 Task: Research Airbnb properties for official training sessions in Toronto, Canada, with a focus on properties equipped for corporate training events.
Action: Mouse moved to (436, 63)
Screenshot: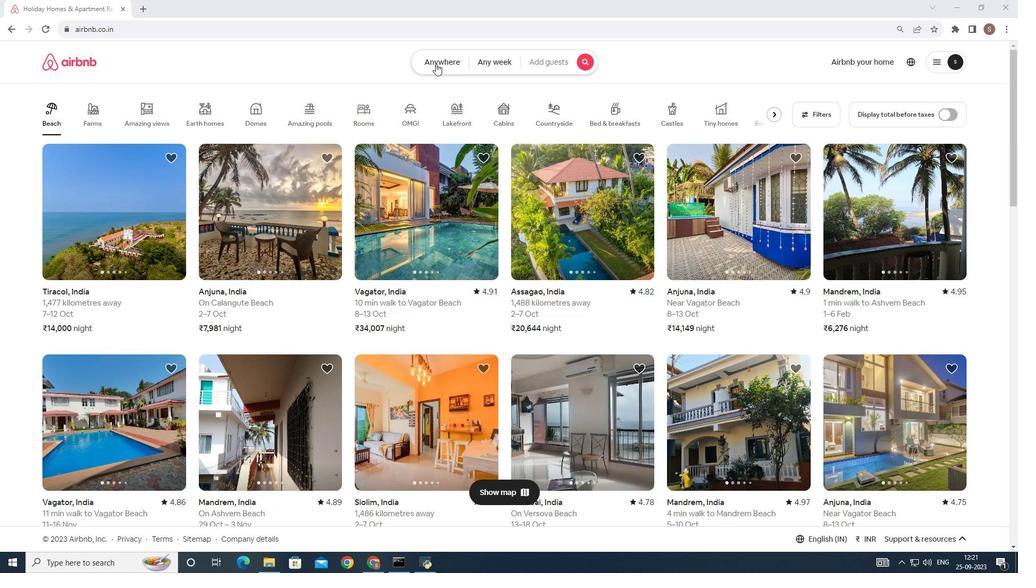
Action: Mouse pressed left at (436, 63)
Screenshot: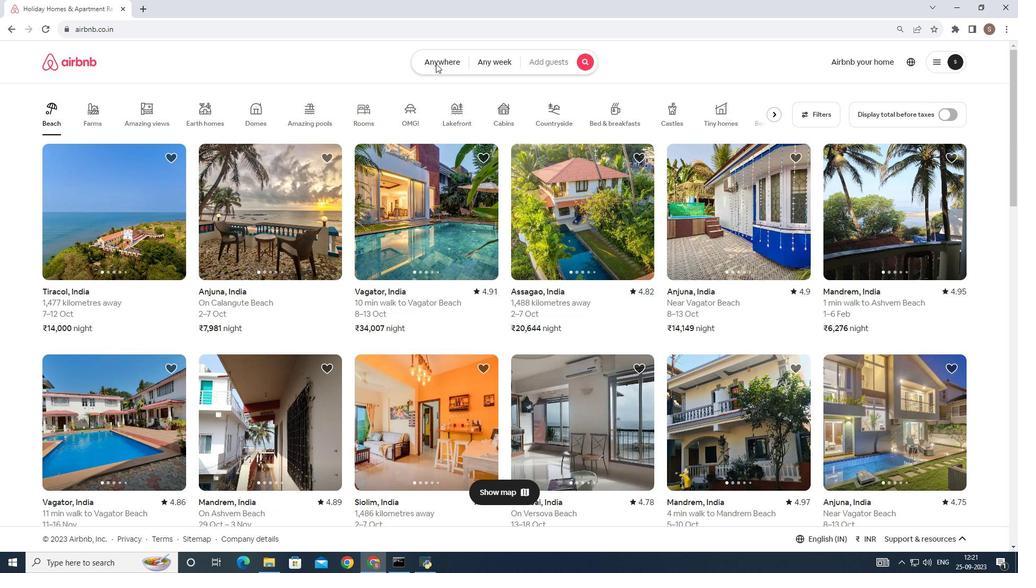 
Action: Mouse moved to (342, 106)
Screenshot: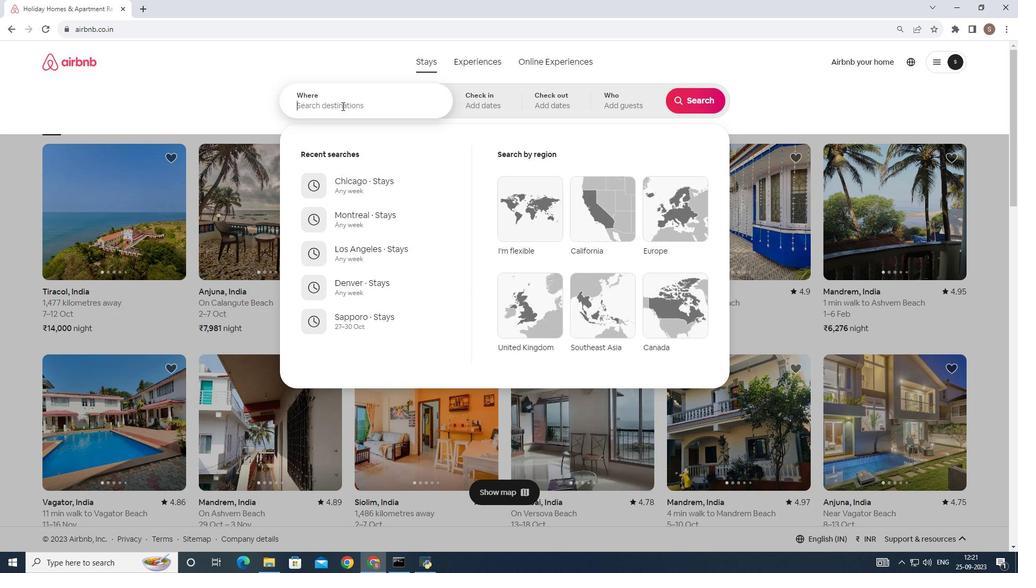 
Action: Mouse pressed left at (342, 106)
Screenshot: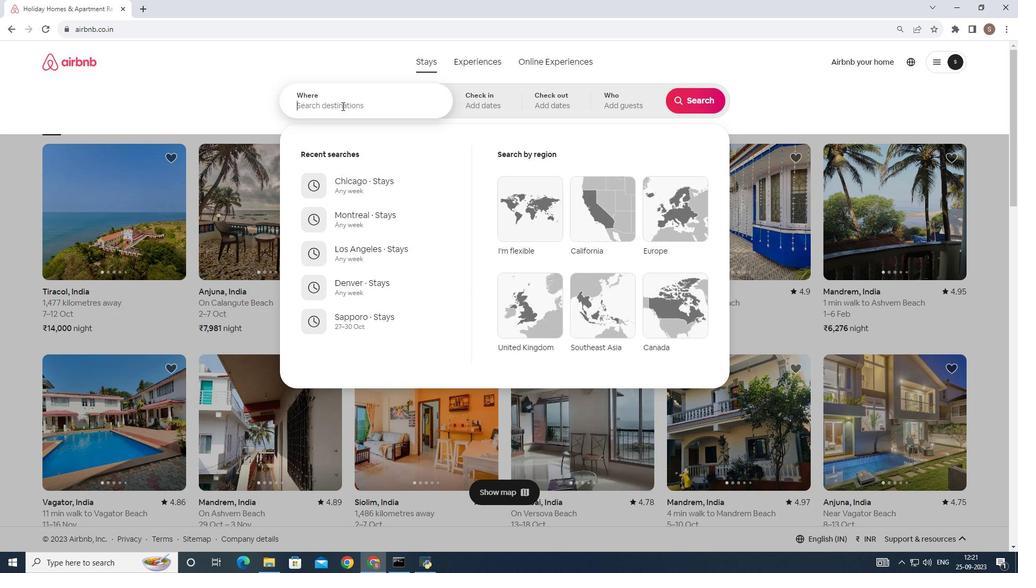 
Action: Key pressed toroto
Screenshot: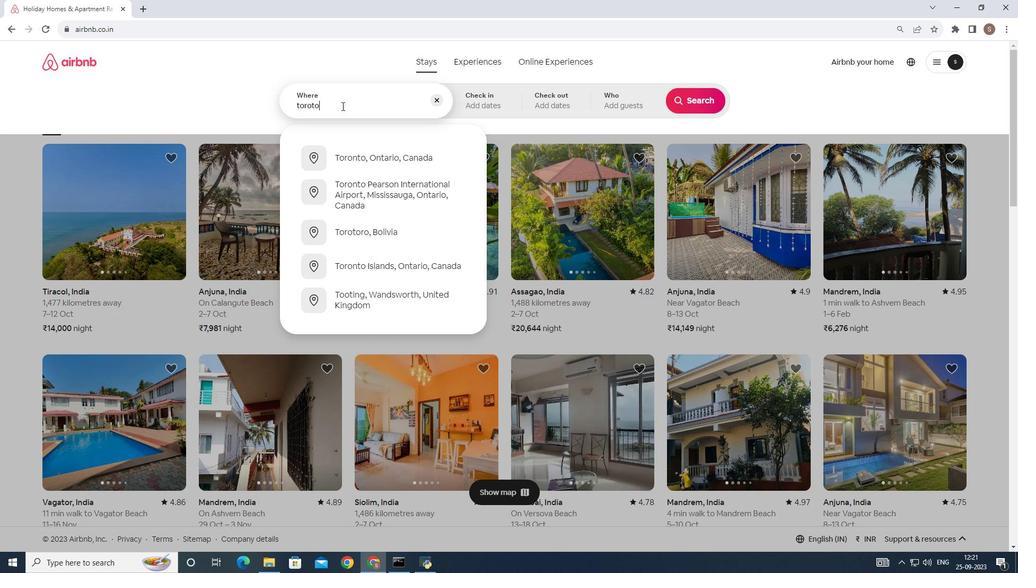 
Action: Mouse moved to (336, 150)
Screenshot: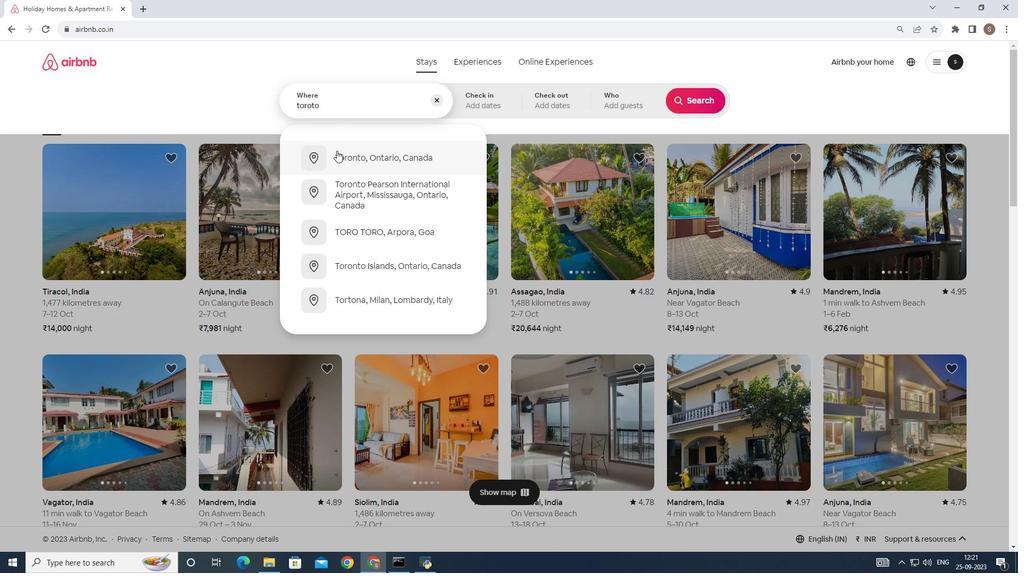 
Action: Mouse pressed left at (336, 150)
Screenshot: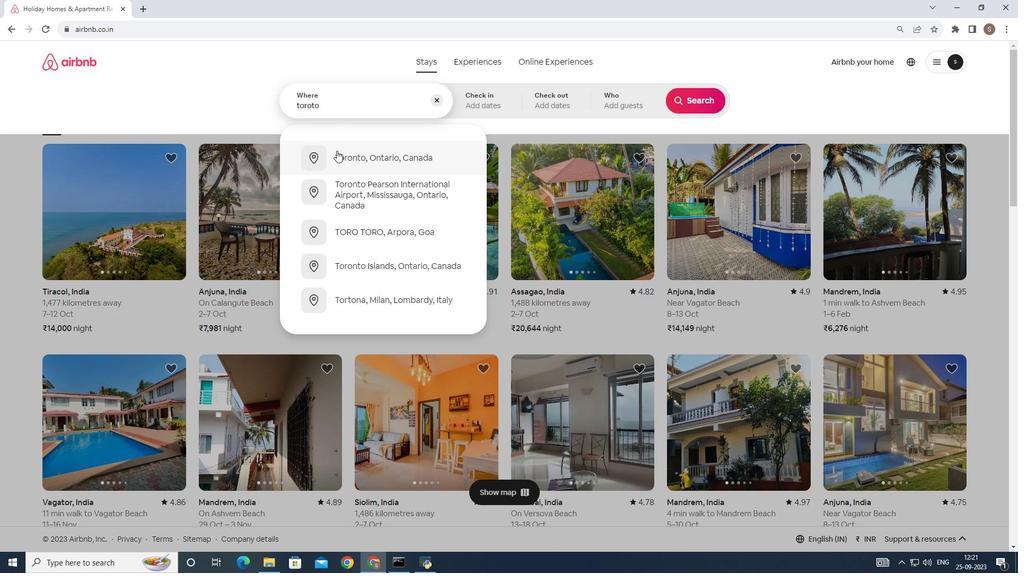 
Action: Mouse moved to (685, 90)
Screenshot: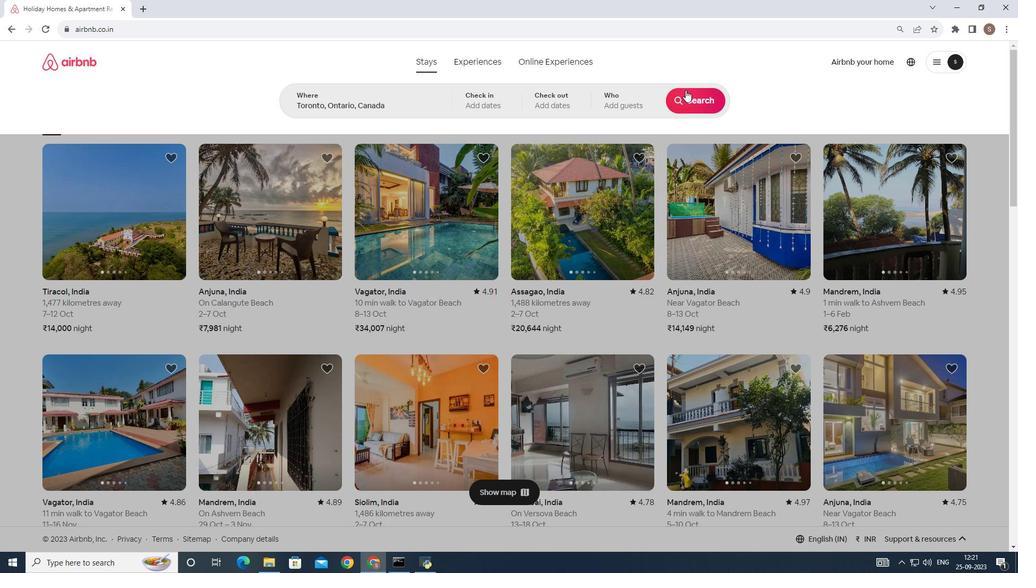 
Action: Mouse pressed left at (685, 90)
Screenshot: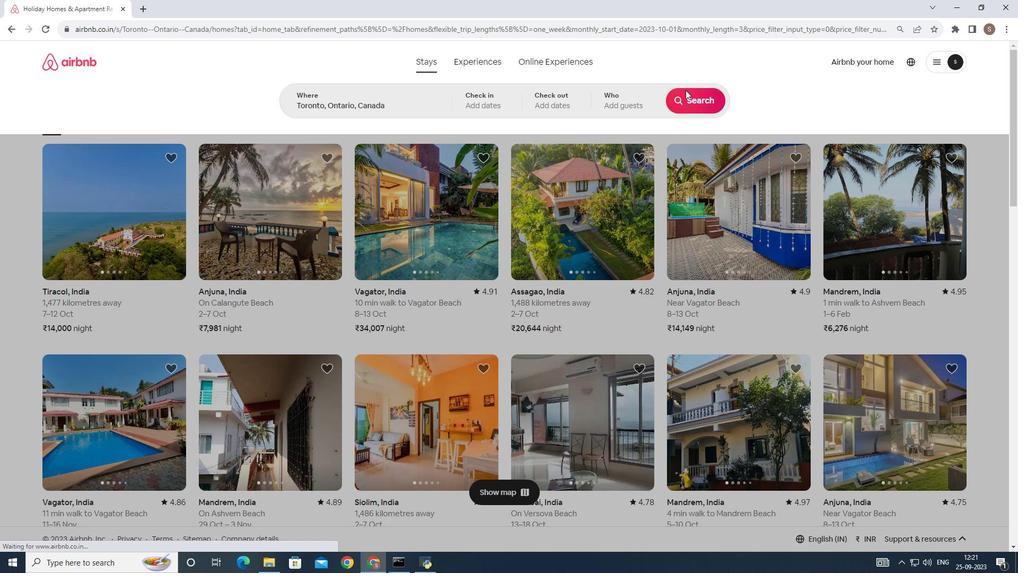 
Action: Mouse moved to (283, 251)
Screenshot: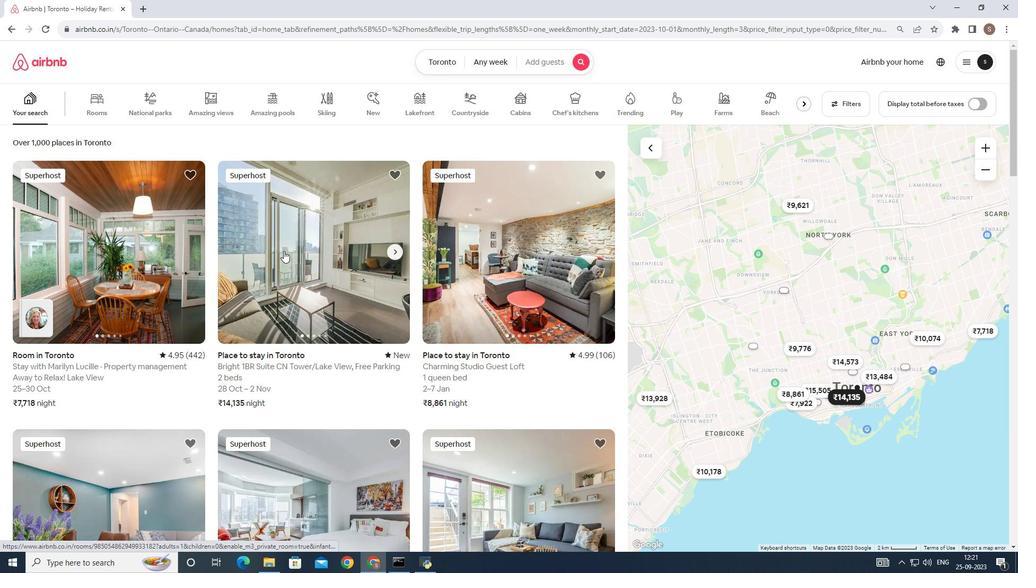 
Action: Mouse pressed left at (283, 251)
Screenshot: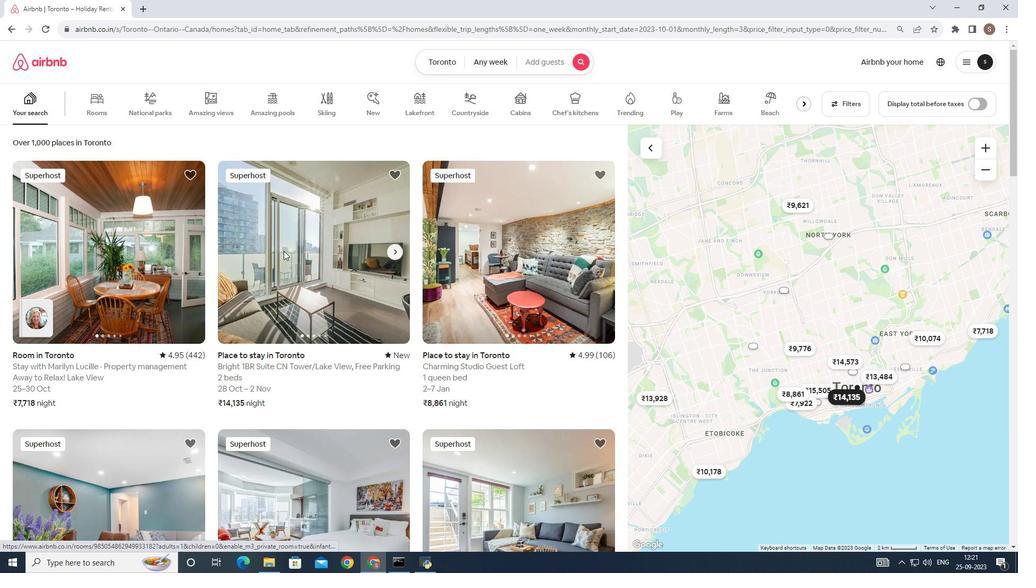 
Action: Mouse moved to (309, 232)
Screenshot: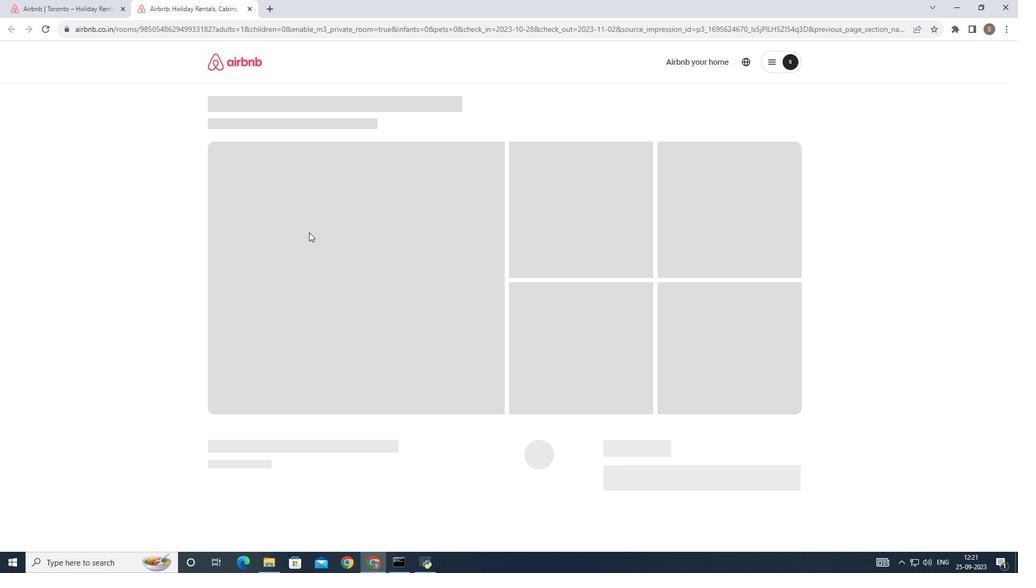 
Action: Mouse scrolled (309, 231) with delta (0, 0)
Screenshot: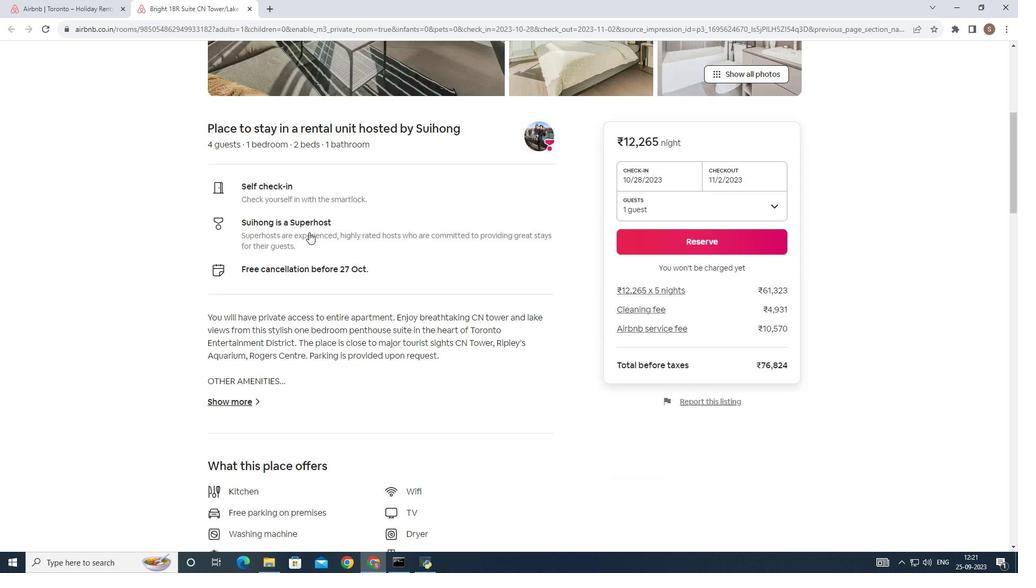 
Action: Mouse scrolled (309, 231) with delta (0, 0)
Screenshot: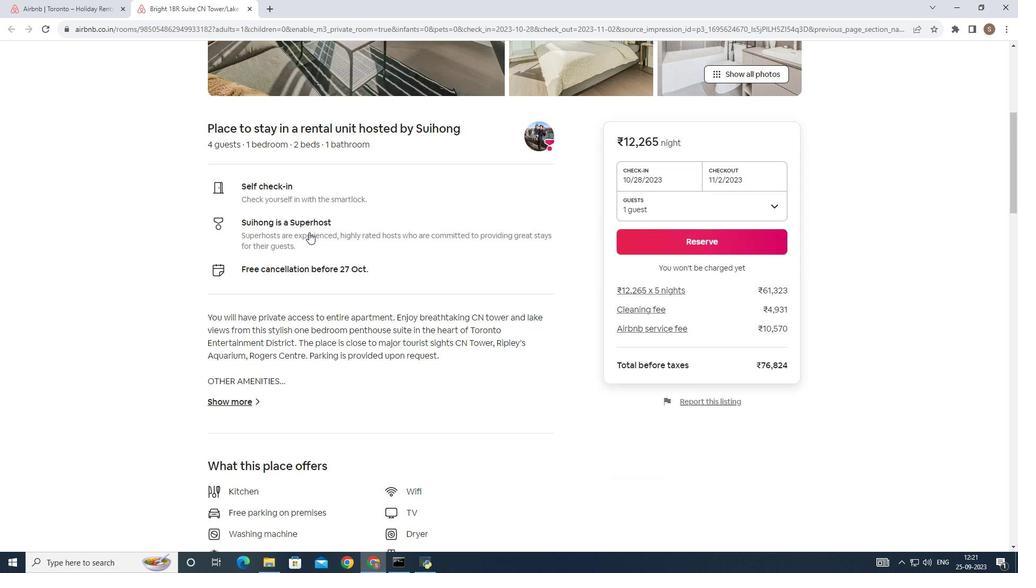 
Action: Mouse scrolled (309, 231) with delta (0, 0)
Screenshot: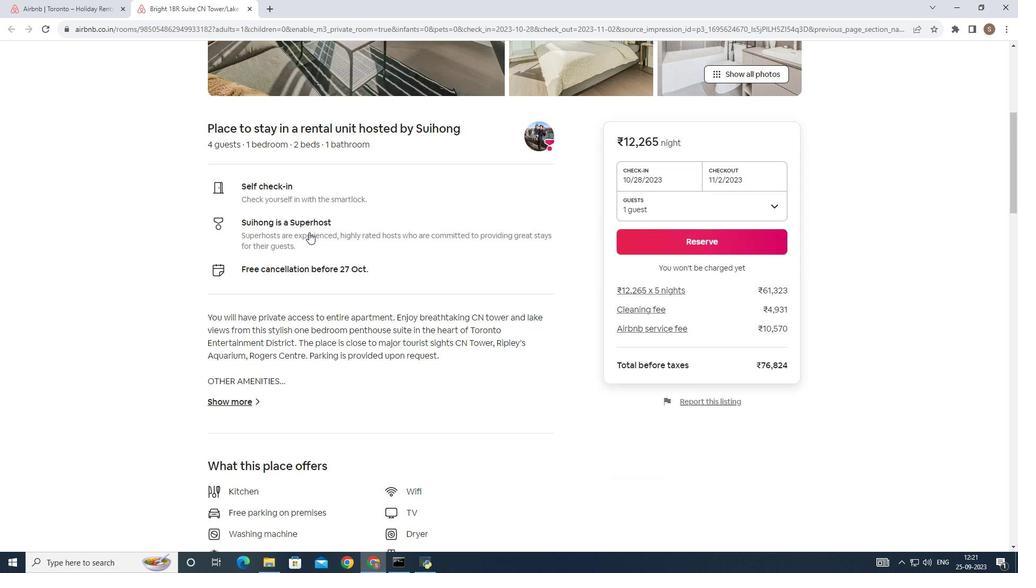 
Action: Mouse scrolled (309, 231) with delta (0, 0)
Screenshot: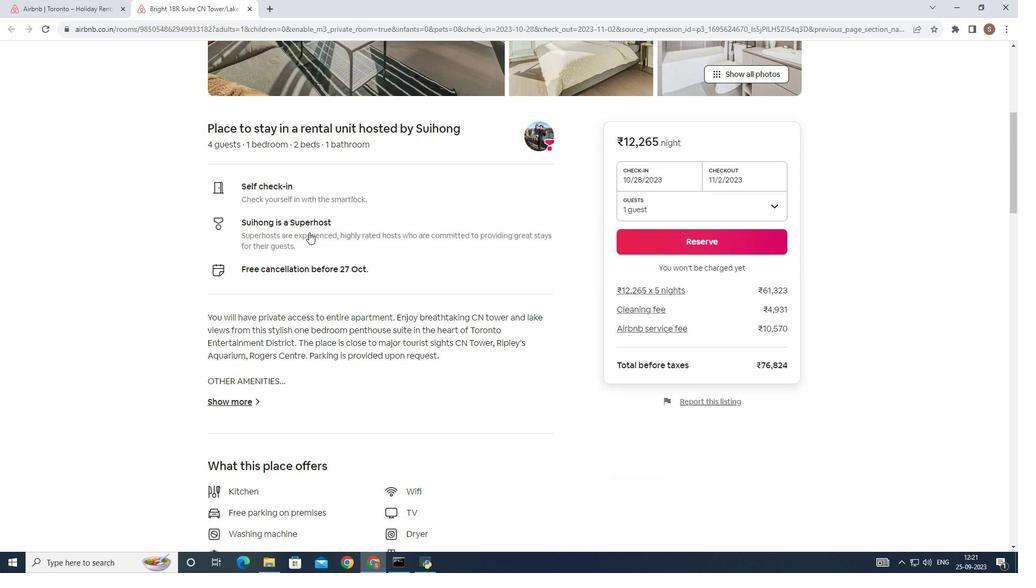 
Action: Mouse scrolled (309, 231) with delta (0, 0)
Screenshot: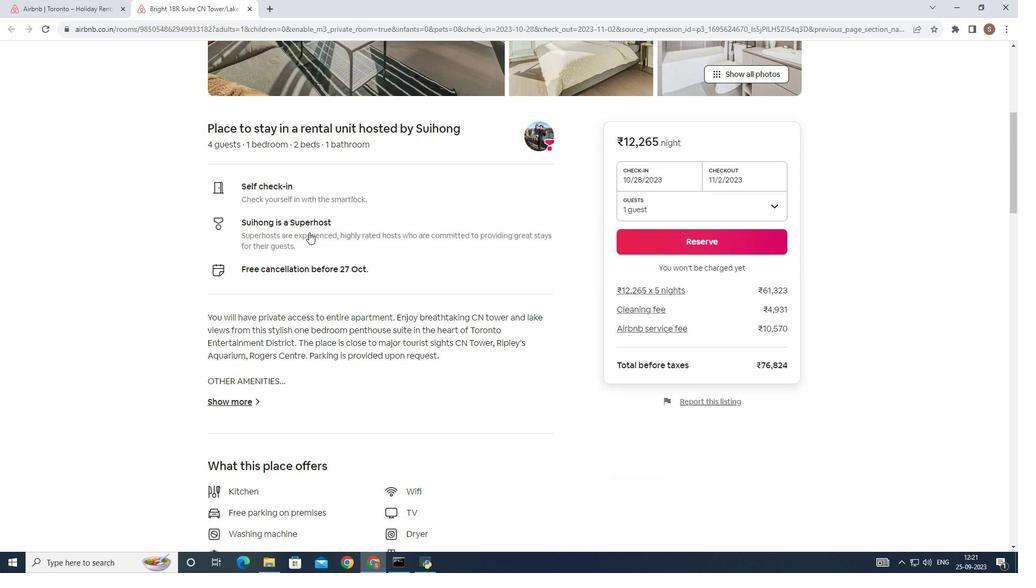 
Action: Mouse scrolled (309, 231) with delta (0, 0)
Screenshot: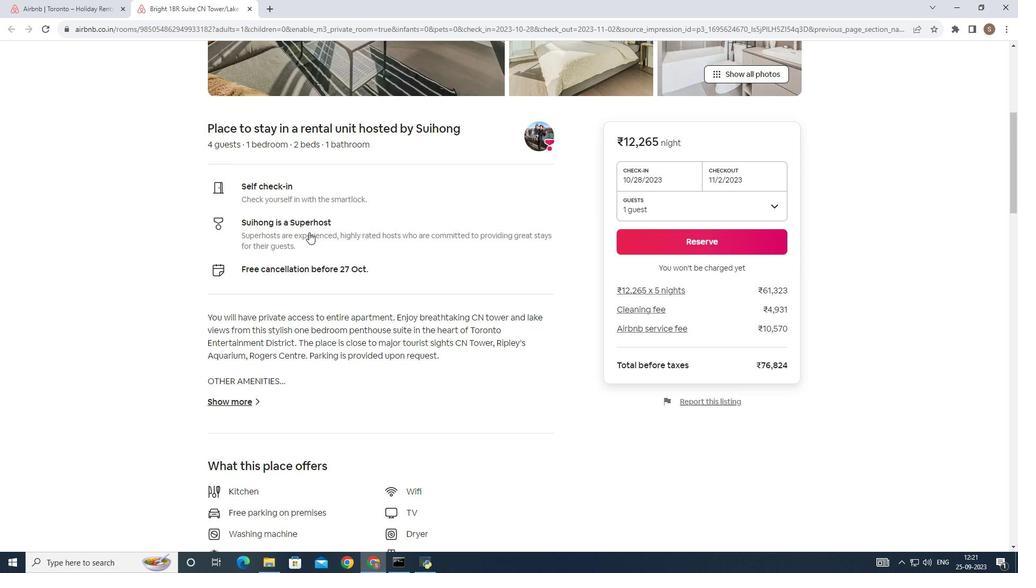
Action: Mouse scrolled (309, 231) with delta (0, 0)
Screenshot: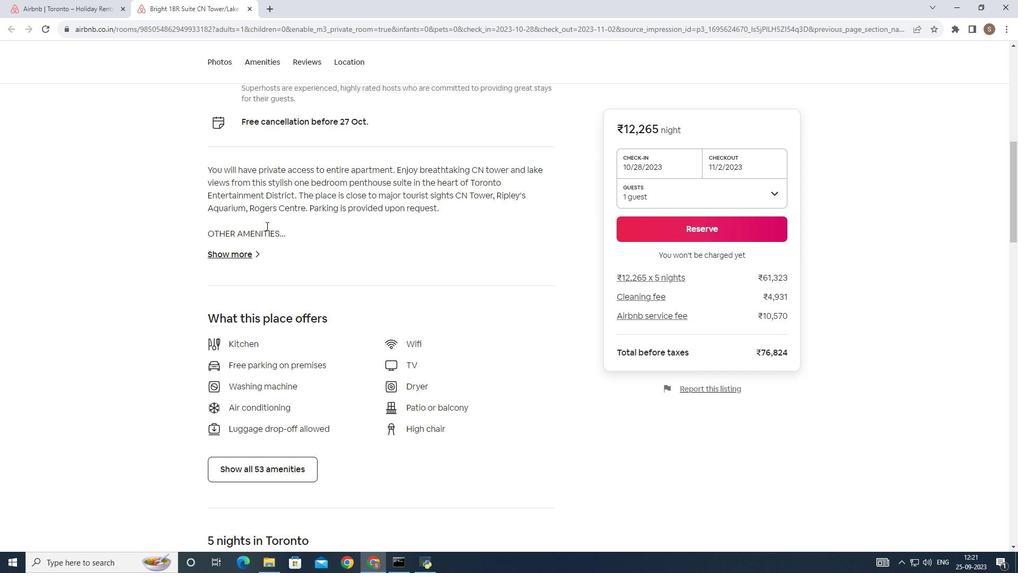 
Action: Mouse scrolled (309, 231) with delta (0, 0)
Screenshot: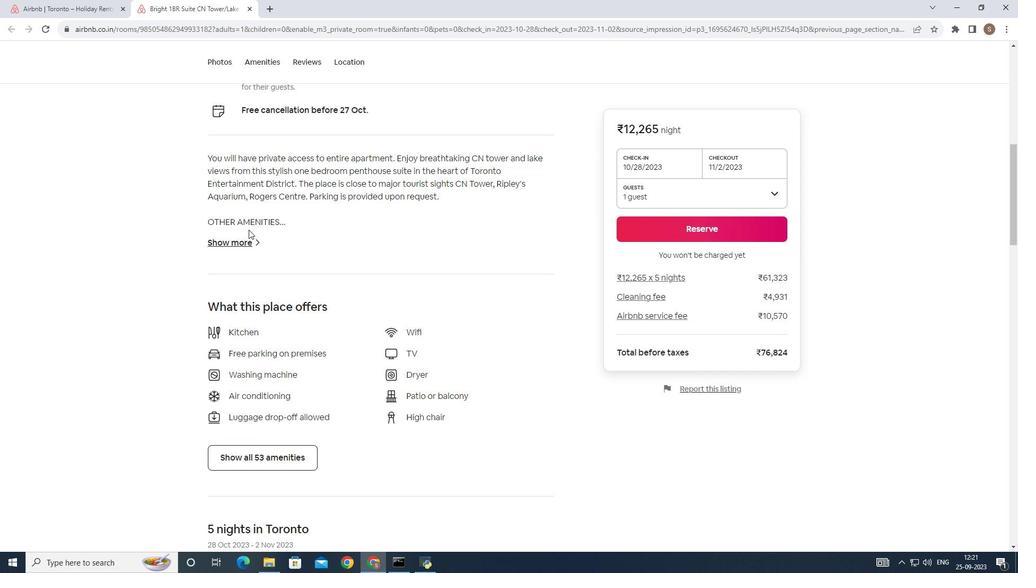 
Action: Mouse scrolled (309, 231) with delta (0, 0)
Screenshot: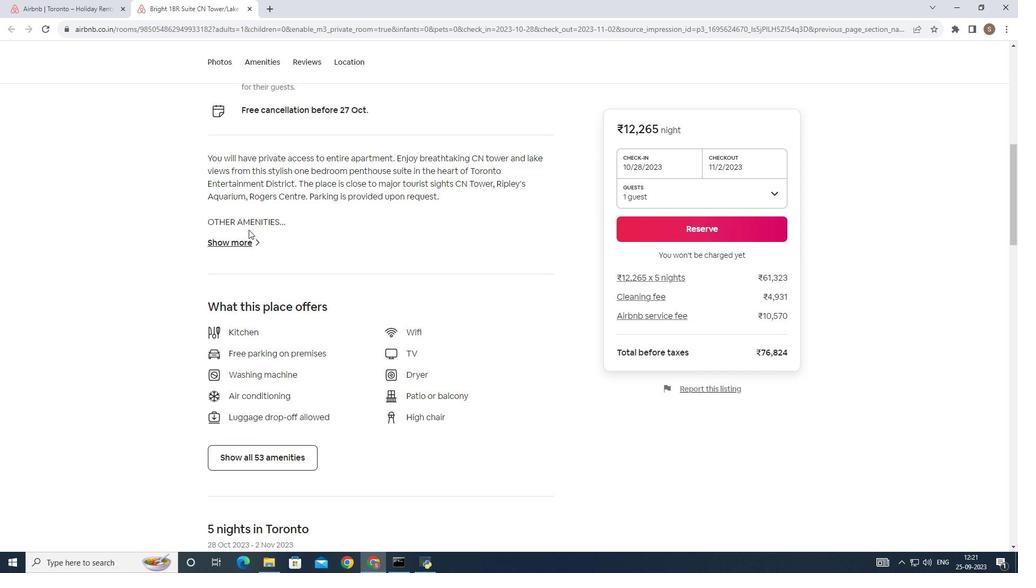 
Action: Mouse moved to (253, 240)
Screenshot: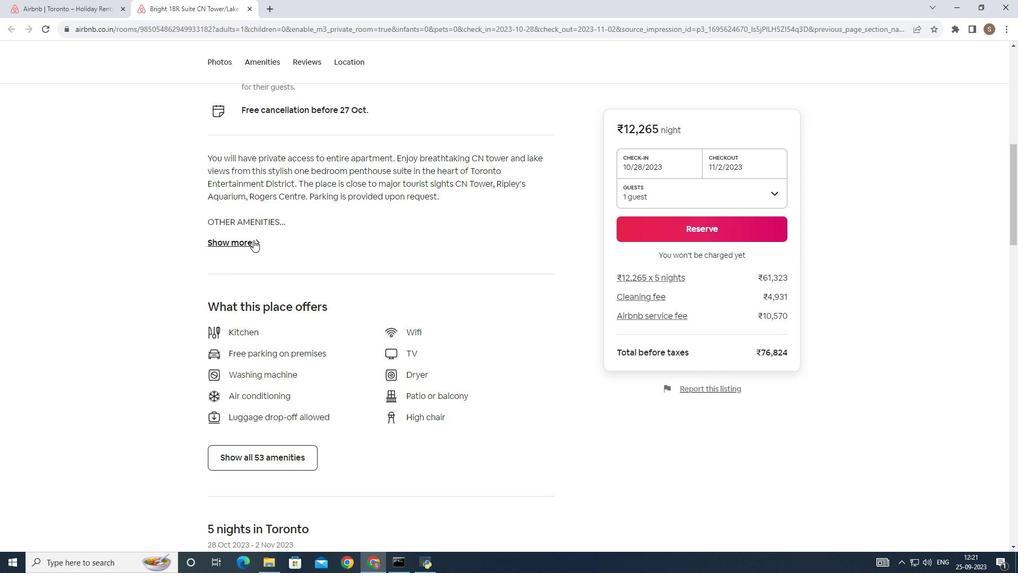 
Action: Mouse pressed left at (253, 240)
Screenshot: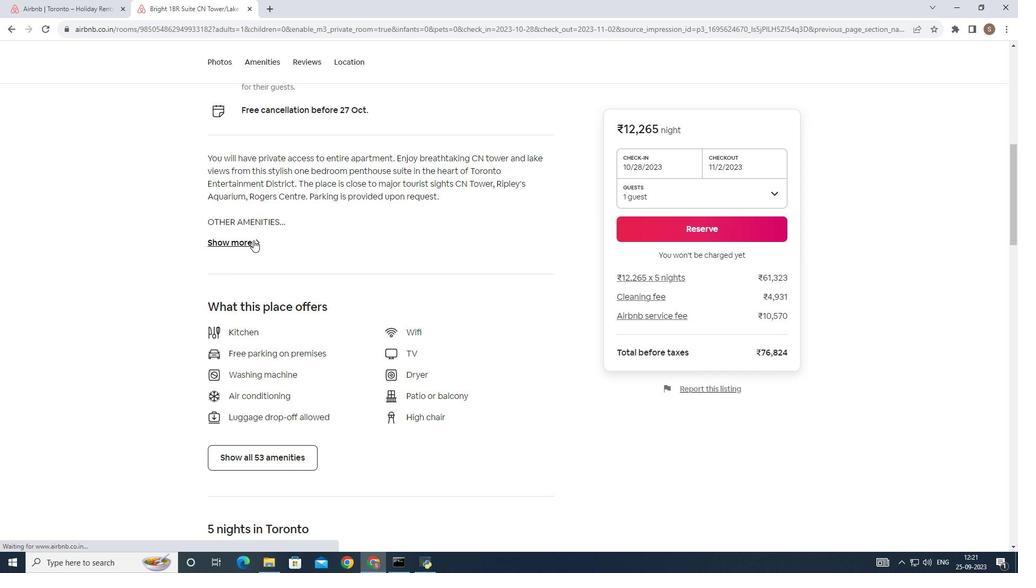 
Action: Mouse moved to (317, 172)
Screenshot: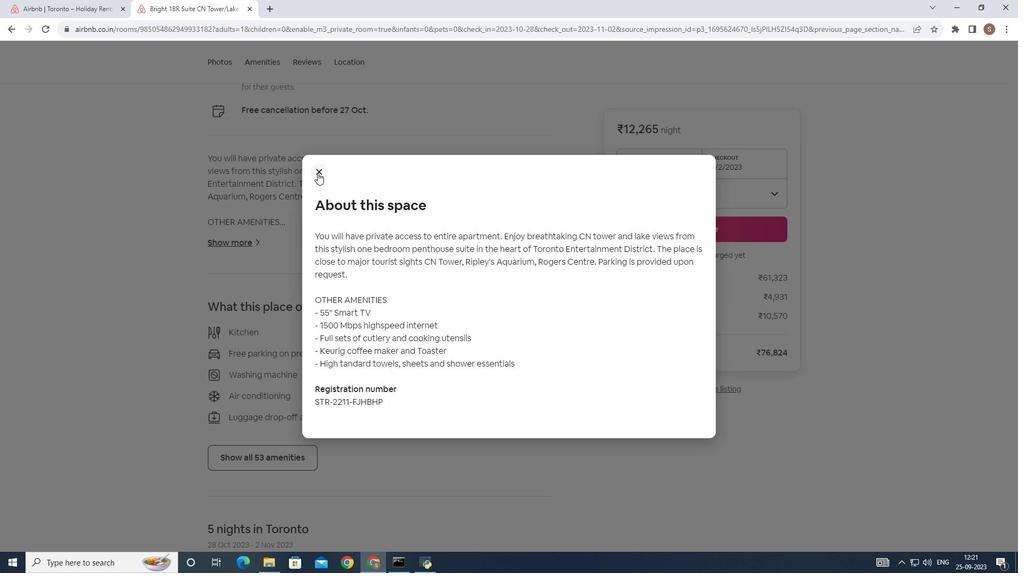 
Action: Mouse pressed left at (317, 172)
Screenshot: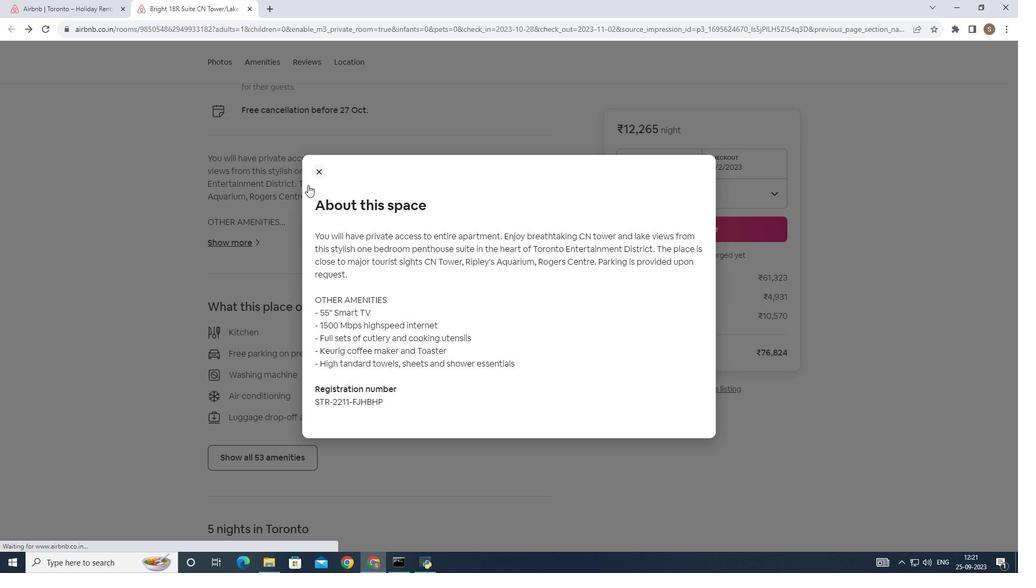 
Action: Mouse moved to (213, 280)
Screenshot: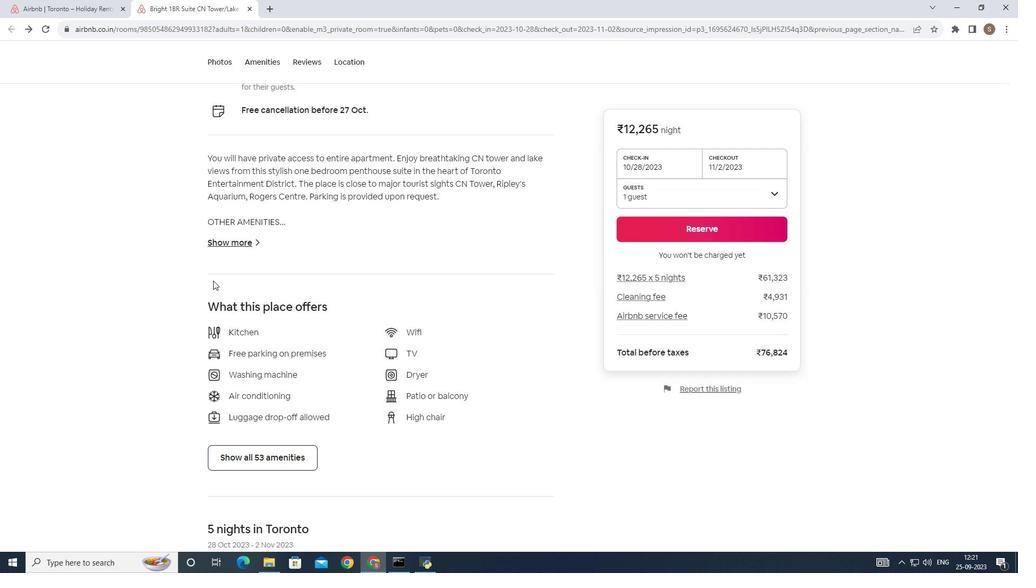 
Action: Mouse scrolled (213, 280) with delta (0, 0)
Screenshot: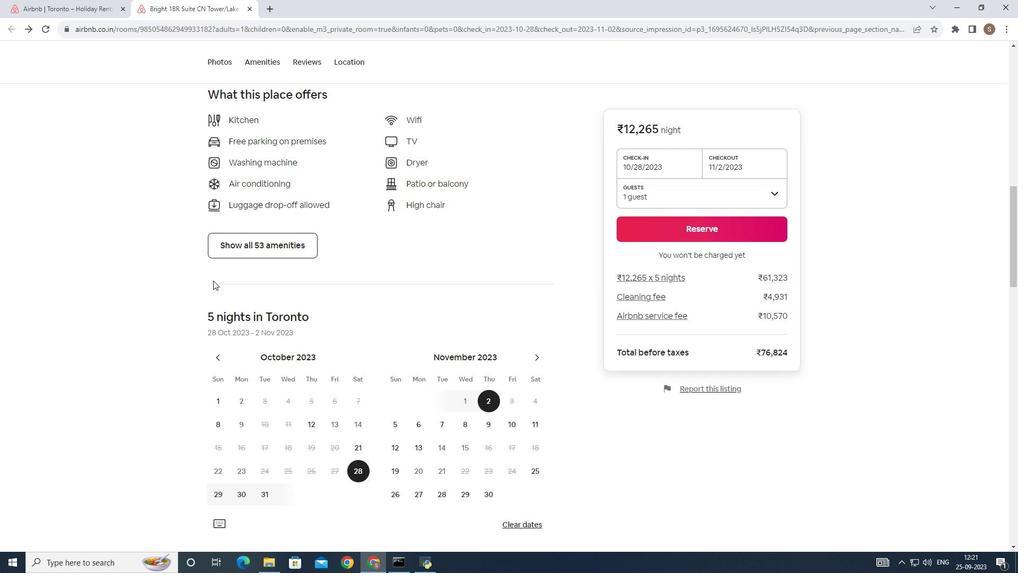 
Action: Mouse scrolled (213, 280) with delta (0, 0)
Screenshot: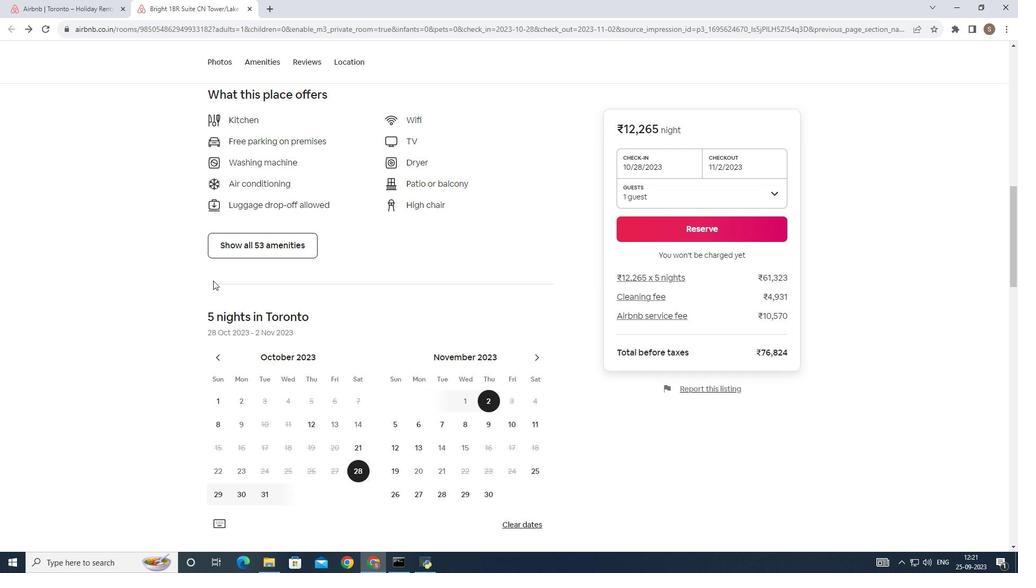
Action: Mouse scrolled (213, 280) with delta (0, 0)
Screenshot: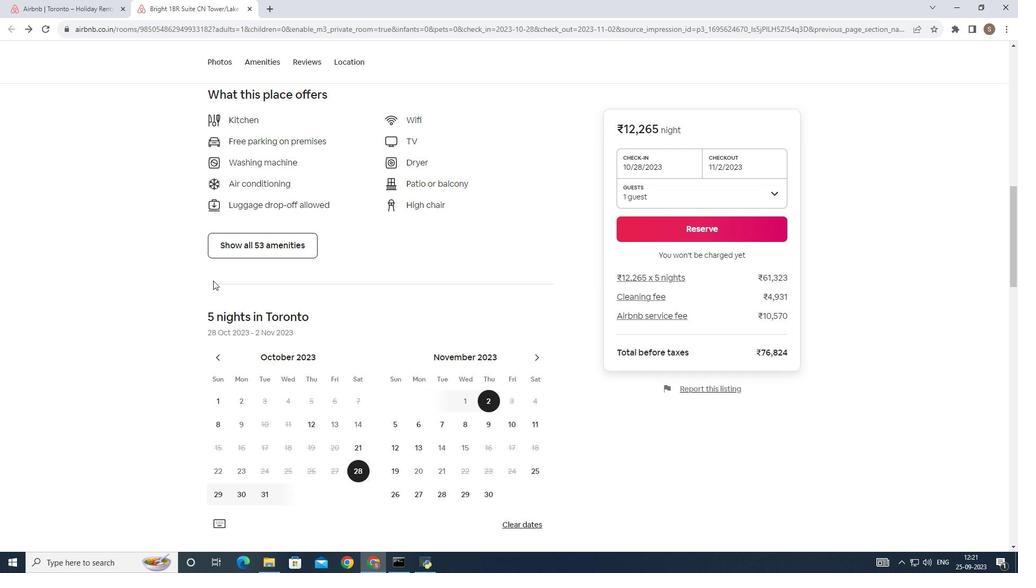 
Action: Mouse scrolled (213, 280) with delta (0, 0)
Screenshot: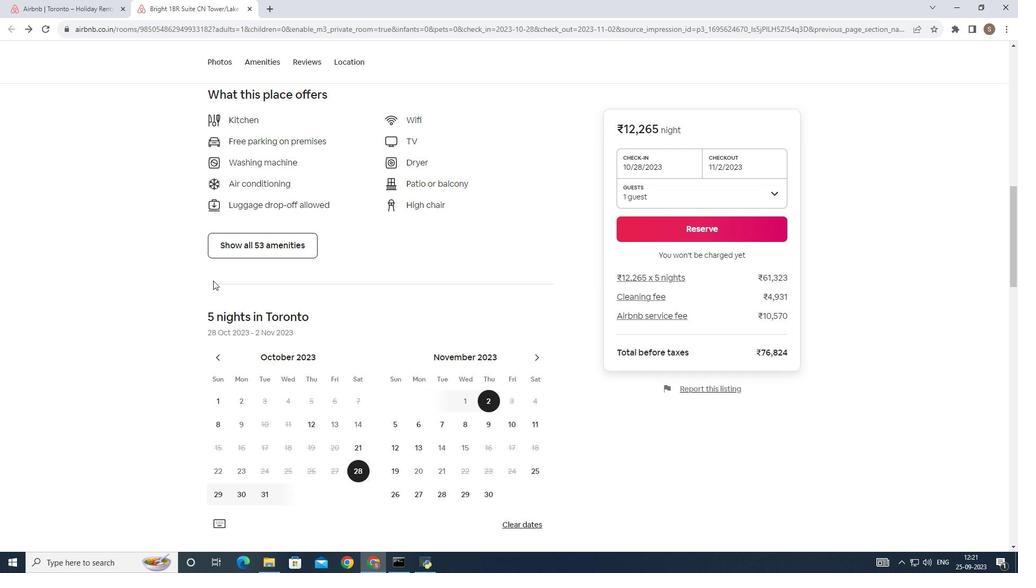 
Action: Mouse scrolled (213, 280) with delta (0, 0)
Screenshot: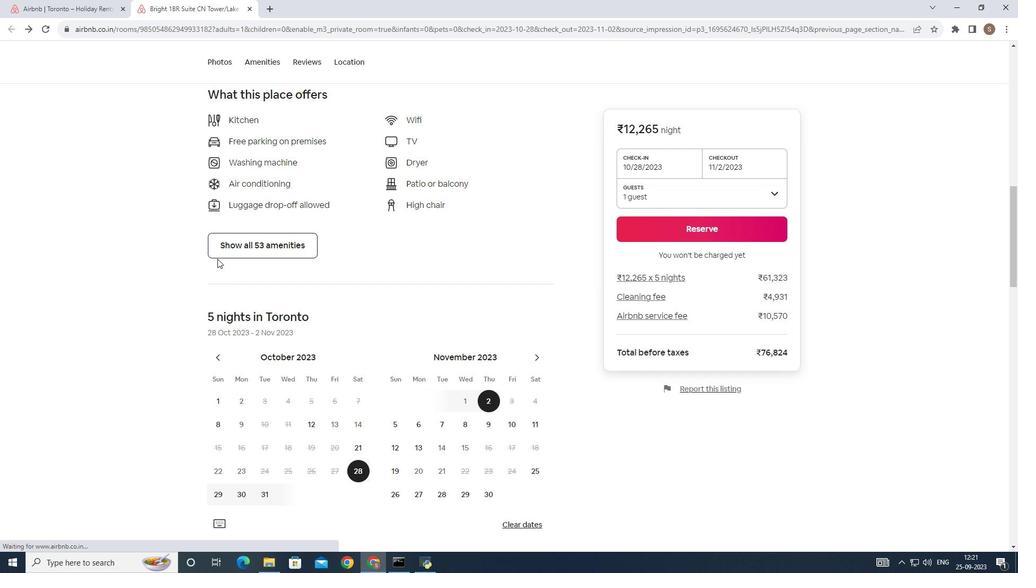 
Action: Mouse moved to (240, 234)
Screenshot: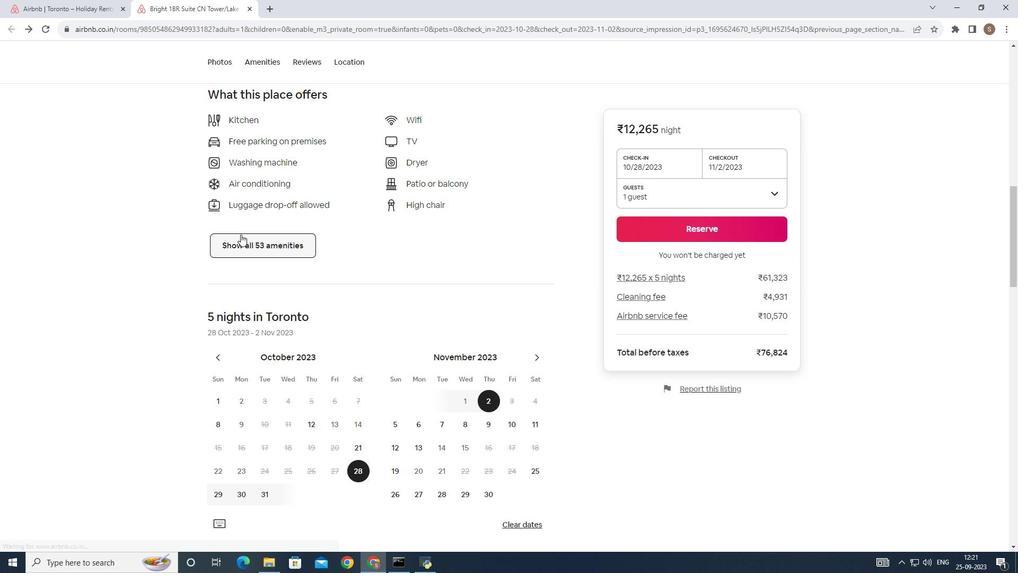 
Action: Mouse pressed left at (240, 234)
Screenshot: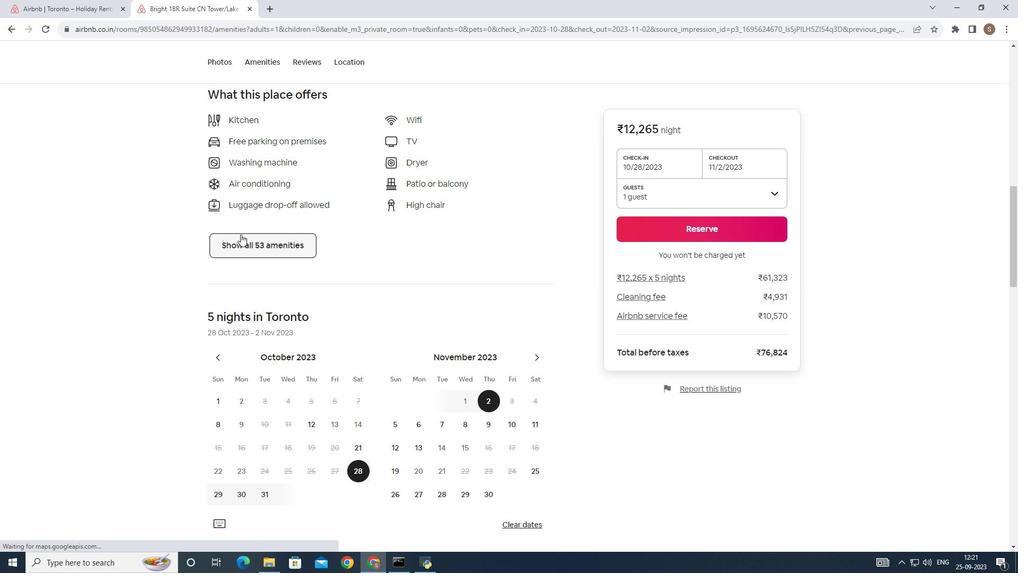 
Action: Mouse moved to (320, 243)
Screenshot: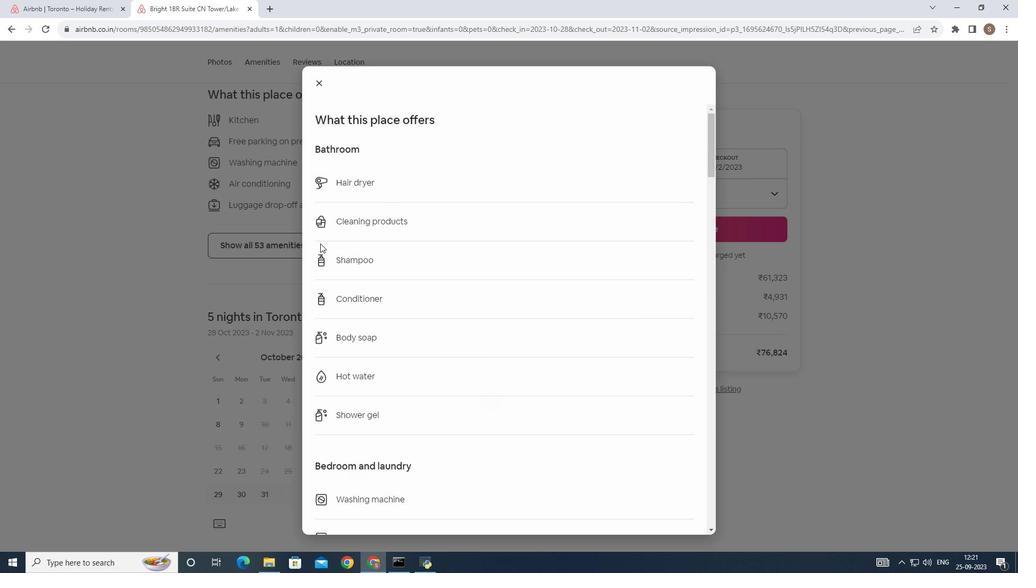 
Action: Mouse scrolled (320, 243) with delta (0, 0)
Screenshot: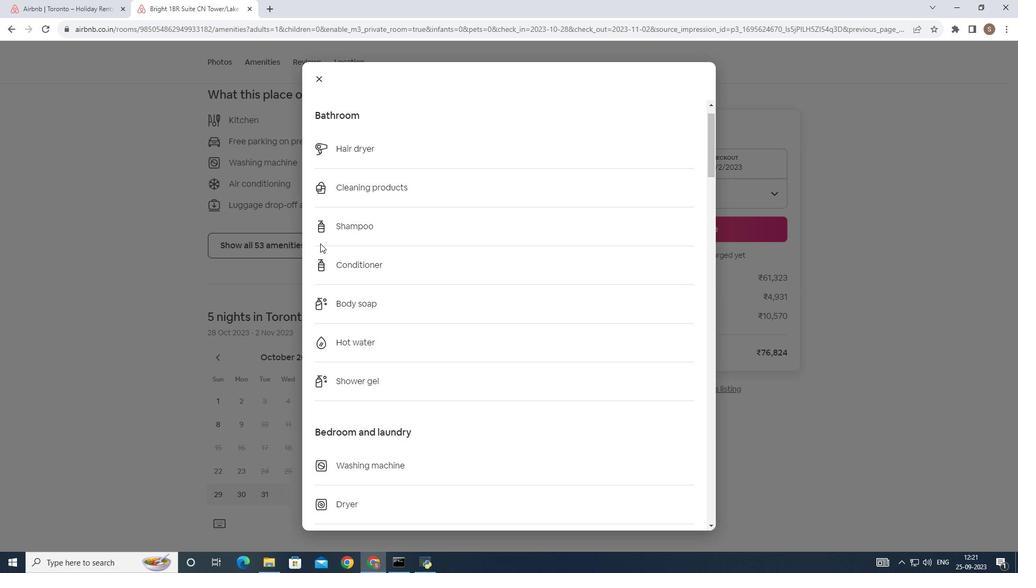 
Action: Mouse scrolled (320, 243) with delta (0, 0)
Screenshot: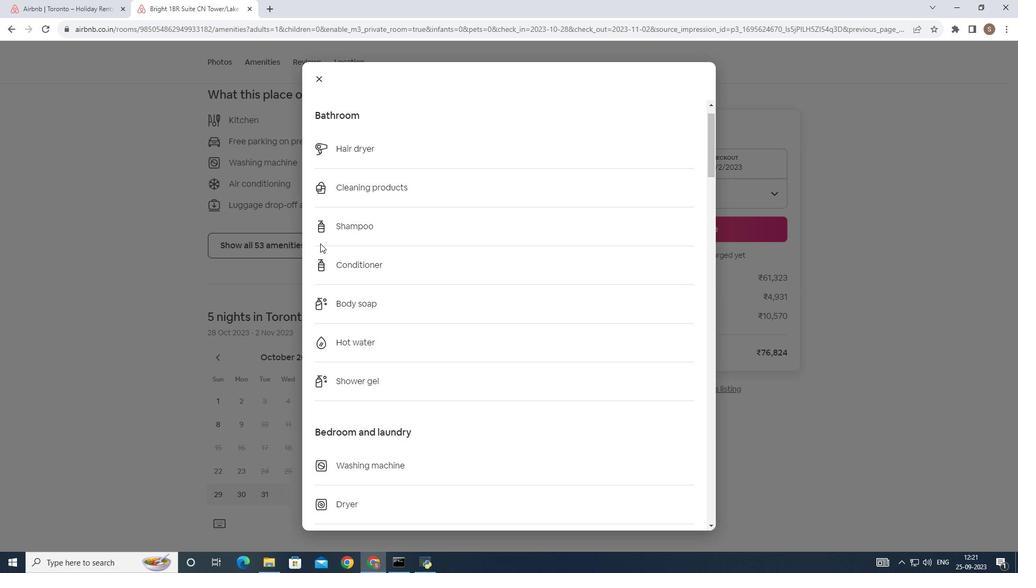 
Action: Mouse scrolled (320, 243) with delta (0, 0)
Screenshot: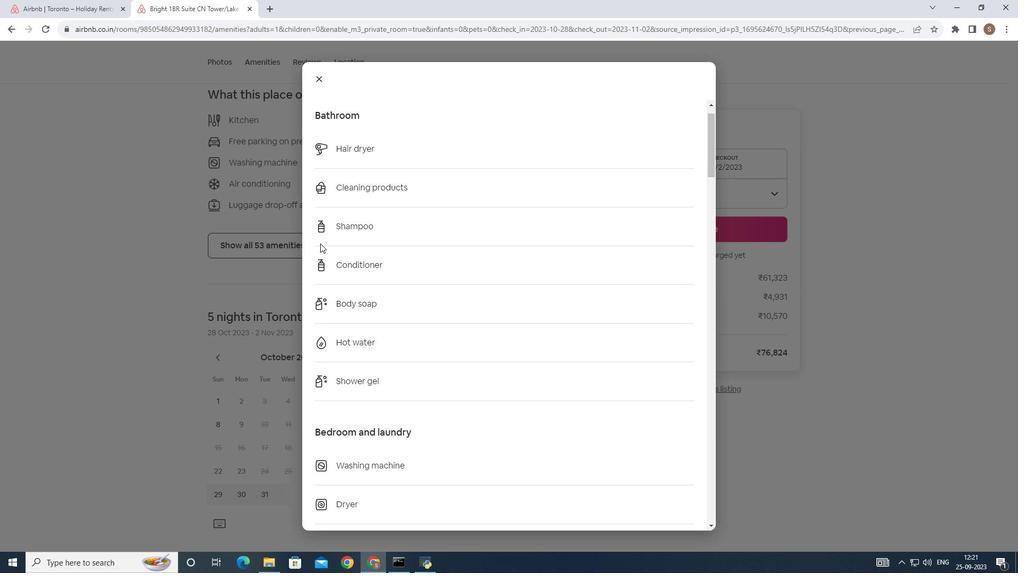 
Action: Mouse scrolled (320, 243) with delta (0, 0)
Screenshot: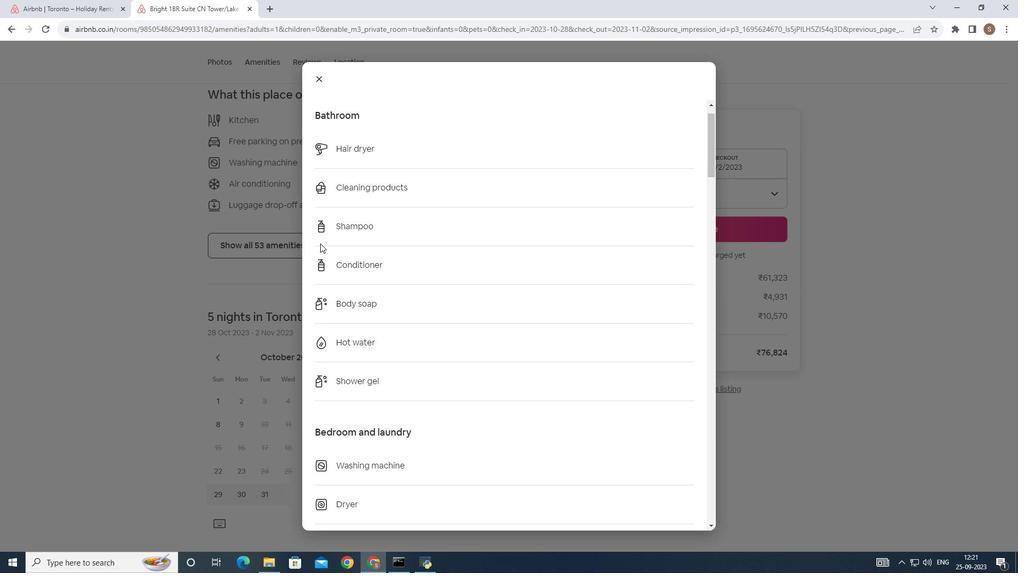 
Action: Mouse scrolled (320, 243) with delta (0, 0)
Screenshot: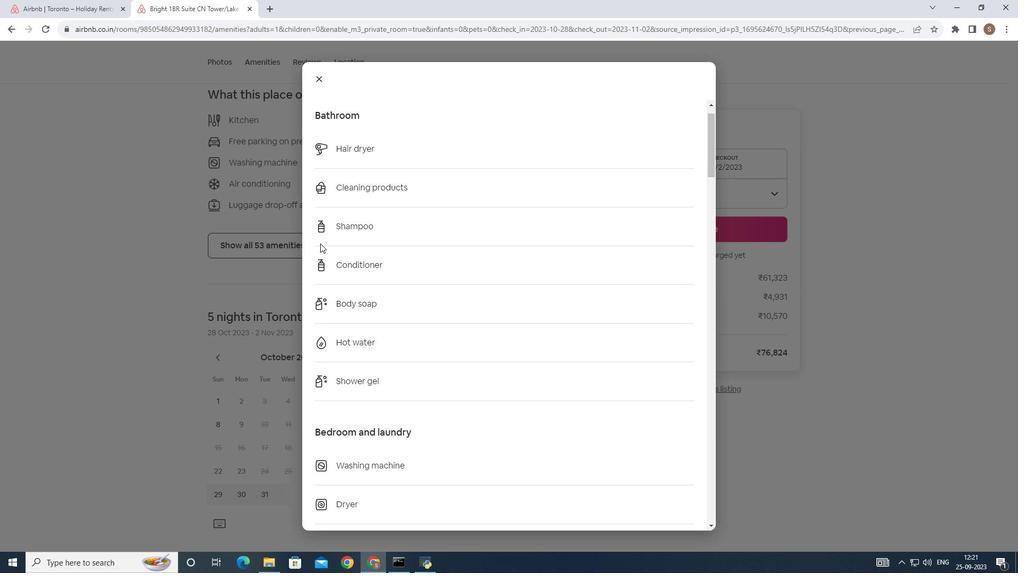 
Action: Mouse scrolled (320, 243) with delta (0, 0)
Screenshot: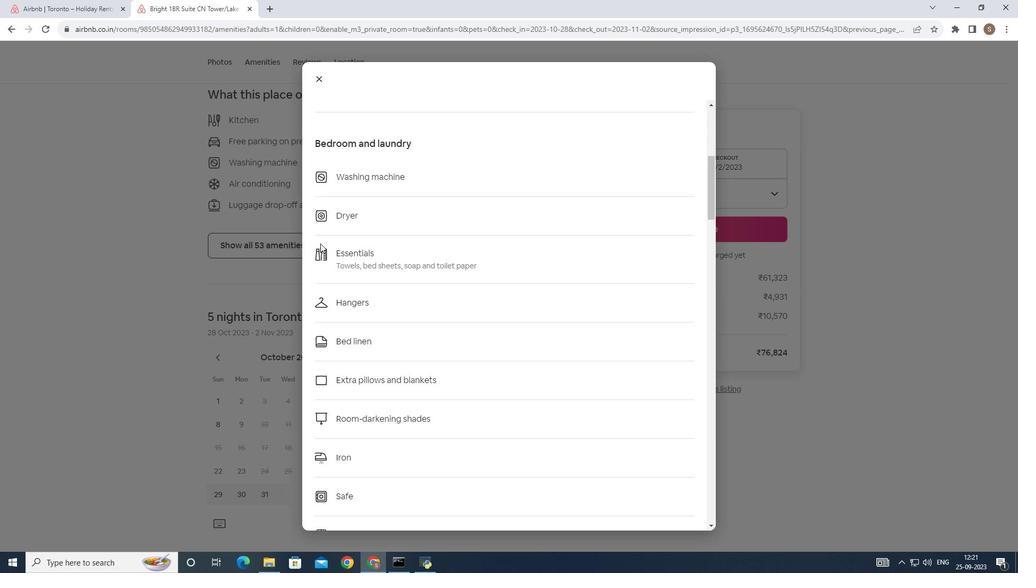 
Action: Mouse scrolled (320, 243) with delta (0, 0)
Screenshot: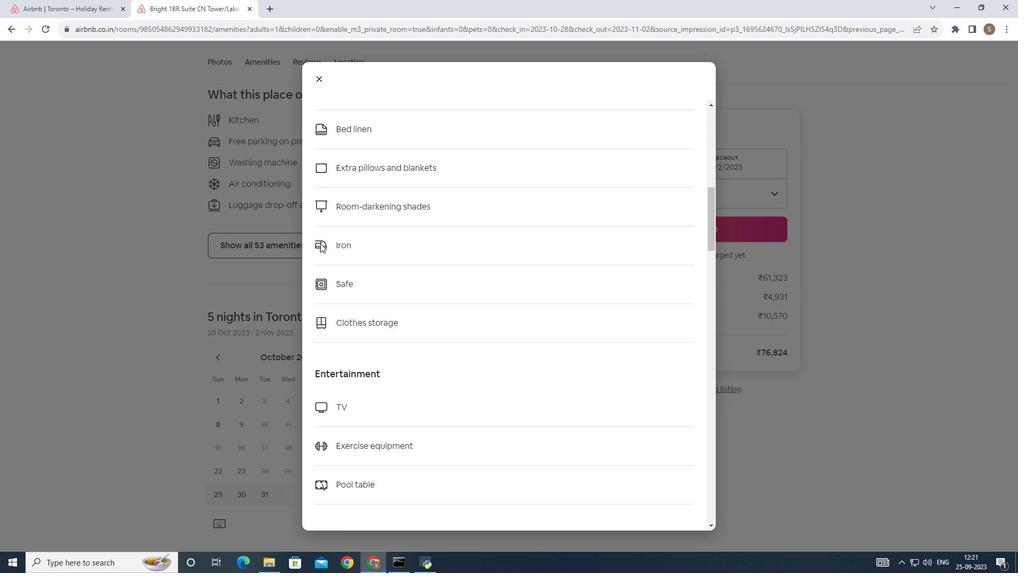 
Action: Mouse scrolled (320, 243) with delta (0, 0)
Screenshot: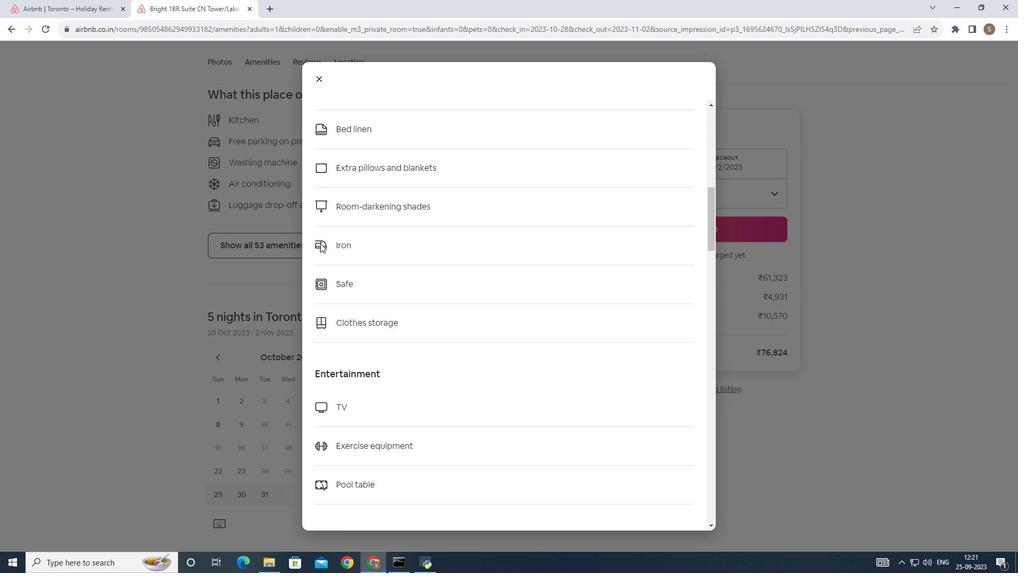 
Action: Mouse scrolled (320, 243) with delta (0, 0)
Screenshot: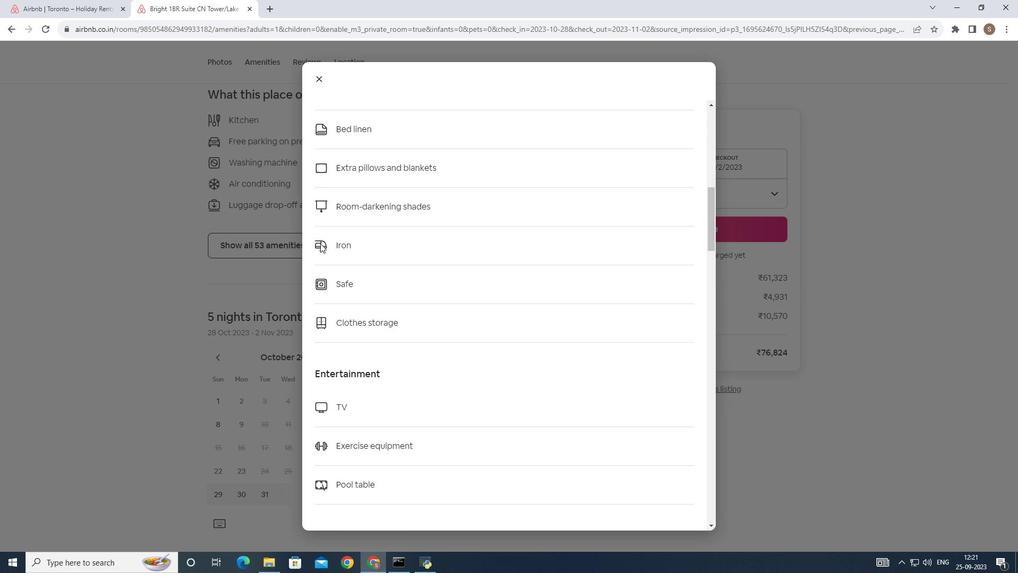 
Action: Mouse scrolled (320, 243) with delta (0, 0)
Screenshot: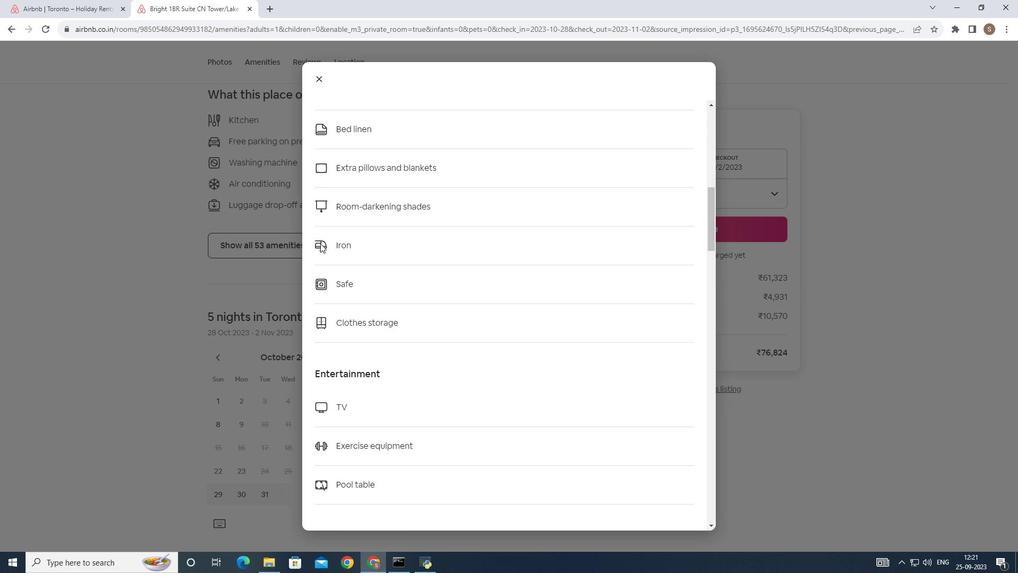 
Action: Mouse scrolled (320, 243) with delta (0, 0)
Screenshot: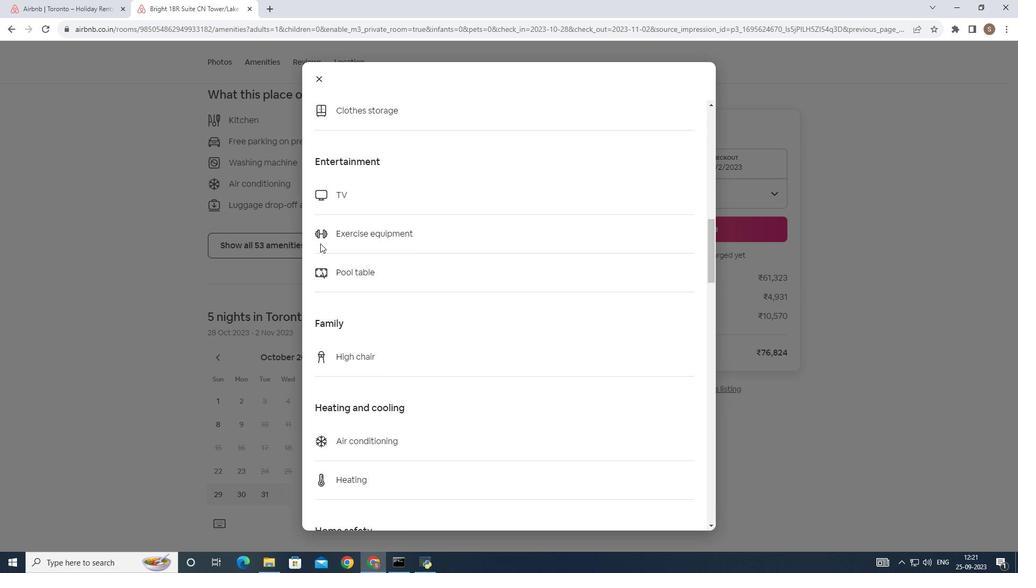 
Action: Mouse scrolled (320, 243) with delta (0, 0)
Screenshot: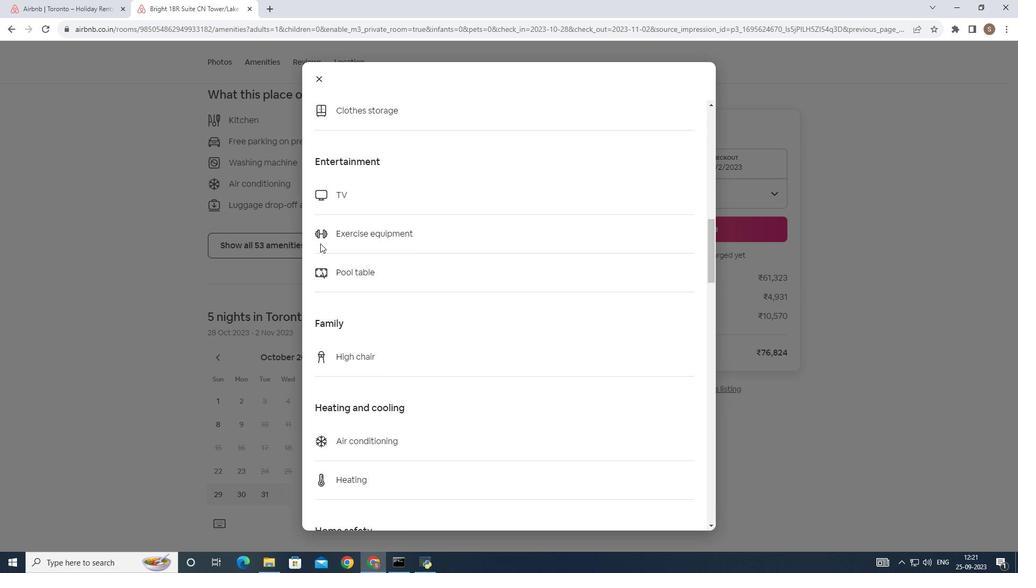 
Action: Mouse scrolled (320, 243) with delta (0, 0)
Screenshot: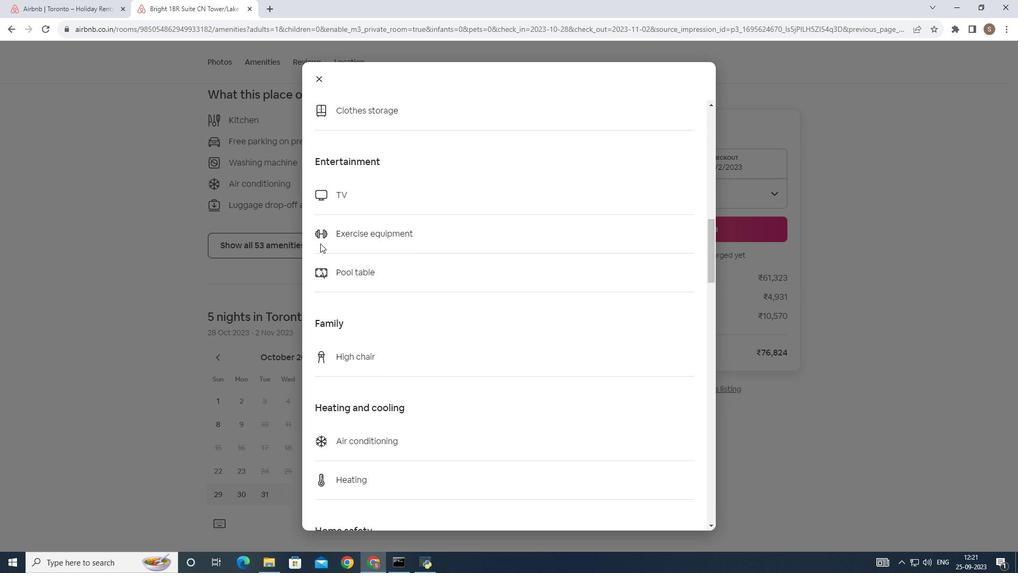 
Action: Mouse scrolled (320, 243) with delta (0, 0)
Screenshot: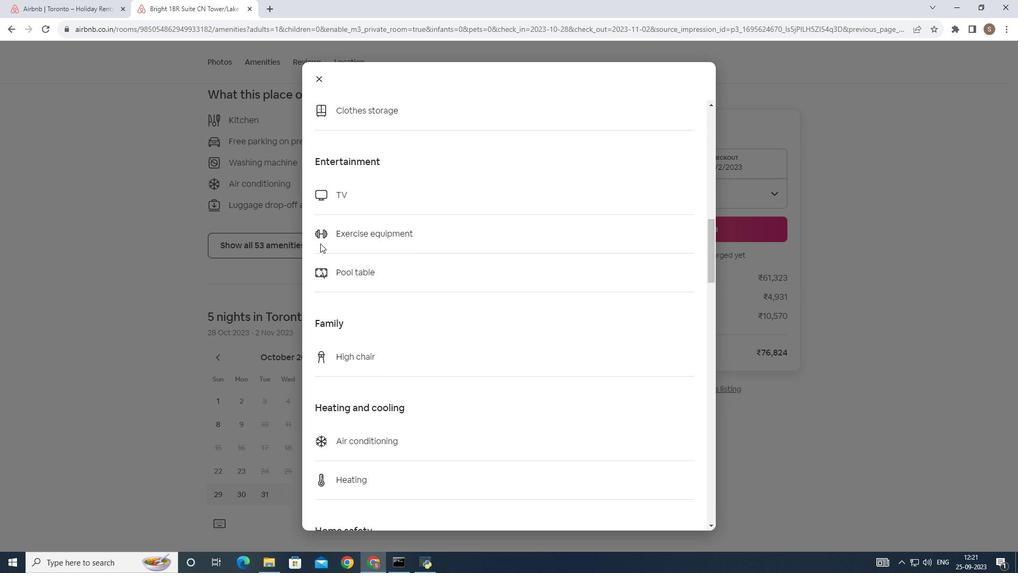 
Action: Mouse scrolled (320, 243) with delta (0, 0)
Screenshot: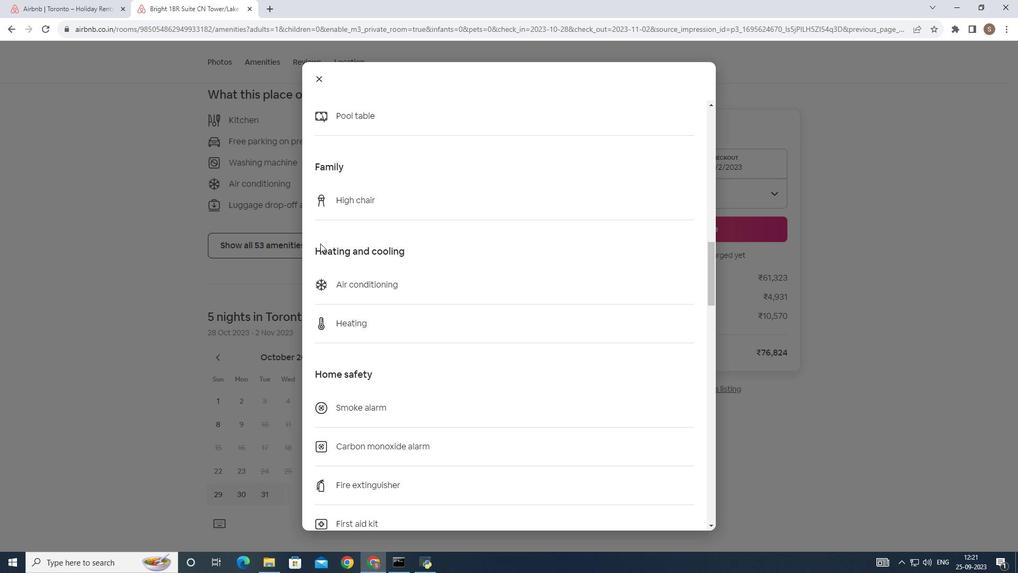 
Action: Mouse scrolled (320, 243) with delta (0, 0)
Screenshot: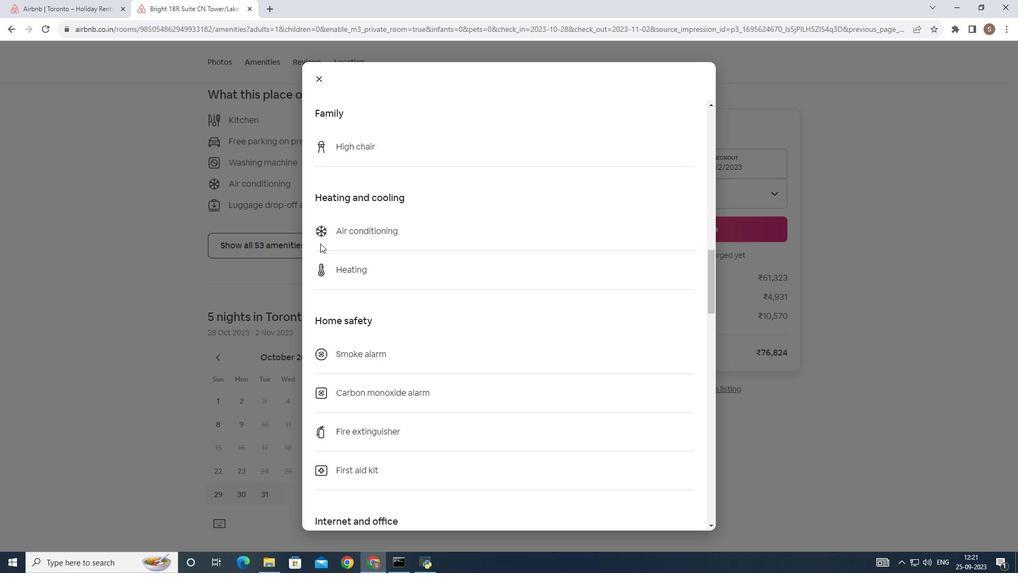 
Action: Mouse scrolled (320, 243) with delta (0, 0)
Screenshot: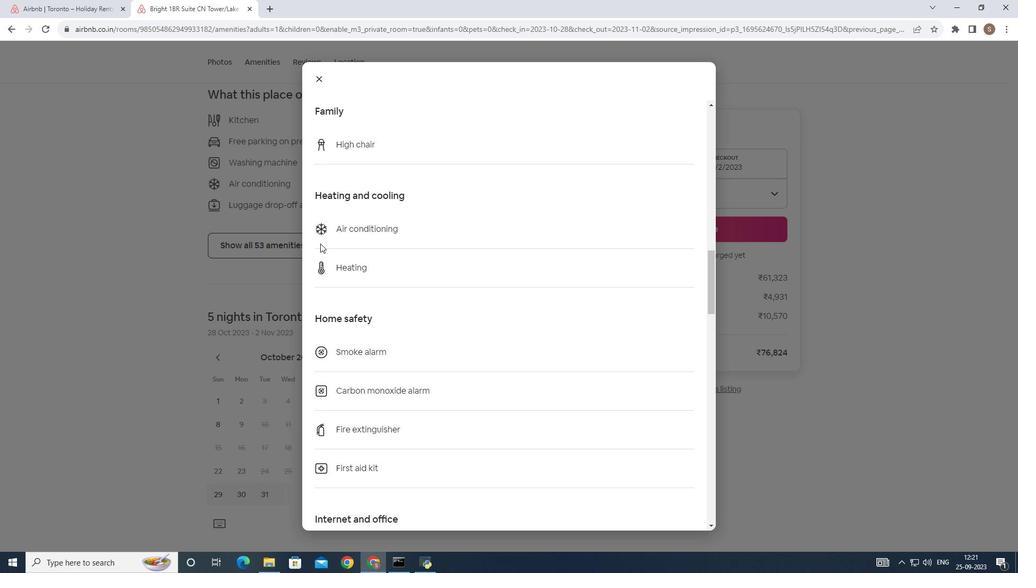 
Action: Mouse scrolled (320, 243) with delta (0, 0)
Screenshot: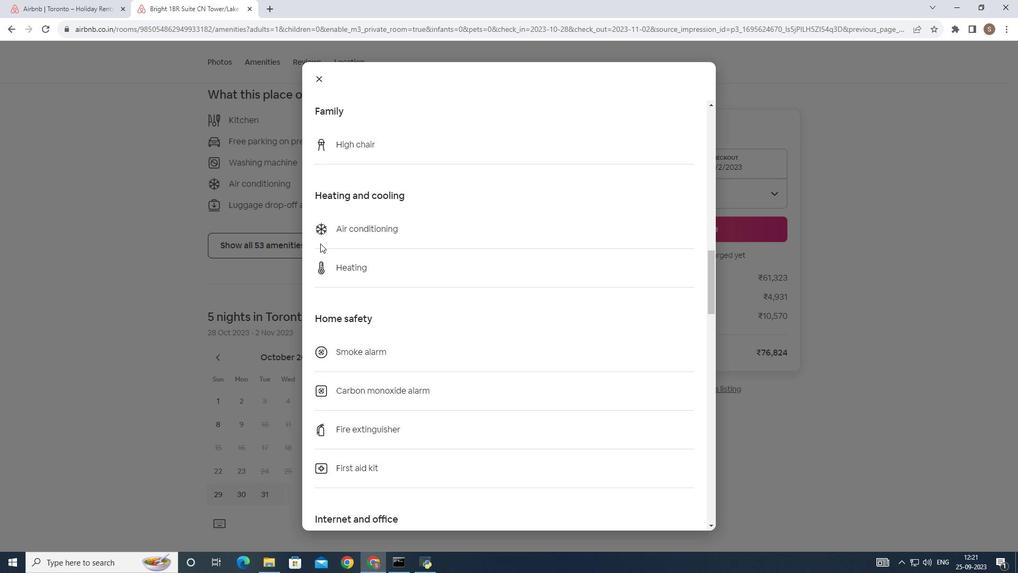 
Action: Mouse scrolled (320, 243) with delta (0, 0)
Screenshot: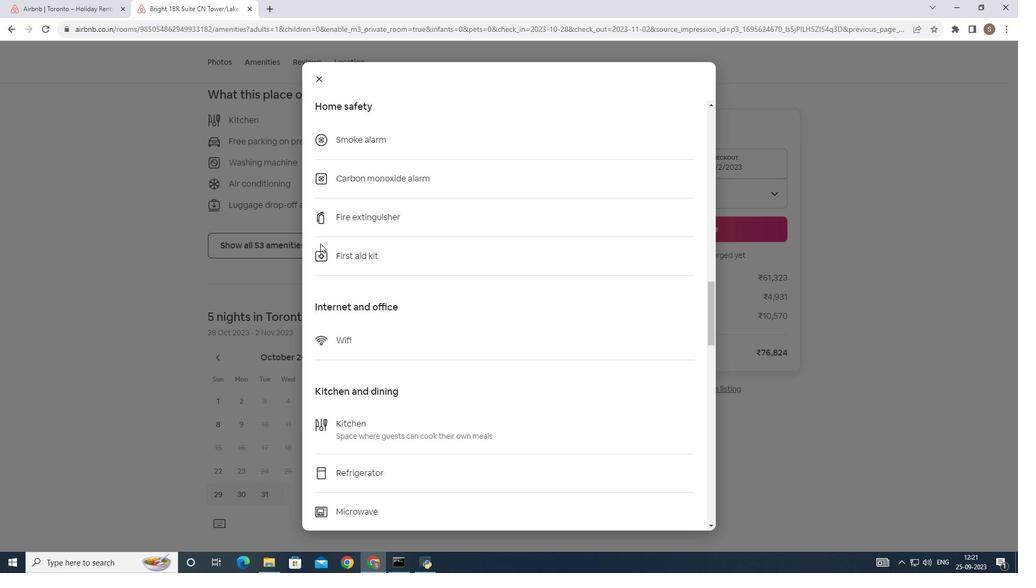 
Action: Mouse scrolled (320, 243) with delta (0, 0)
Screenshot: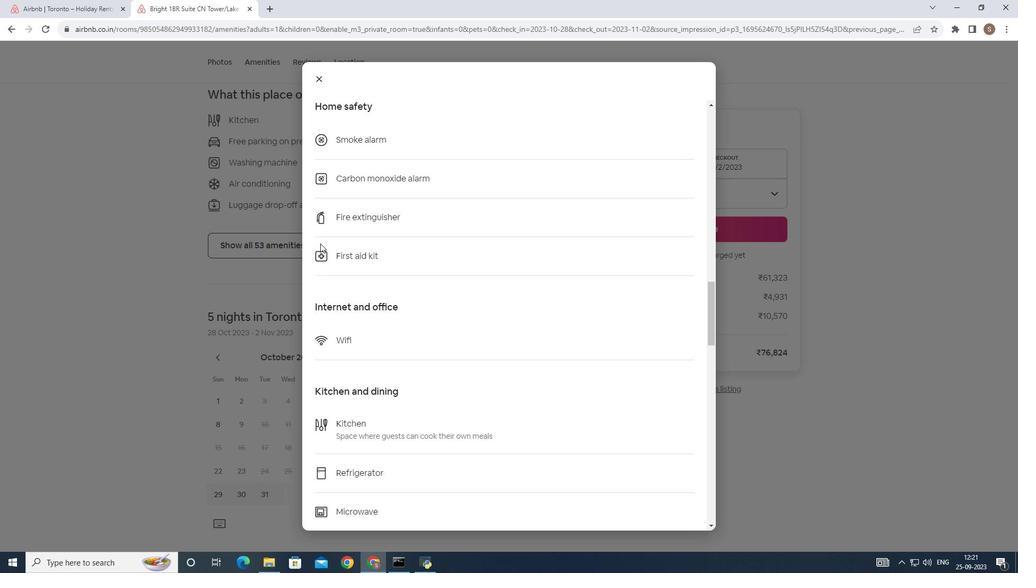 
Action: Mouse scrolled (320, 243) with delta (0, 0)
Screenshot: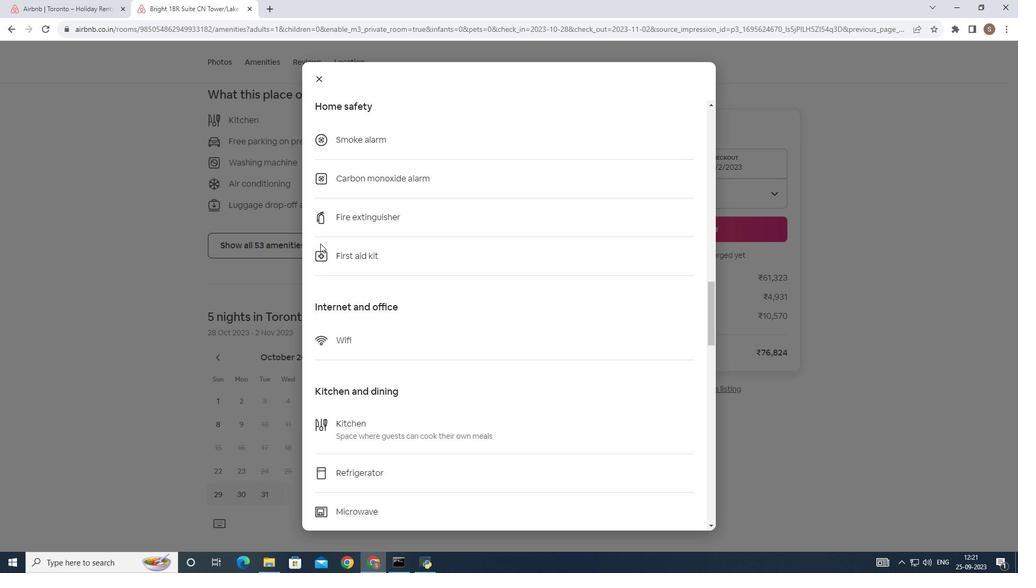 
Action: Mouse scrolled (320, 243) with delta (0, 0)
Screenshot: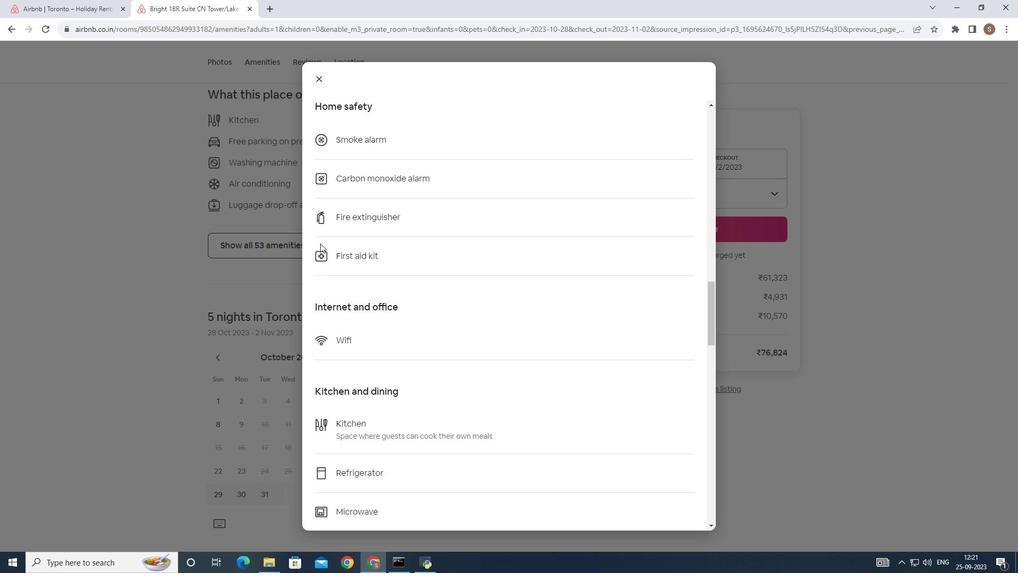 
Action: Mouse scrolled (320, 243) with delta (0, 0)
Screenshot: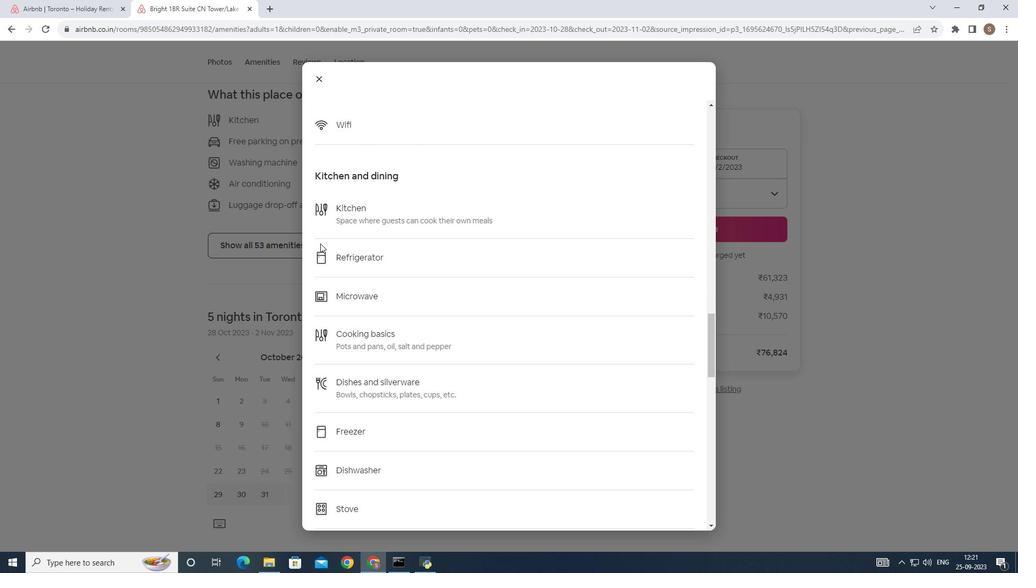 
Action: Mouse scrolled (320, 243) with delta (0, 0)
Screenshot: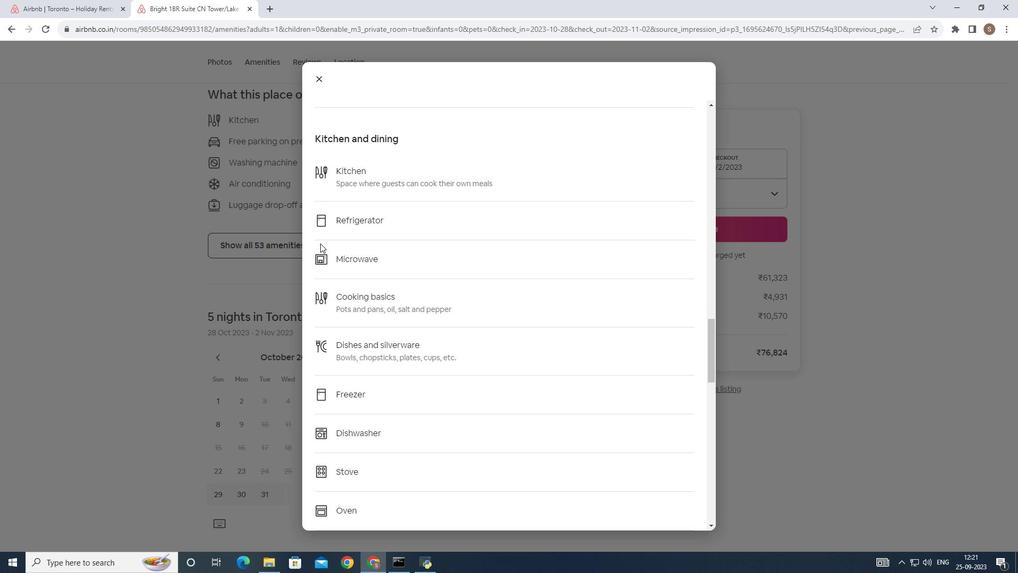 
Action: Mouse scrolled (320, 243) with delta (0, 0)
Screenshot: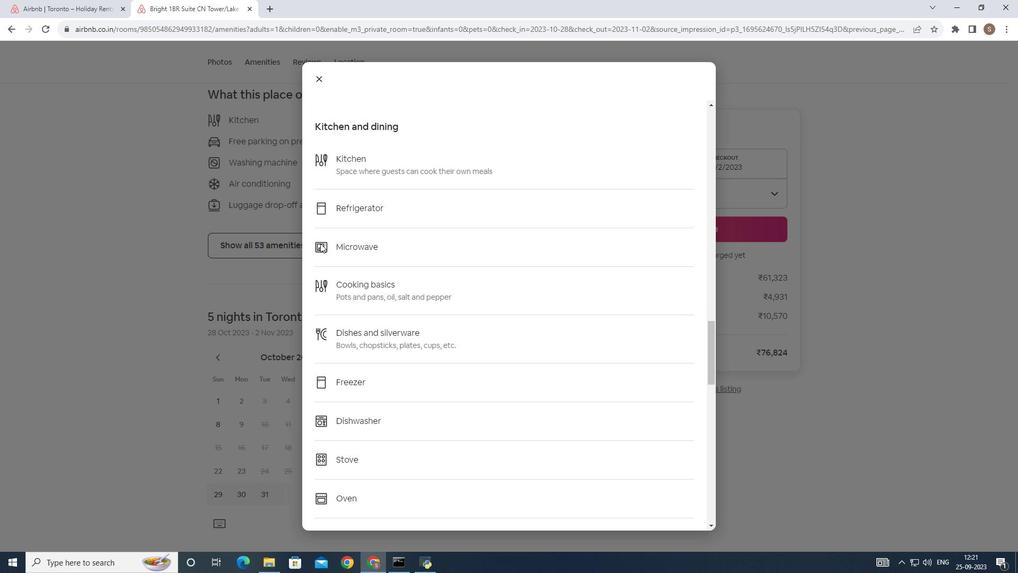
Action: Mouse scrolled (320, 243) with delta (0, 0)
Screenshot: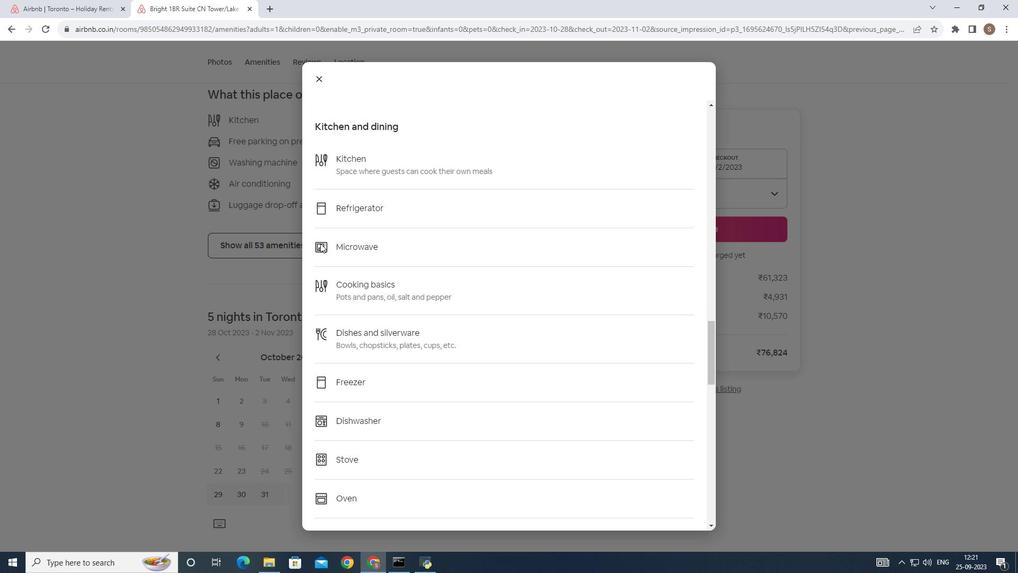 
Action: Mouse scrolled (320, 243) with delta (0, 0)
Screenshot: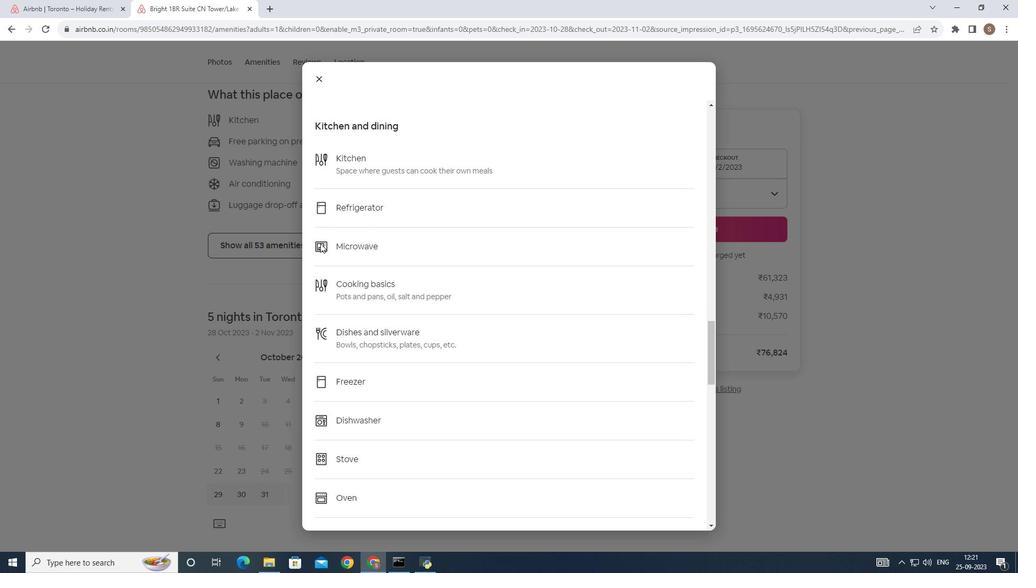 
Action: Mouse scrolled (320, 243) with delta (0, 0)
Screenshot: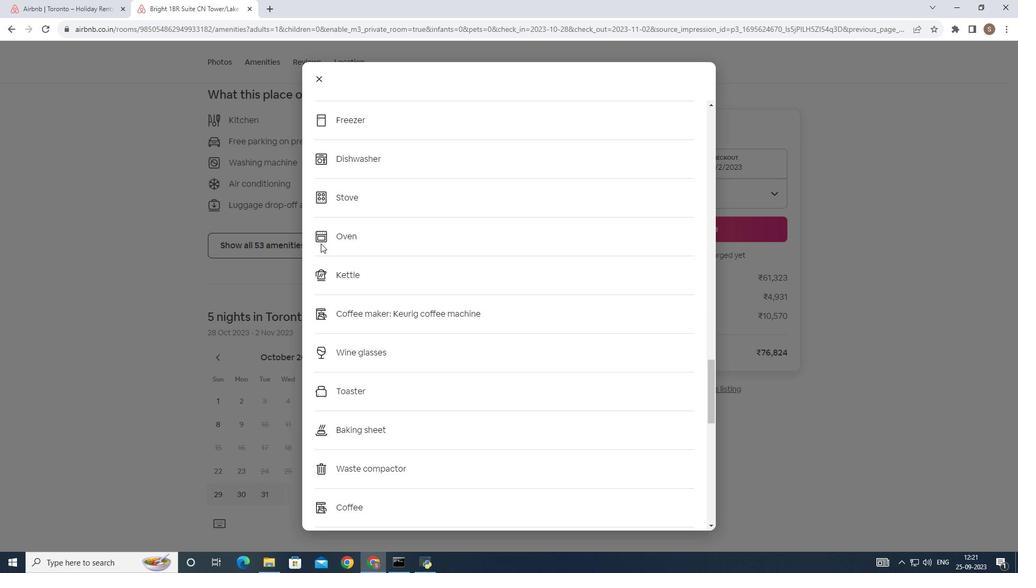 
Action: Mouse scrolled (320, 243) with delta (0, 0)
Screenshot: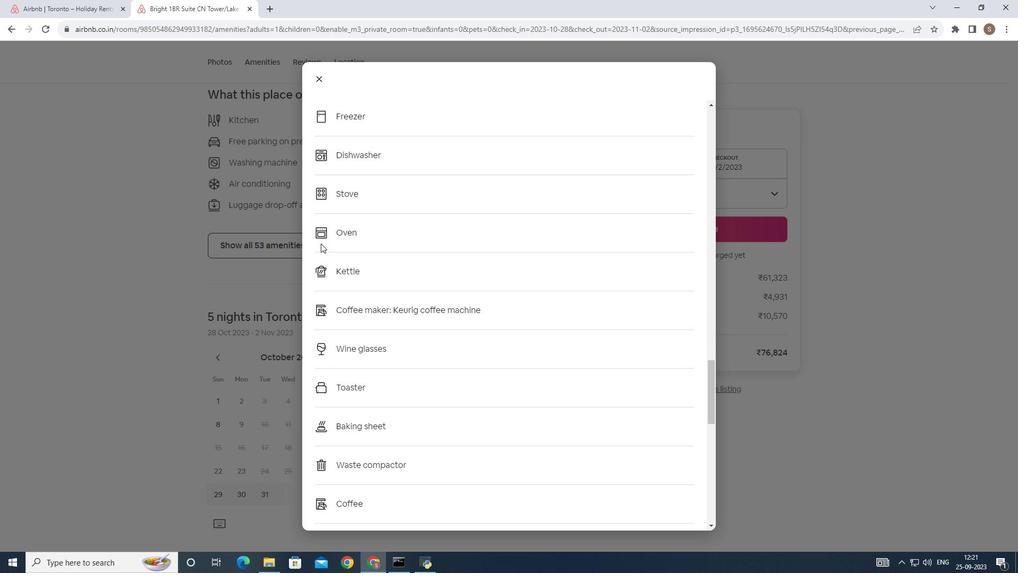 
Action: Mouse scrolled (320, 243) with delta (0, 0)
Screenshot: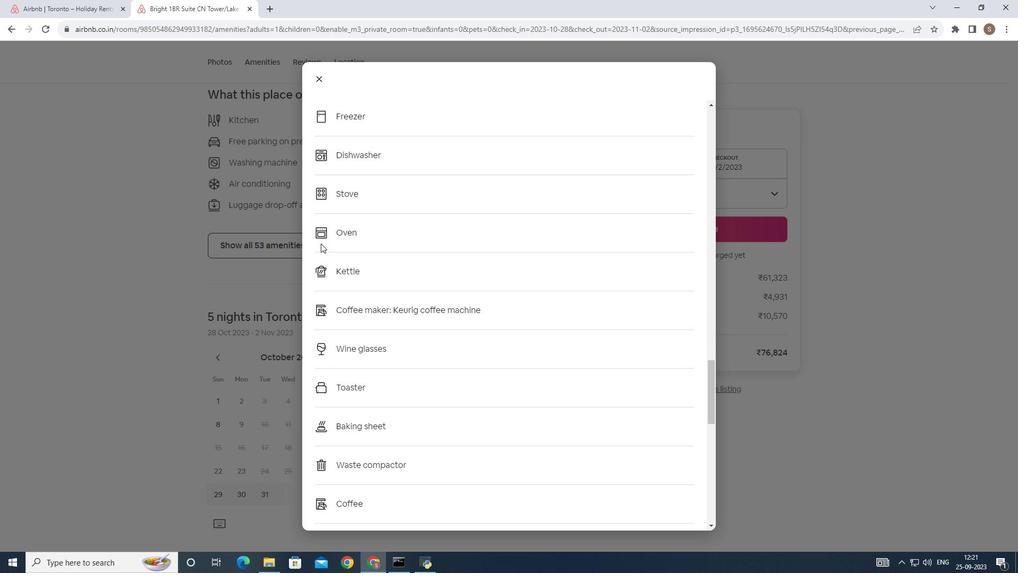 
Action: Mouse scrolled (320, 243) with delta (0, 0)
Screenshot: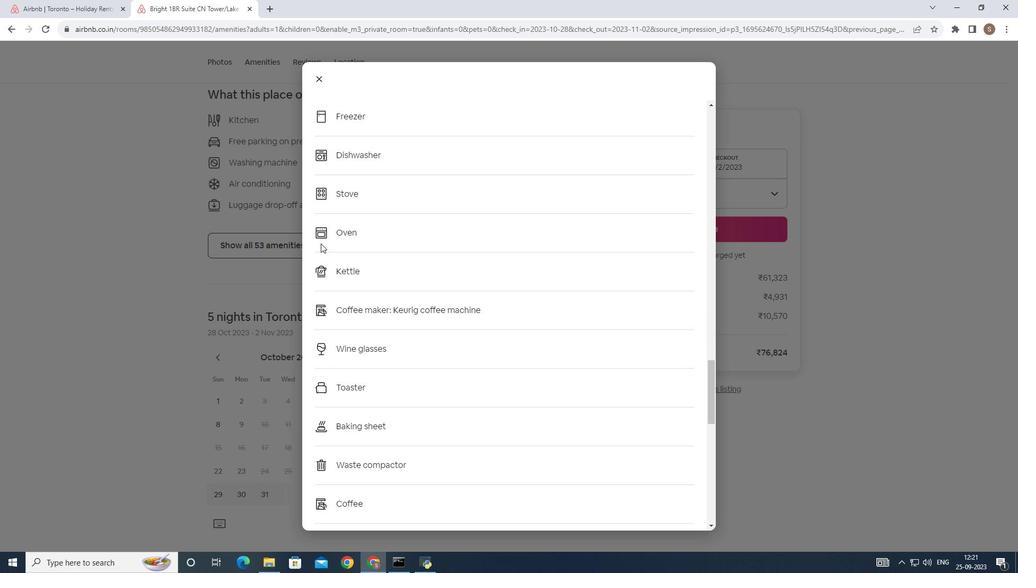 
Action: Mouse moved to (321, 243)
Screenshot: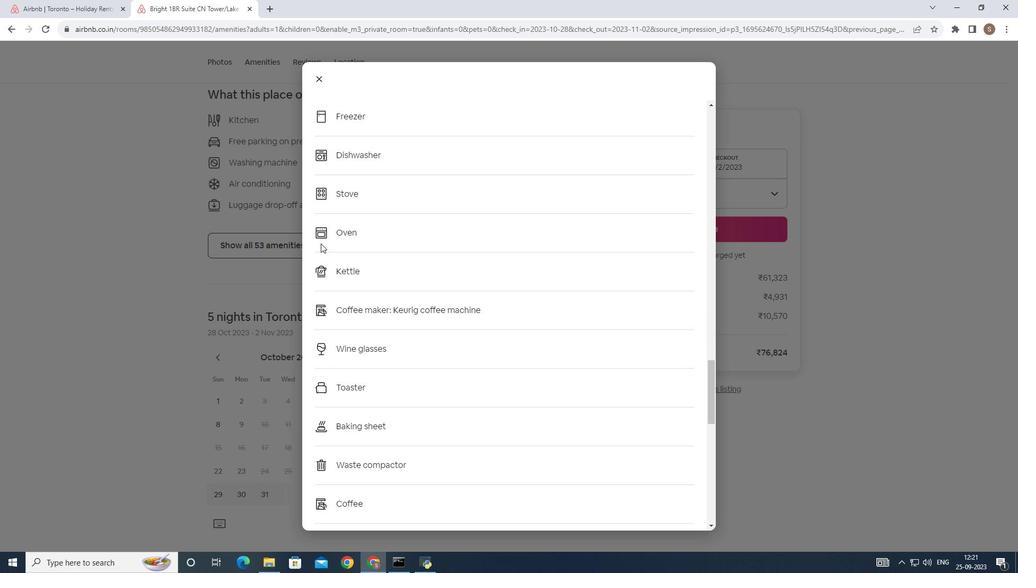 
Action: Mouse scrolled (321, 243) with delta (0, 0)
Screenshot: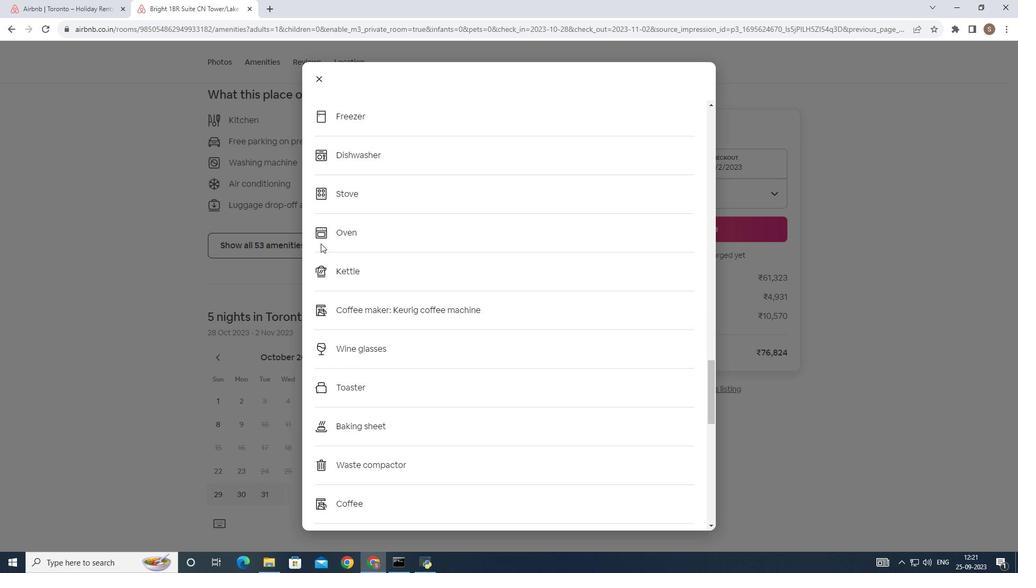 
Action: Mouse scrolled (321, 243) with delta (0, 0)
Screenshot: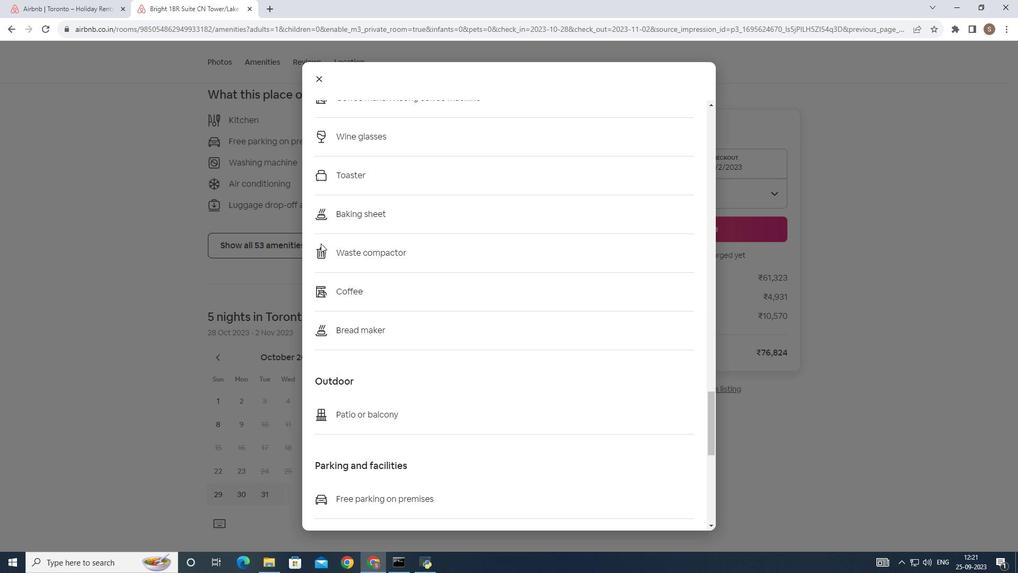 
Action: Mouse scrolled (321, 243) with delta (0, 0)
Screenshot: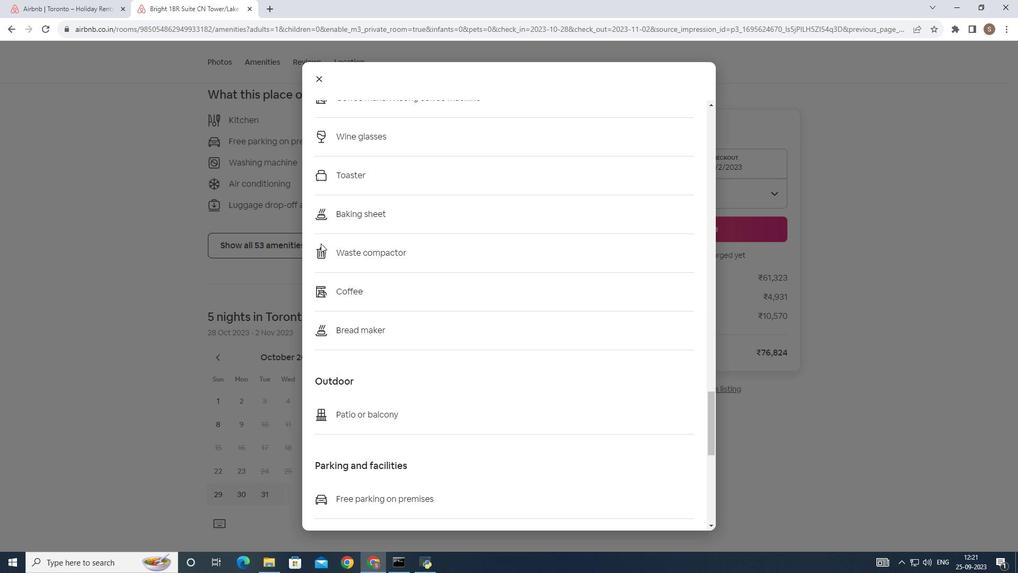
Action: Mouse scrolled (321, 243) with delta (0, 0)
Screenshot: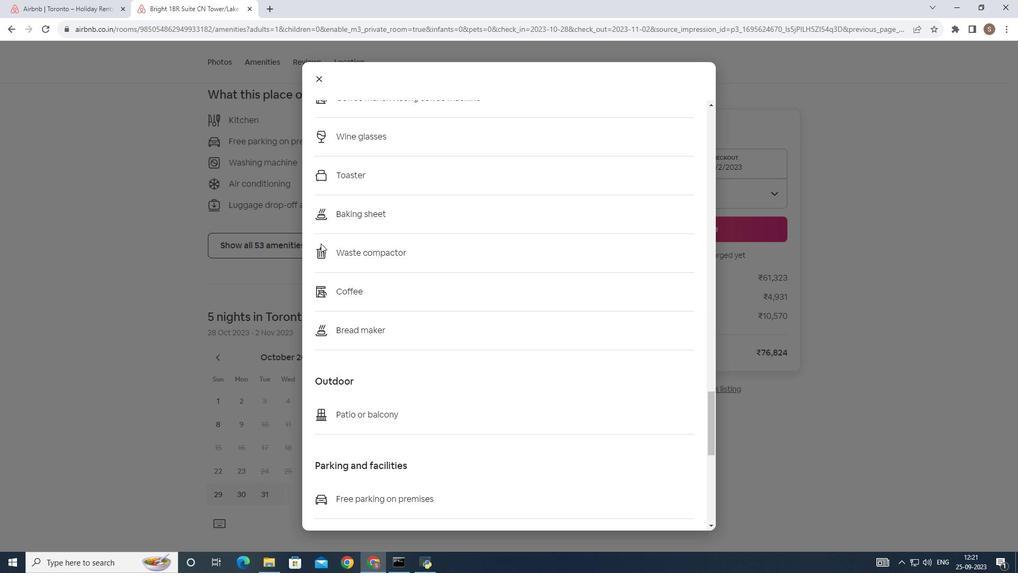 
Action: Mouse scrolled (321, 243) with delta (0, 0)
Screenshot: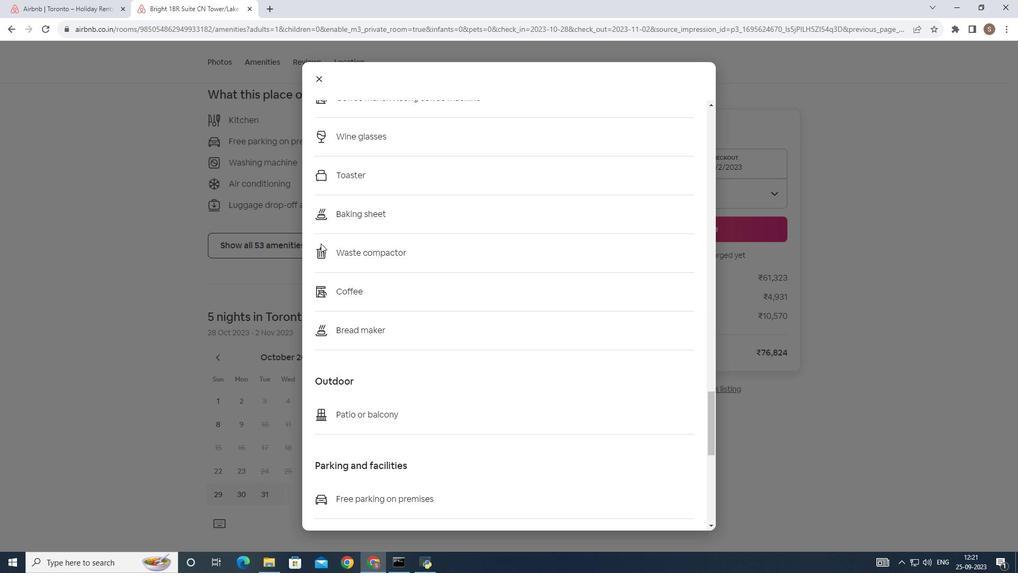 
Action: Mouse scrolled (321, 243) with delta (0, 0)
Screenshot: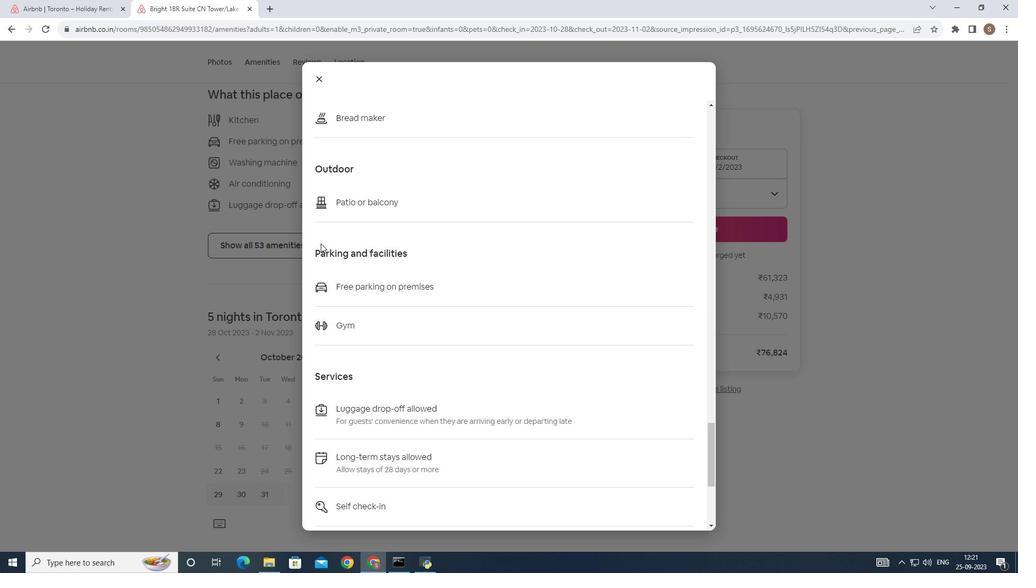 
Action: Mouse scrolled (321, 243) with delta (0, 0)
Screenshot: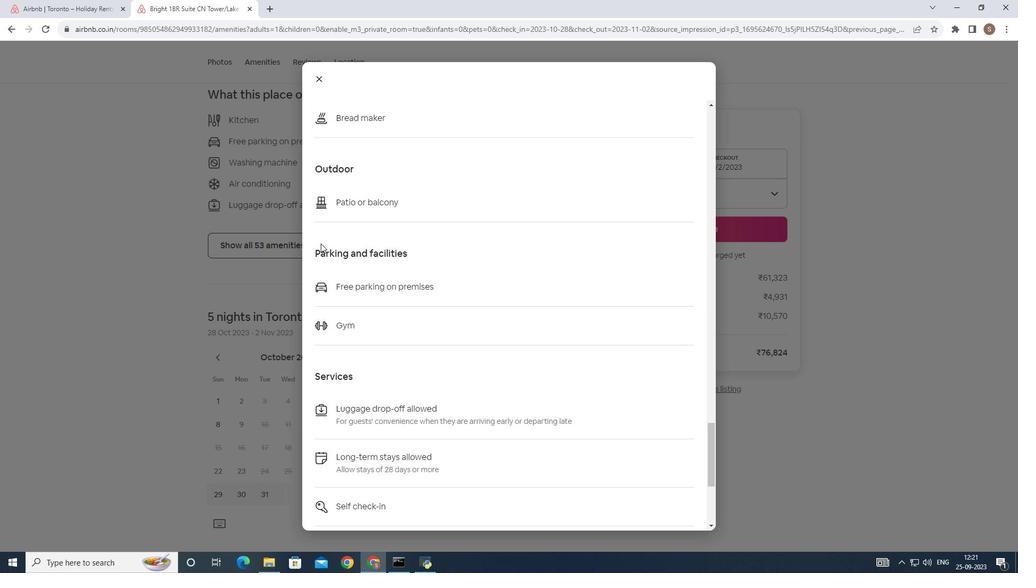
Action: Mouse scrolled (321, 243) with delta (0, 0)
Screenshot: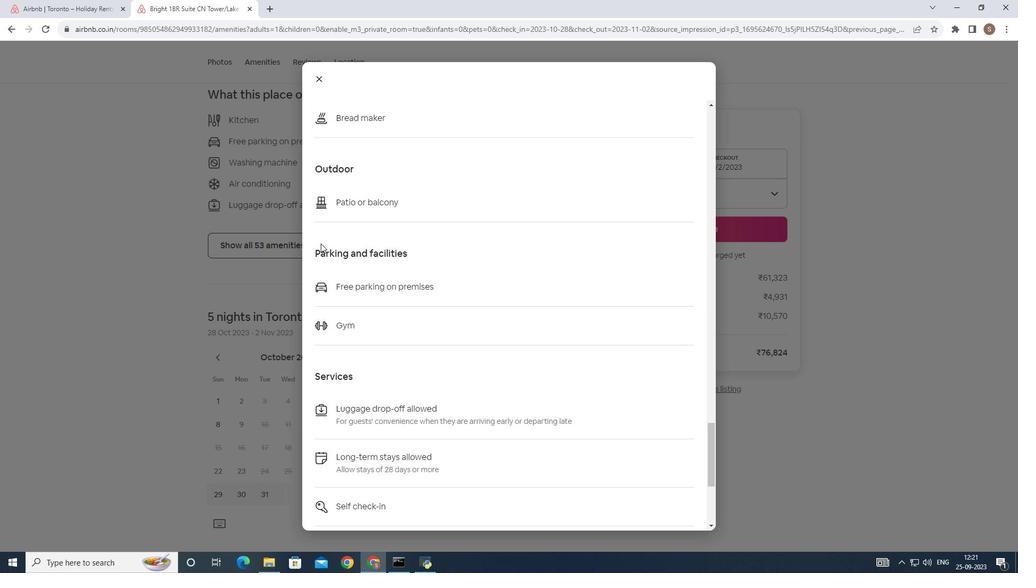 
Action: Mouse scrolled (321, 243) with delta (0, 0)
Screenshot: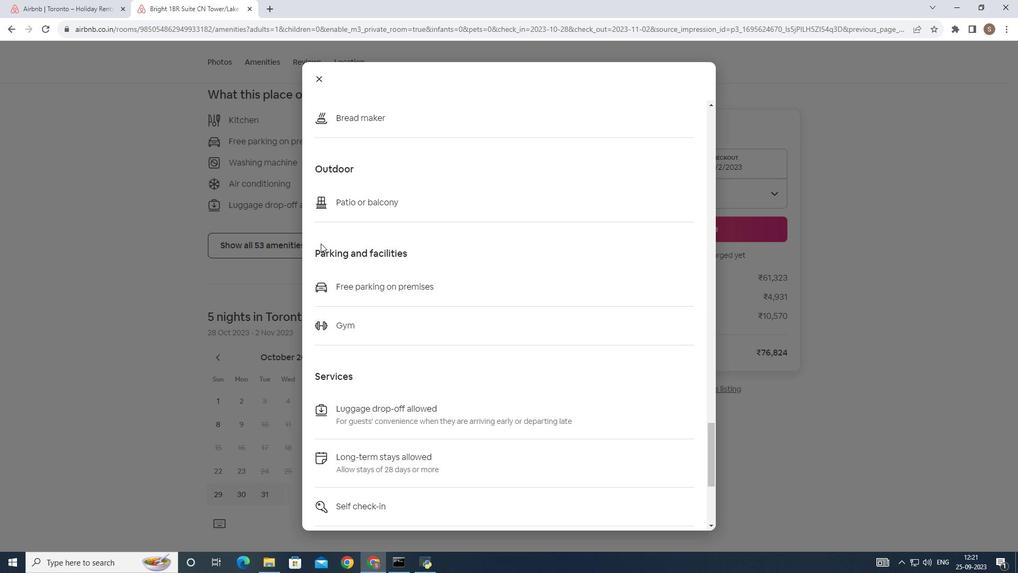 
Action: Mouse moved to (329, 219)
Screenshot: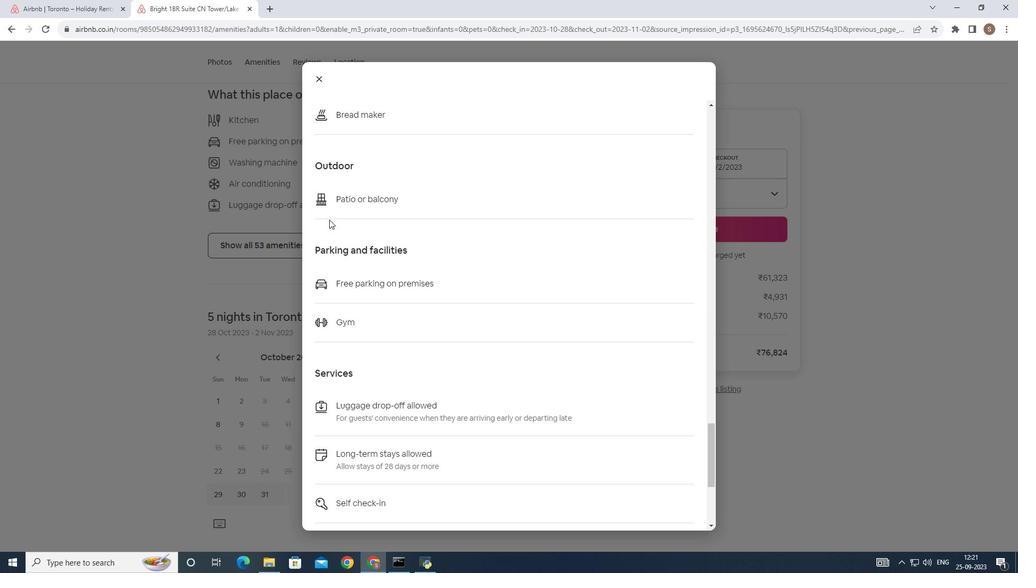 
Action: Mouse scrolled (329, 219) with delta (0, 0)
Screenshot: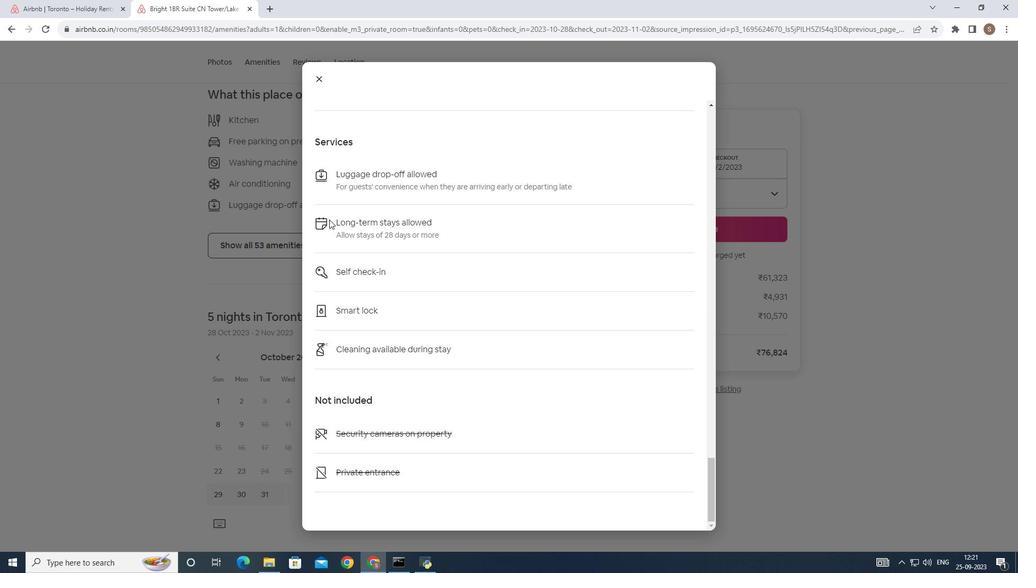 
Action: Mouse scrolled (329, 219) with delta (0, 0)
Screenshot: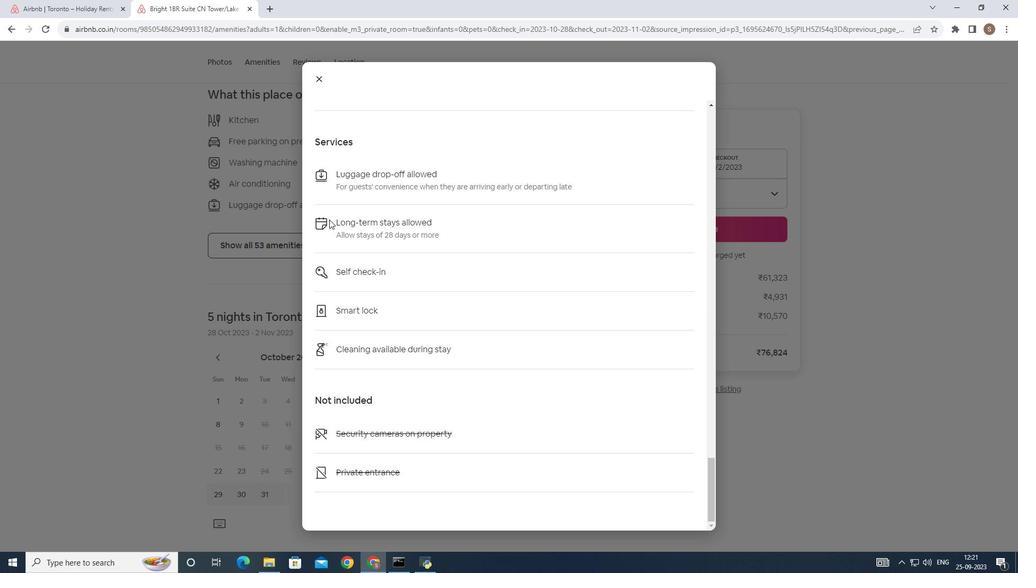 
Action: Mouse scrolled (329, 219) with delta (0, 0)
Screenshot: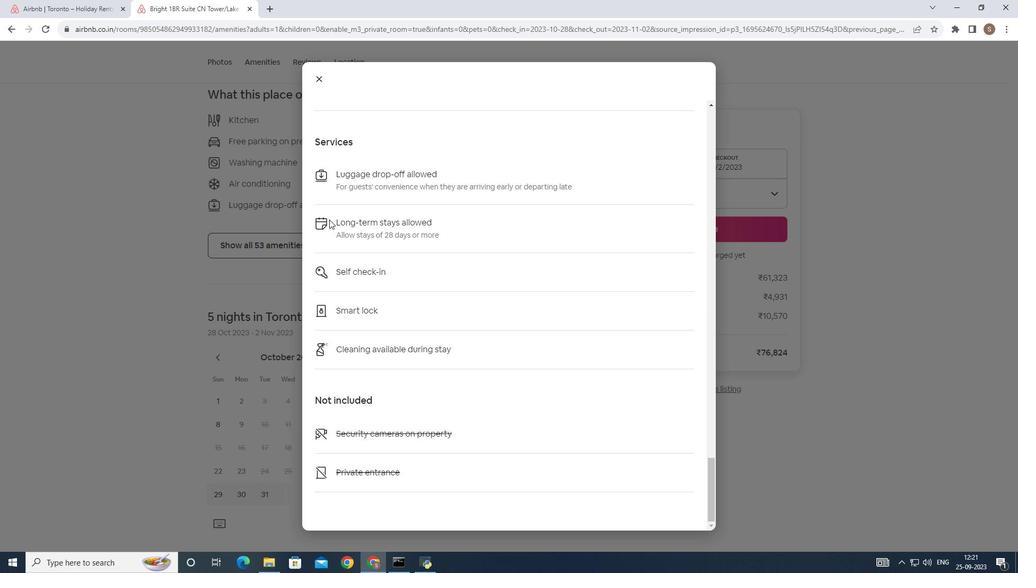 
Action: Mouse scrolled (329, 219) with delta (0, 0)
Screenshot: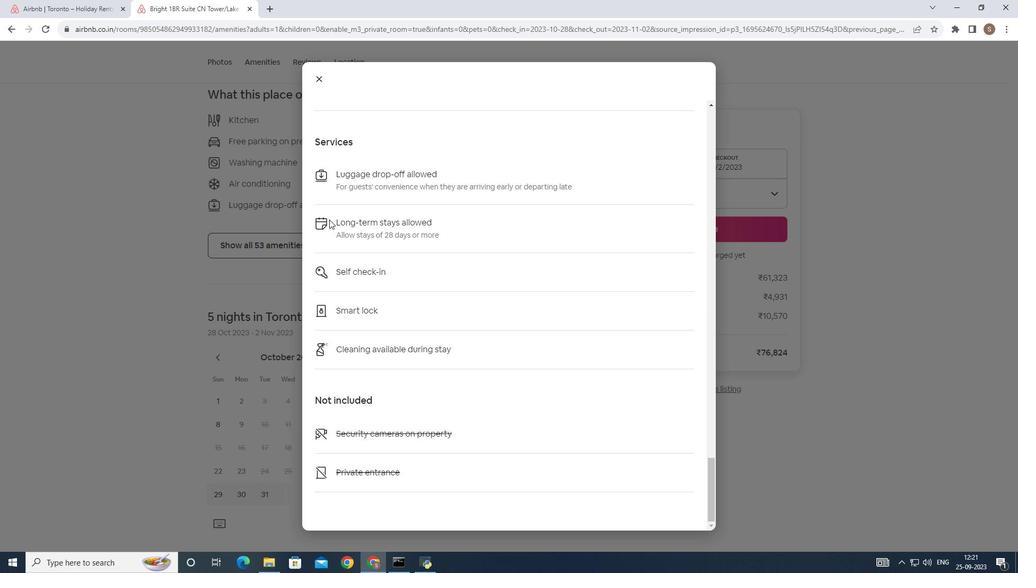 
Action: Mouse scrolled (329, 219) with delta (0, 0)
Screenshot: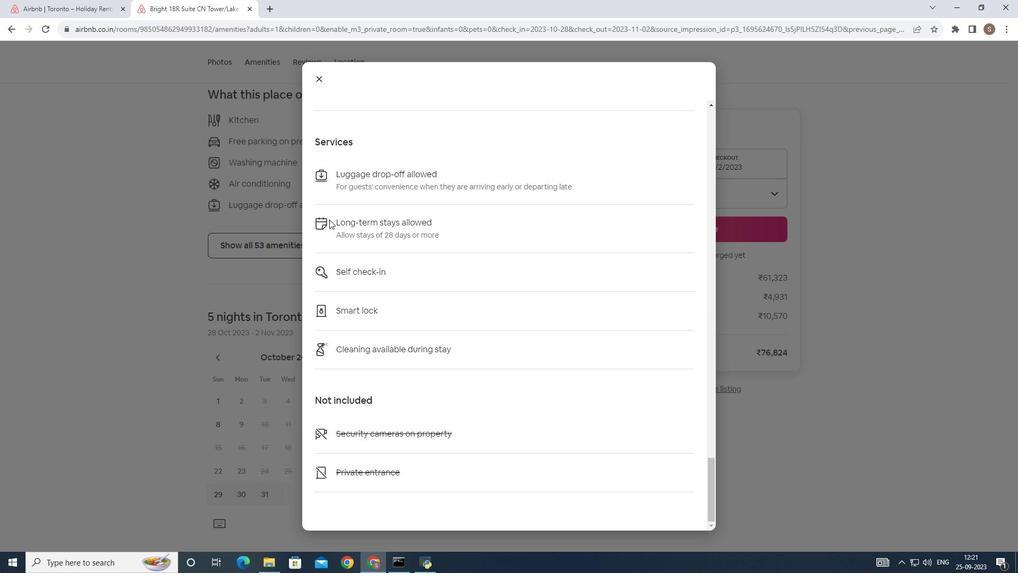 
Action: Mouse moved to (329, 219)
Screenshot: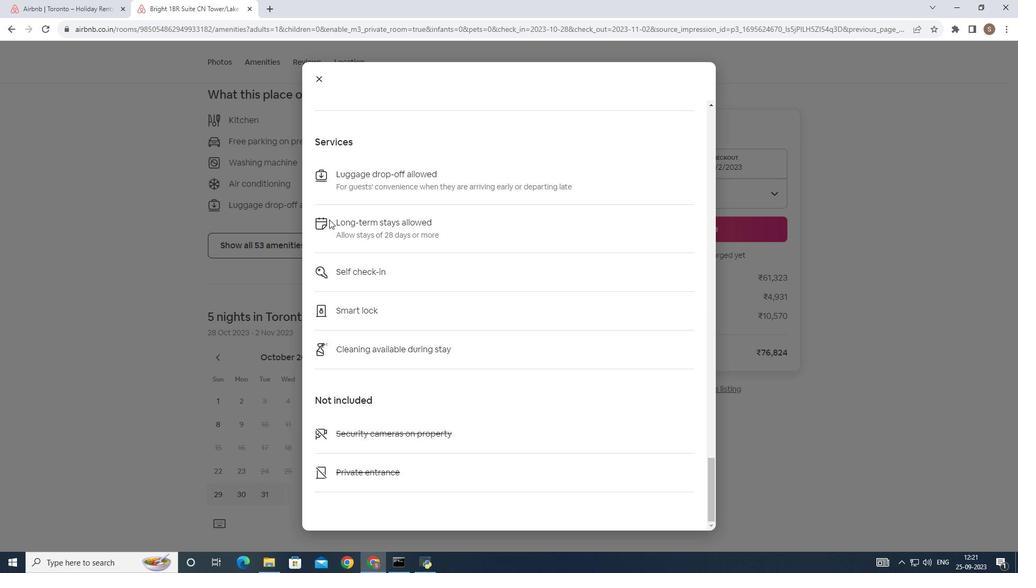 
Action: Mouse scrolled (329, 219) with delta (0, 0)
Screenshot: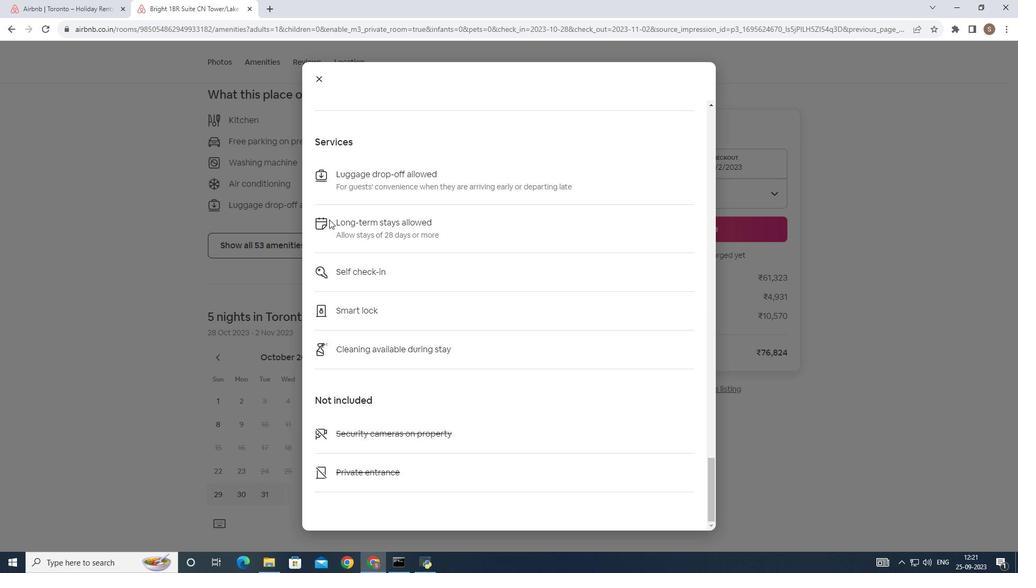 
Action: Mouse scrolled (329, 219) with delta (0, 0)
Screenshot: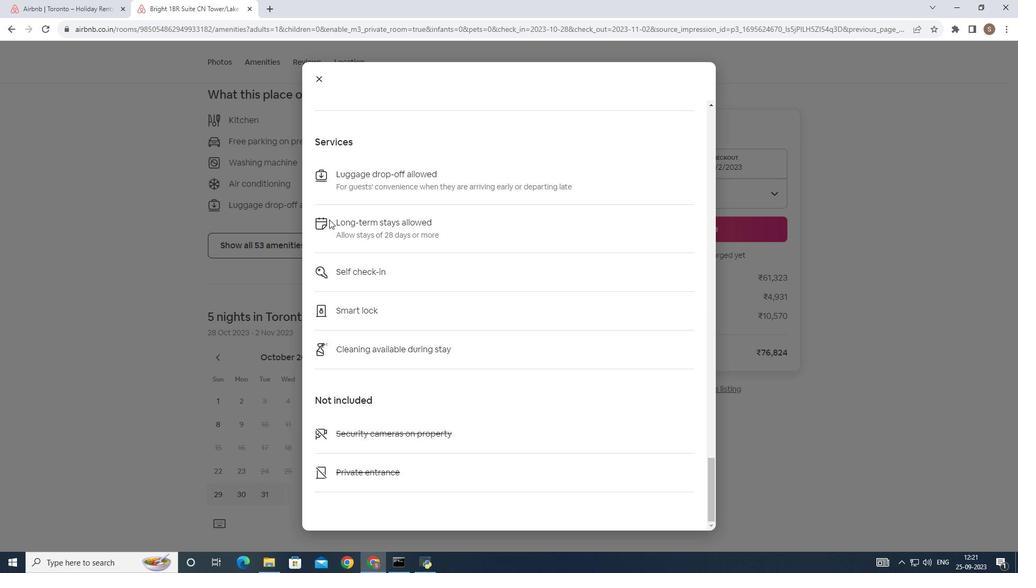 
Action: Mouse scrolled (329, 219) with delta (0, 0)
Screenshot: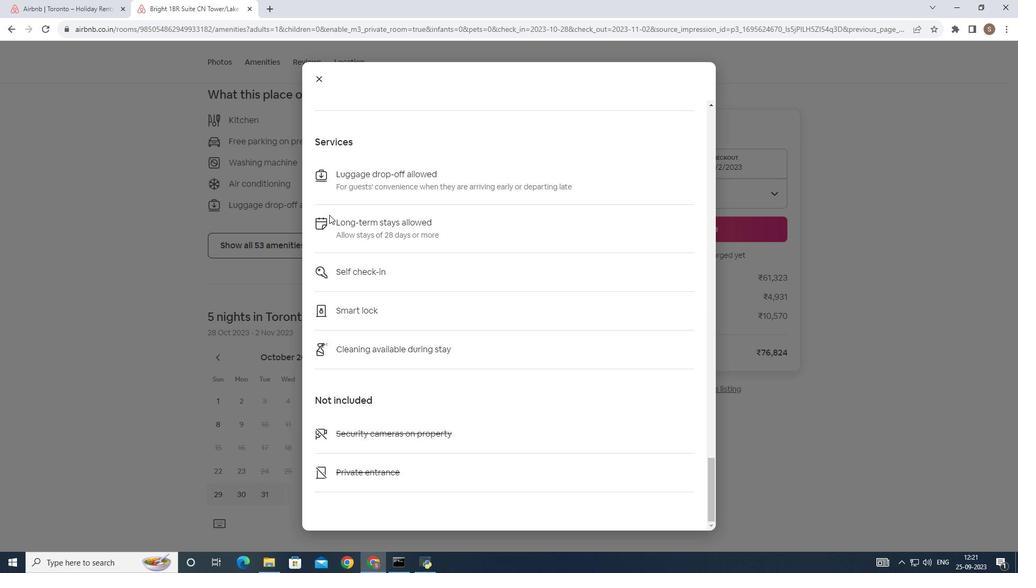 
Action: Mouse scrolled (329, 219) with delta (0, 0)
Screenshot: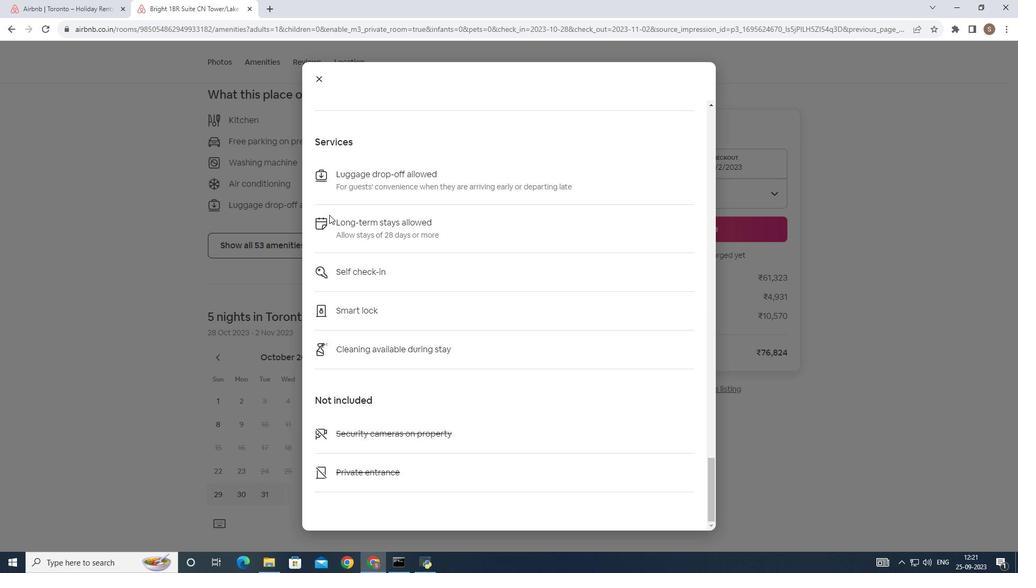 
Action: Mouse scrolled (329, 219) with delta (0, 0)
Screenshot: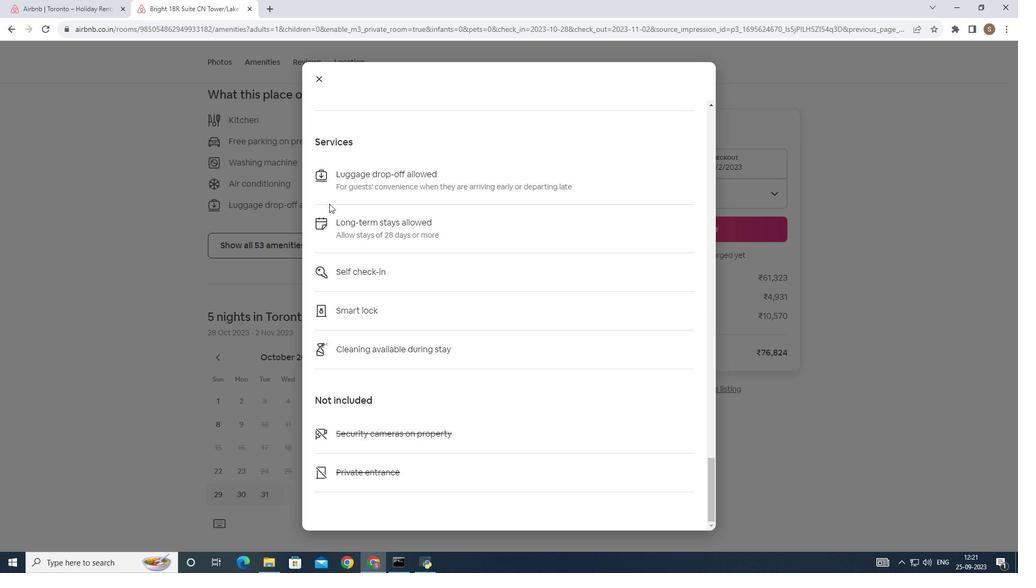 
Action: Mouse scrolled (329, 219) with delta (0, 0)
Screenshot: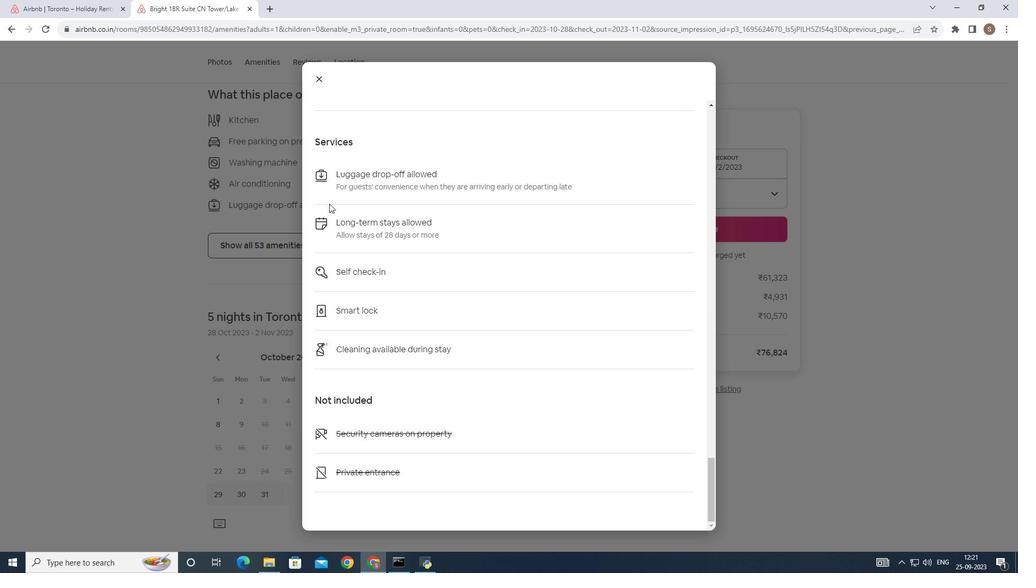 
Action: Mouse moved to (316, 81)
Screenshot: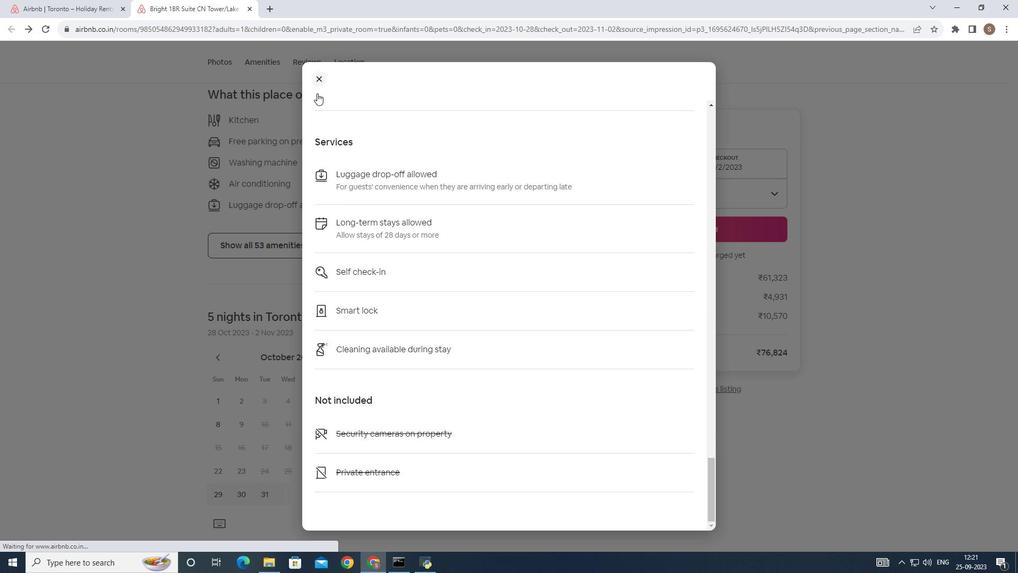 
Action: Mouse pressed left at (316, 81)
Screenshot: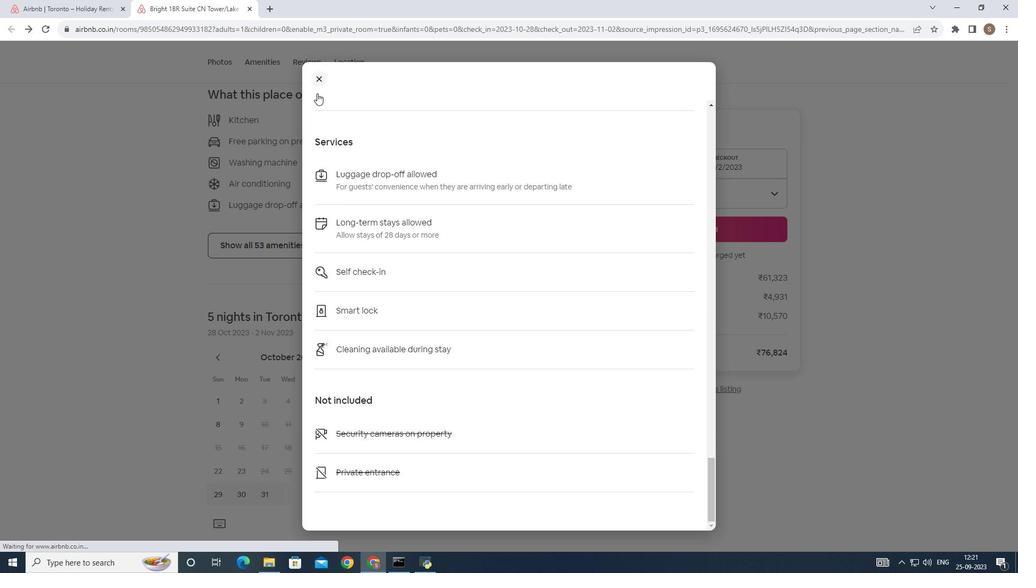 
Action: Mouse moved to (364, 336)
Screenshot: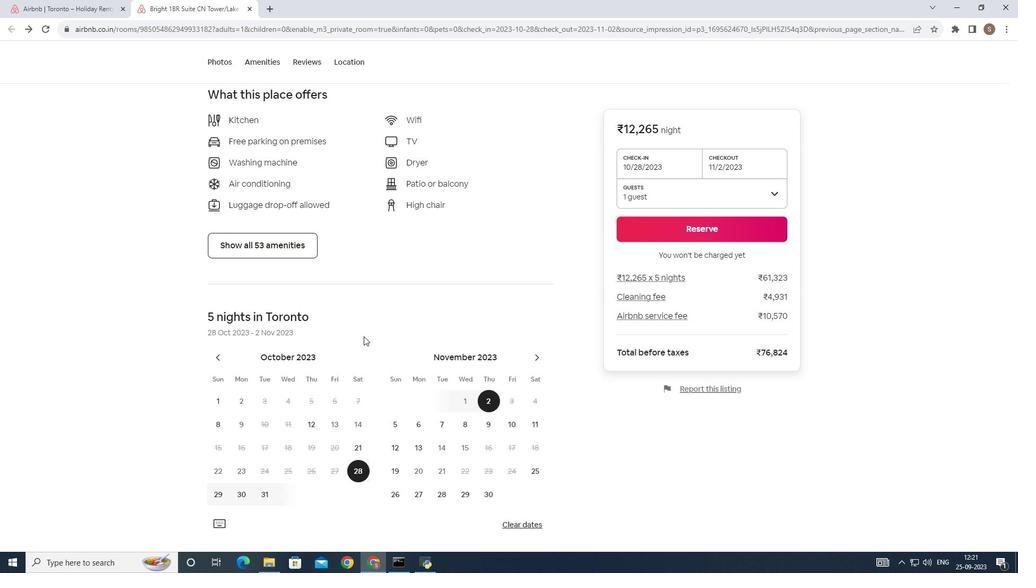 
Action: Mouse scrolled (364, 335) with delta (0, 0)
Screenshot: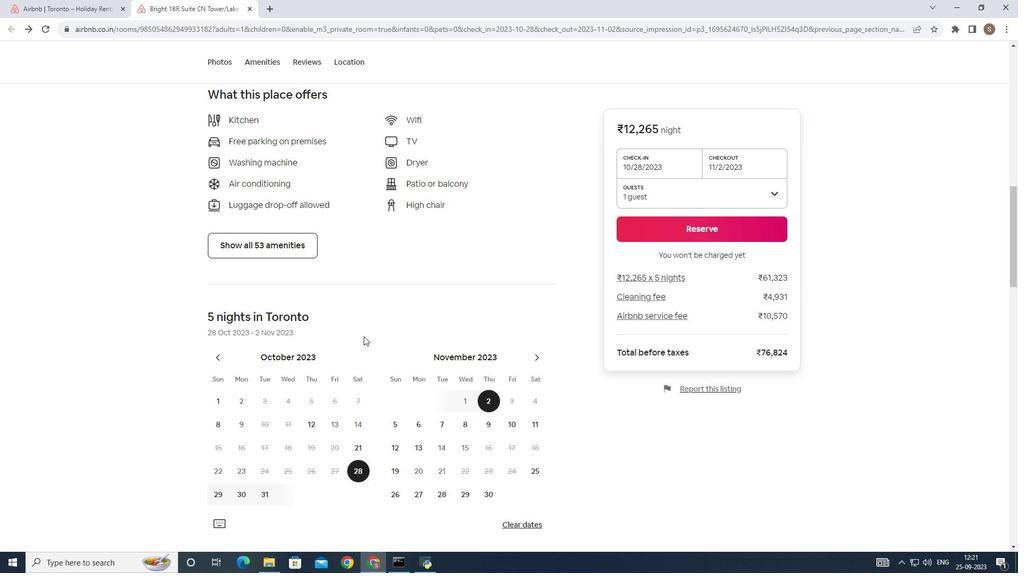 
Action: Mouse scrolled (364, 335) with delta (0, 0)
Screenshot: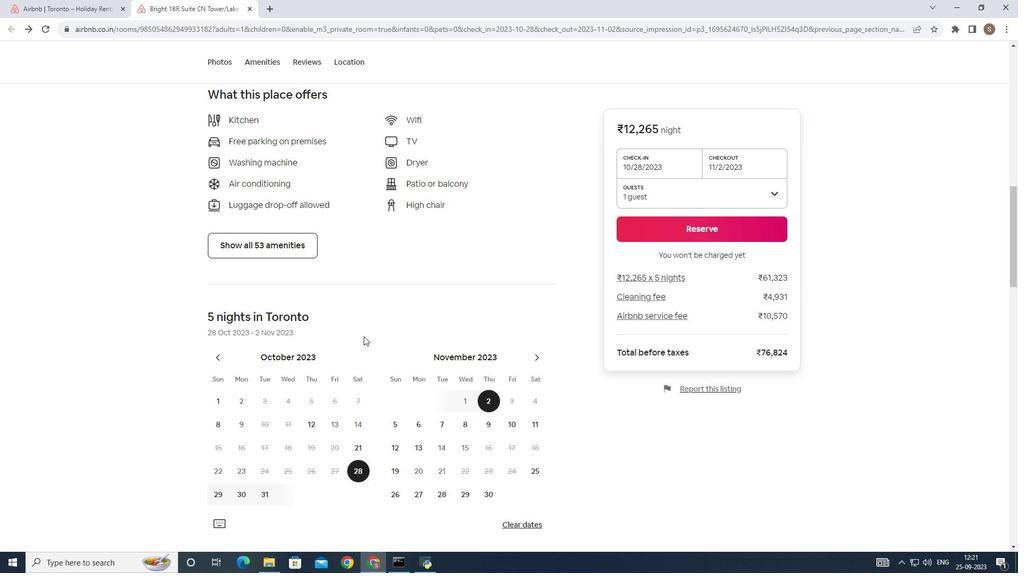 
Action: Mouse scrolled (364, 335) with delta (0, 0)
Screenshot: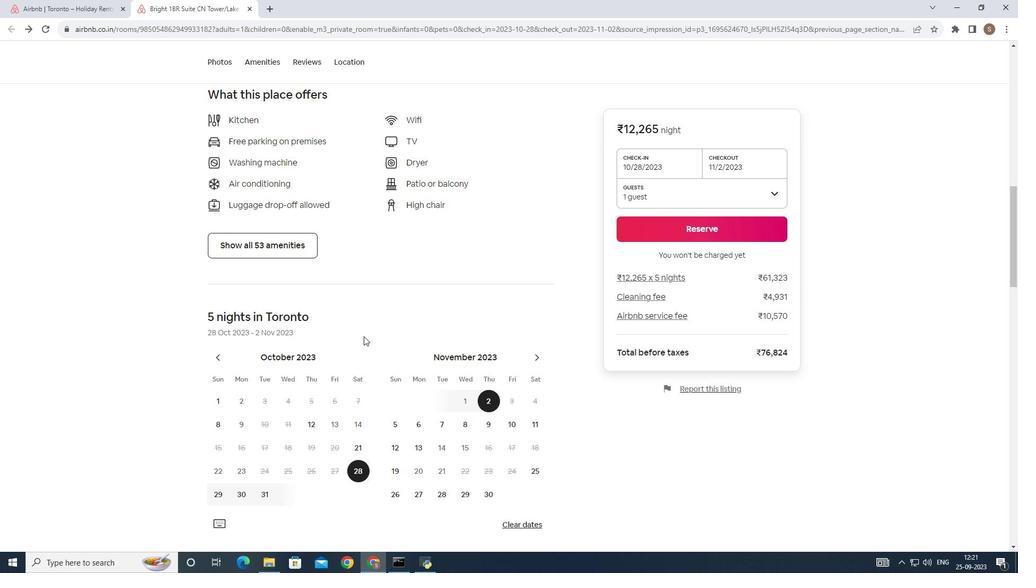 
Action: Mouse scrolled (364, 335) with delta (0, 0)
Screenshot: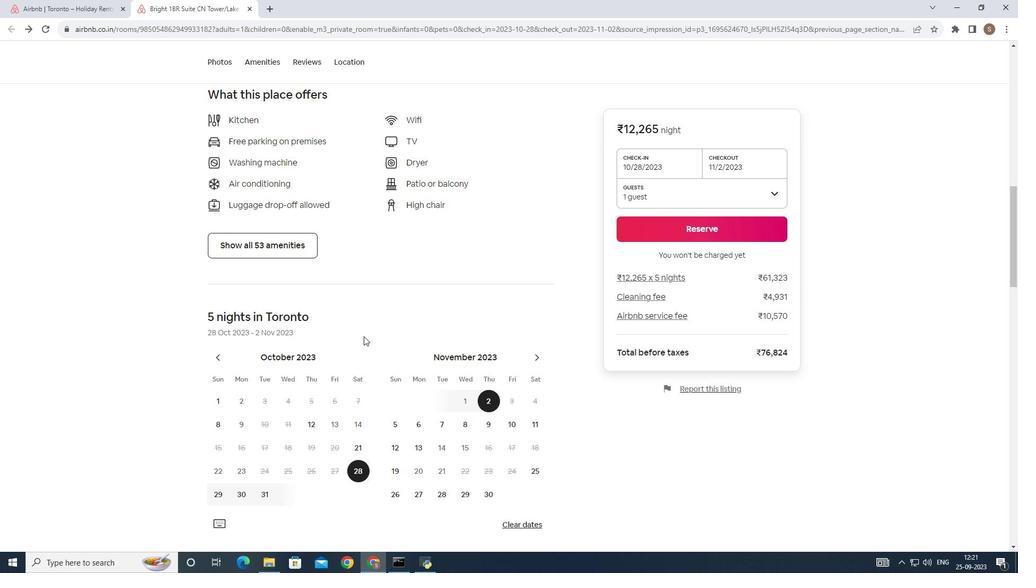 
Action: Mouse moved to (363, 336)
Screenshot: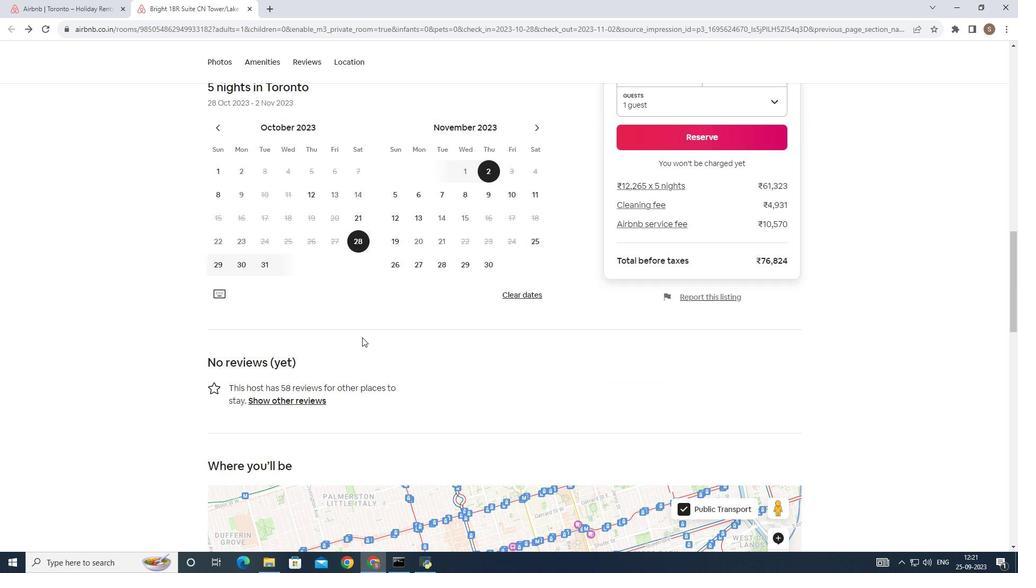 
Action: Mouse scrolled (363, 336) with delta (0, 0)
Screenshot: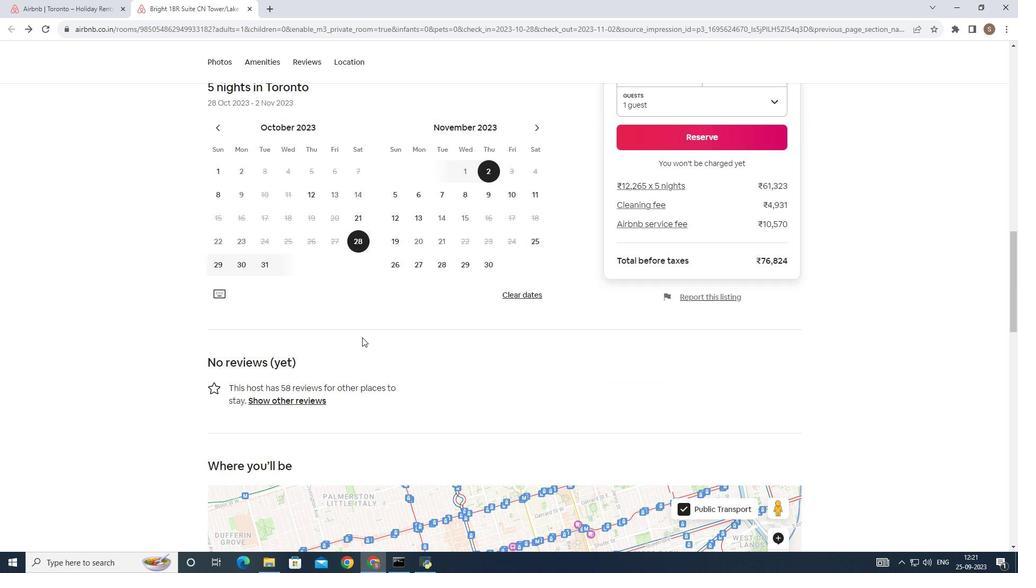 
Action: Mouse moved to (362, 337)
Screenshot: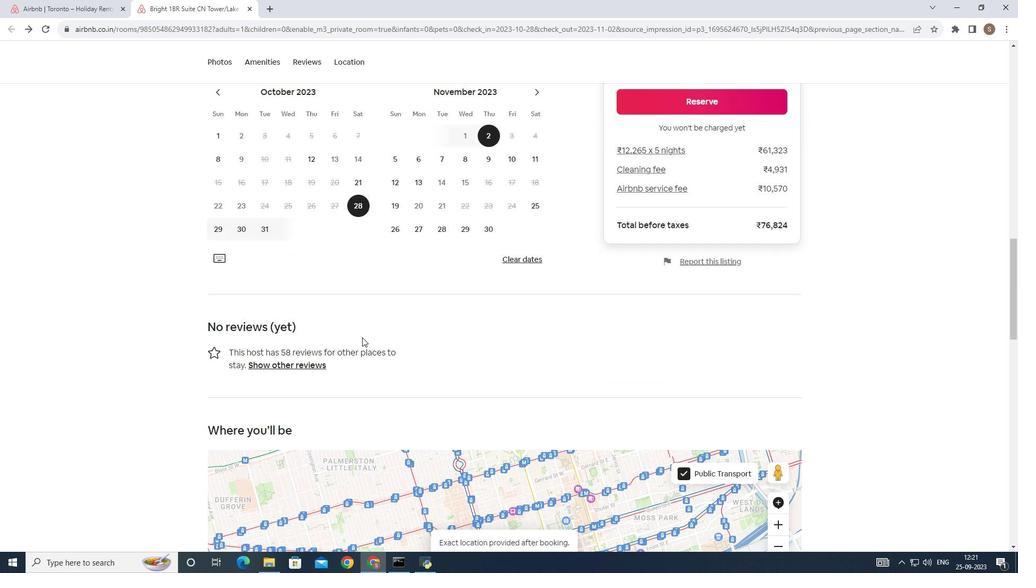
Action: Mouse scrolled (362, 336) with delta (0, 0)
Screenshot: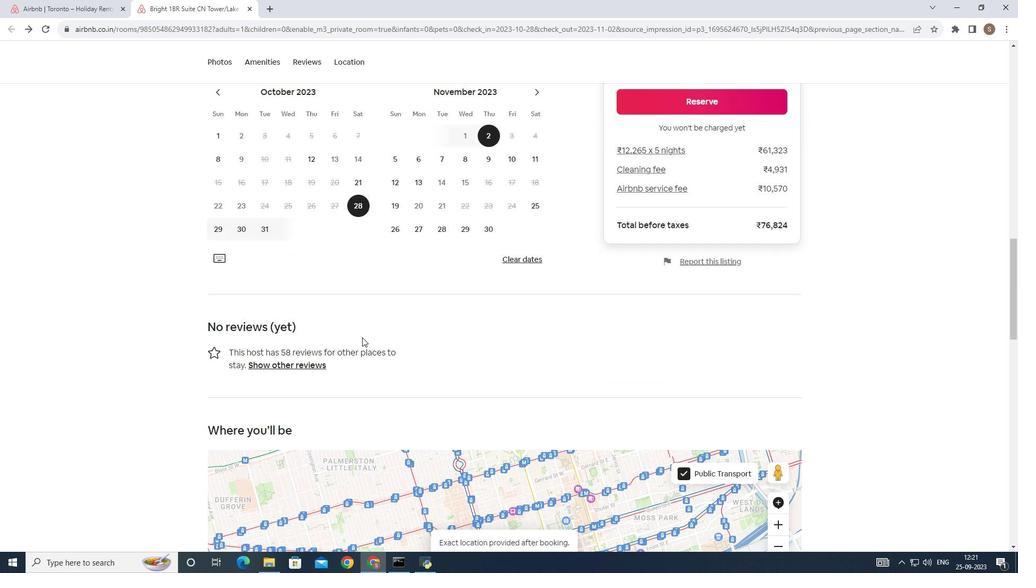 
Action: Mouse scrolled (362, 336) with delta (0, 0)
Screenshot: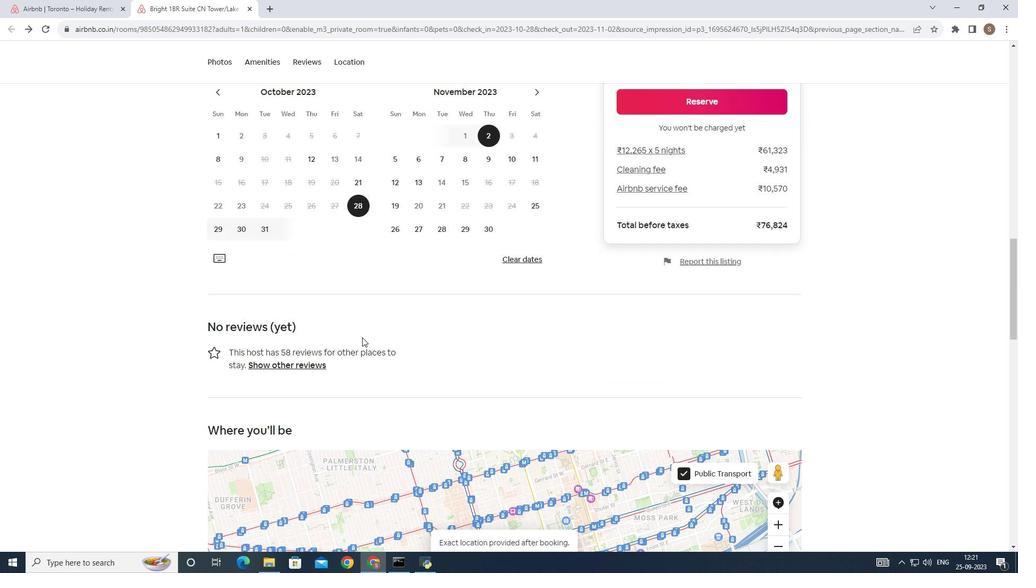 
Action: Mouse scrolled (362, 336) with delta (0, 0)
Screenshot: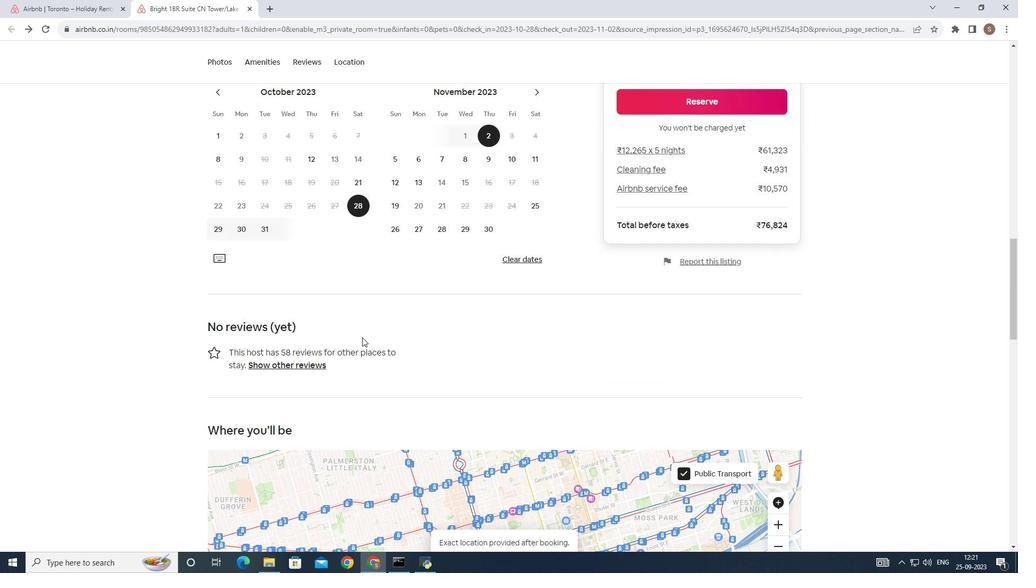 
Action: Mouse scrolled (362, 336) with delta (0, 0)
Screenshot: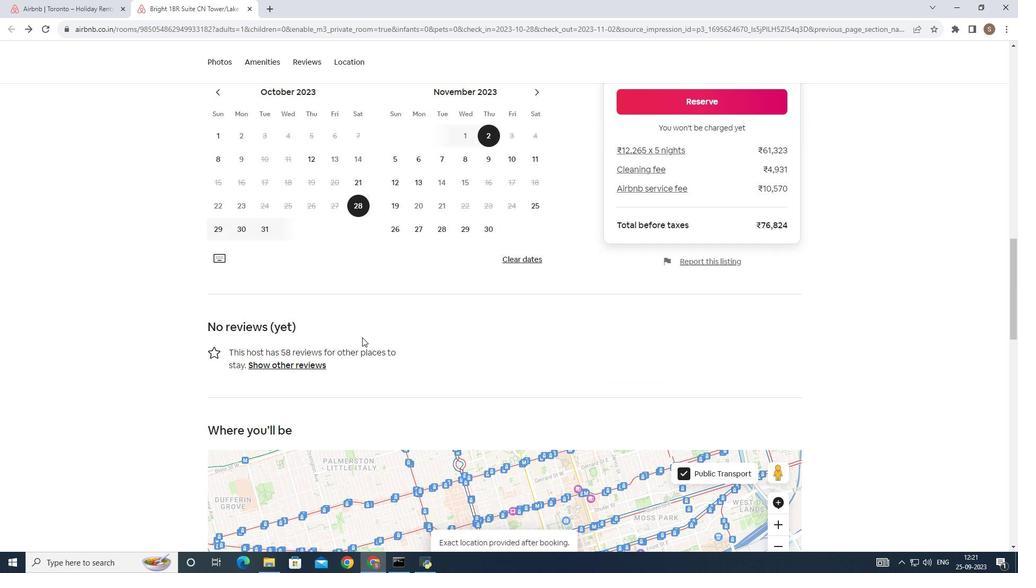 
Action: Mouse scrolled (362, 336) with delta (0, 0)
Screenshot: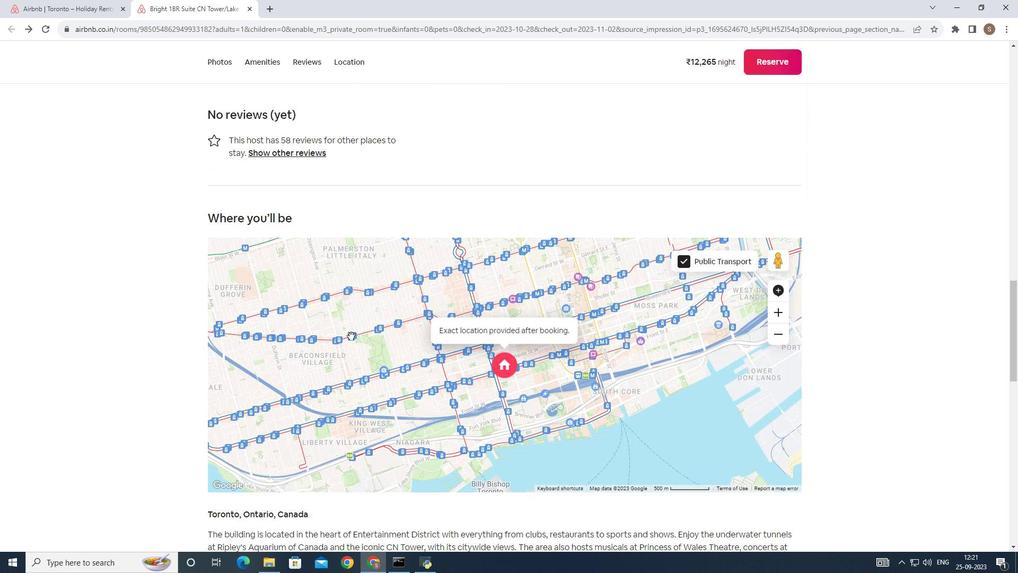 
Action: Mouse moved to (361, 337)
Screenshot: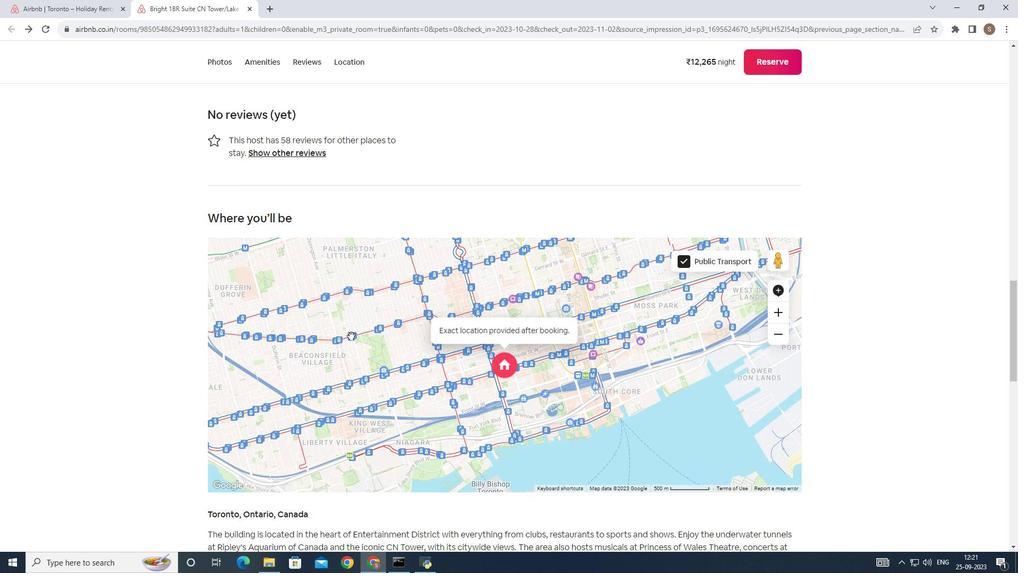 
Action: Mouse scrolled (361, 336) with delta (0, 0)
Screenshot: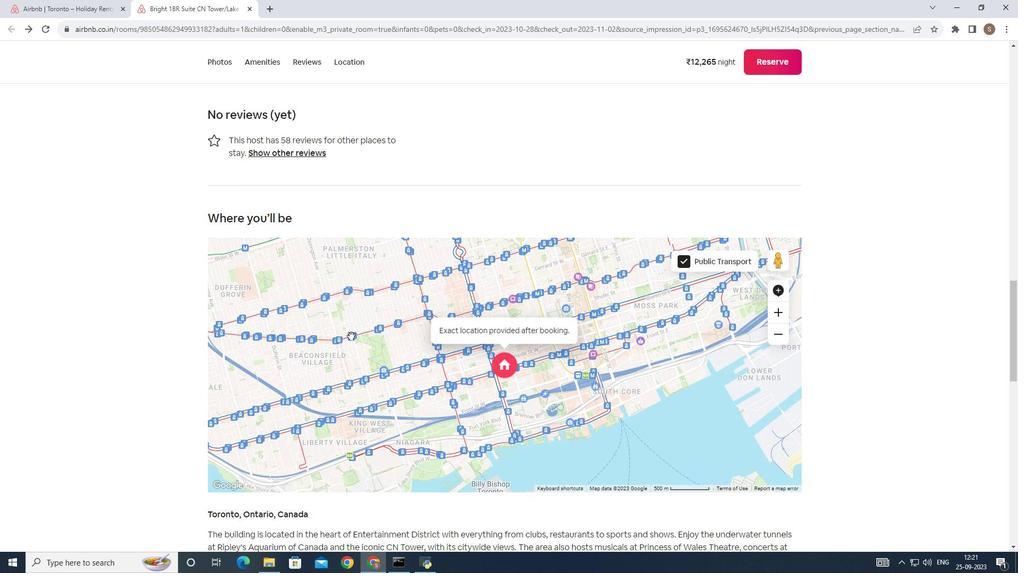 
Action: Mouse moved to (361, 338)
Screenshot: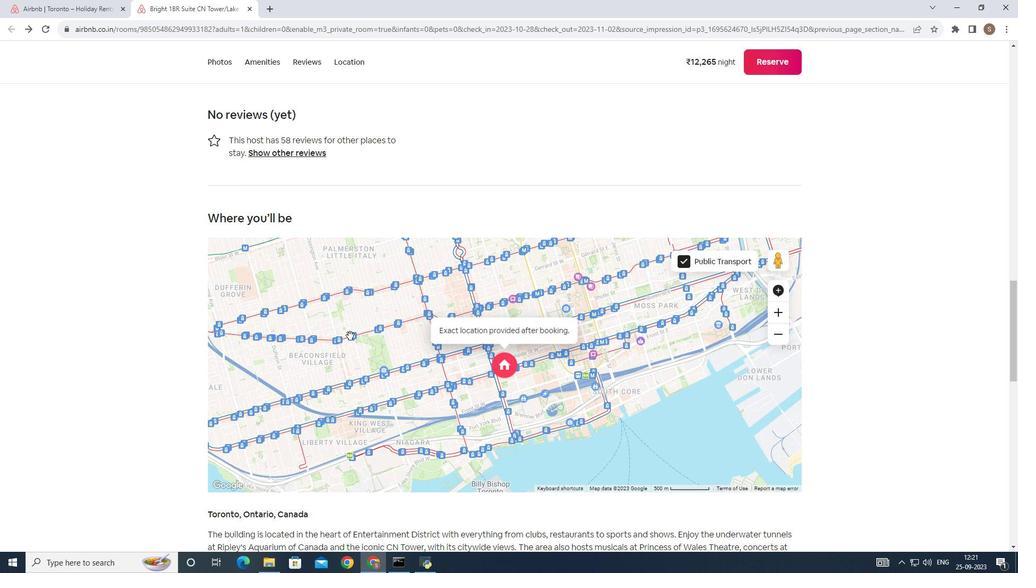 
Action: Mouse scrolled (361, 337) with delta (0, 0)
Screenshot: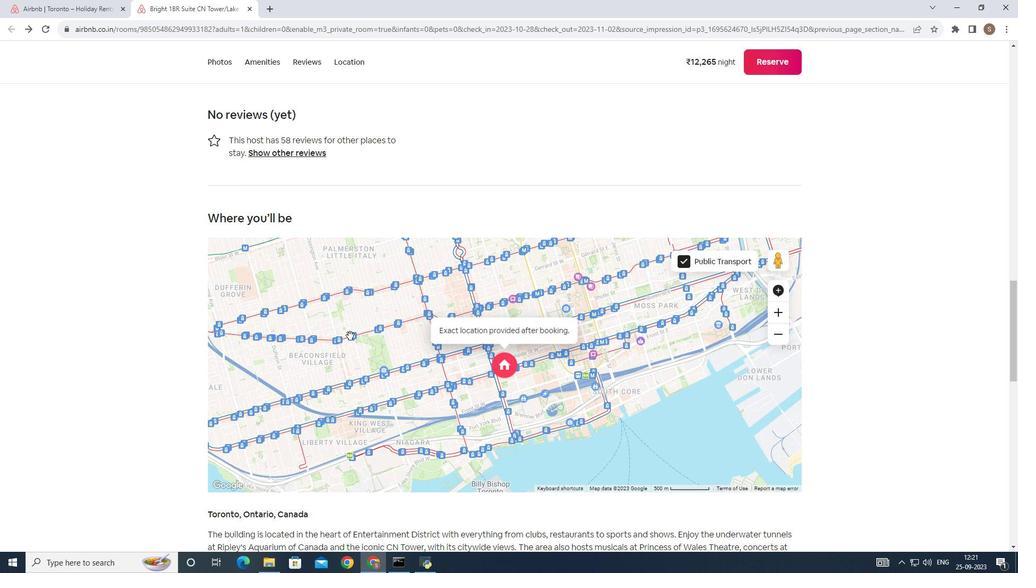 
Action: Mouse scrolled (361, 337) with delta (0, 0)
Screenshot: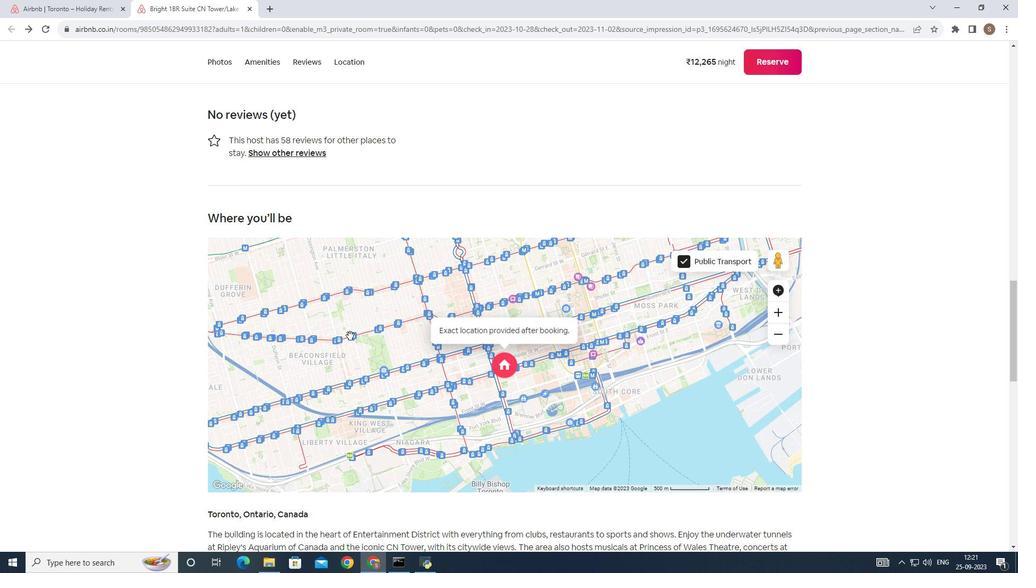 
Action: Mouse moved to (350, 335)
Screenshot: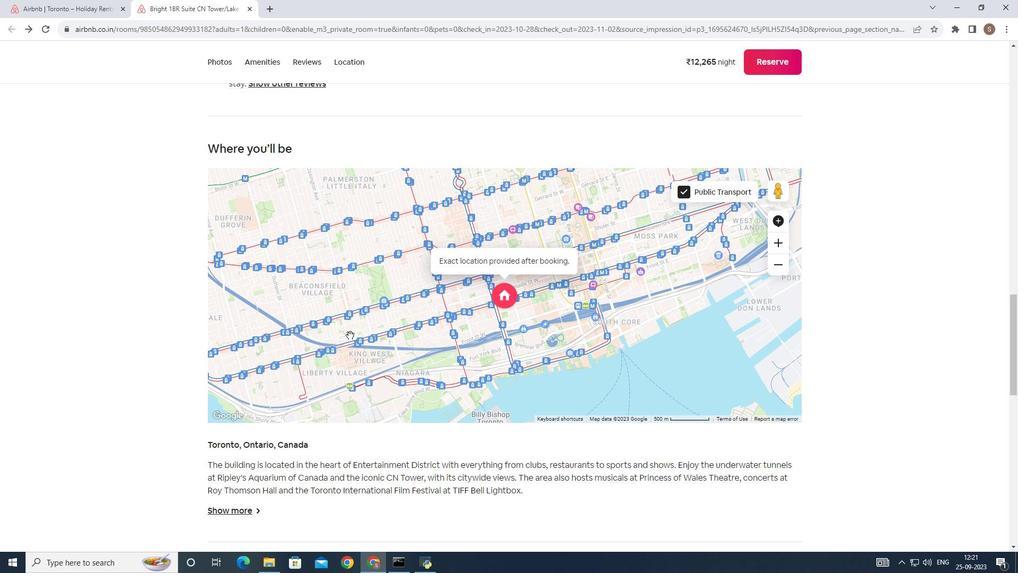 
Action: Mouse scrolled (350, 334) with delta (0, 0)
Screenshot: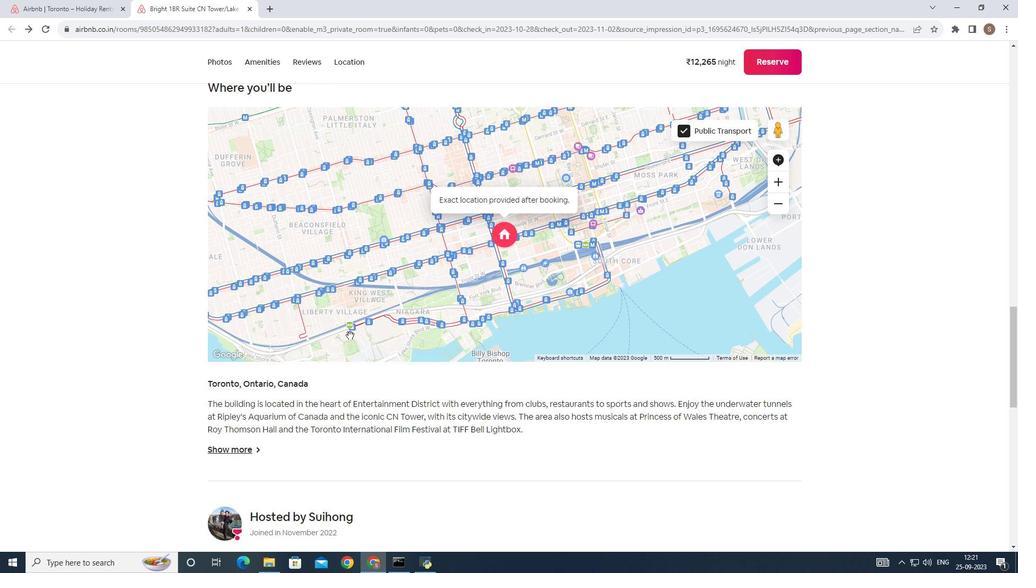 
Action: Mouse scrolled (350, 334) with delta (0, 0)
Screenshot: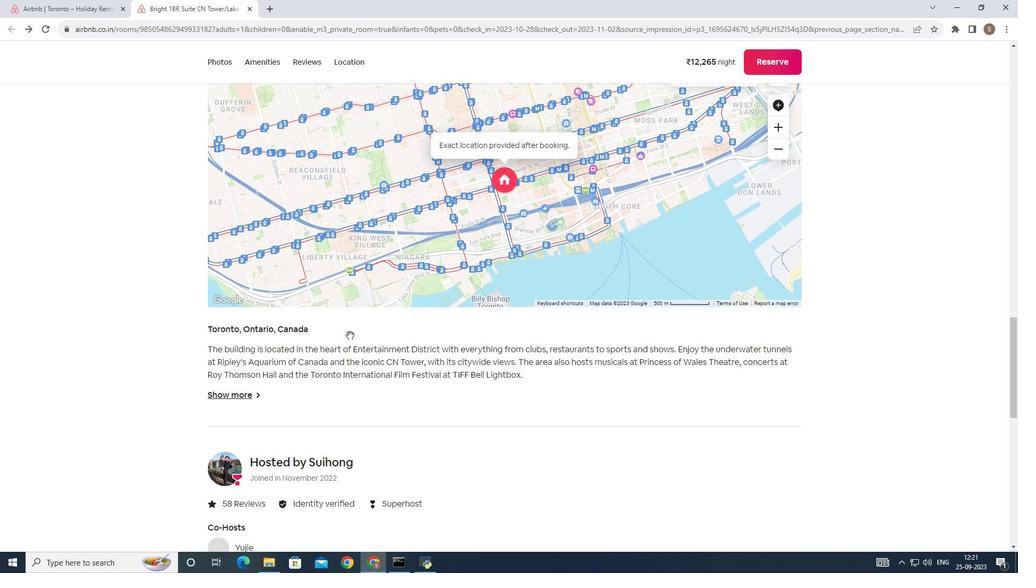 
Action: Mouse scrolled (350, 334) with delta (0, 0)
Screenshot: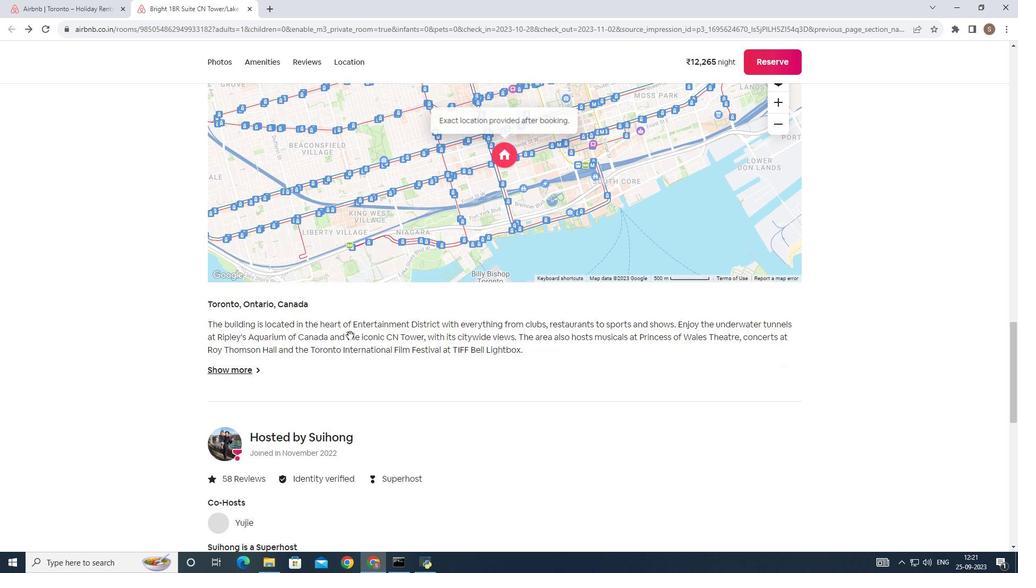 
Action: Mouse scrolled (350, 334) with delta (0, 0)
Screenshot: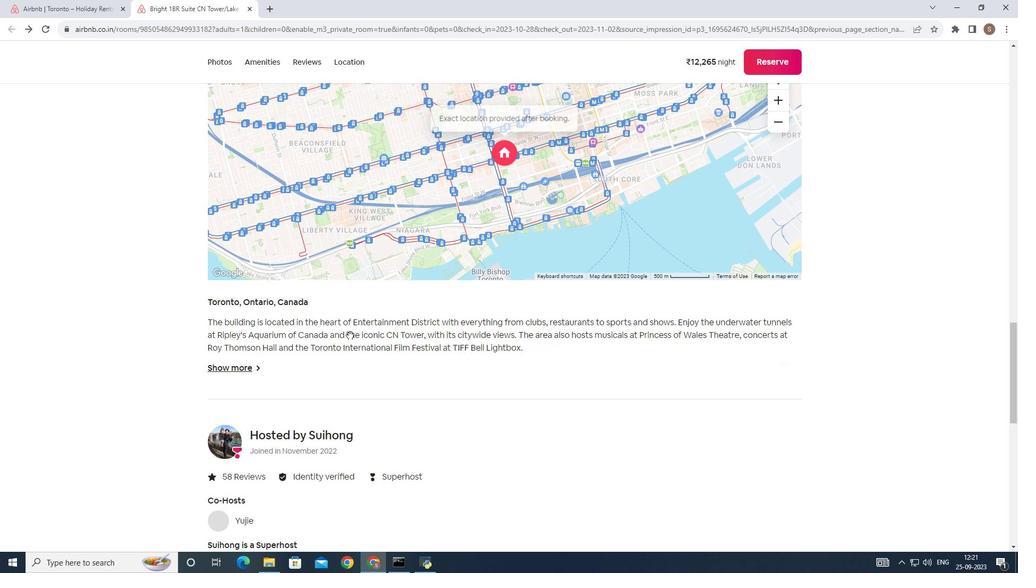 
Action: Mouse moved to (249, 364)
Screenshot: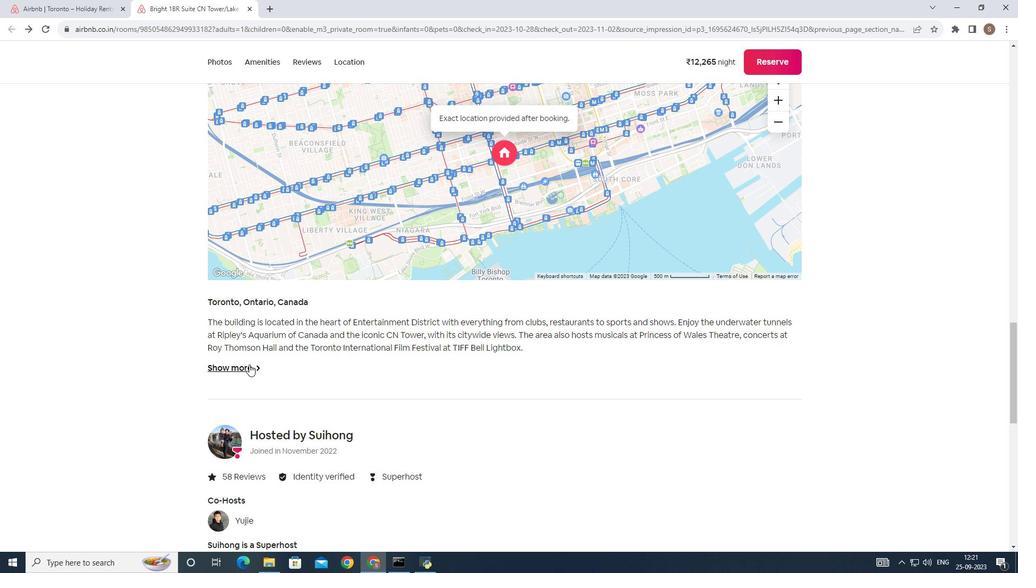 
Action: Mouse pressed left at (249, 364)
Screenshot: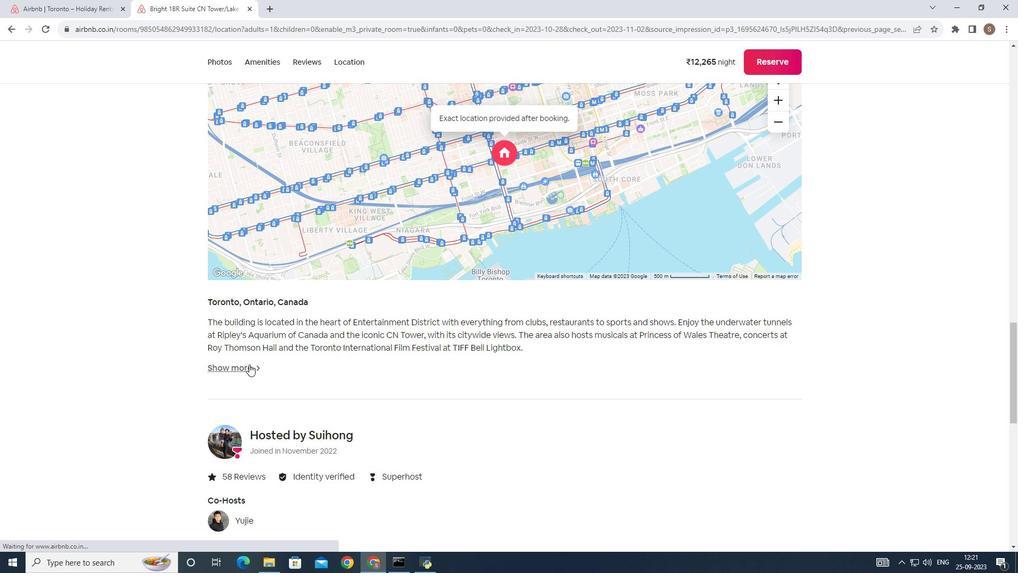 
Action: Mouse moved to (53, 176)
Screenshot: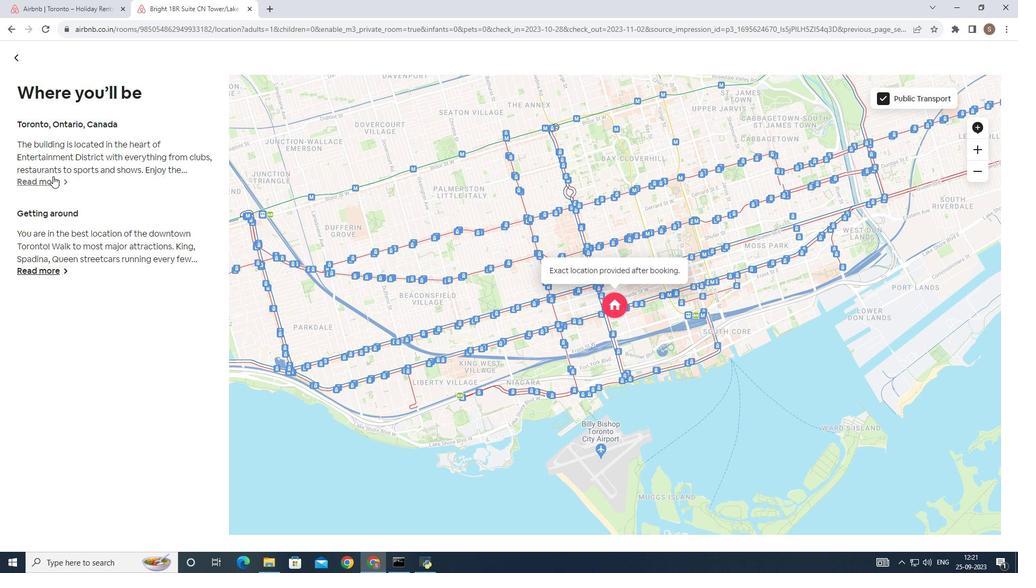 
Action: Mouse pressed left at (53, 176)
Screenshot: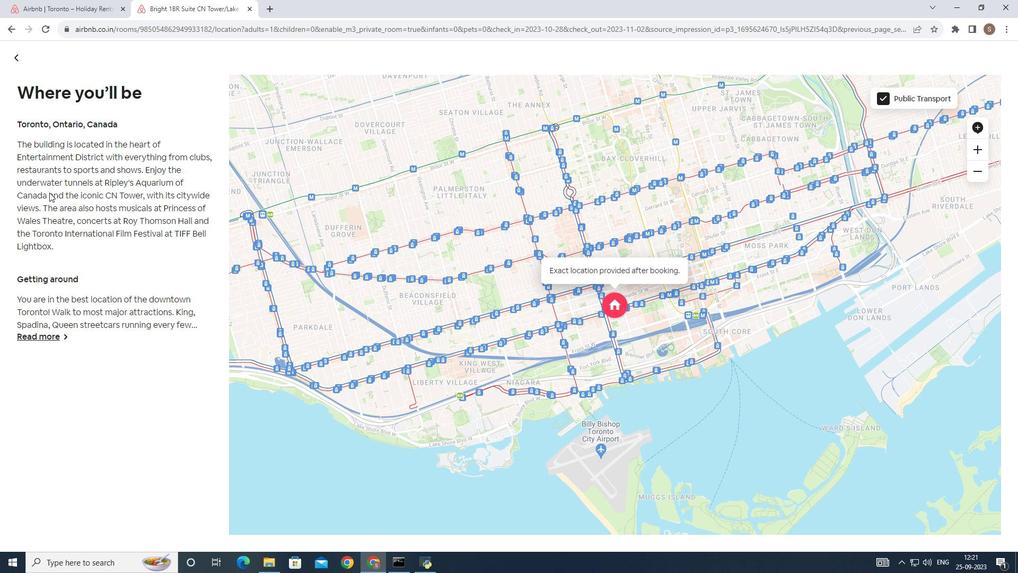 
Action: Mouse moved to (28, 300)
Screenshot: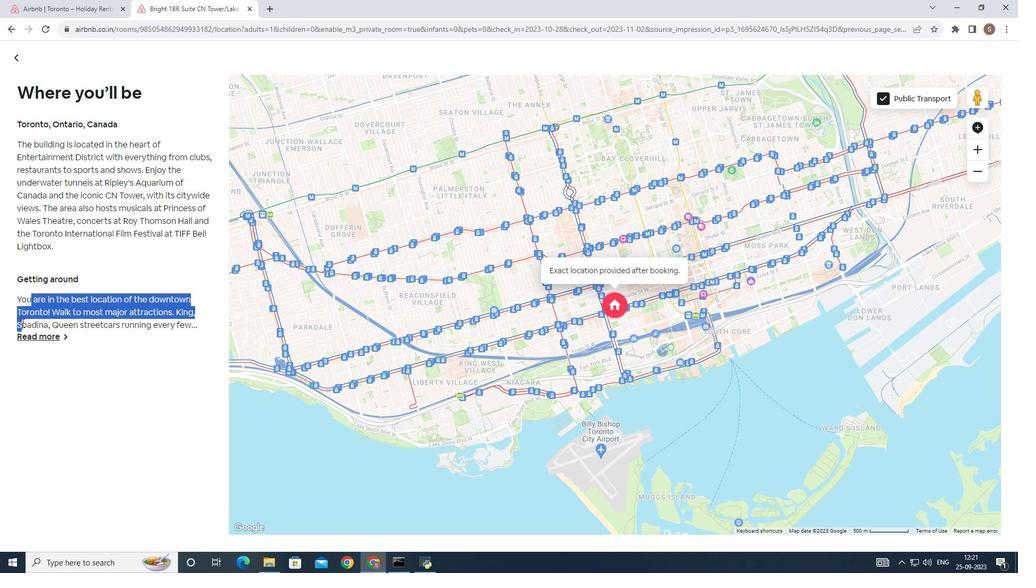 
Action: Mouse pressed left at (29, 295)
Screenshot: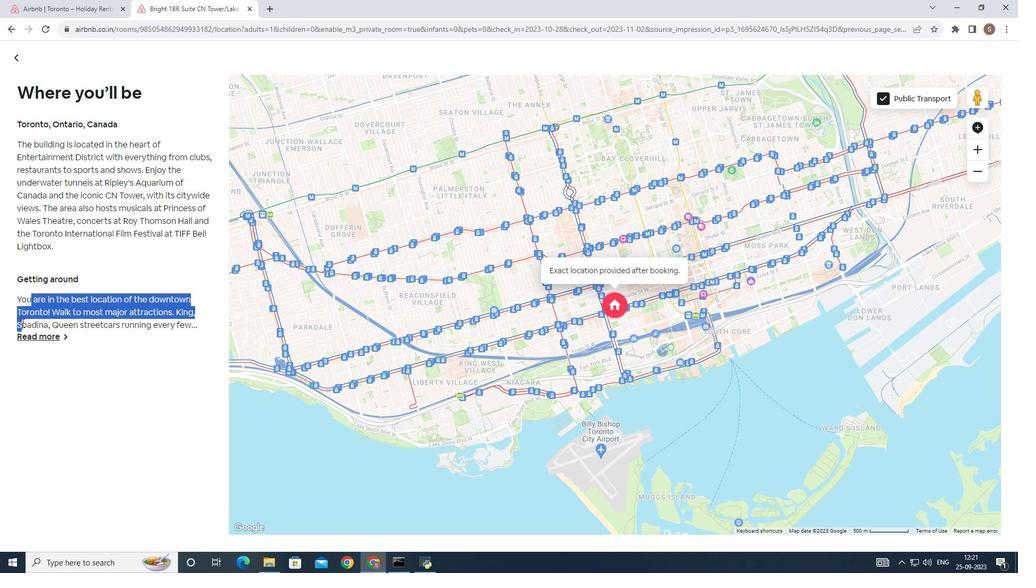 
Action: Mouse moved to (18, 335)
Screenshot: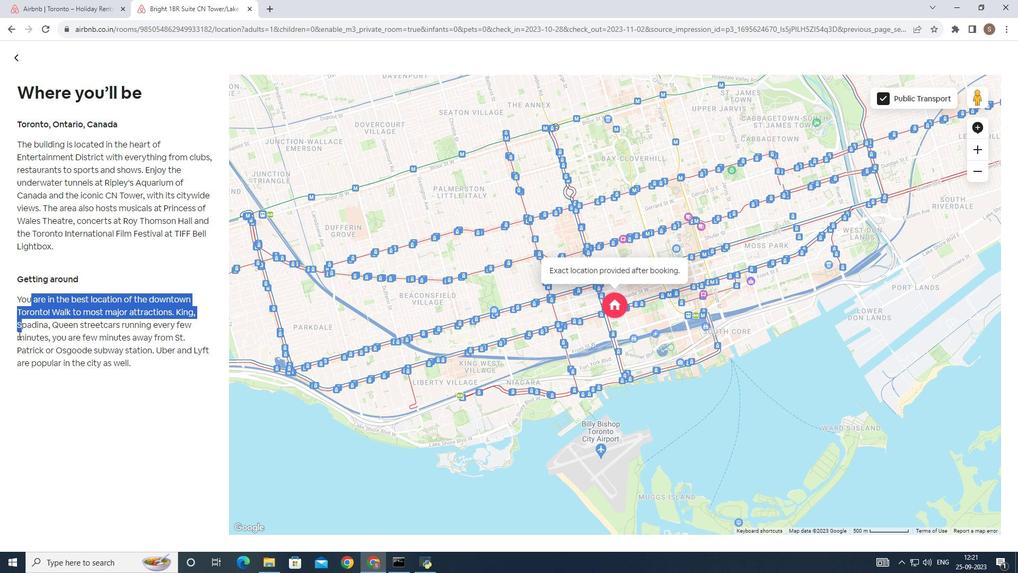 
Action: Mouse pressed left at (18, 335)
Screenshot: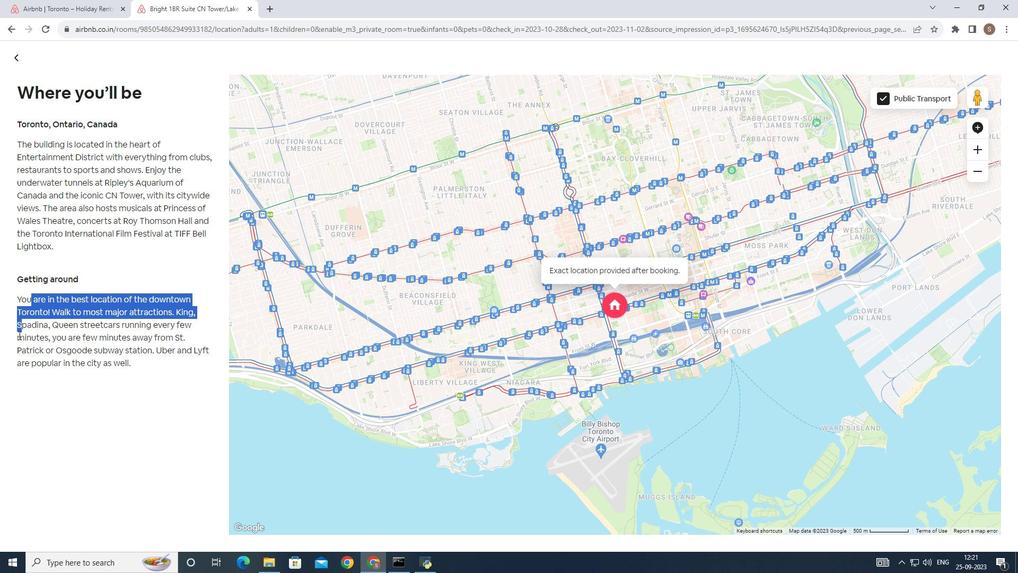 
Action: Mouse moved to (28, 321)
Screenshot: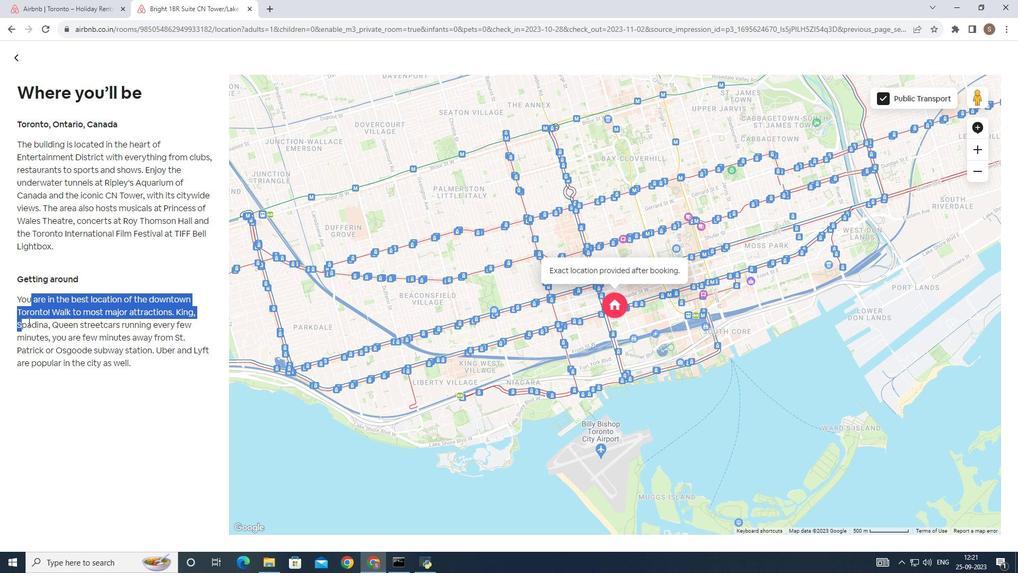 
Action: Mouse pressed left at (28, 321)
Screenshot: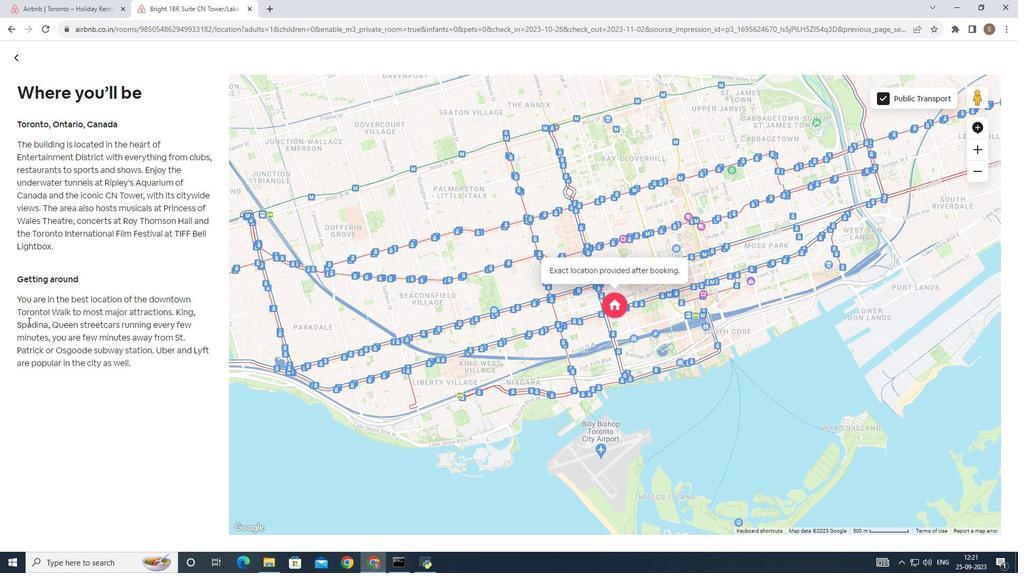 
Action: Mouse moved to (21, 55)
Screenshot: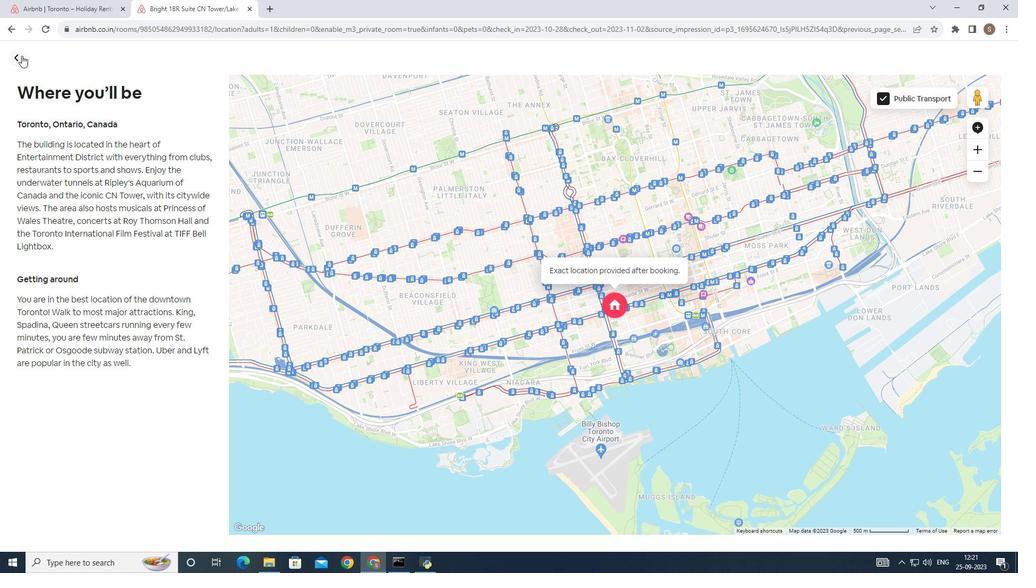 
Action: Mouse pressed left at (21, 55)
Screenshot: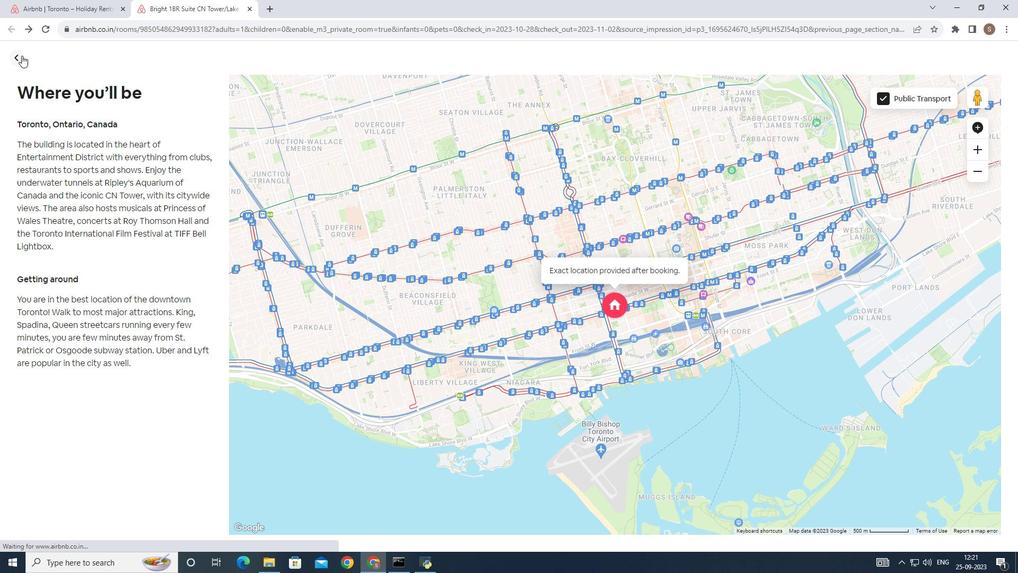 
Action: Mouse moved to (307, 225)
Screenshot: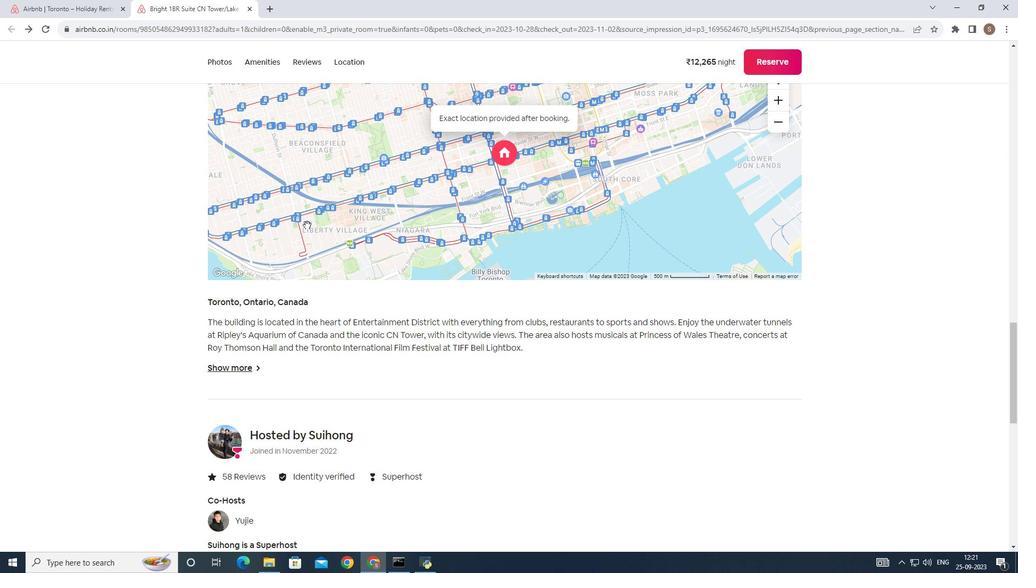 
Action: Mouse scrolled (307, 224) with delta (0, 0)
Screenshot: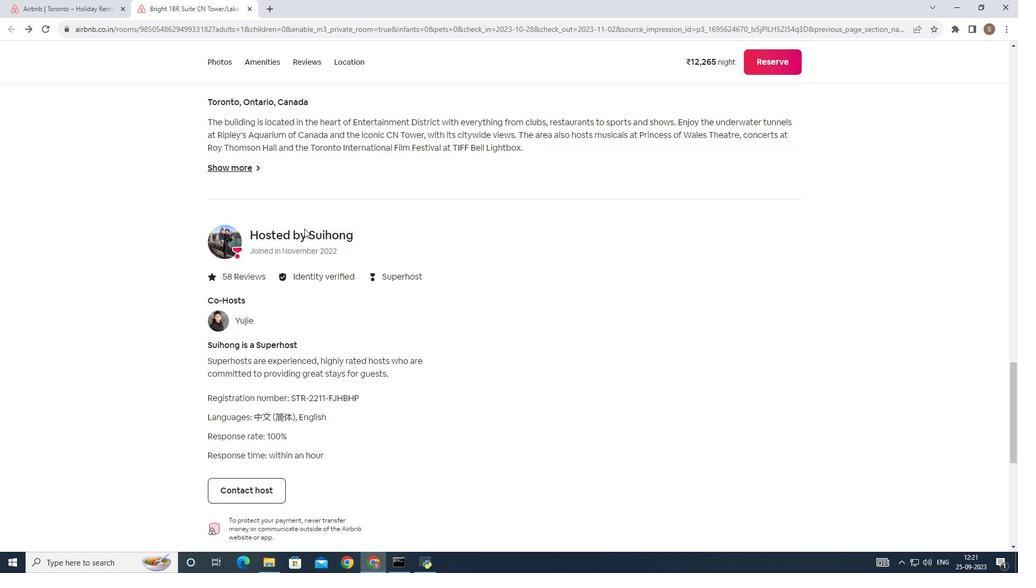 
Action: Mouse moved to (307, 225)
Screenshot: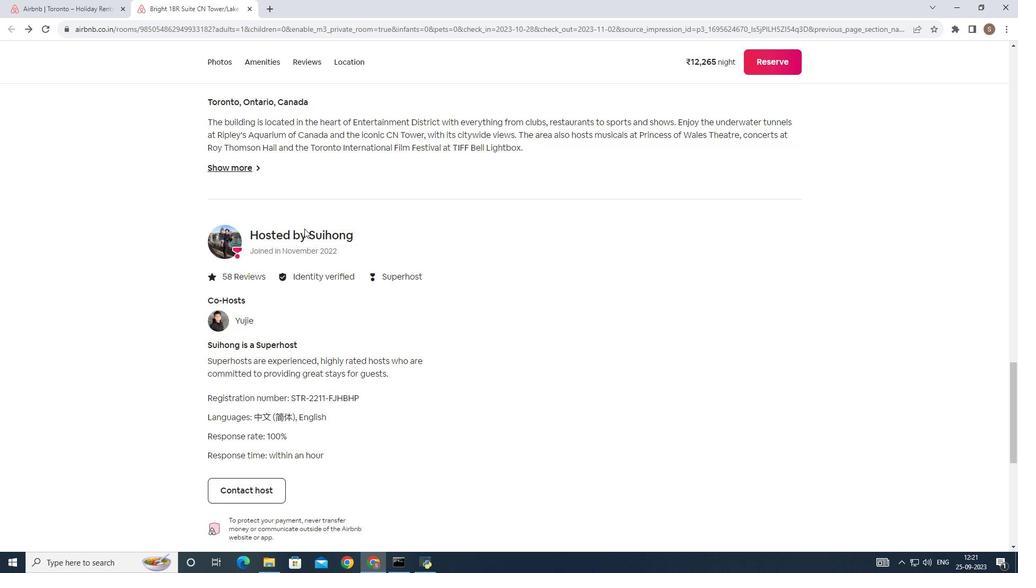 
Action: Mouse scrolled (307, 225) with delta (0, 0)
Screenshot: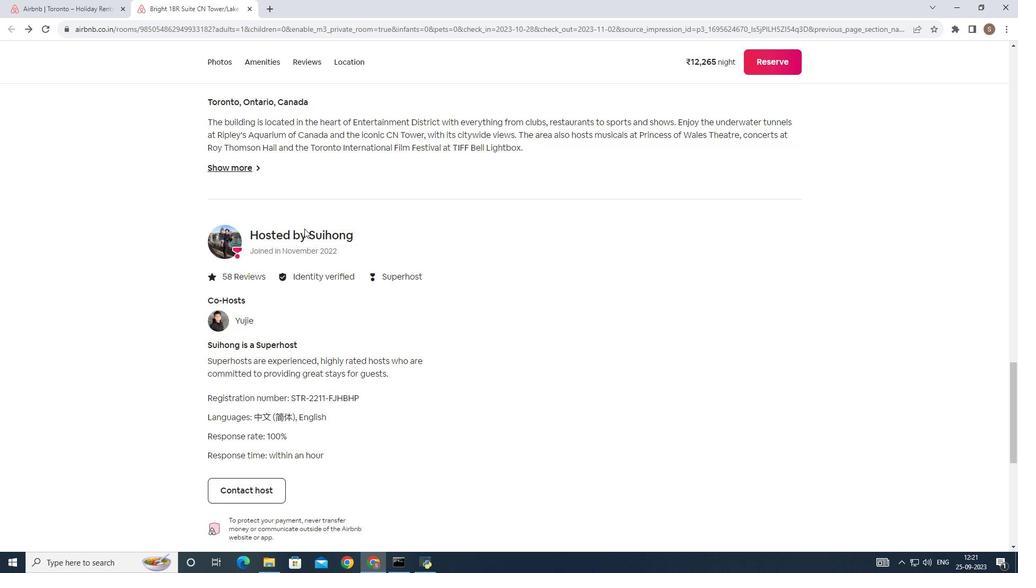 
Action: Mouse moved to (306, 226)
Screenshot: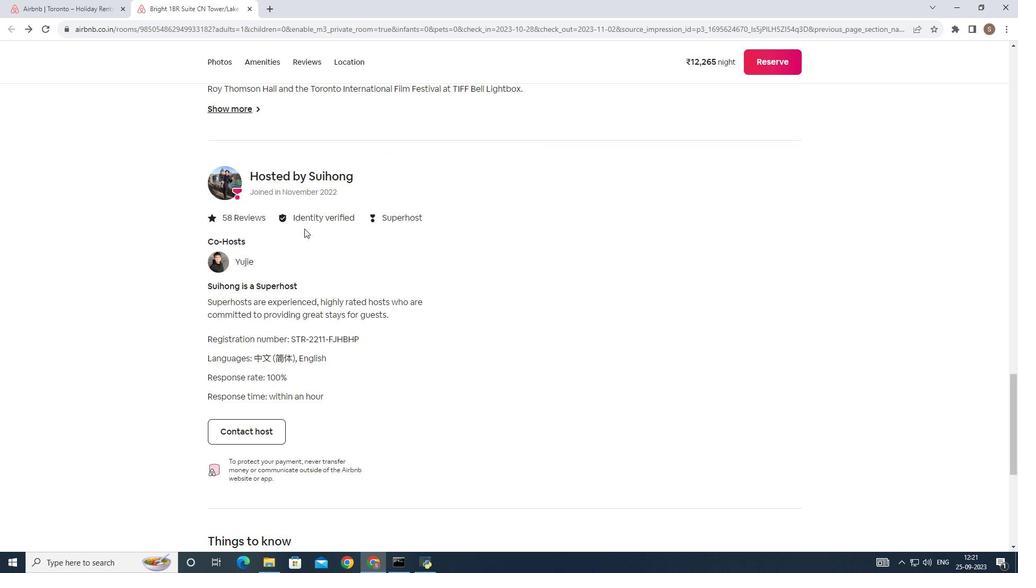 
Action: Mouse scrolled (306, 226) with delta (0, 0)
Screenshot: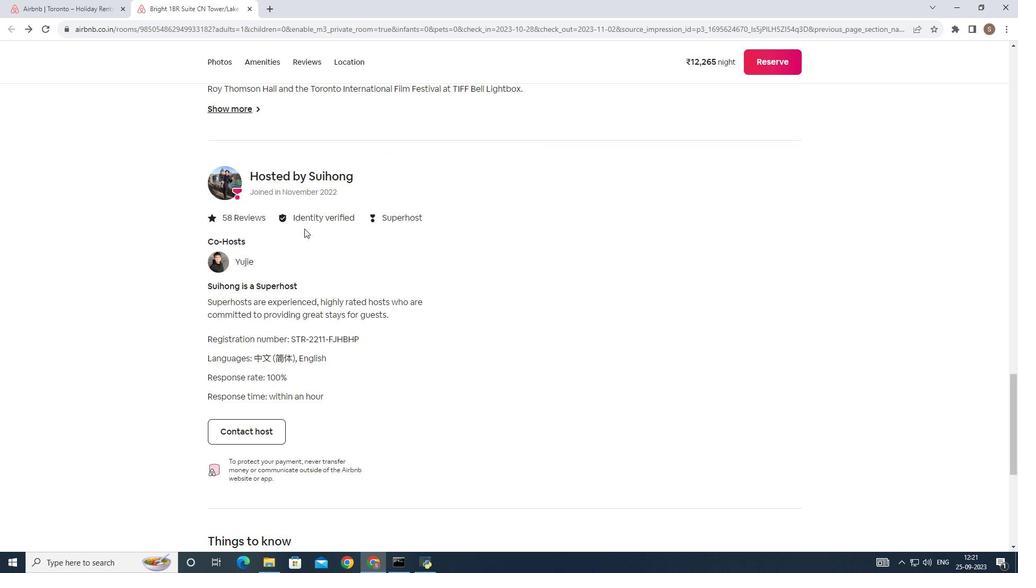 
Action: Mouse moved to (306, 226)
Screenshot: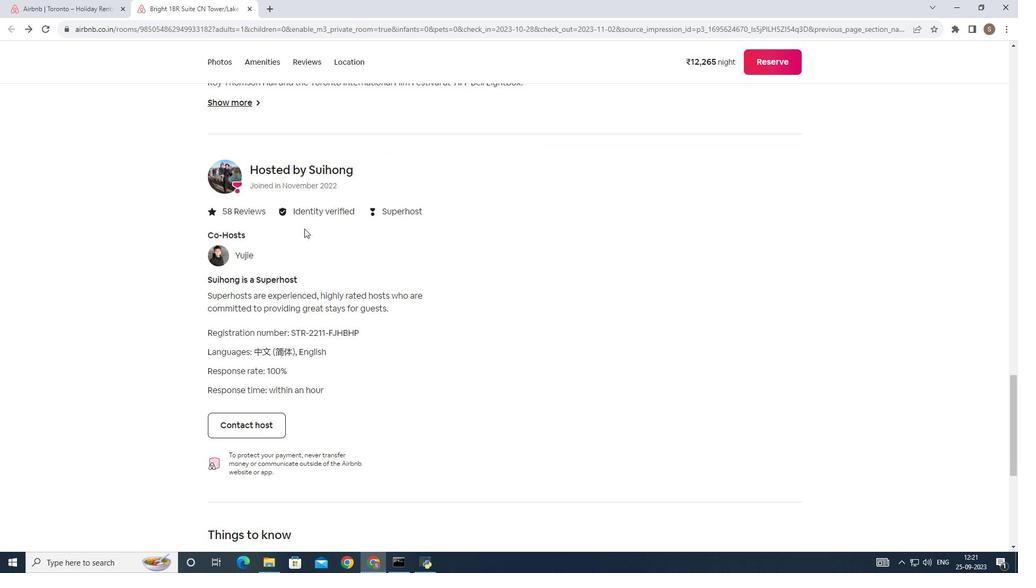 
Action: Mouse scrolled (306, 226) with delta (0, 0)
Screenshot: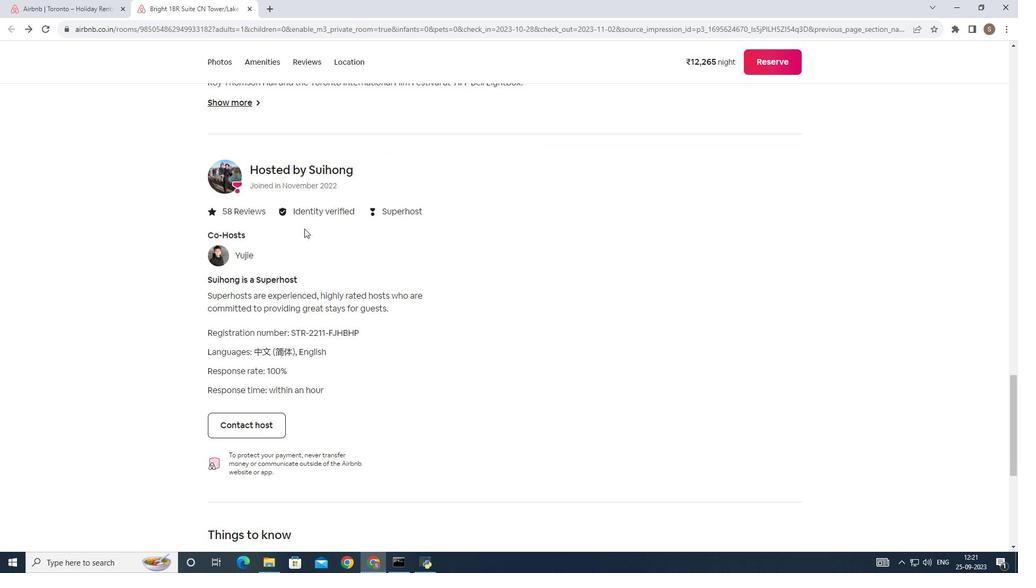 
Action: Mouse moved to (304, 228)
Screenshot: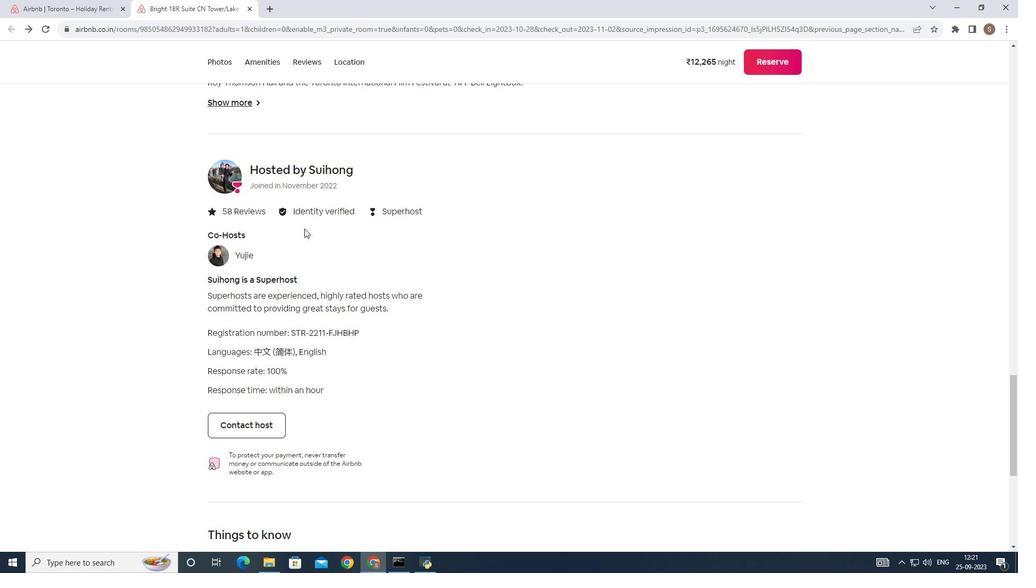 
Action: Mouse scrolled (304, 228) with delta (0, 0)
Screenshot: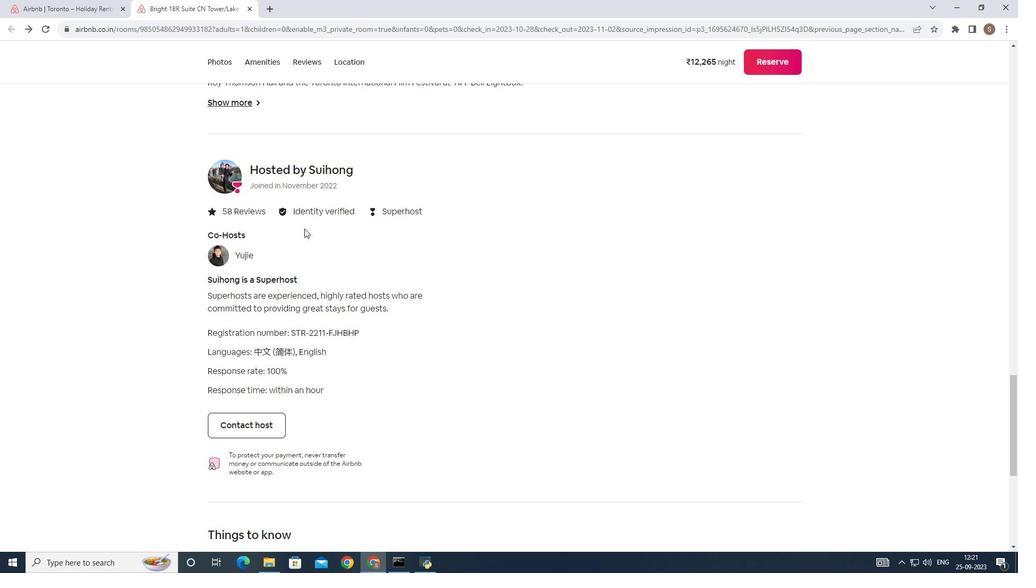 
Action: Mouse moved to (248, 146)
Screenshot: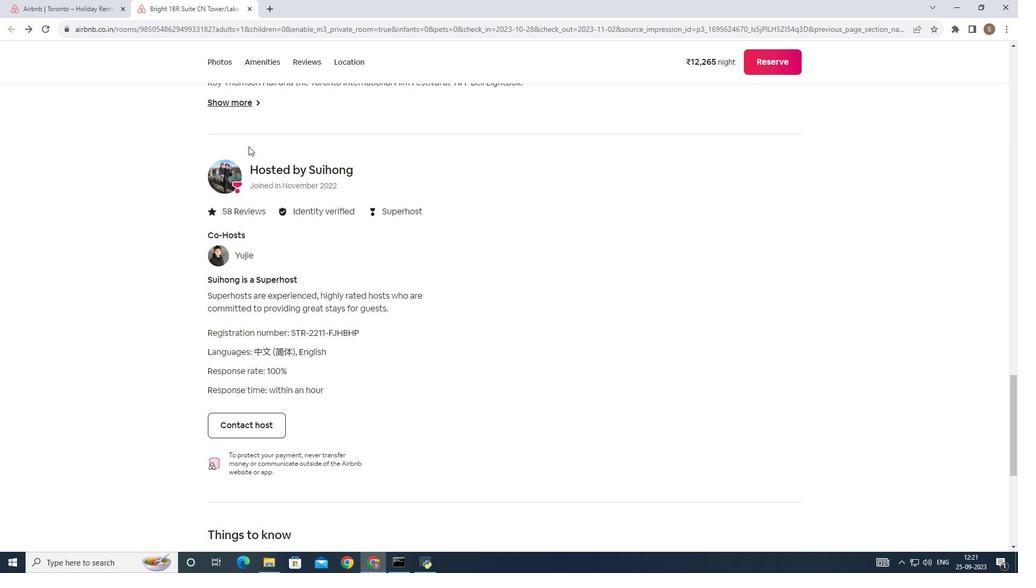 
Action: Mouse scrolled (248, 145) with delta (0, 0)
Screenshot: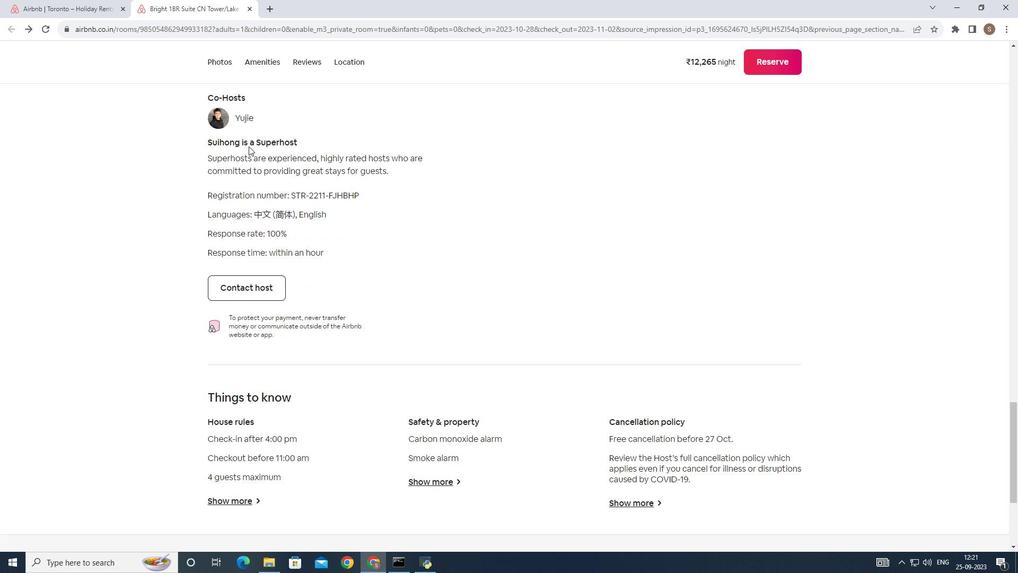 
Action: Mouse scrolled (248, 145) with delta (0, 0)
Screenshot: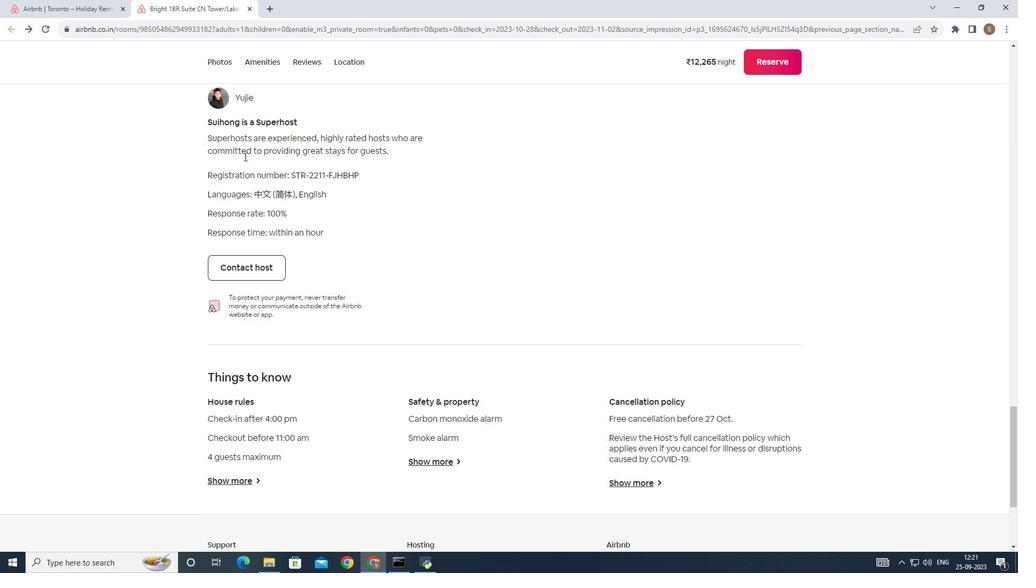 
Action: Mouse scrolled (248, 145) with delta (0, 0)
Screenshot: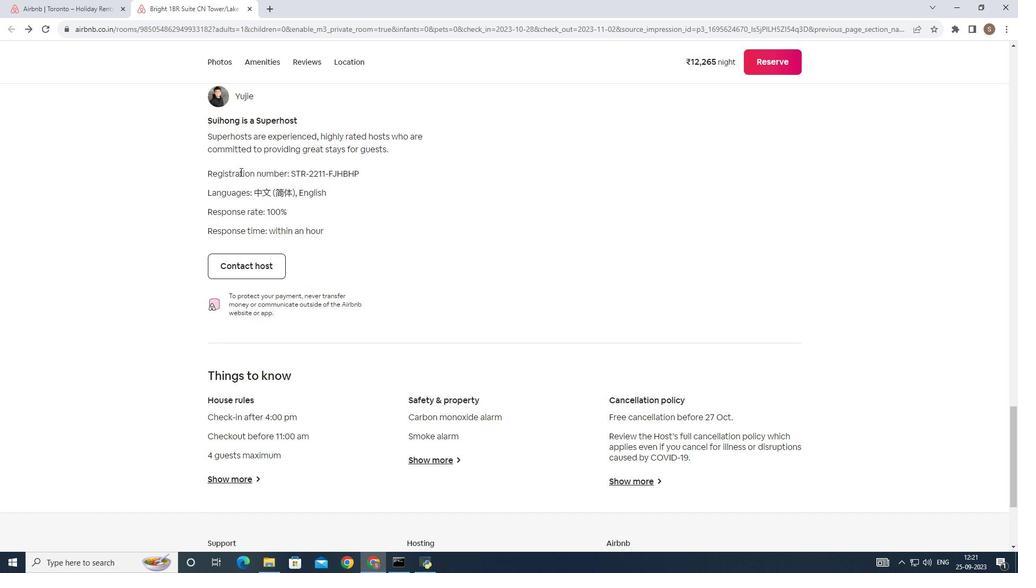 
Action: Mouse moved to (255, 224)
Screenshot: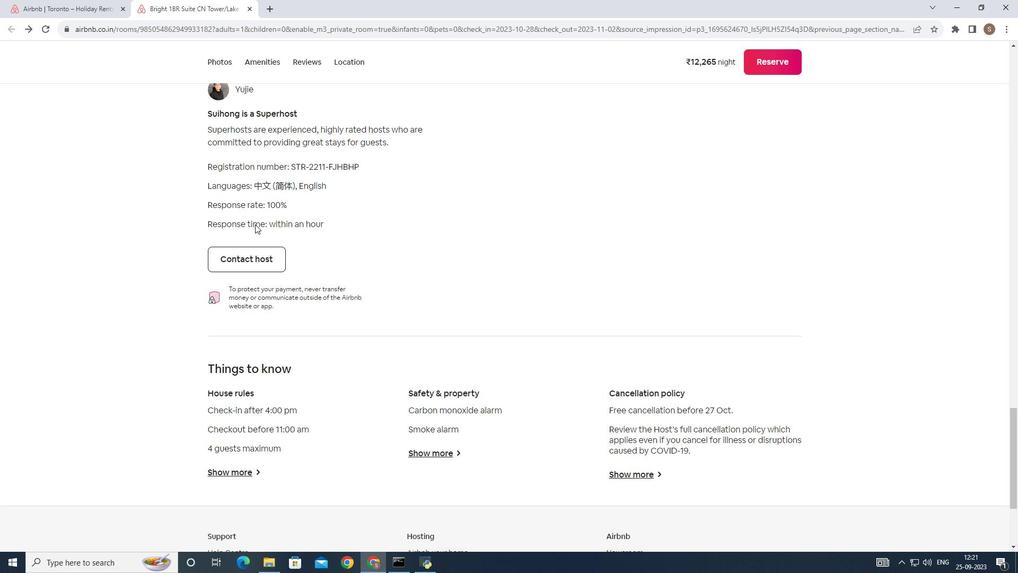 
Action: Mouse scrolled (255, 223) with delta (0, 0)
Screenshot: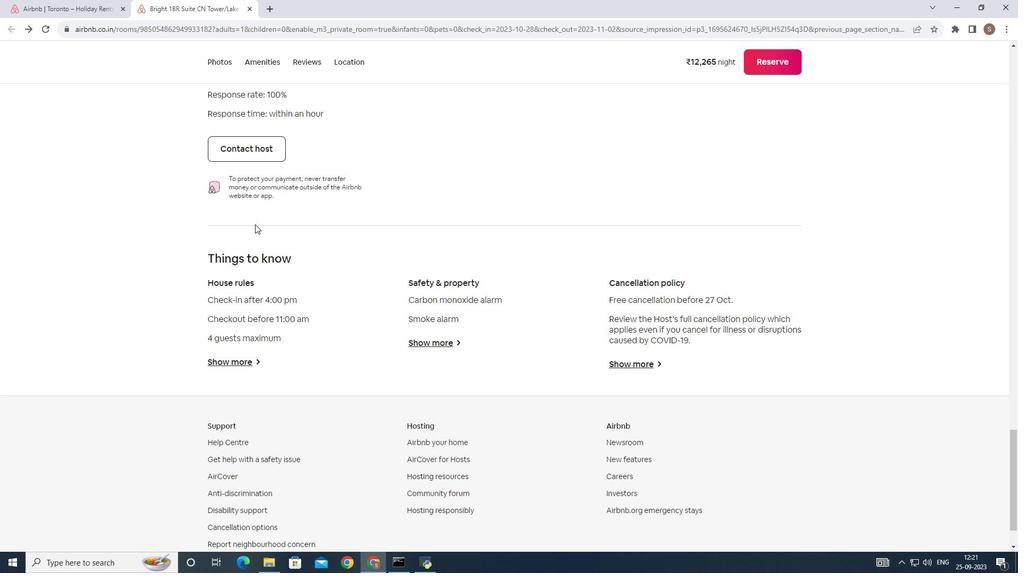 
Action: Mouse scrolled (255, 223) with delta (0, 0)
Screenshot: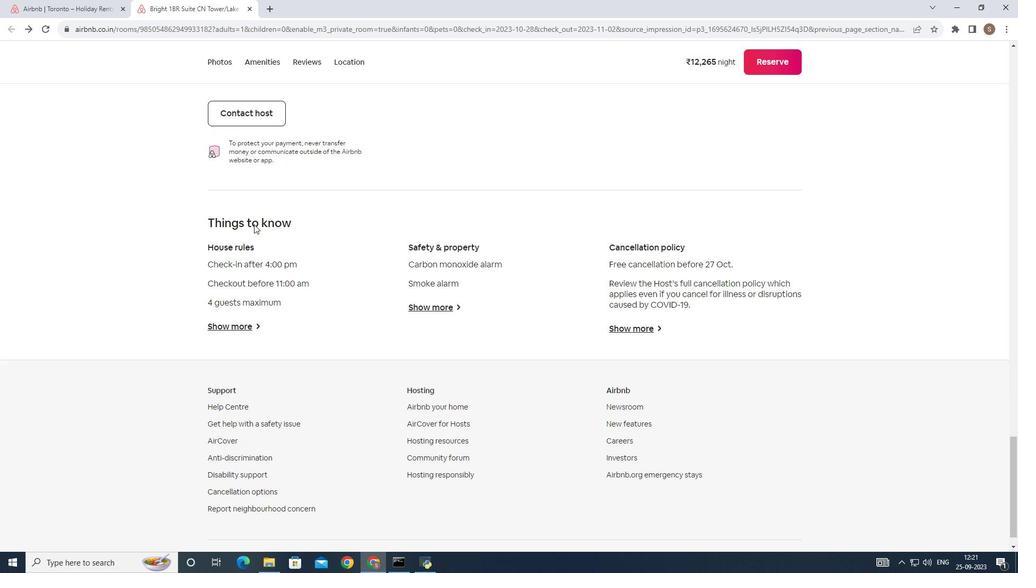 
Action: Mouse scrolled (255, 223) with delta (0, 0)
Screenshot: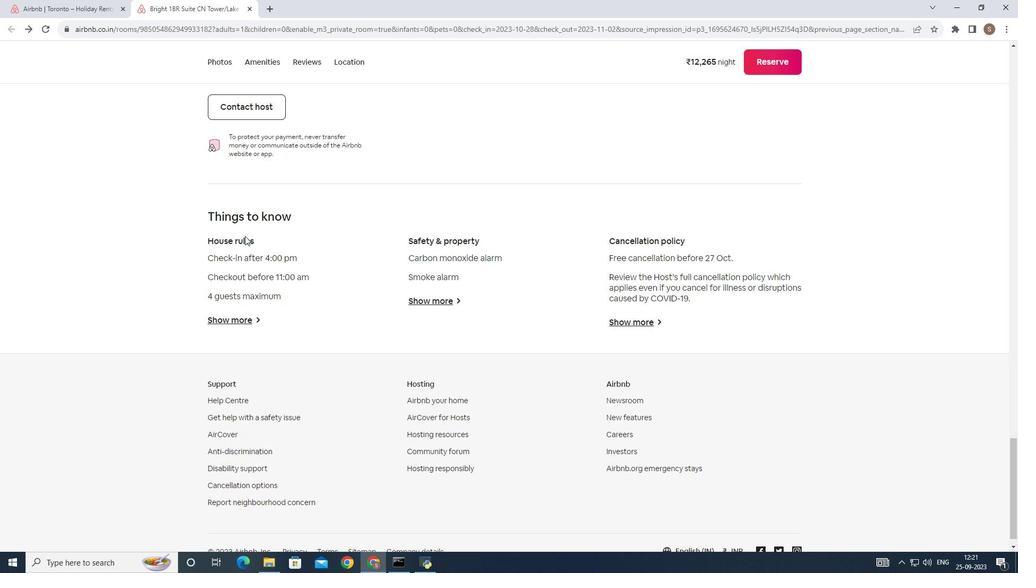 
Action: Mouse moved to (226, 323)
Screenshot: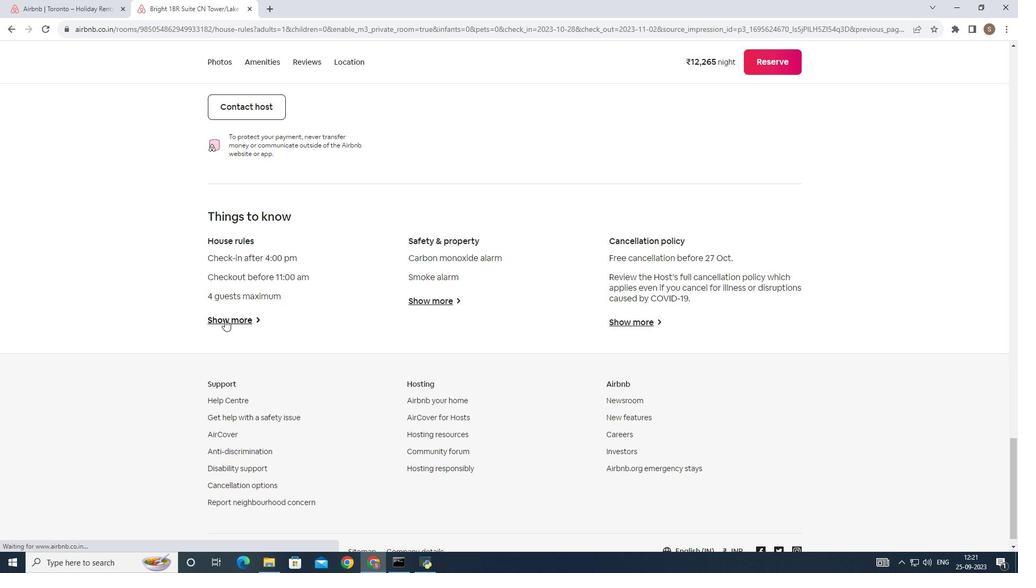 
Action: Mouse pressed left at (226, 323)
Screenshot: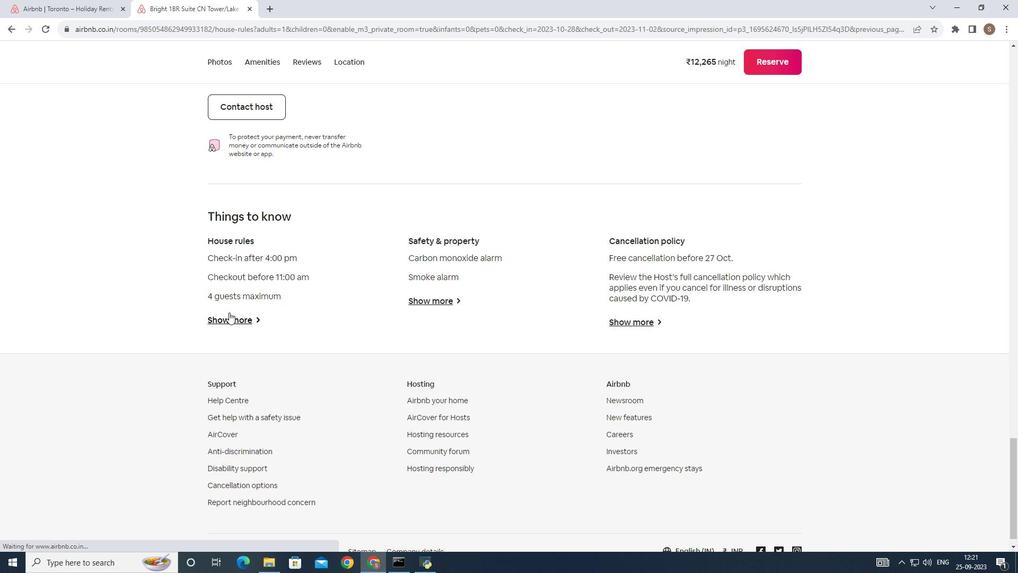 
Action: Mouse moved to (321, 274)
Screenshot: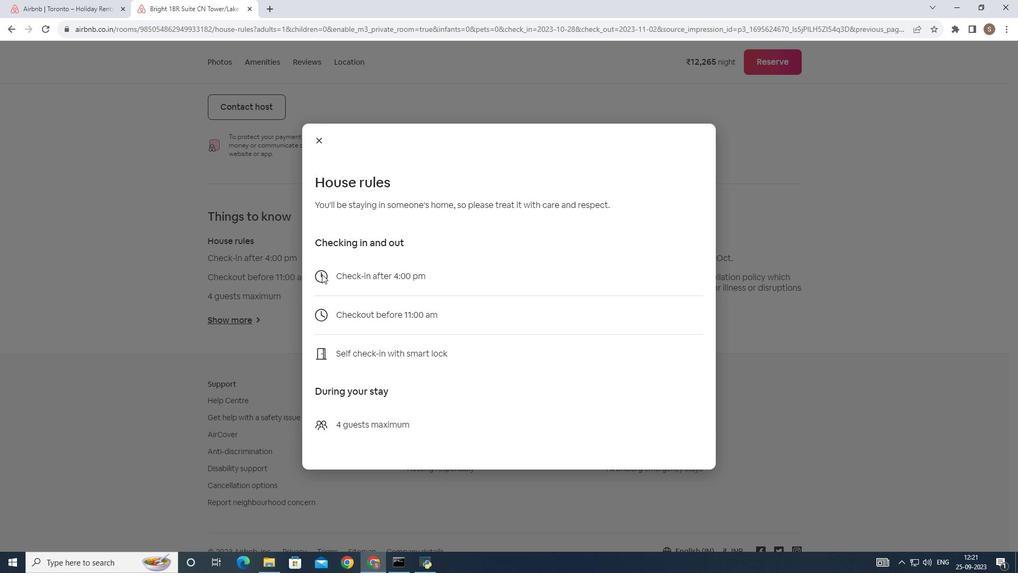 
Action: Mouse scrolled (321, 273) with delta (0, 0)
Screenshot: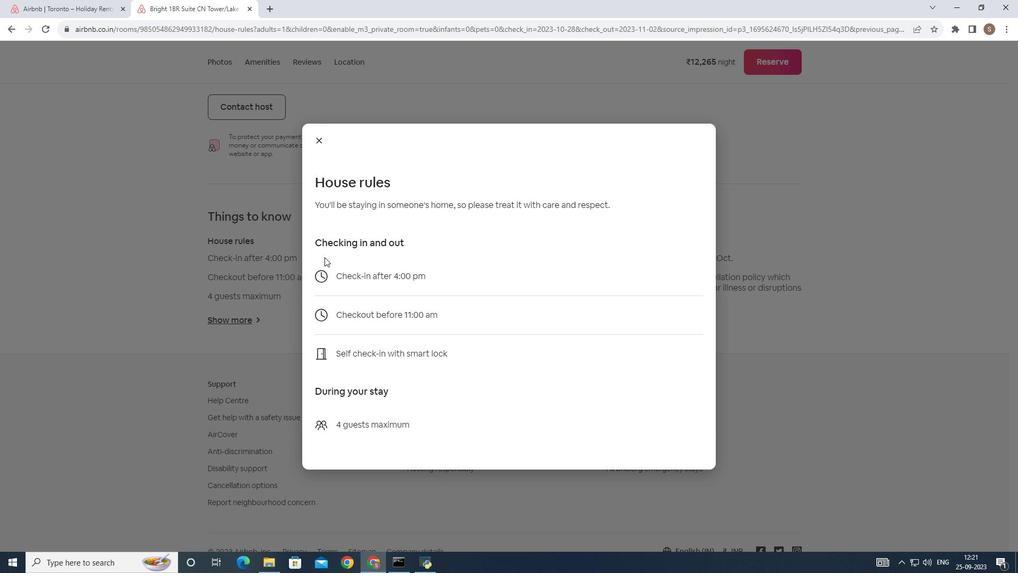 
Action: Mouse moved to (322, 274)
Screenshot: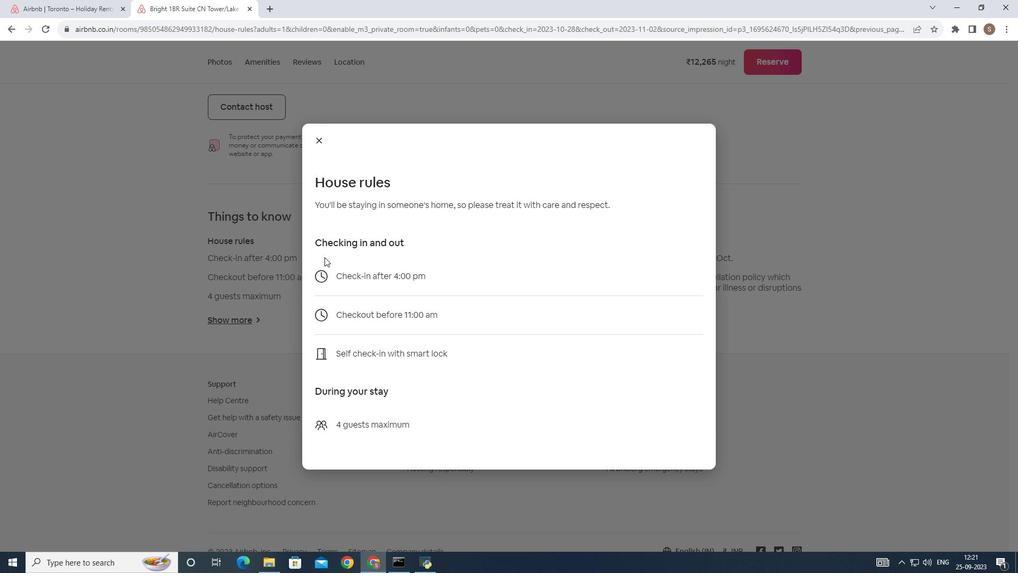 
Action: Mouse scrolled (322, 273) with delta (0, 0)
Screenshot: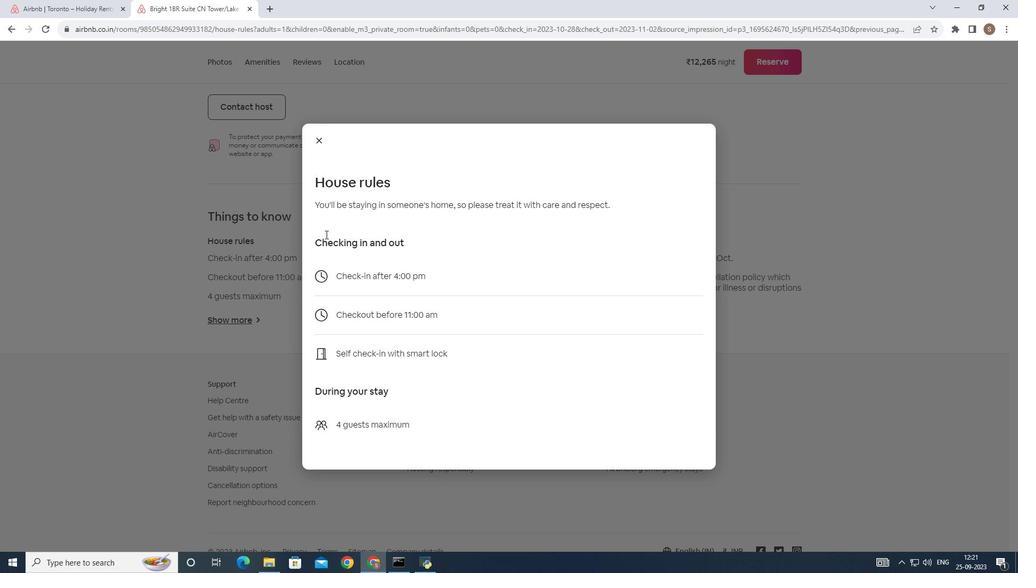 
Action: Mouse scrolled (322, 273) with delta (0, 0)
Screenshot: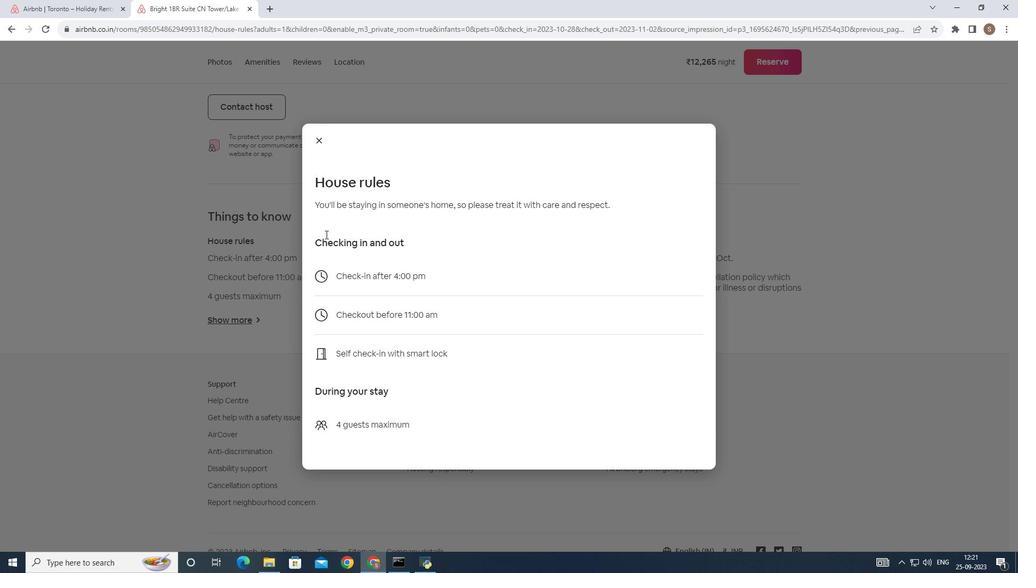 
Action: Mouse scrolled (322, 273) with delta (0, 0)
Screenshot: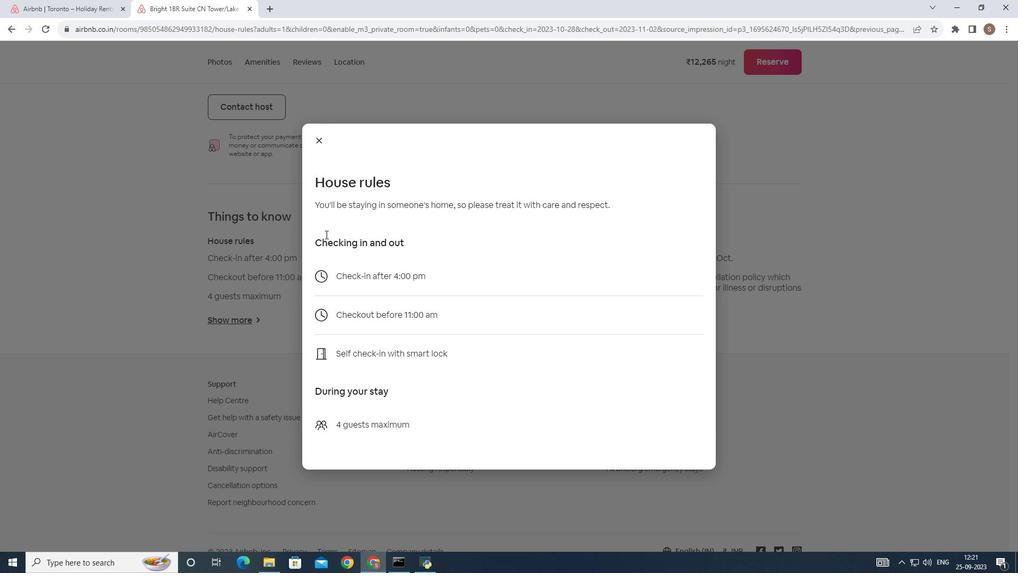 
Action: Mouse scrolled (322, 273) with delta (0, 0)
Screenshot: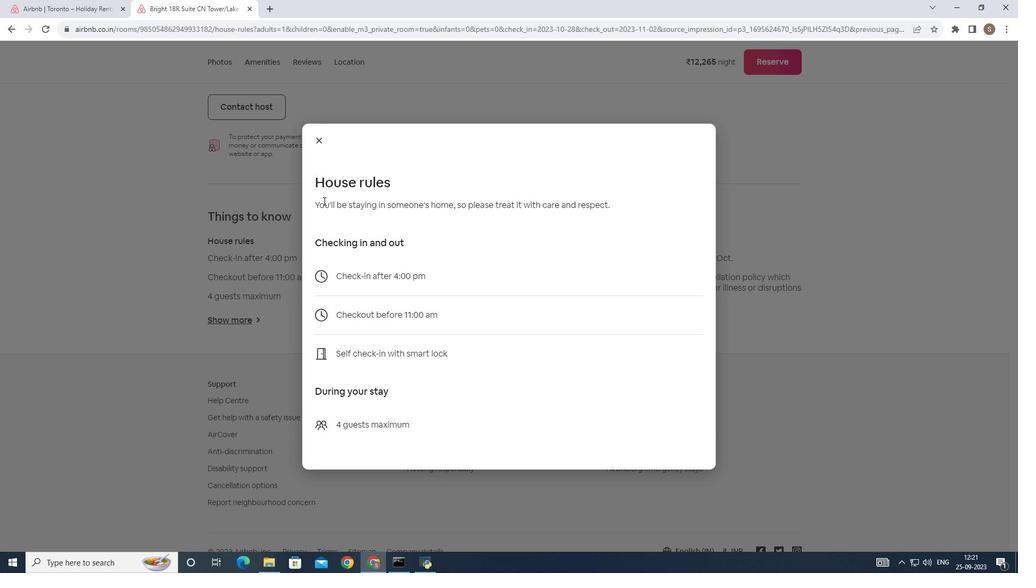 
Action: Mouse moved to (315, 142)
Screenshot: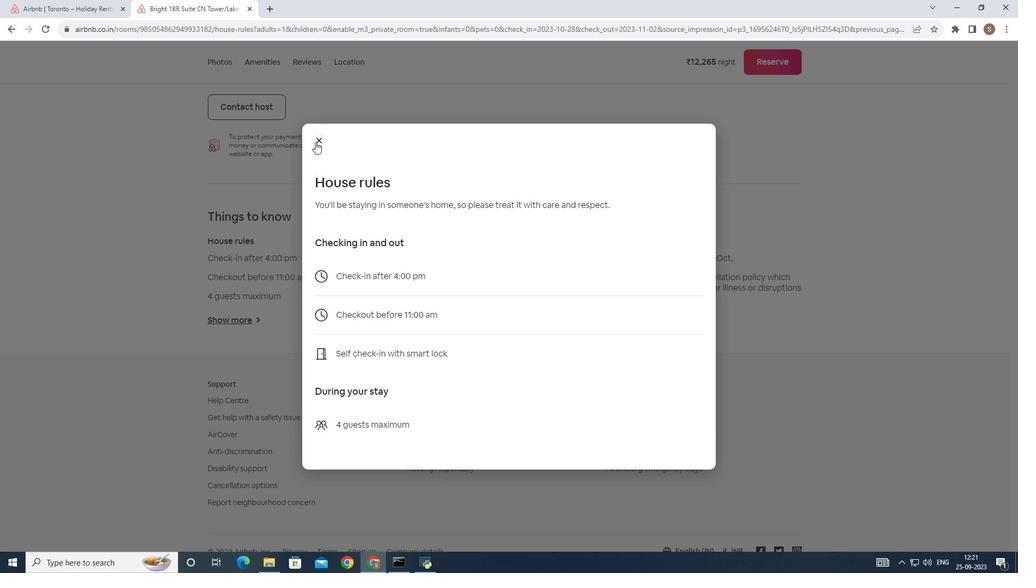 
Action: Mouse pressed left at (315, 142)
Screenshot: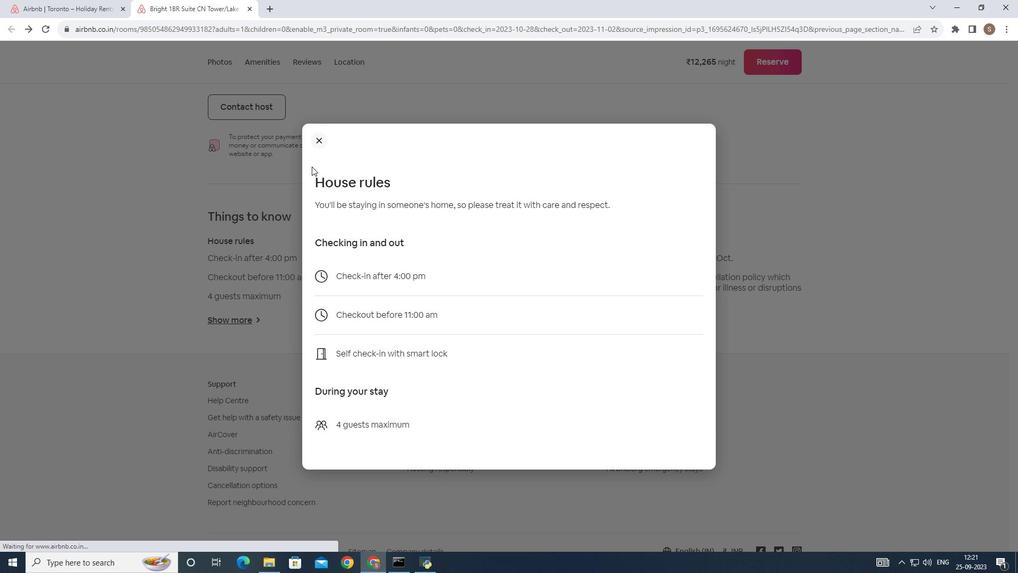 
Action: Mouse moved to (296, 229)
Screenshot: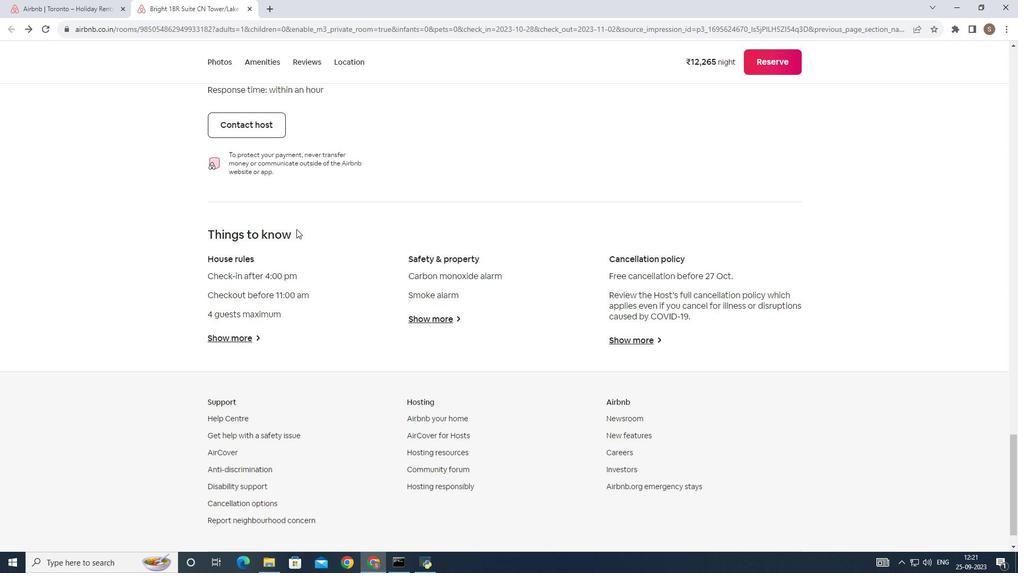 
Action: Mouse scrolled (296, 229) with delta (0, 0)
Screenshot: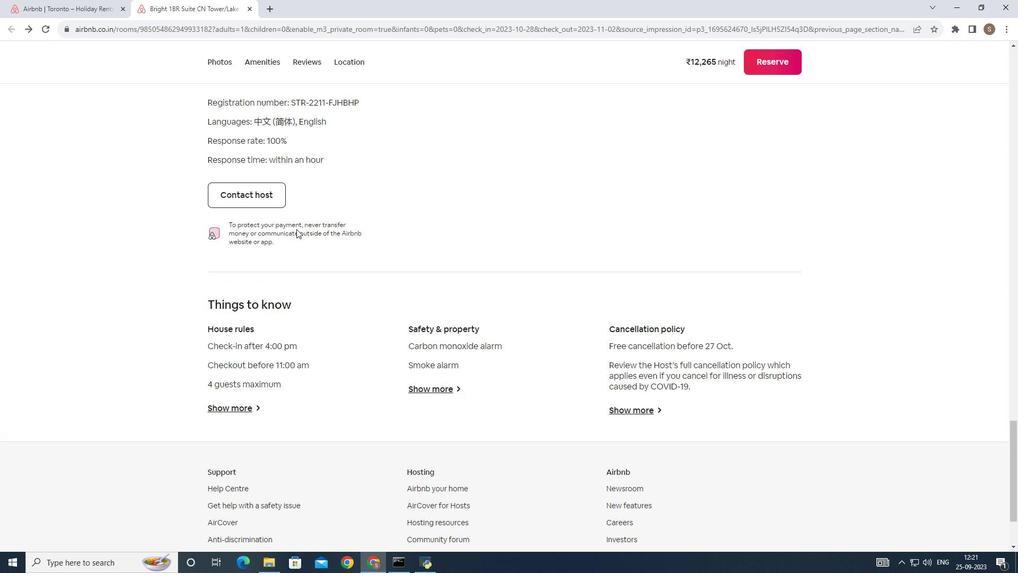 
Action: Mouse scrolled (296, 229) with delta (0, 0)
Screenshot: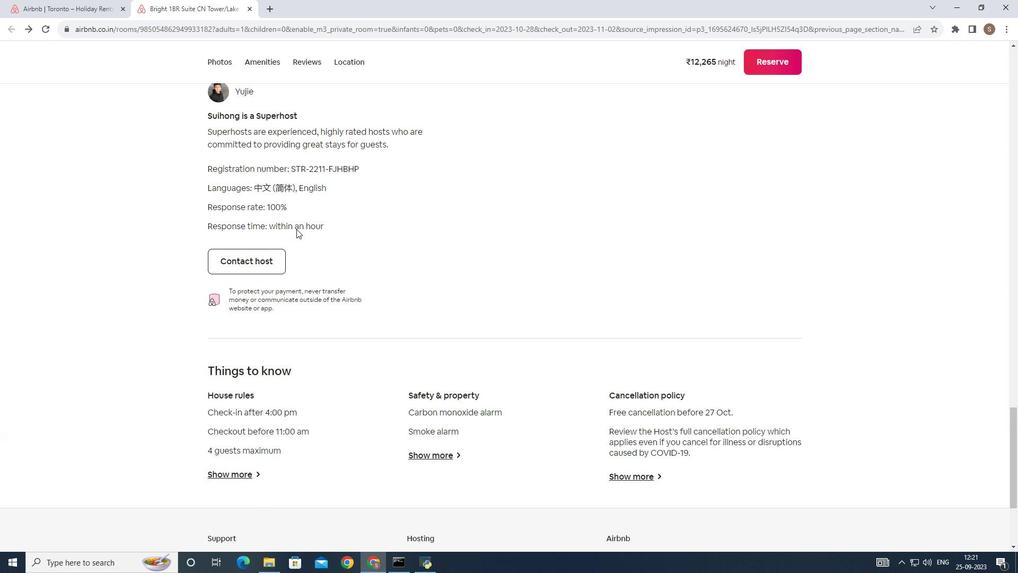 
Action: Mouse scrolled (296, 229) with delta (0, 0)
Screenshot: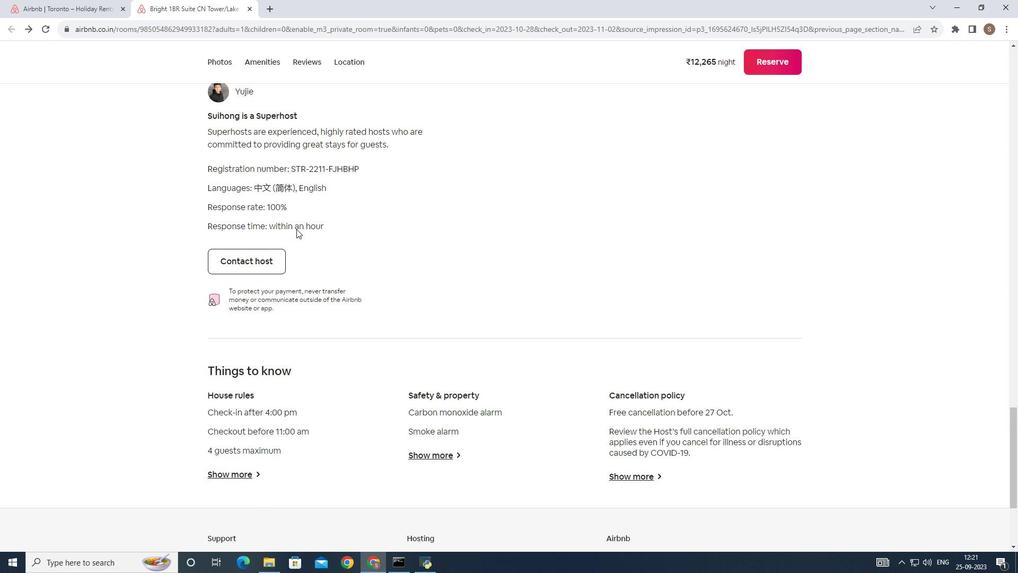 
Action: Mouse scrolled (296, 229) with delta (0, 0)
Screenshot: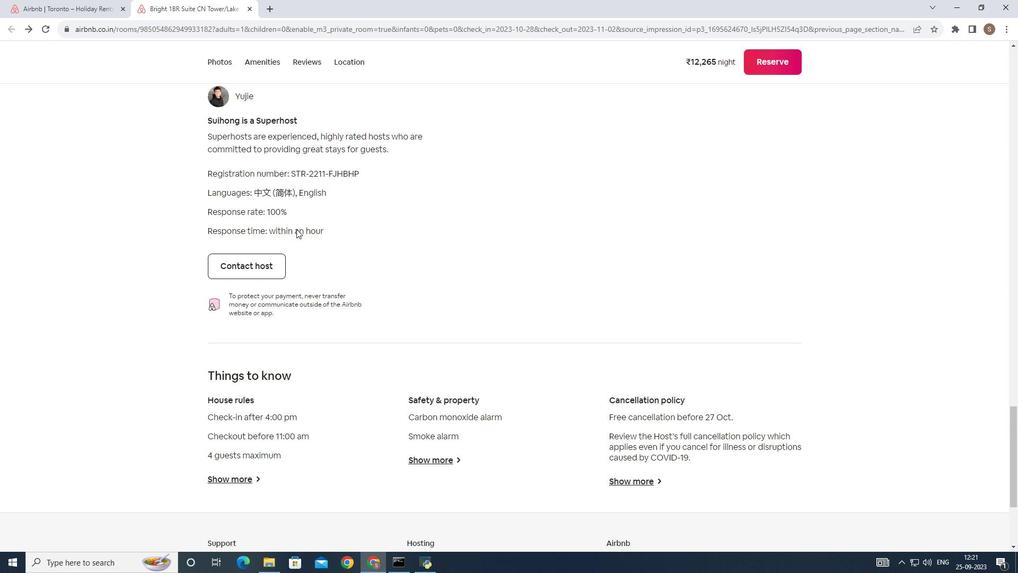 
Action: Mouse scrolled (296, 229) with delta (0, 0)
Screenshot: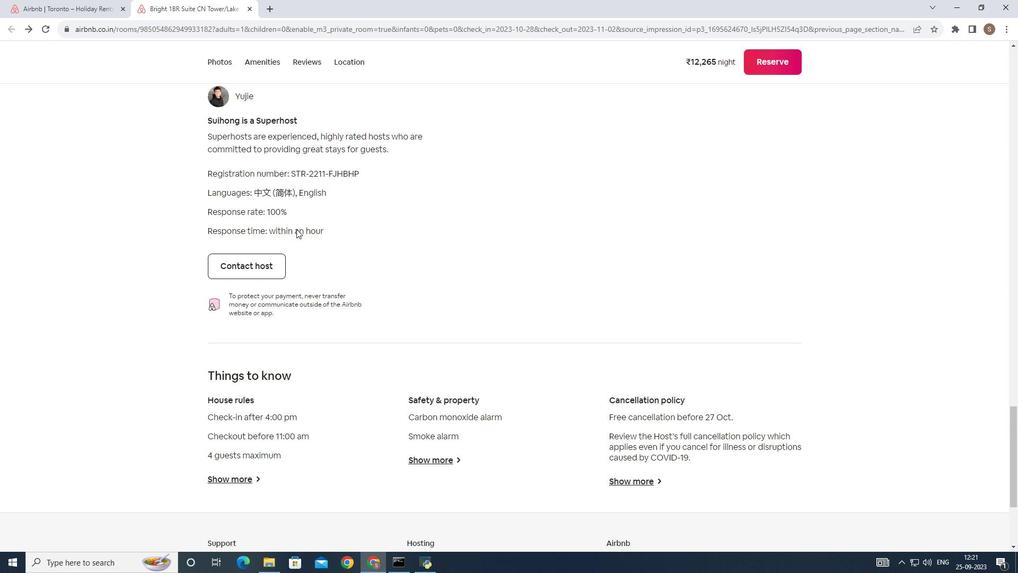 
Action: Mouse scrolled (296, 229) with delta (0, 0)
Screenshot: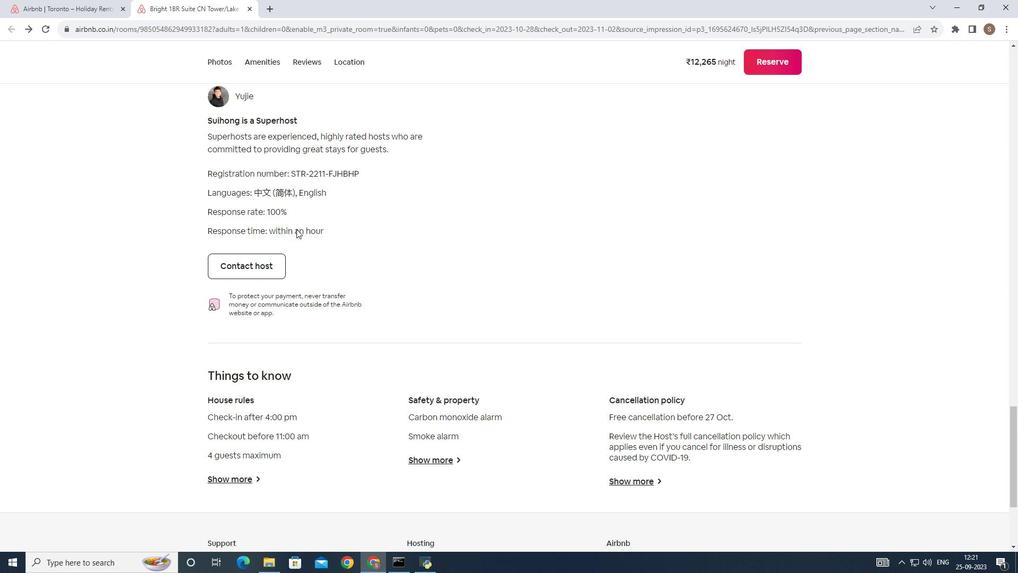 
Action: Mouse moved to (296, 229)
Screenshot: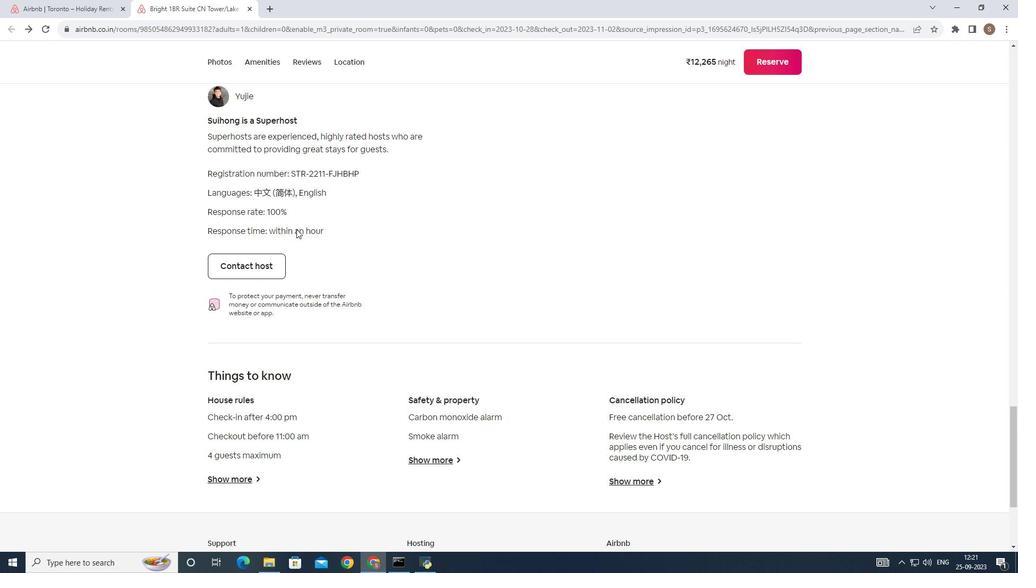
Action: Mouse scrolled (296, 229) with delta (0, 0)
Screenshot: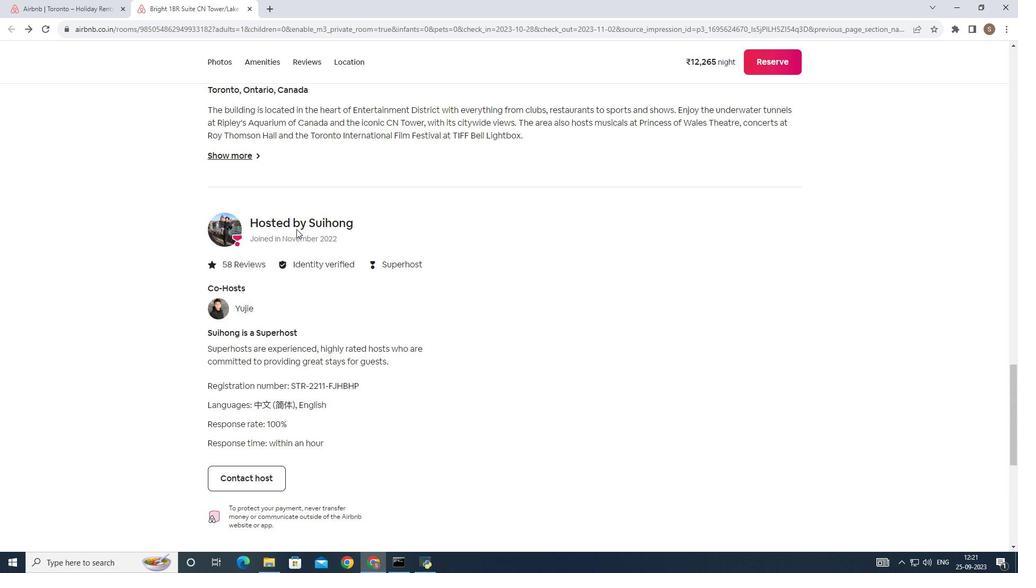 
Action: Mouse scrolled (296, 229) with delta (0, 0)
Screenshot: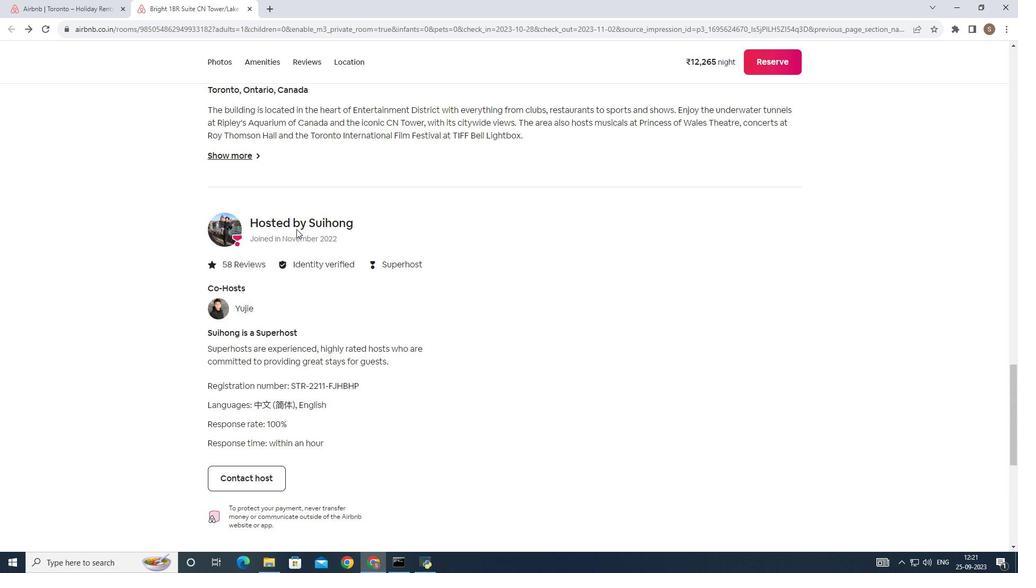 
Action: Mouse scrolled (296, 229) with delta (0, 0)
Screenshot: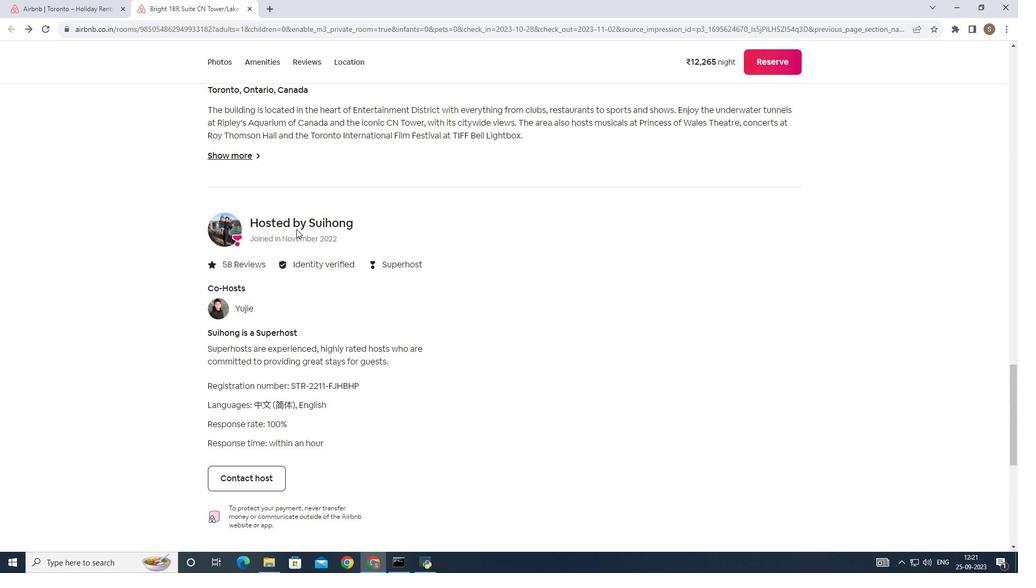 
Action: Mouse scrolled (296, 229) with delta (0, 0)
Screenshot: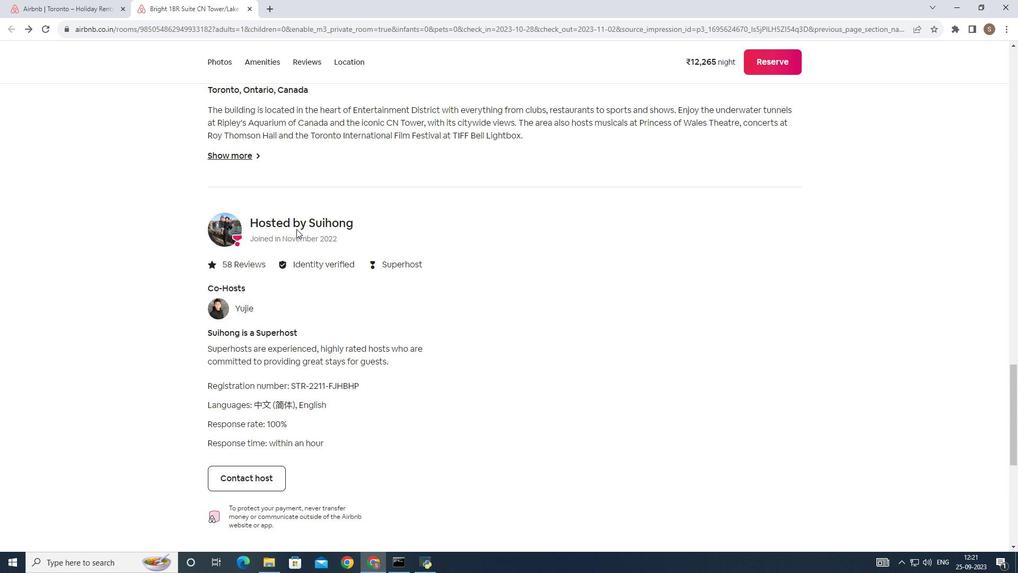
Action: Mouse scrolled (296, 229) with delta (0, 0)
Screenshot: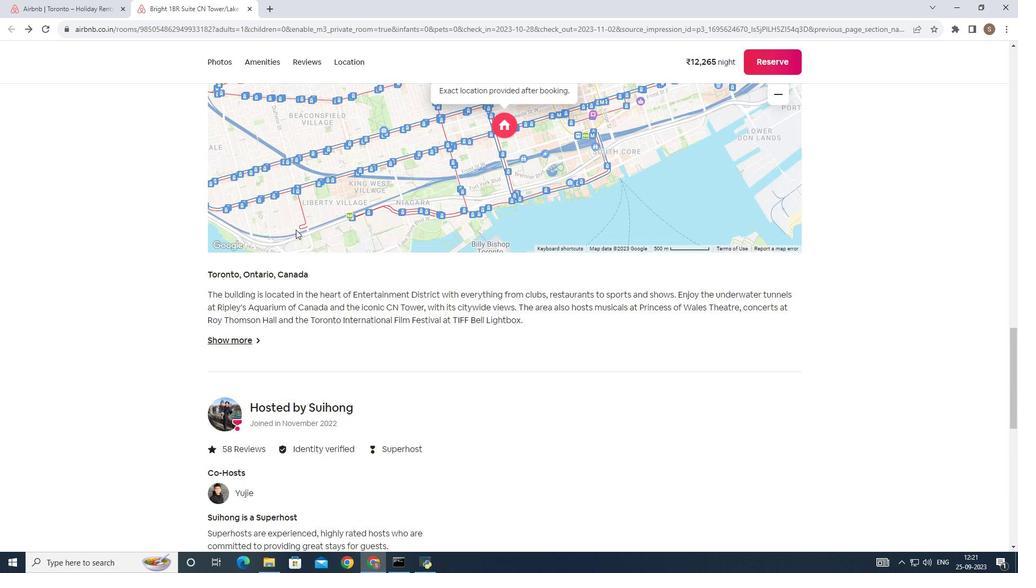 
Action: Mouse scrolled (296, 229) with delta (0, 0)
Screenshot: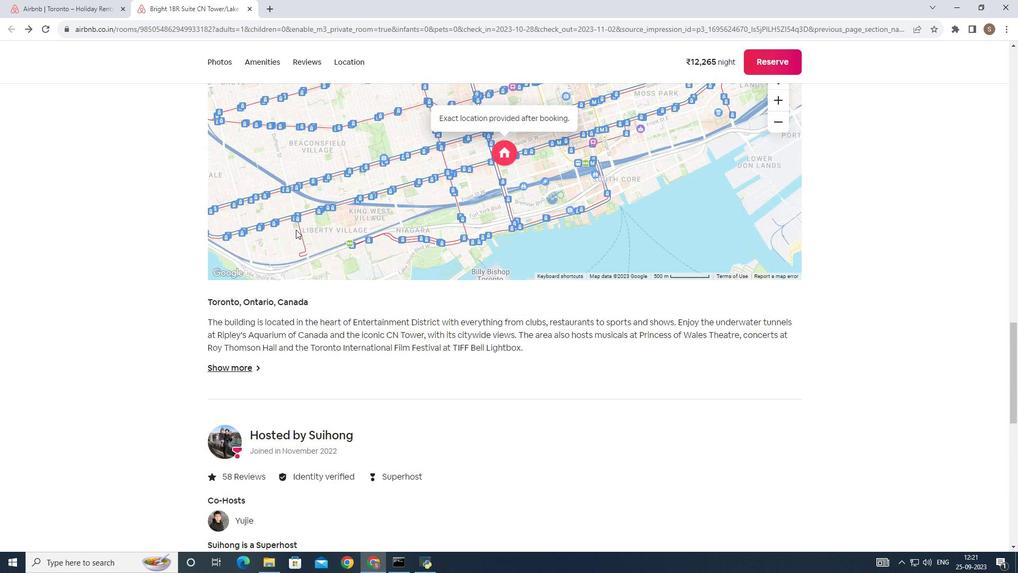 
Action: Mouse scrolled (296, 229) with delta (0, 0)
Screenshot: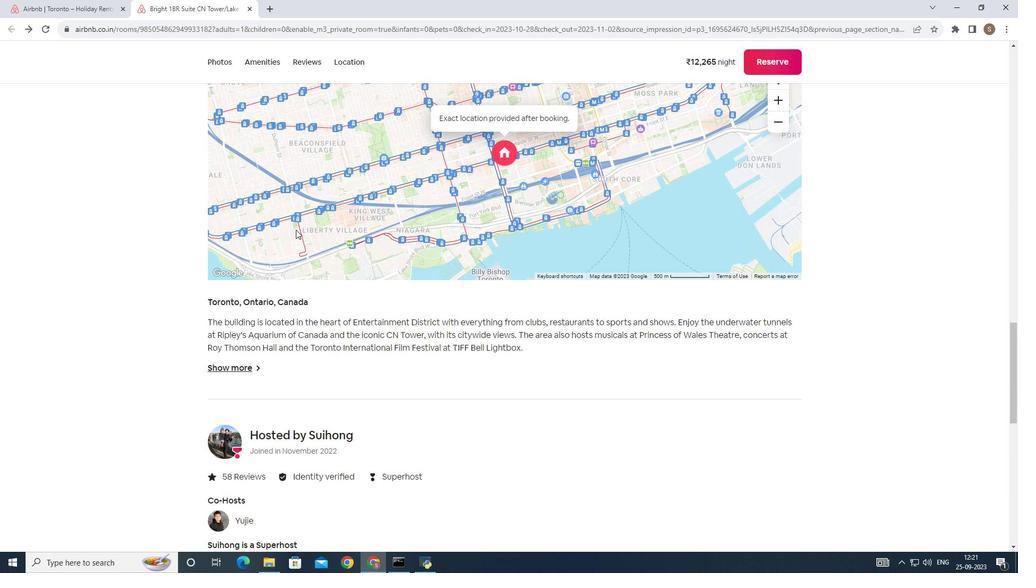 
Action: Mouse scrolled (296, 229) with delta (0, 0)
Screenshot: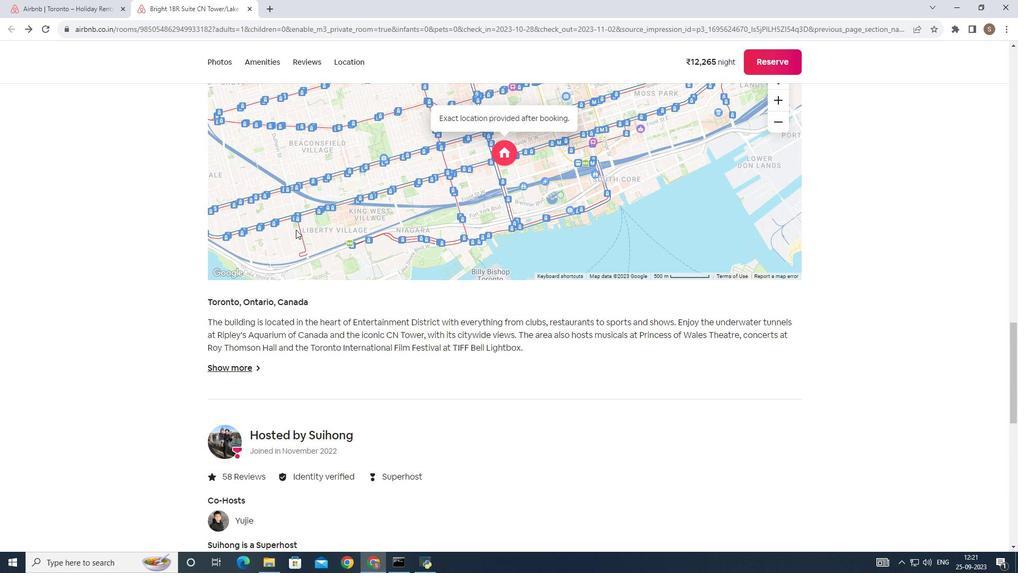 
Action: Mouse moved to (209, 362)
Screenshot: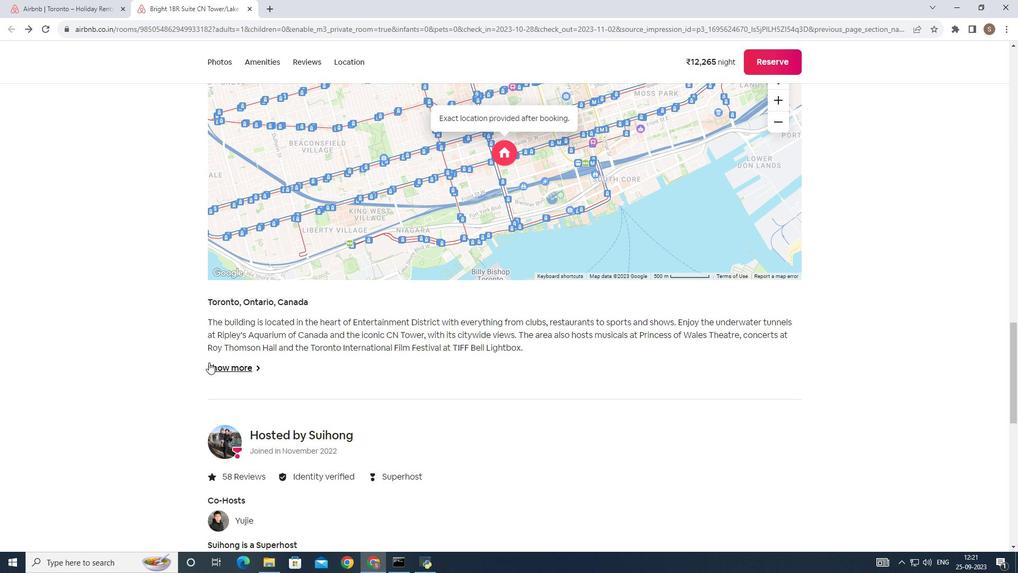 
Action: Mouse pressed left at (209, 362)
Screenshot: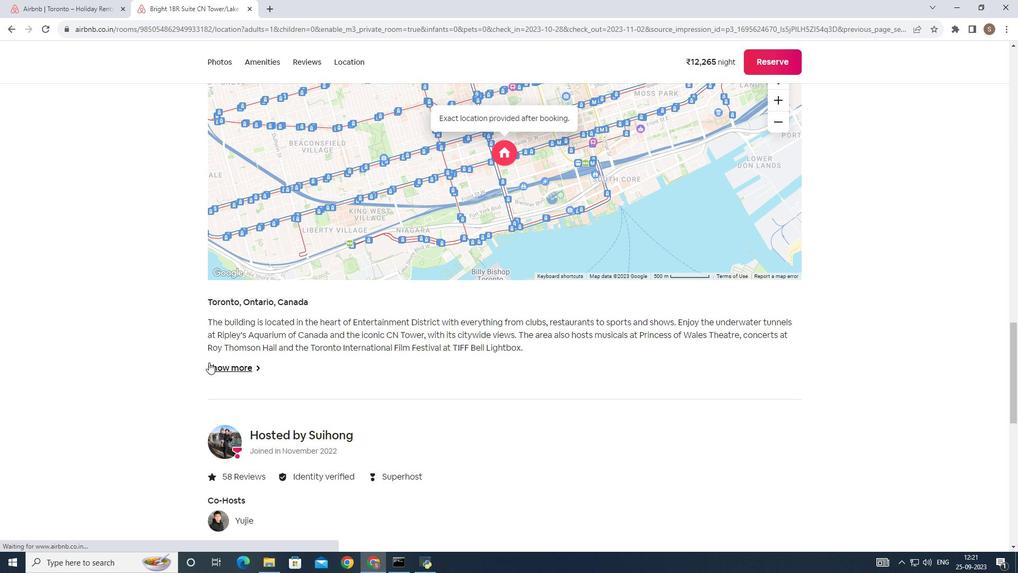 
Action: Mouse moved to (44, 180)
Screenshot: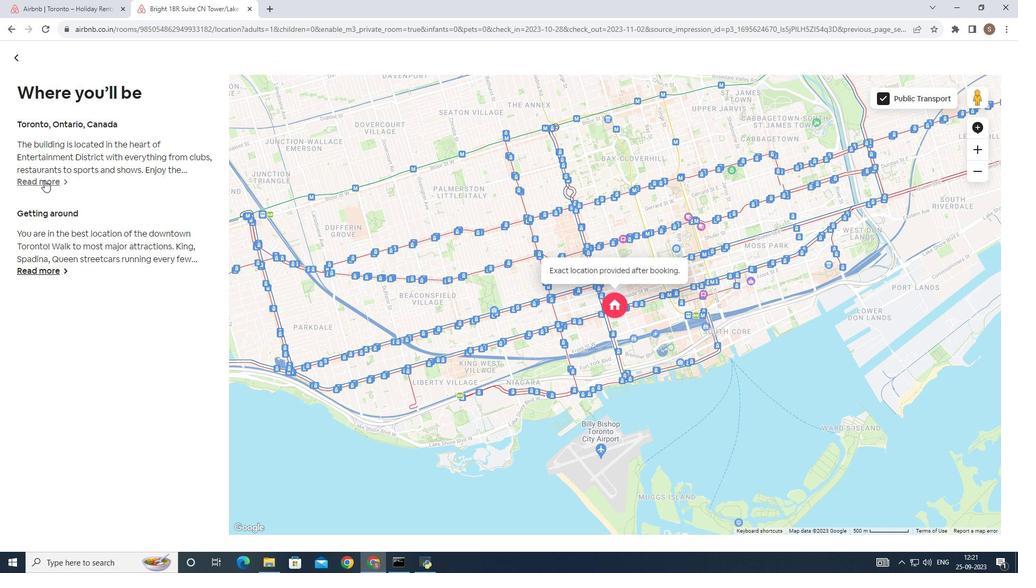 
Action: Mouse pressed left at (44, 180)
Screenshot: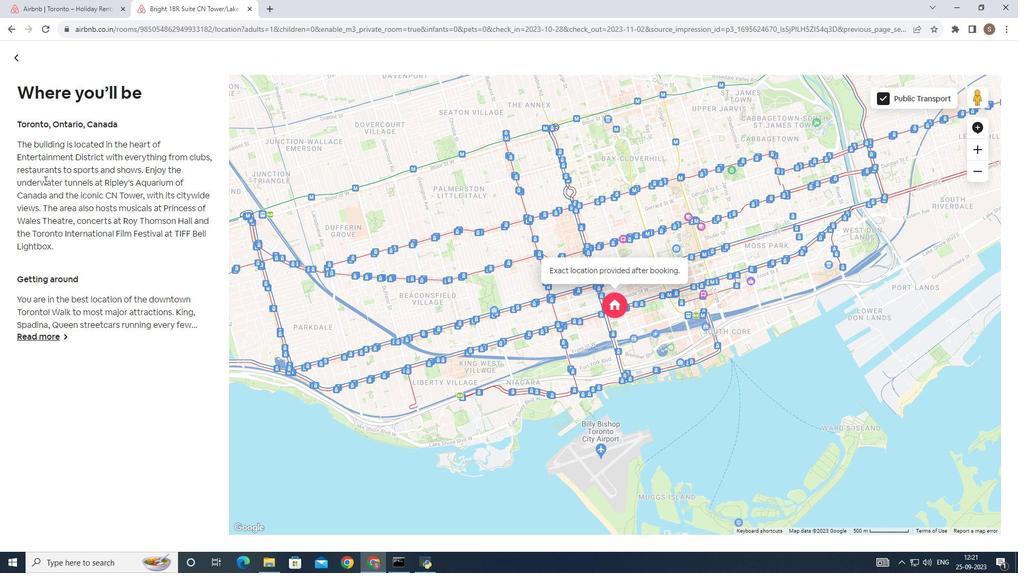 
Action: Mouse moved to (52, 335)
Screenshot: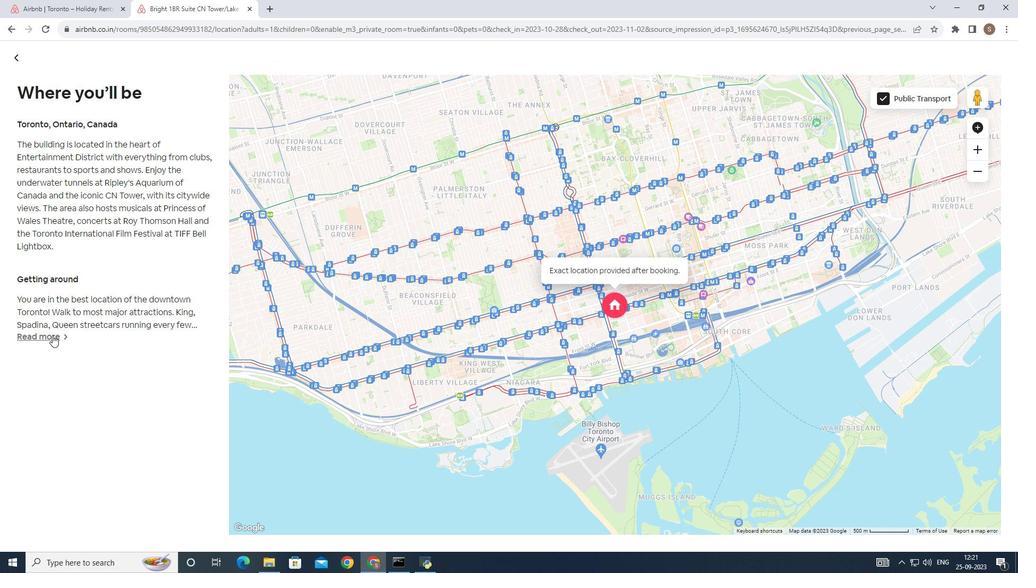 
Action: Mouse pressed left at (52, 335)
Screenshot: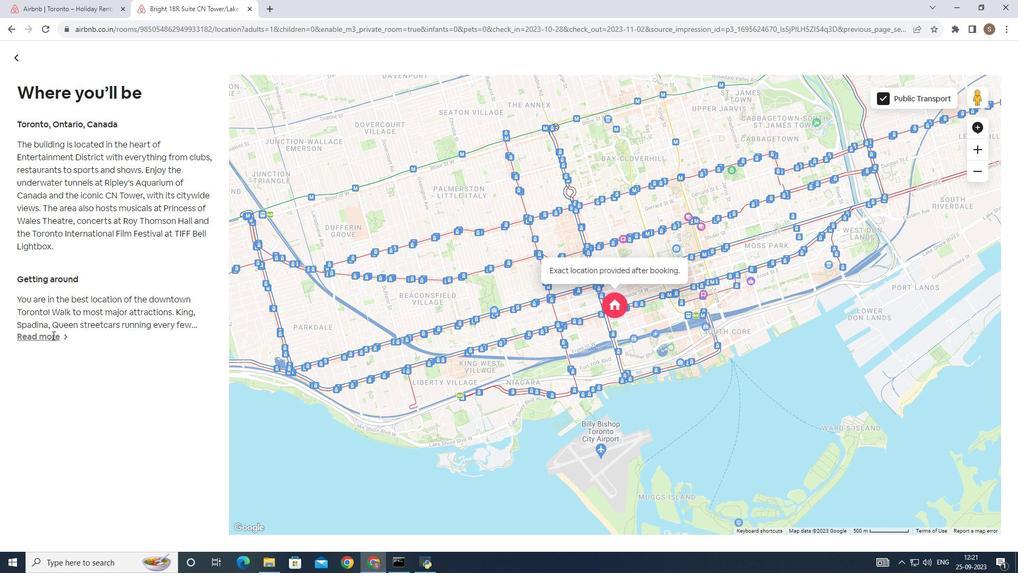 
Action: Mouse moved to (20, 54)
Screenshot: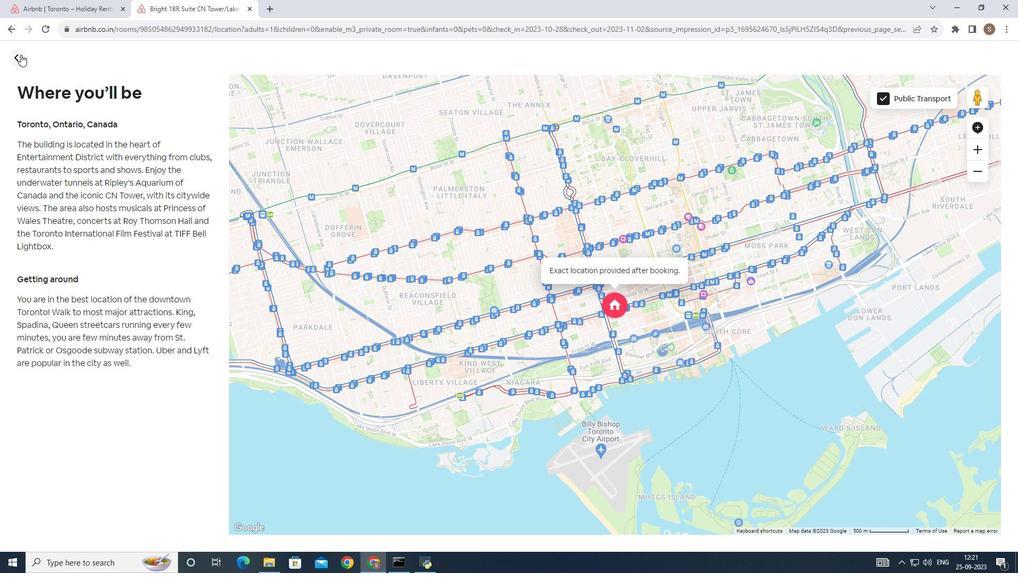 
Action: Mouse pressed left at (20, 54)
Screenshot: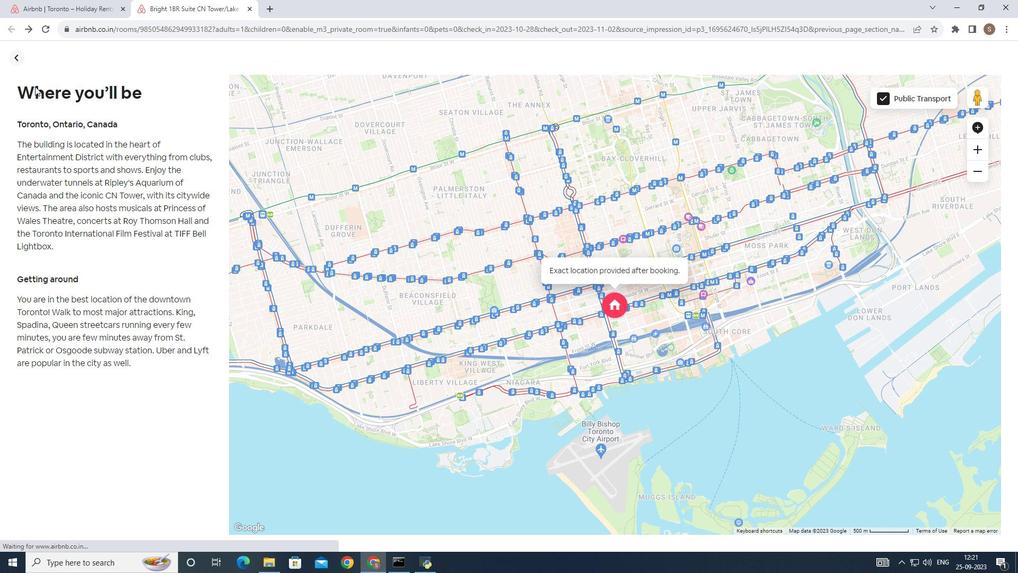 
Action: Mouse moved to (205, 184)
Screenshot: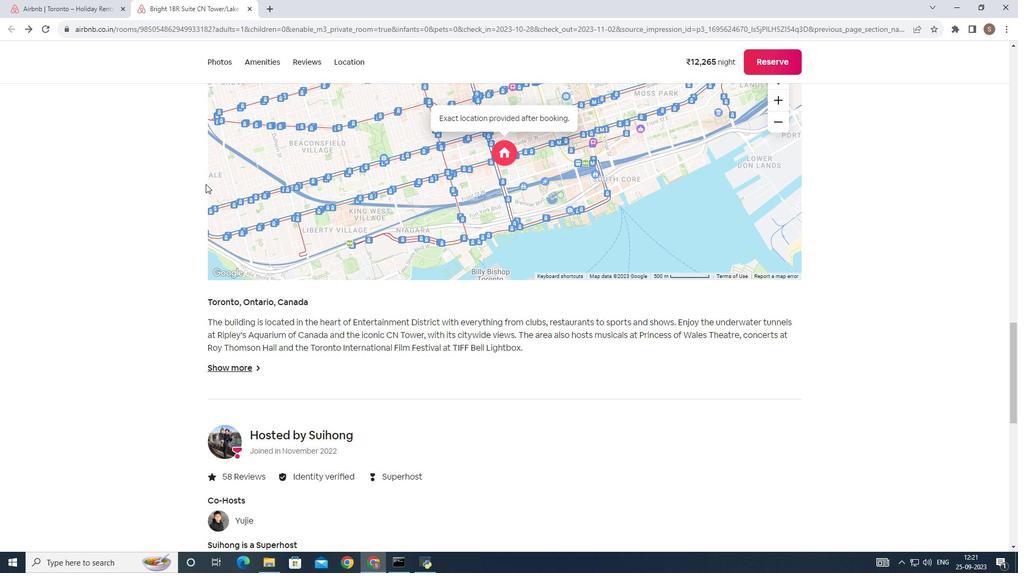 
Action: Mouse scrolled (205, 184) with delta (0, 0)
Screenshot: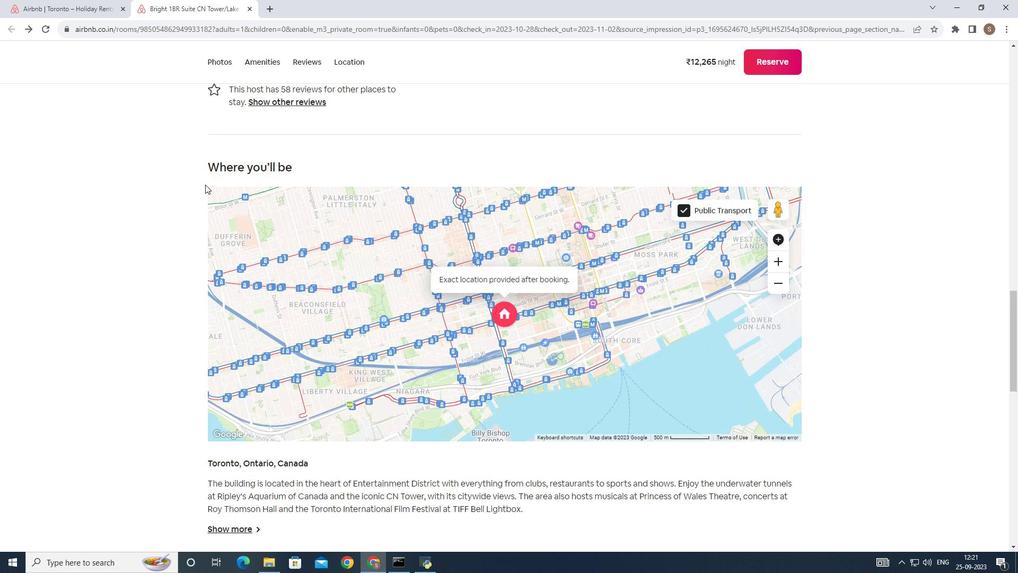 
Action: Mouse scrolled (205, 184) with delta (0, 0)
Screenshot: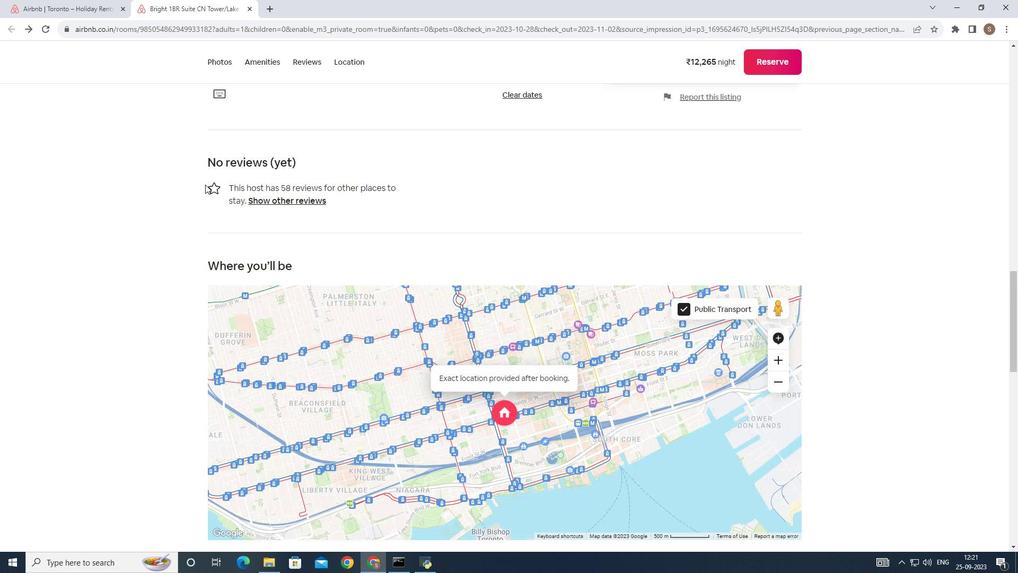 
Action: Mouse scrolled (205, 184) with delta (0, 0)
Screenshot: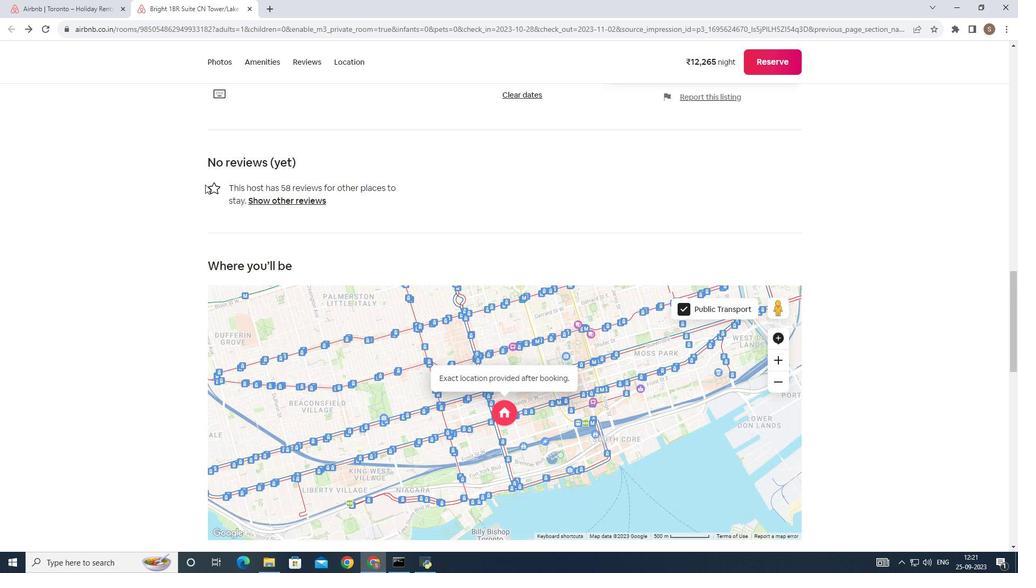 
Action: Mouse scrolled (205, 184) with delta (0, 0)
Screenshot: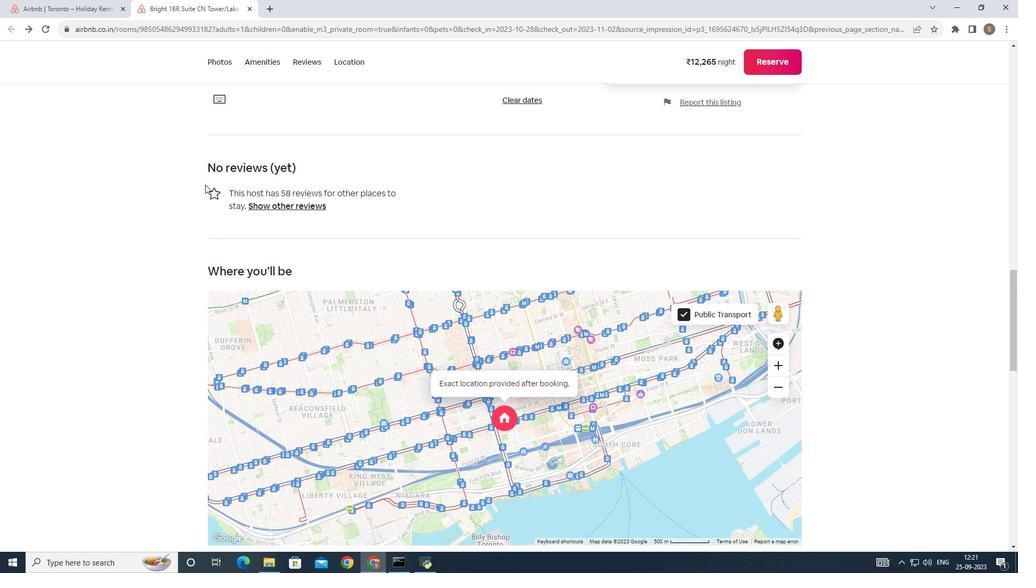 
Action: Mouse moved to (205, 184)
Screenshot: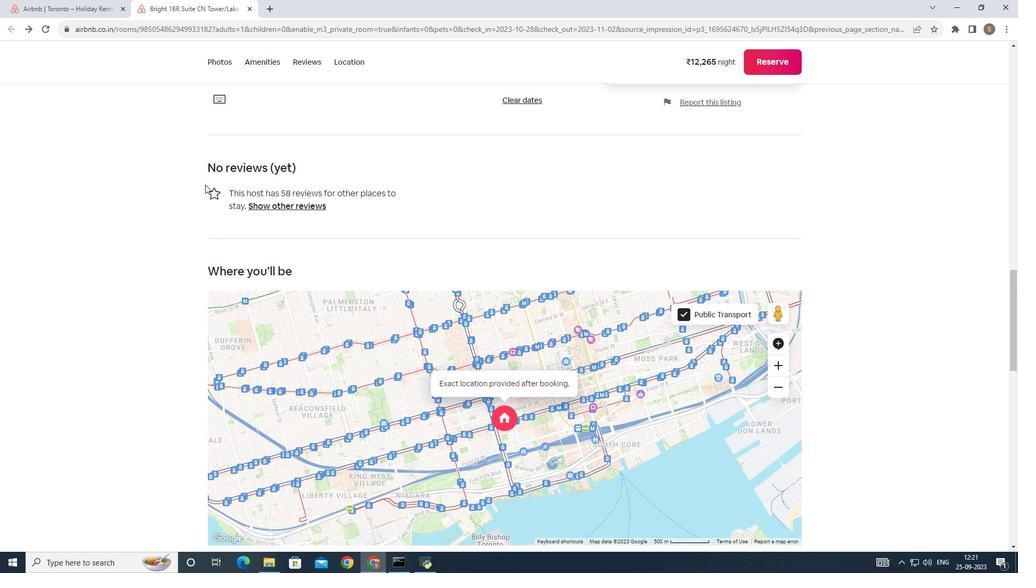 
Action: Mouse scrolled (205, 184) with delta (0, 0)
Screenshot: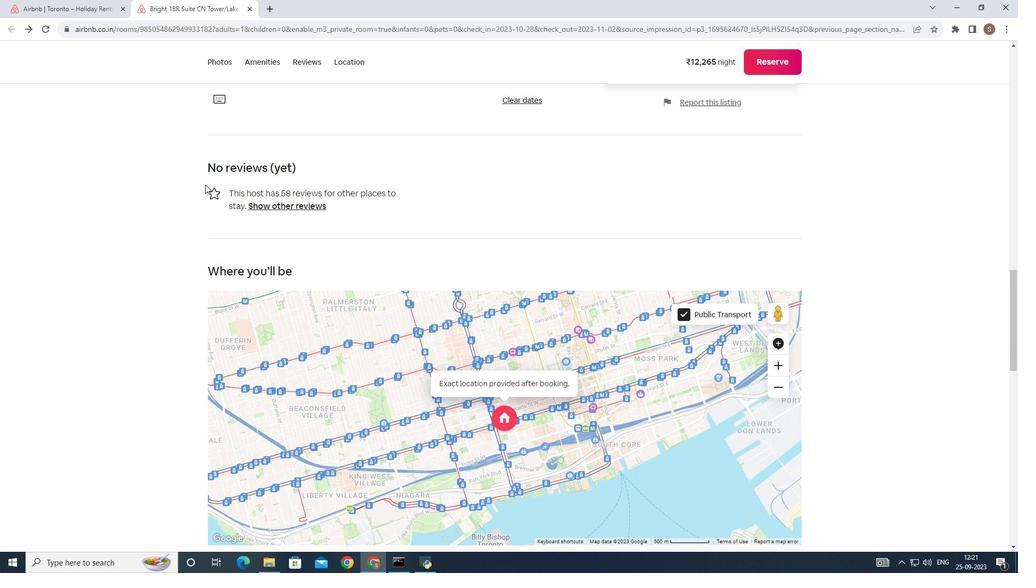 
Action: Mouse moved to (254, 220)
Screenshot: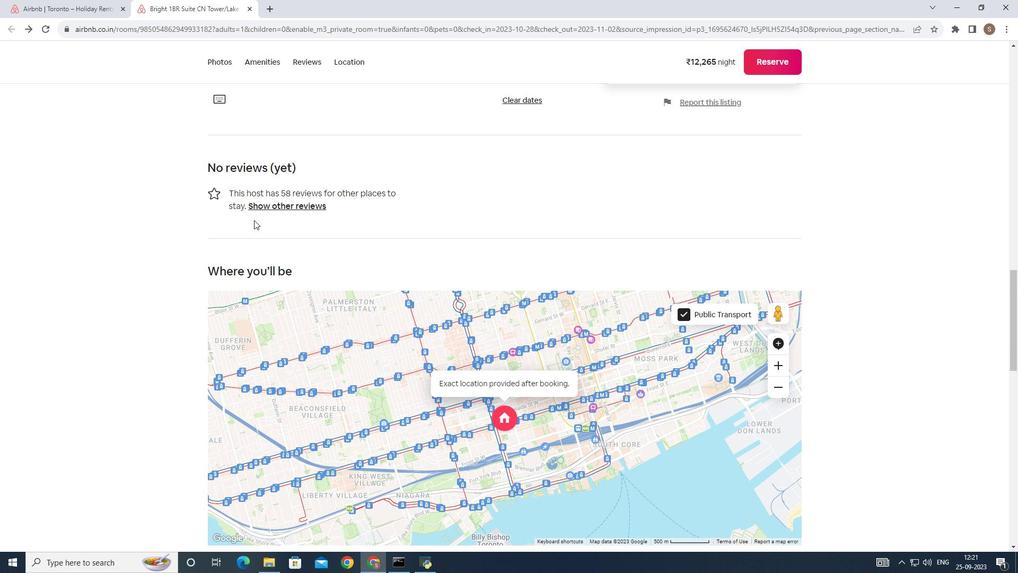 
Action: Mouse scrolled (254, 220) with delta (0, 0)
Screenshot: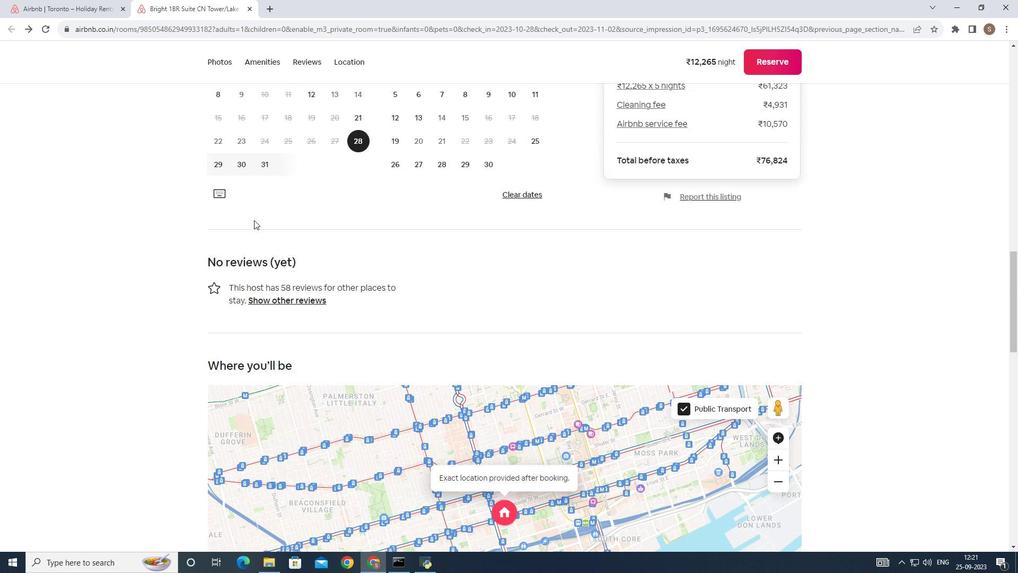 
Action: Mouse scrolled (254, 220) with delta (0, 0)
Screenshot: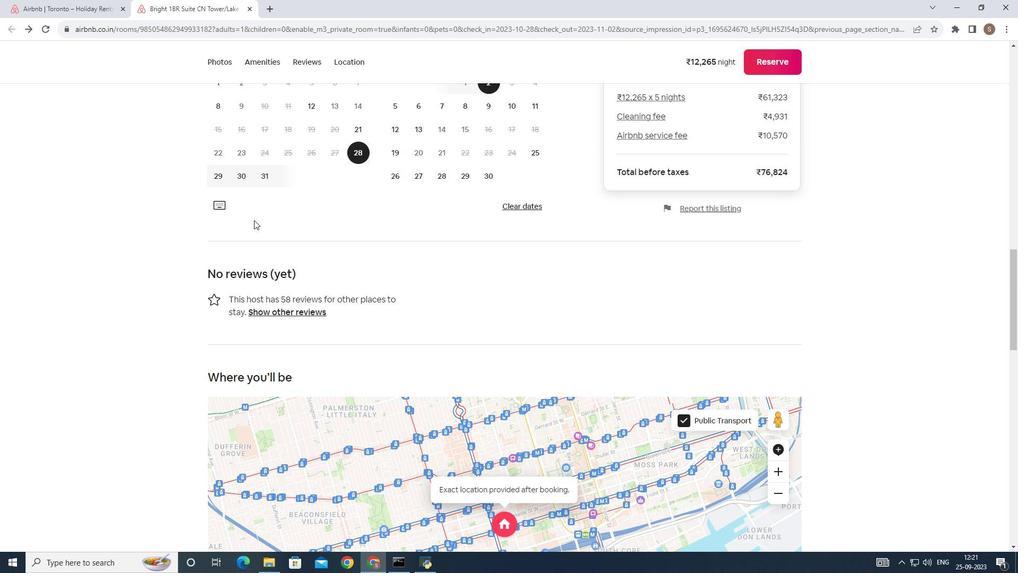 
Action: Mouse scrolled (254, 220) with delta (0, 0)
Screenshot: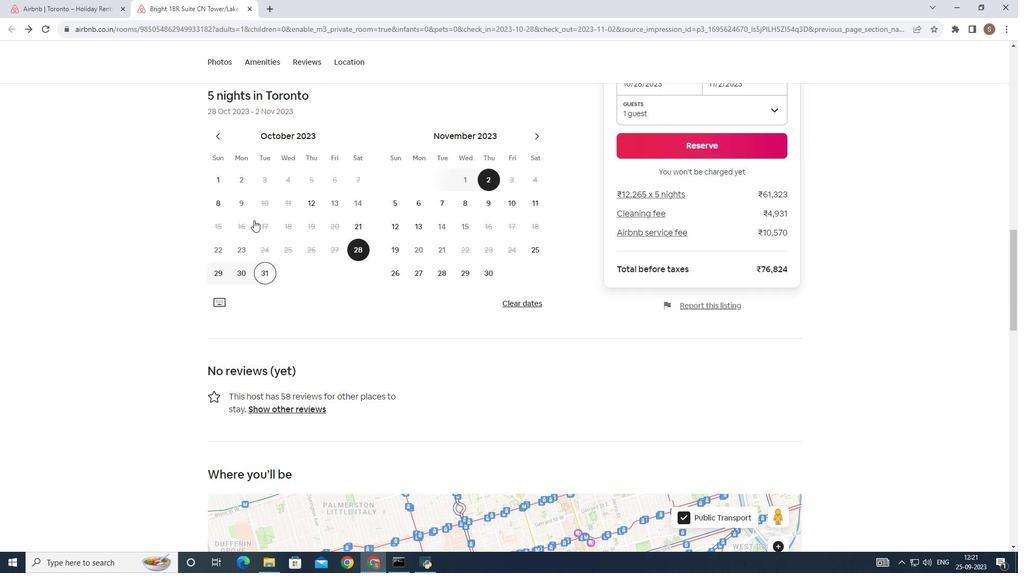 
Action: Mouse scrolled (254, 220) with delta (0, 0)
Screenshot: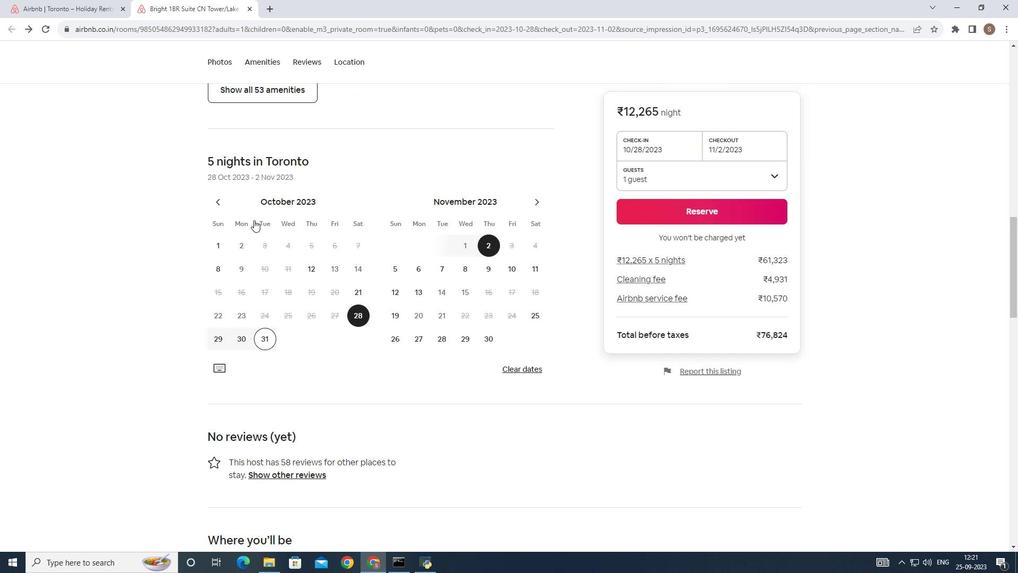 
Action: Mouse scrolled (254, 220) with delta (0, 0)
Screenshot: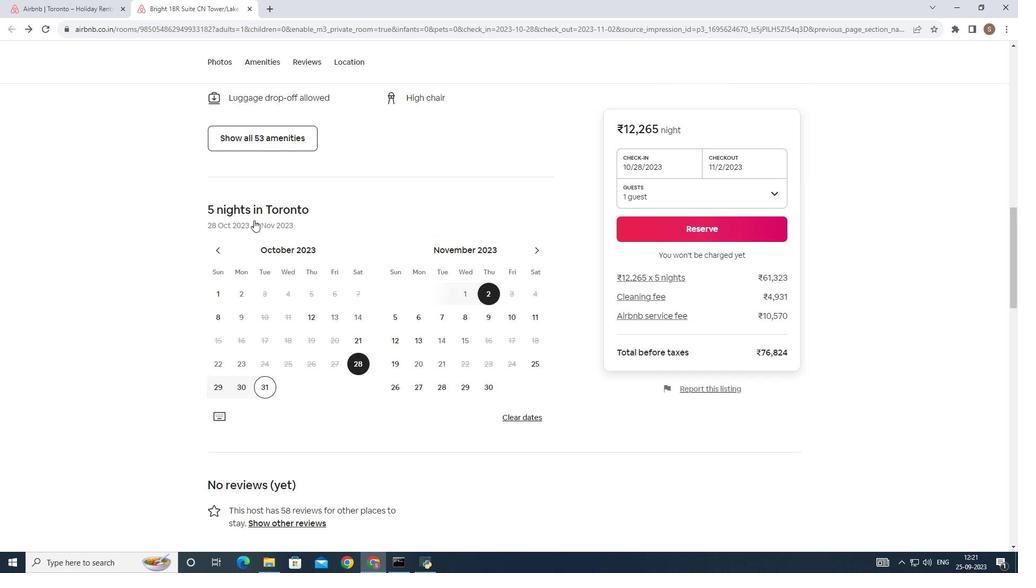 
Action: Mouse scrolled (254, 220) with delta (0, 0)
Screenshot: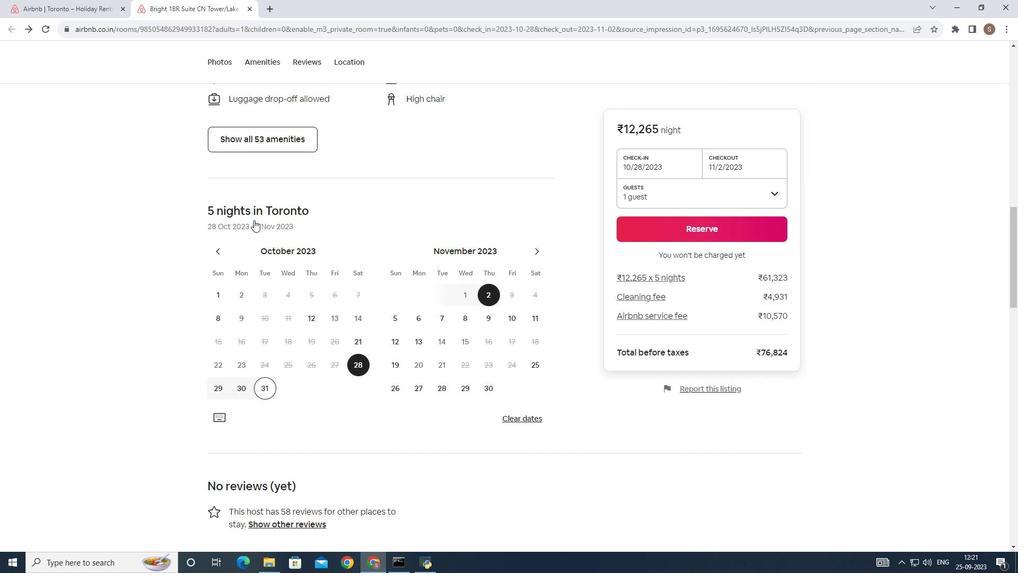 
Action: Mouse scrolled (254, 220) with delta (0, 0)
Screenshot: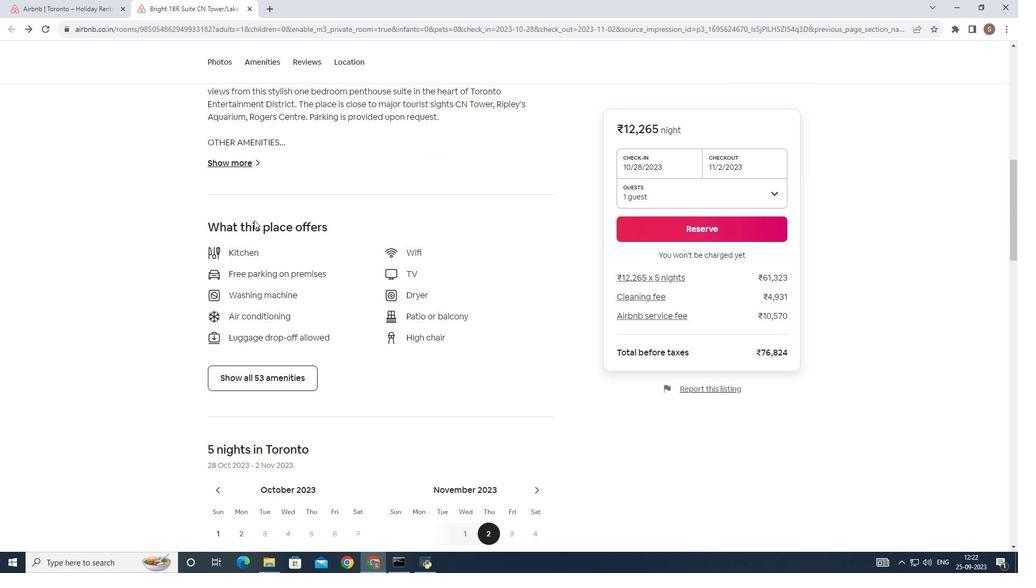 
Action: Mouse scrolled (254, 220) with delta (0, 0)
Screenshot: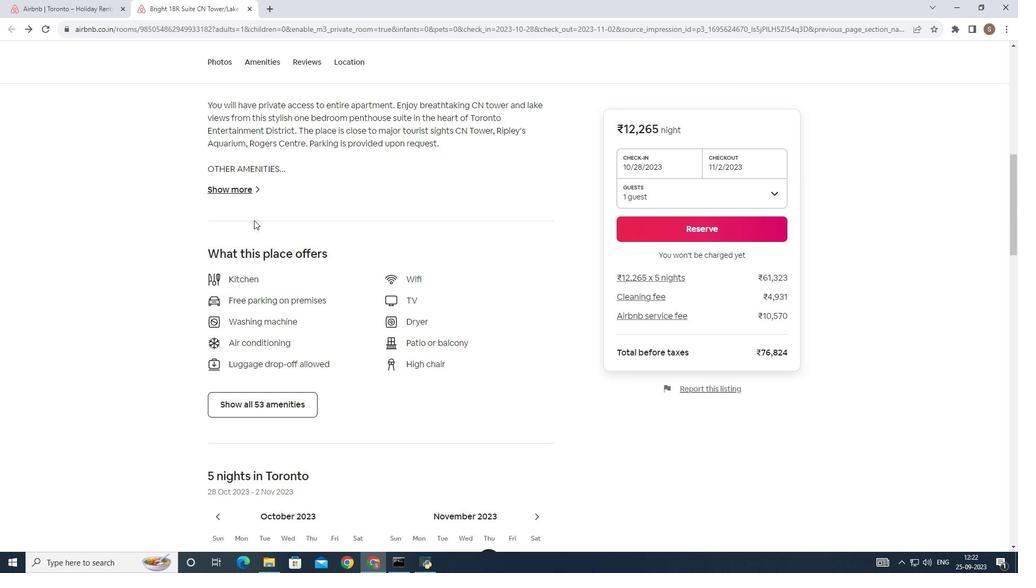
Action: Mouse scrolled (254, 220) with delta (0, 0)
Screenshot: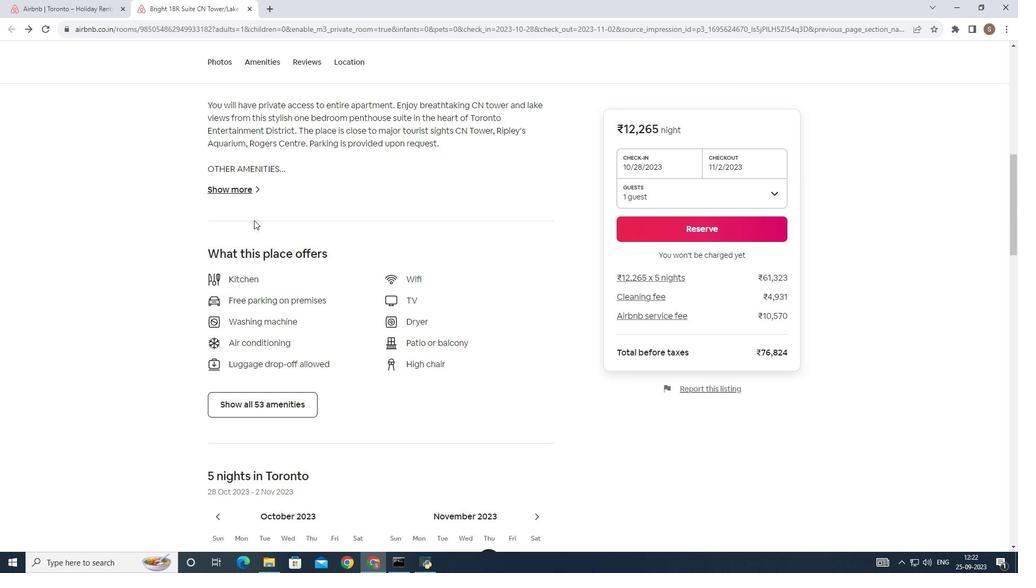 
Action: Mouse scrolled (254, 220) with delta (0, 0)
Screenshot: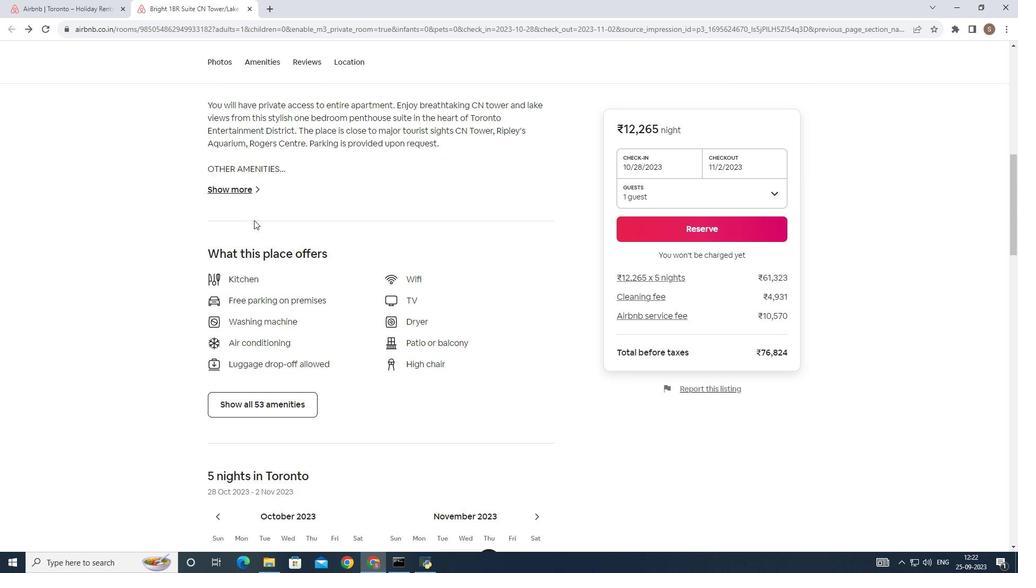 
Action: Mouse scrolled (254, 220) with delta (0, 0)
Screenshot: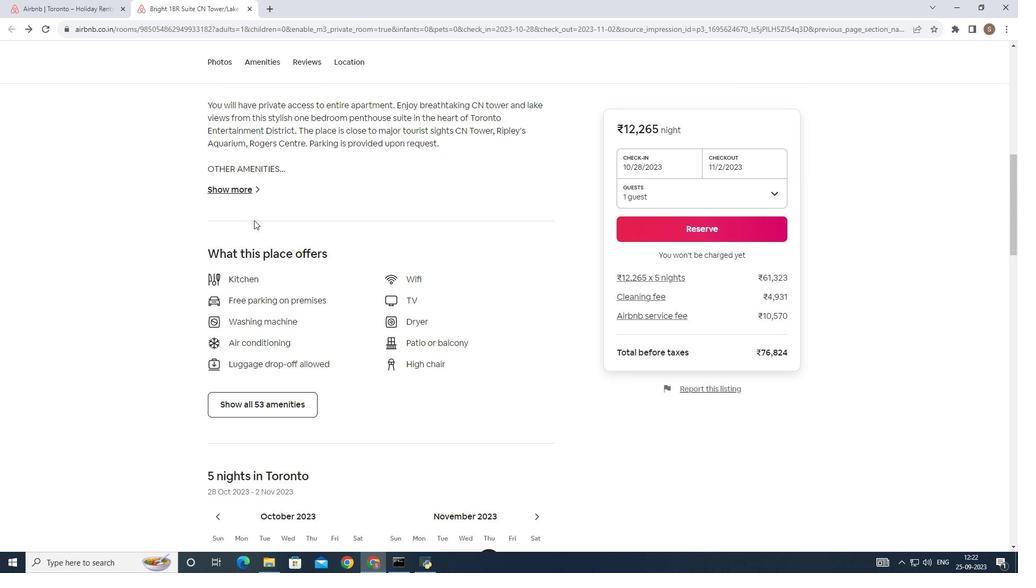 
Action: Mouse scrolled (254, 220) with delta (0, 0)
Screenshot: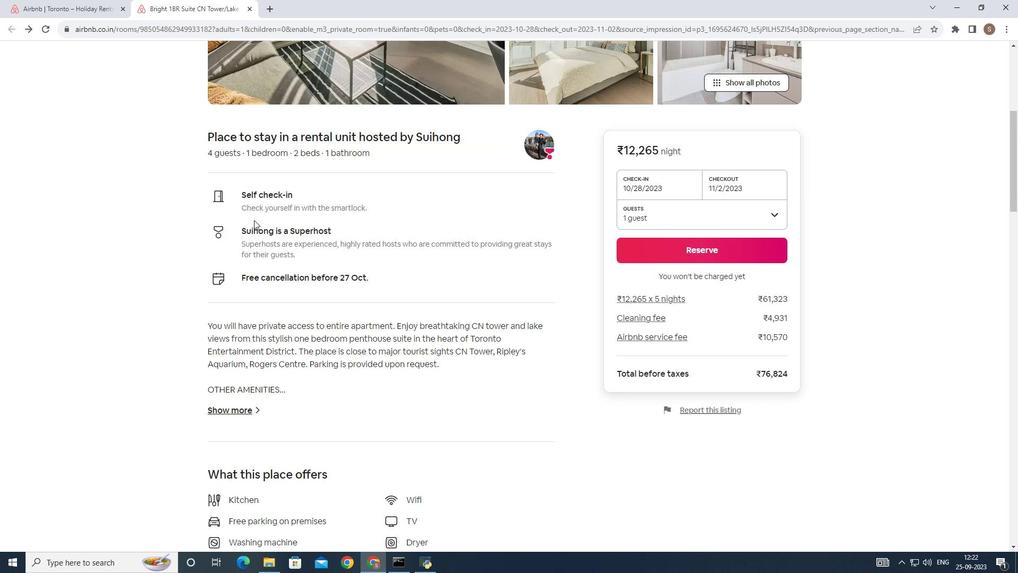 
Action: Mouse scrolled (254, 220) with delta (0, 0)
Screenshot: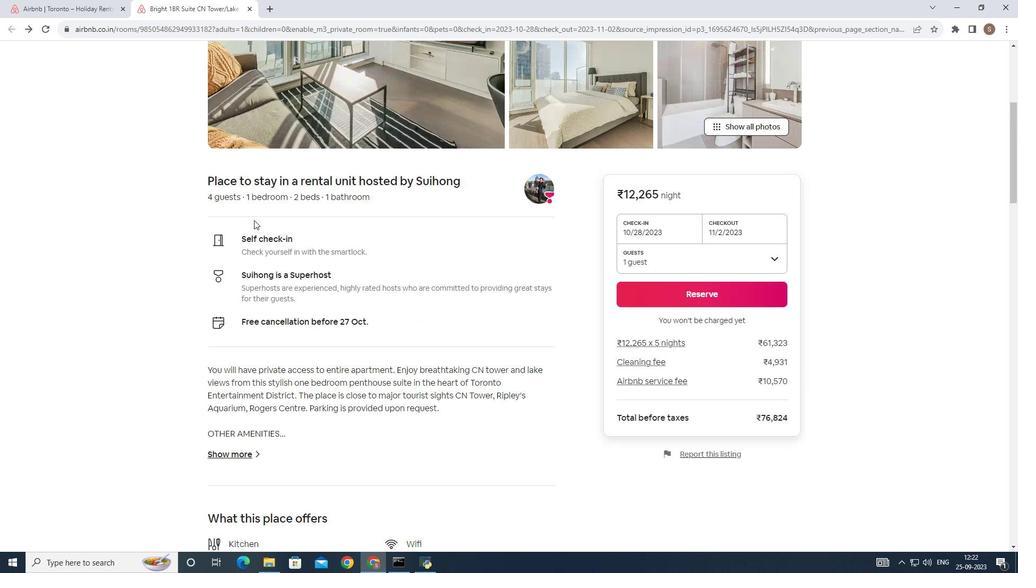 
Action: Mouse scrolled (254, 220) with delta (0, 0)
Screenshot: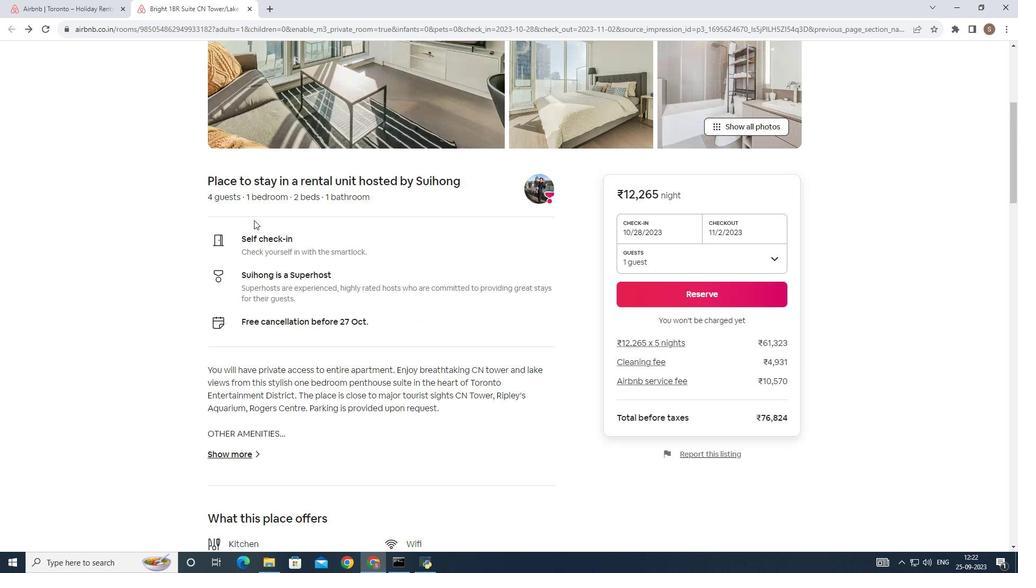 
Action: Mouse scrolled (254, 220) with delta (0, 0)
Screenshot: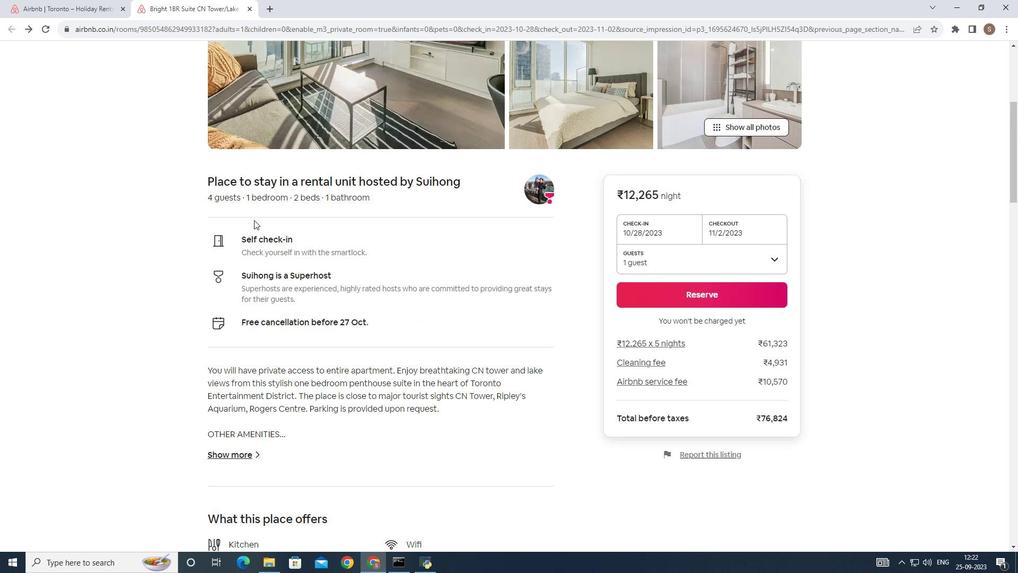 
Action: Mouse scrolled (254, 220) with delta (0, 0)
Screenshot: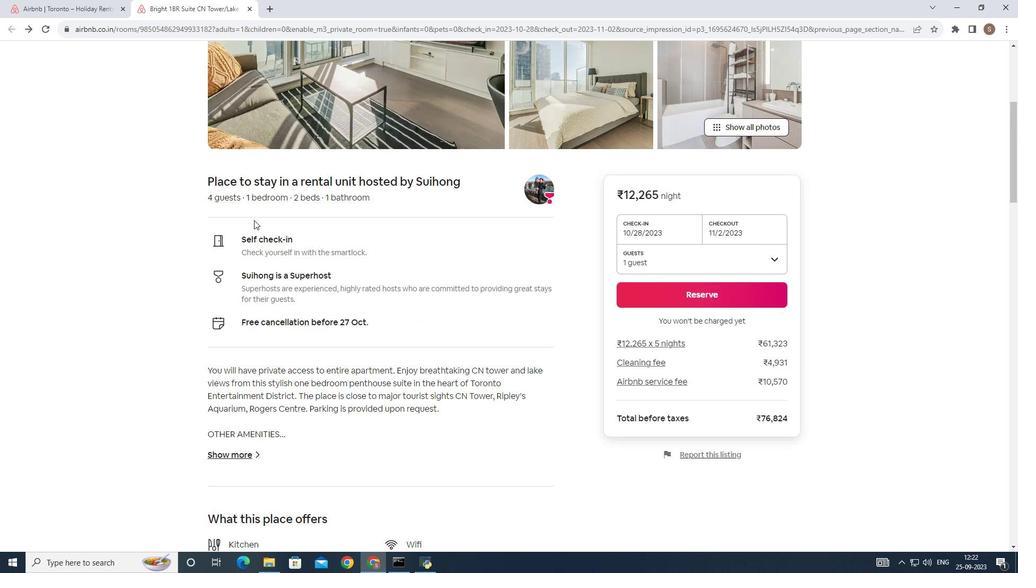 
Action: Mouse moved to (254, 220)
Screenshot: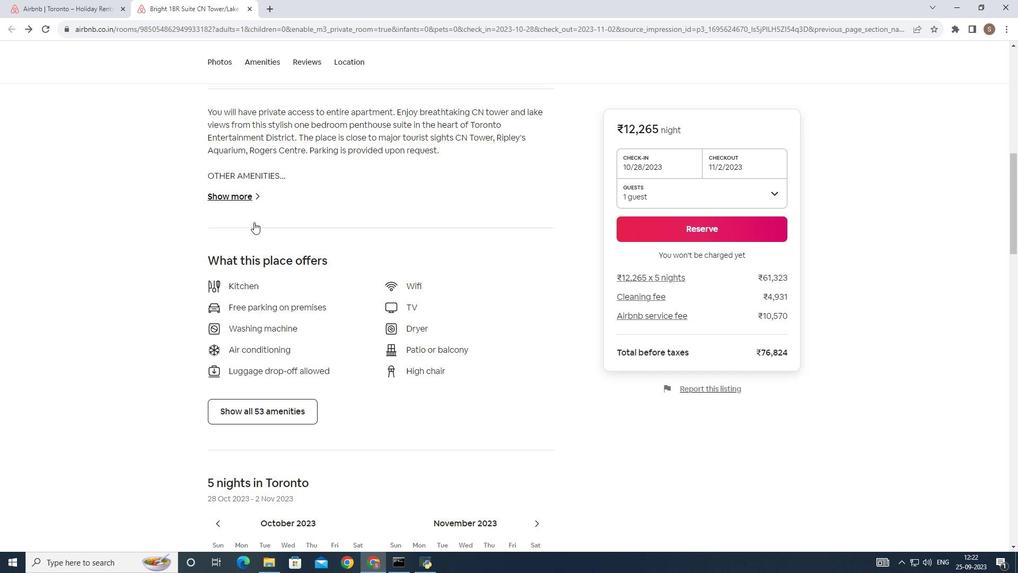 
Action: Mouse scrolled (254, 220) with delta (0, 0)
Screenshot: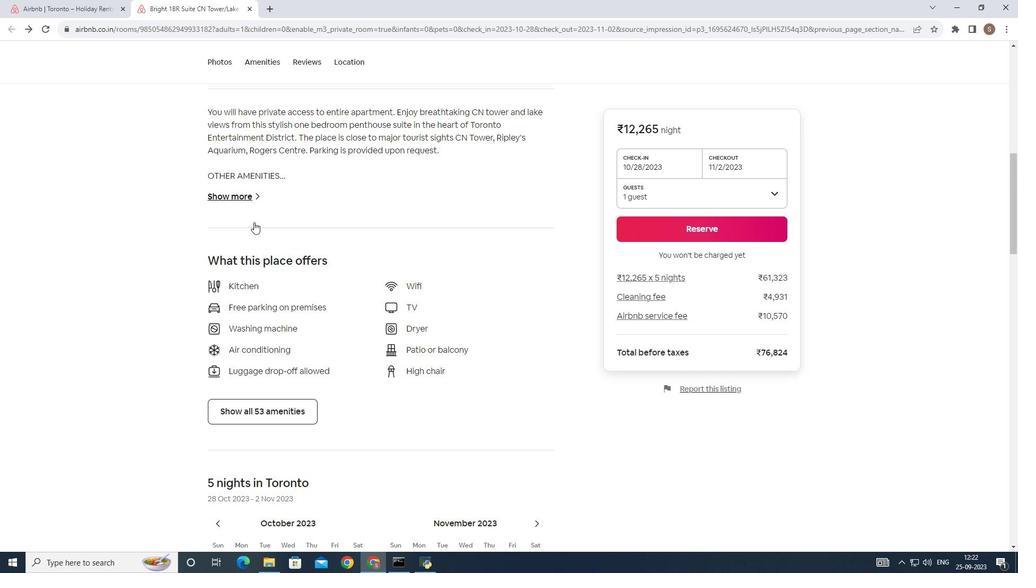 
Action: Mouse scrolled (254, 220) with delta (0, 0)
Screenshot: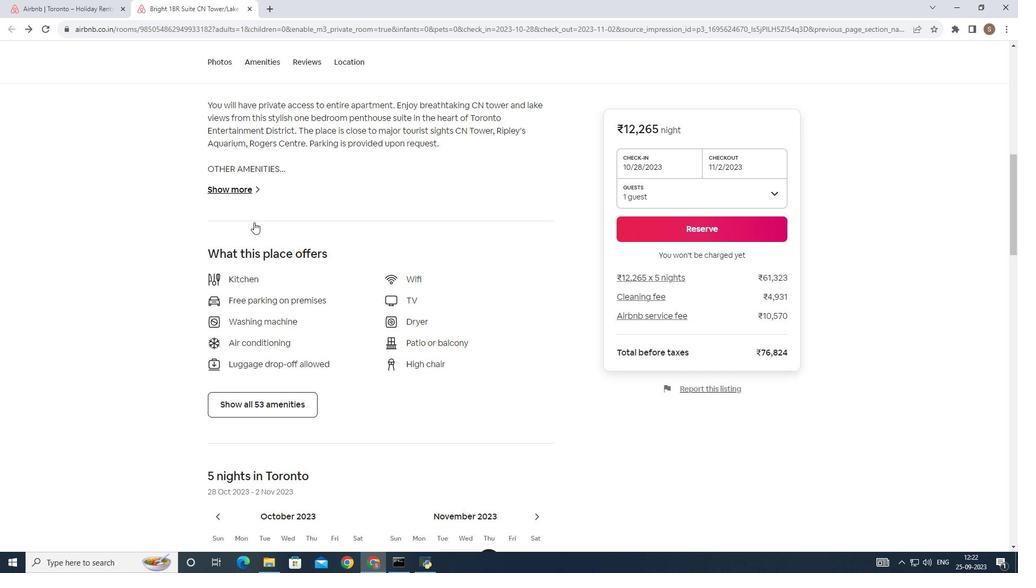
Action: Mouse scrolled (254, 220) with delta (0, 0)
Screenshot: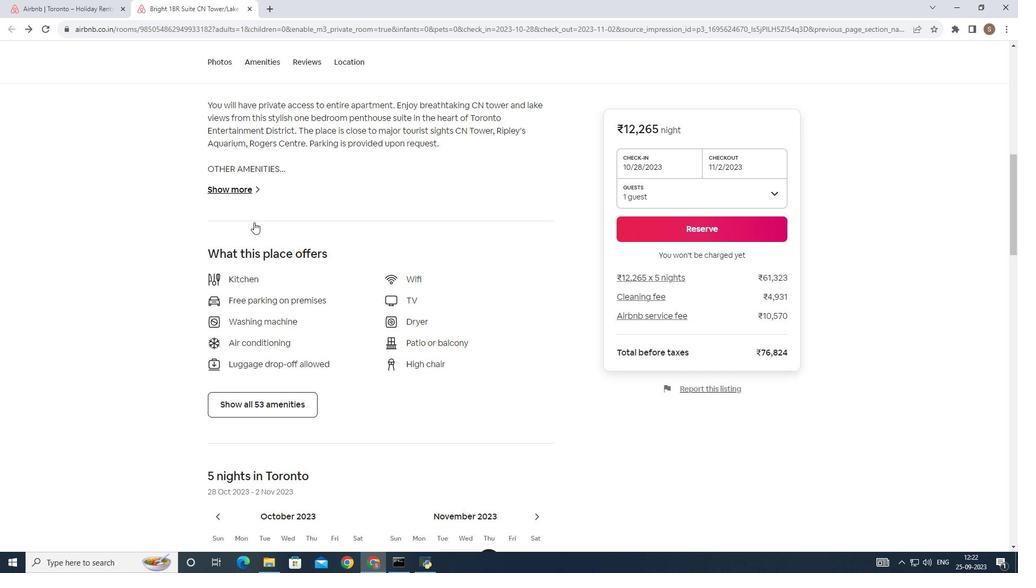
Action: Mouse scrolled (254, 220) with delta (0, 0)
Screenshot: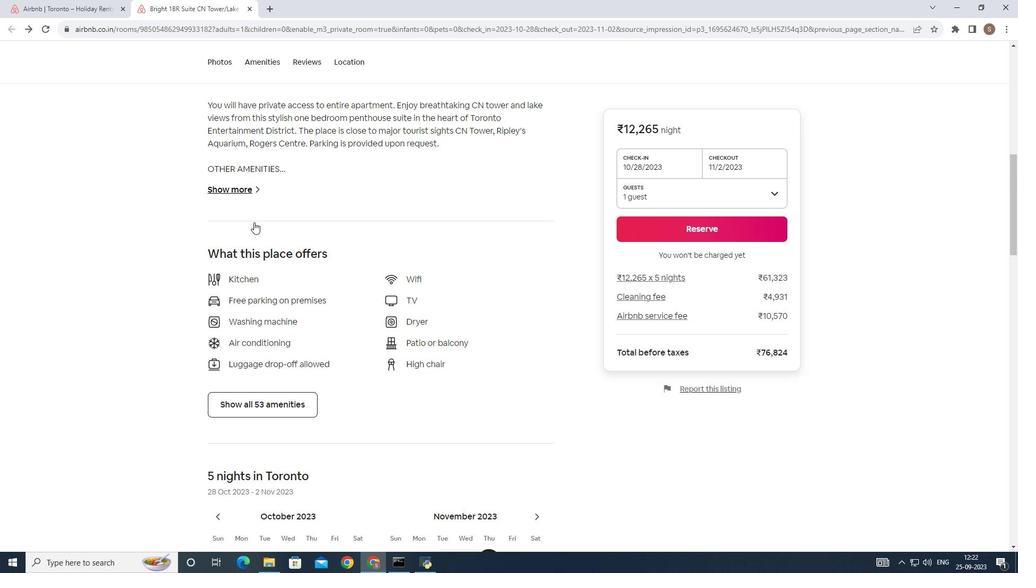 
Action: Mouse scrolled (254, 220) with delta (0, 0)
Screenshot: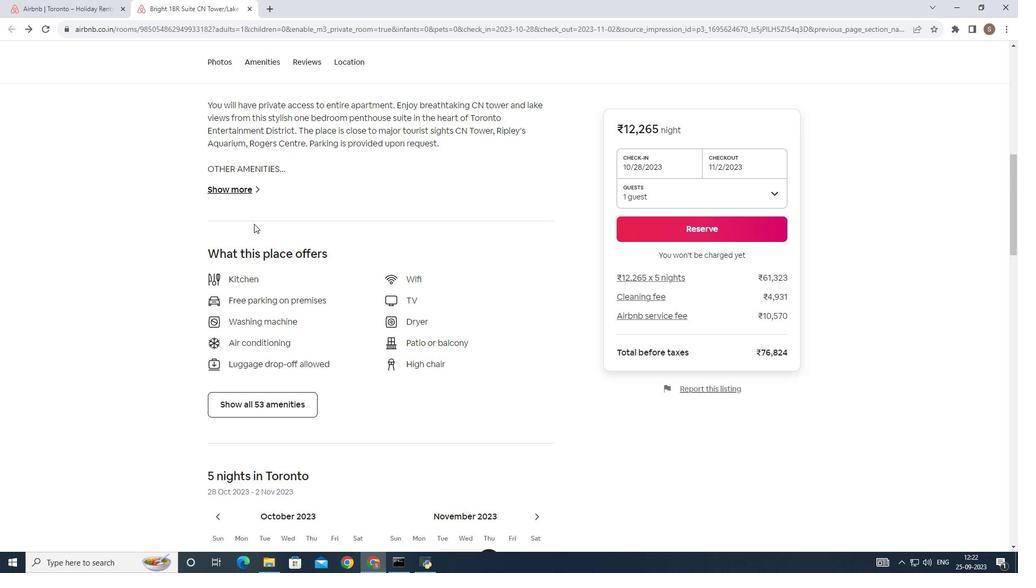 
Action: Mouse moved to (275, 409)
Screenshot: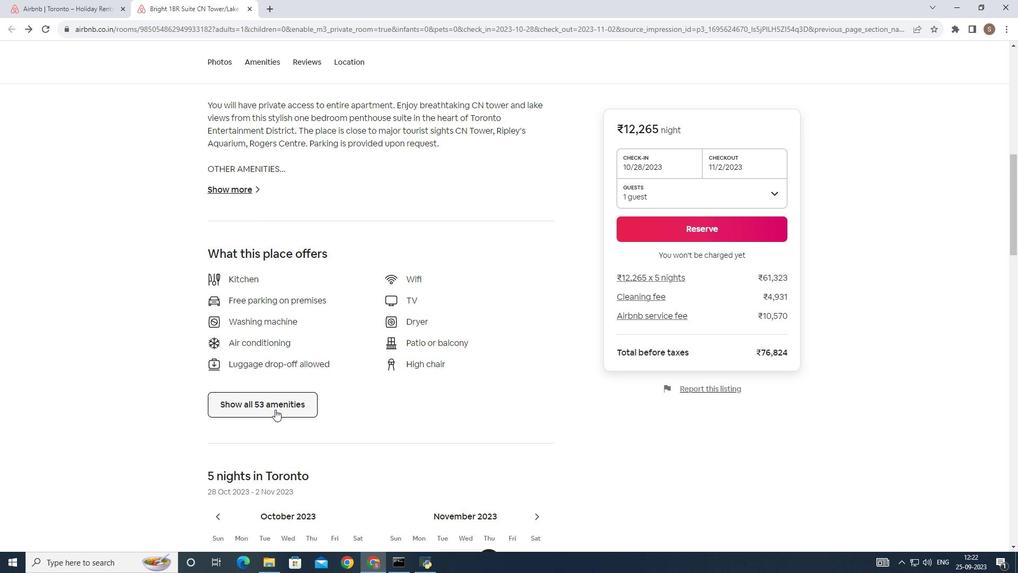 
Action: Mouse pressed left at (275, 409)
Screenshot: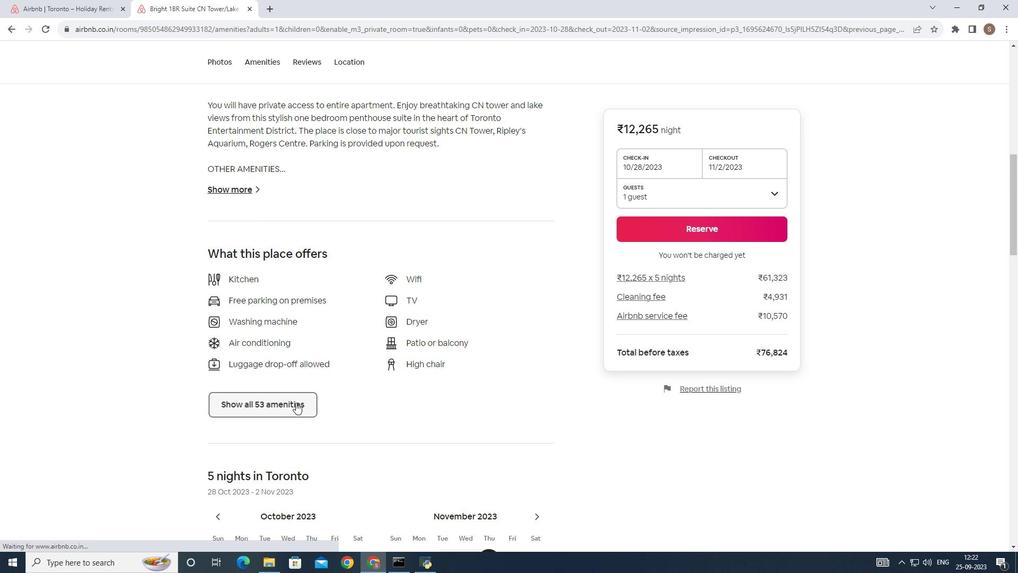 
Action: Mouse moved to (409, 330)
Screenshot: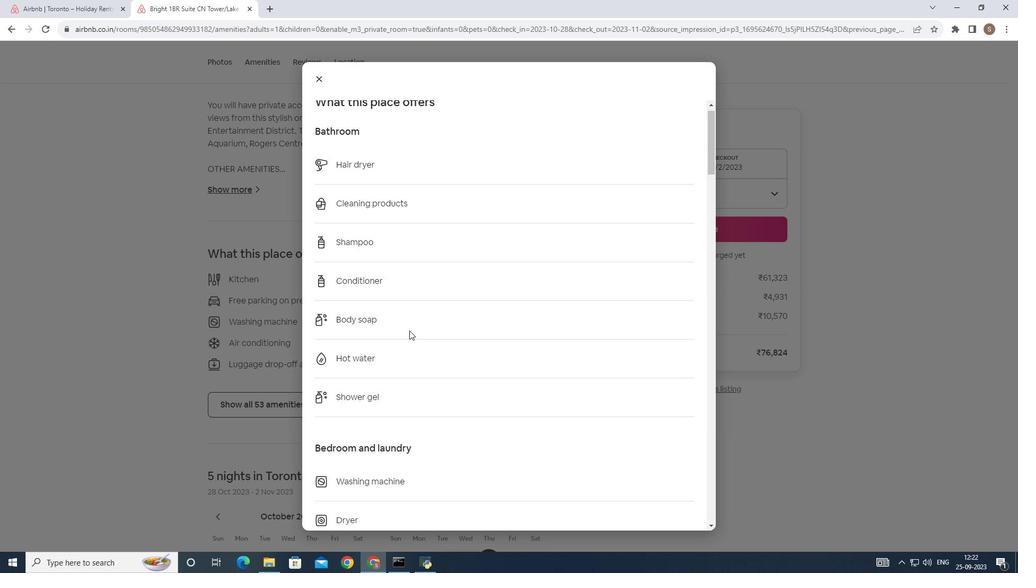 
Action: Mouse scrolled (409, 330) with delta (0, 0)
Screenshot: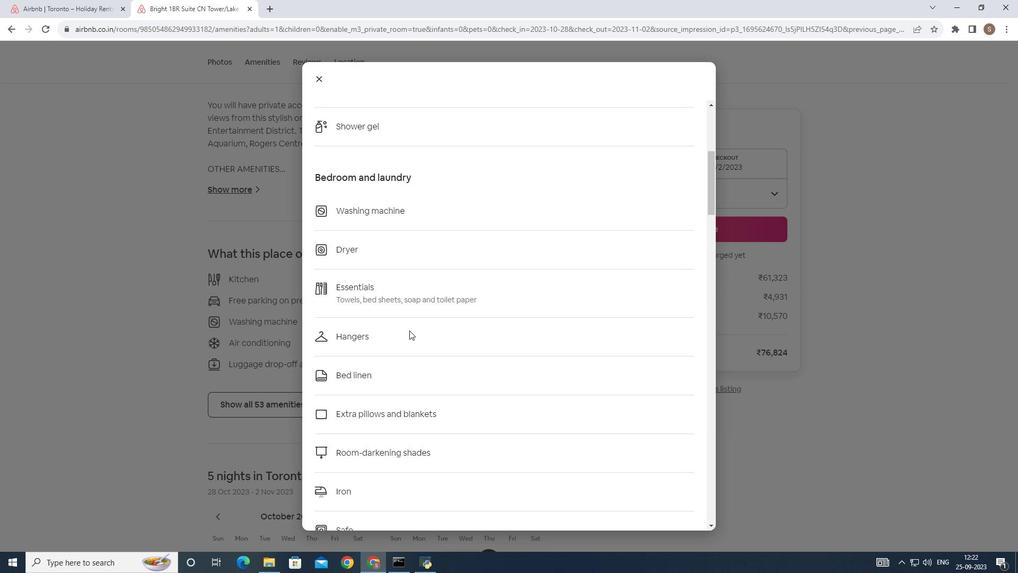 
Action: Mouse scrolled (409, 330) with delta (0, 0)
Screenshot: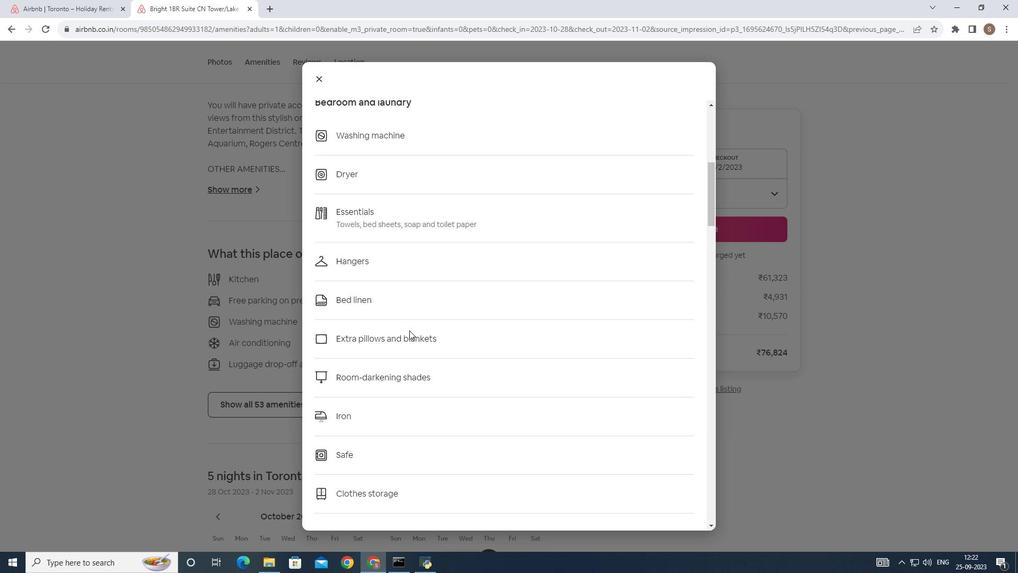
Action: Mouse scrolled (409, 330) with delta (0, 0)
Screenshot: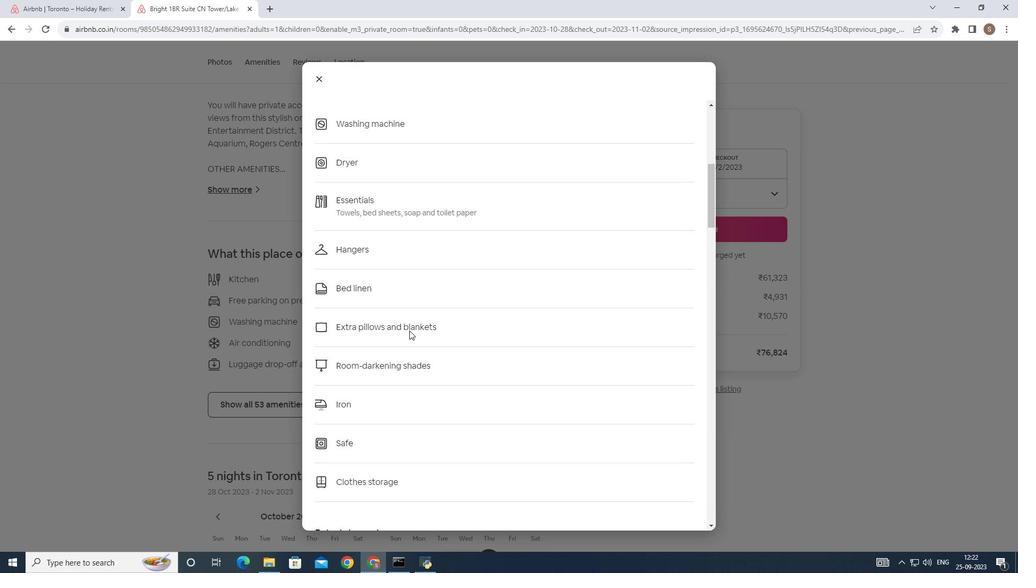 
Action: Mouse scrolled (409, 330) with delta (0, 0)
Screenshot: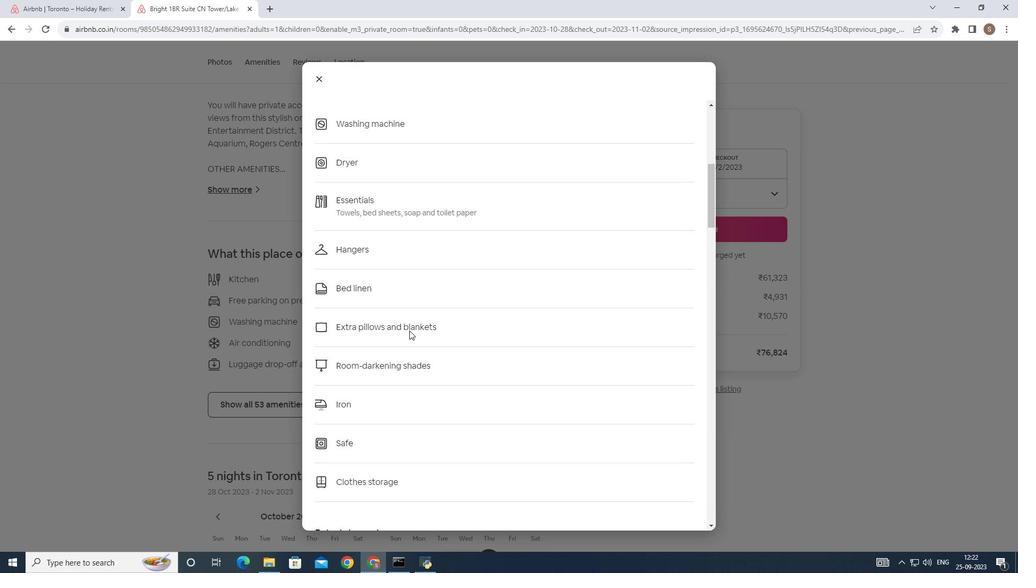 
Action: Mouse scrolled (409, 330) with delta (0, 0)
Screenshot: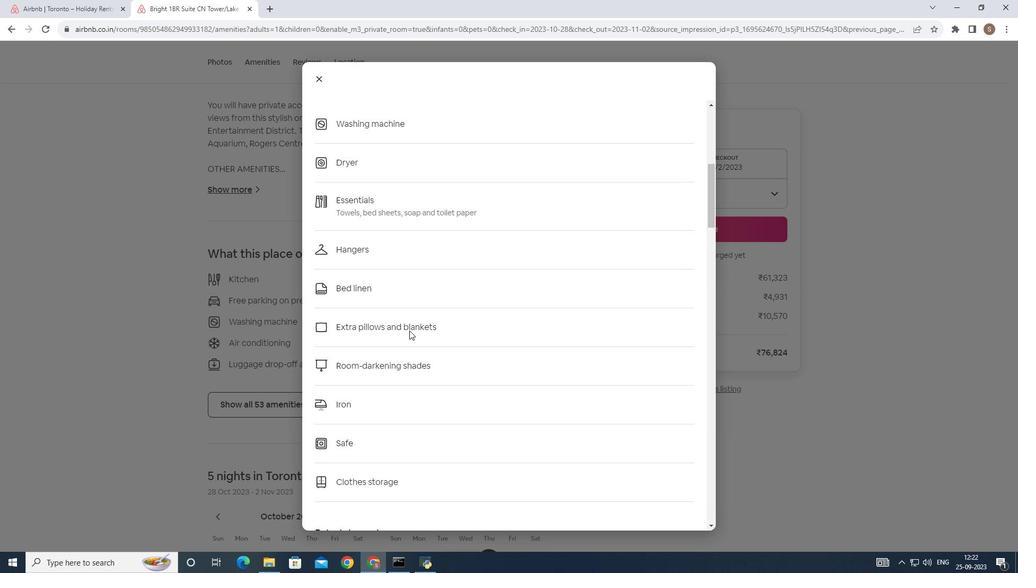 
Action: Mouse scrolled (409, 330) with delta (0, 0)
Screenshot: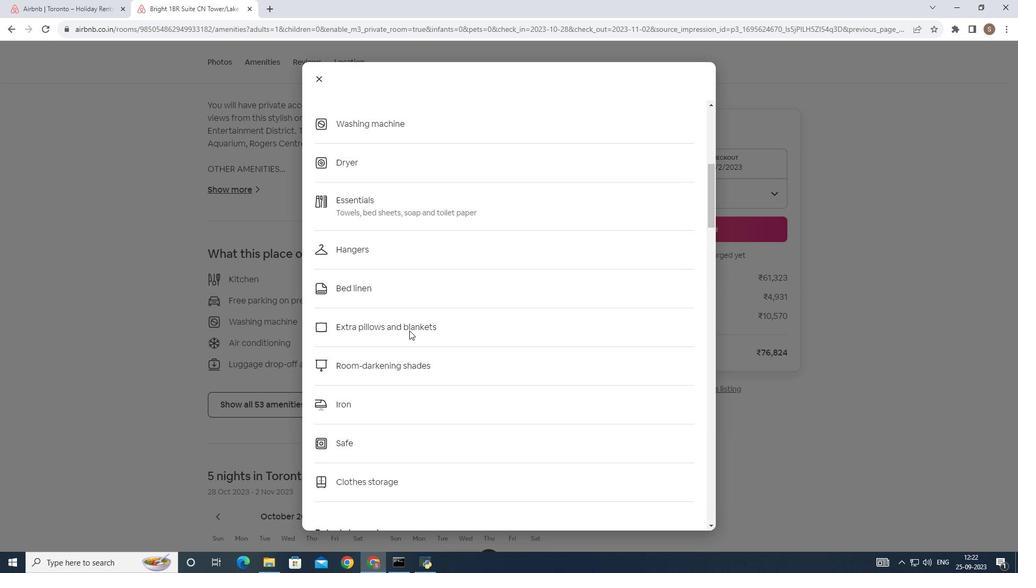 
Action: Mouse scrolled (409, 330) with delta (0, 0)
Screenshot: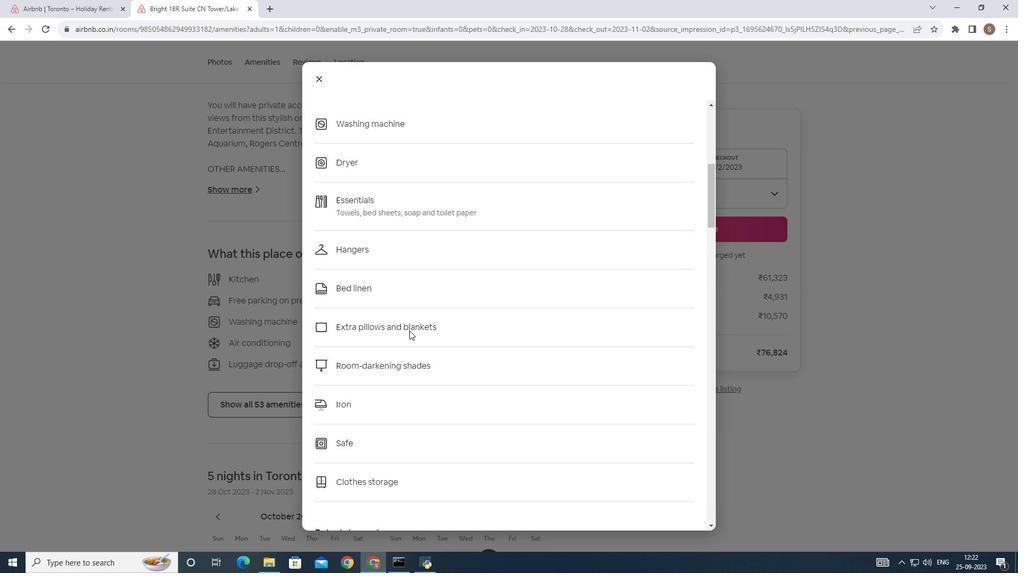
Action: Mouse scrolled (409, 330) with delta (0, 0)
Screenshot: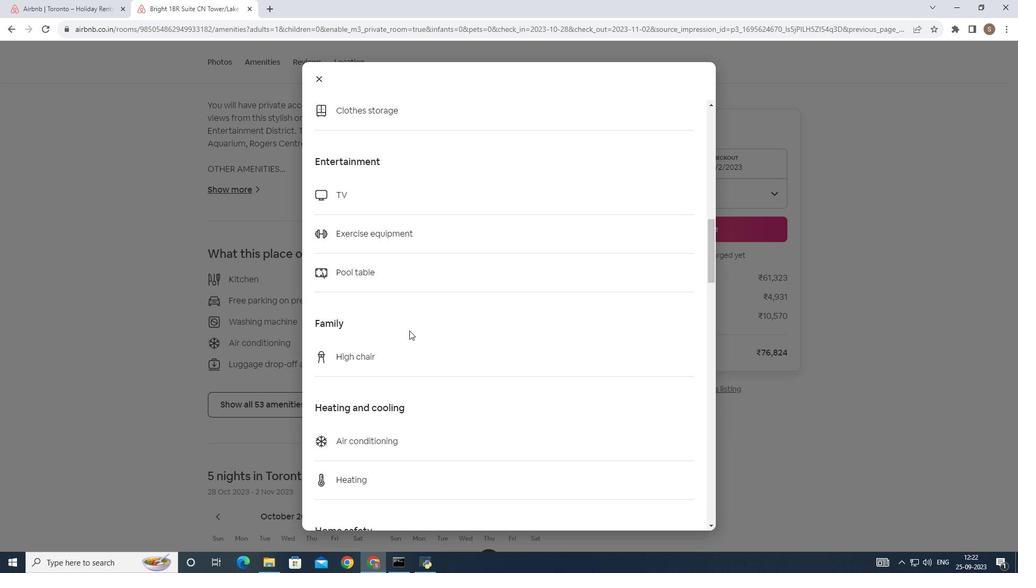 
Action: Mouse scrolled (409, 330) with delta (0, 0)
Screenshot: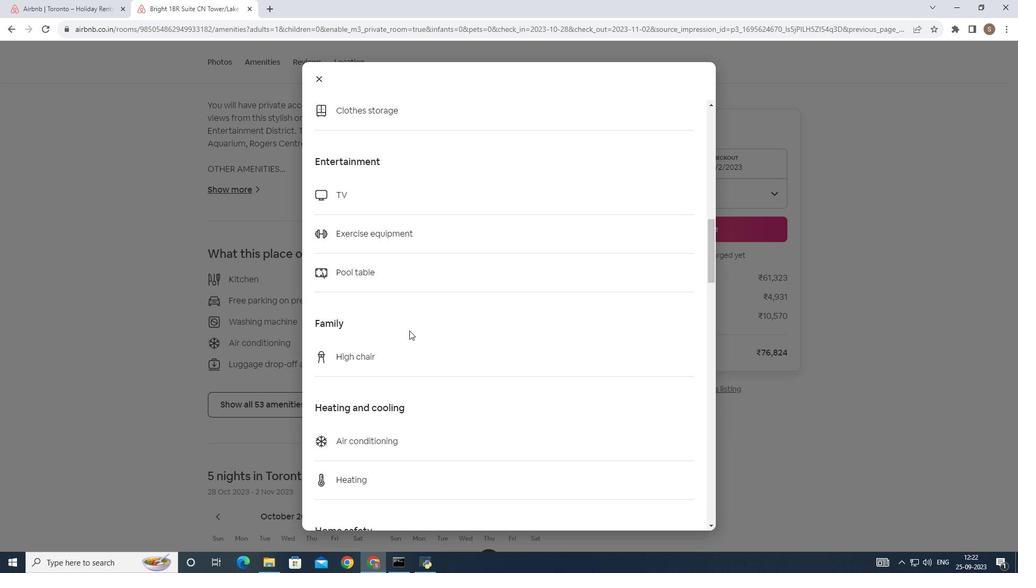 
Action: Mouse scrolled (409, 330) with delta (0, 0)
Screenshot: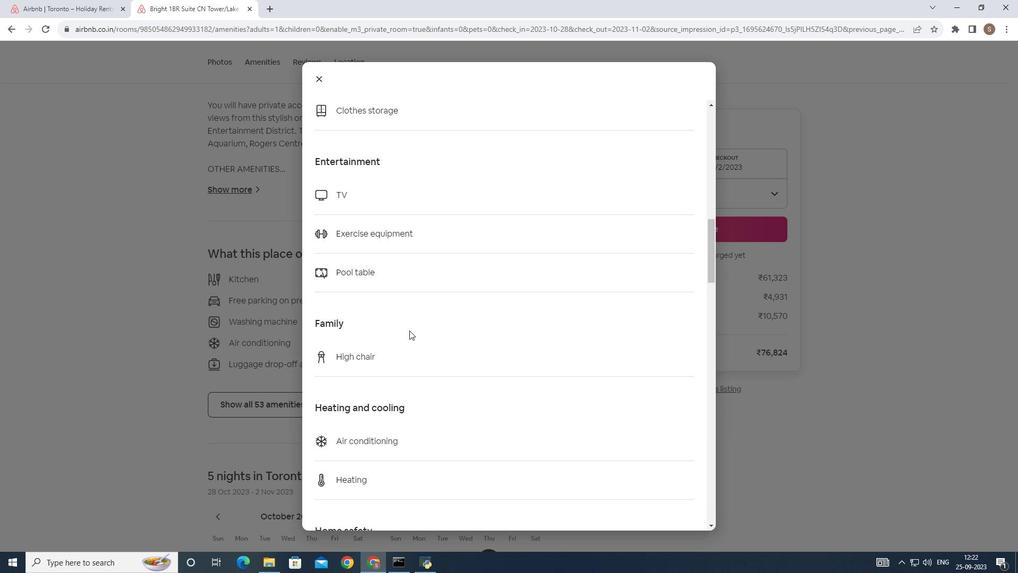 
Action: Mouse scrolled (409, 330) with delta (0, 0)
Screenshot: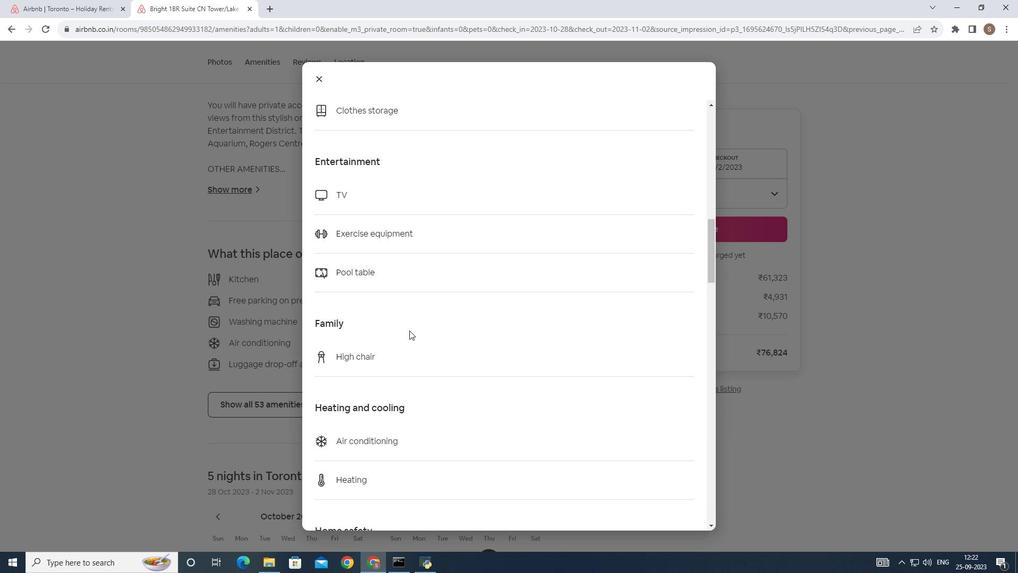 
Action: Mouse scrolled (409, 330) with delta (0, 0)
Screenshot: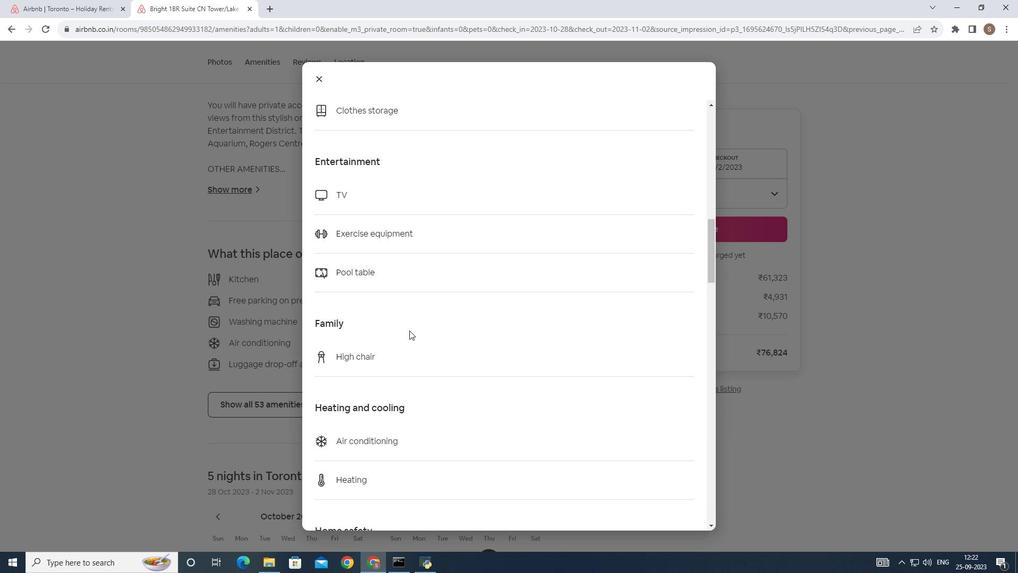 
Action: Mouse scrolled (409, 330) with delta (0, 0)
Screenshot: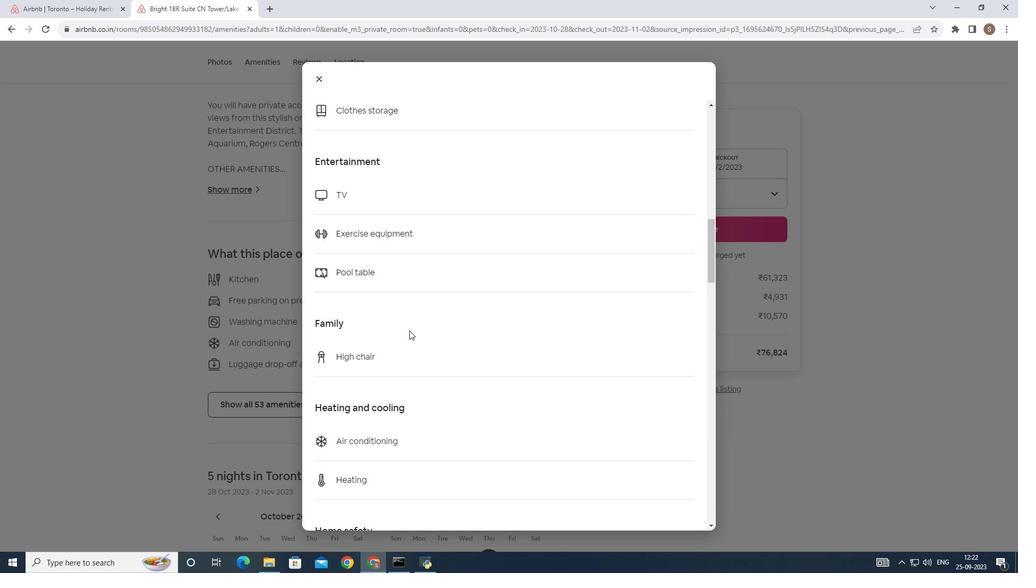 
Action: Mouse scrolled (409, 330) with delta (0, 0)
Screenshot: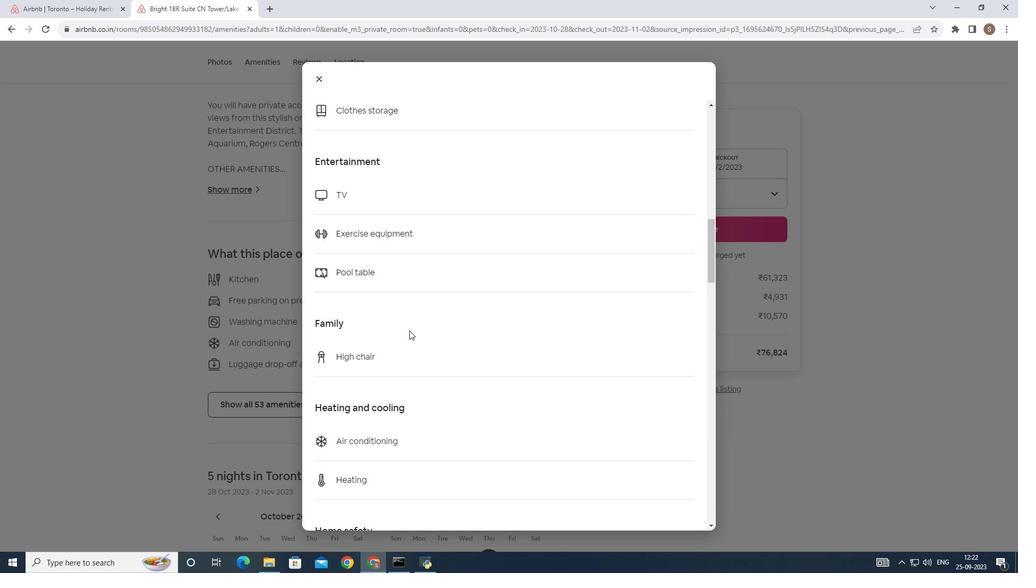
Action: Mouse scrolled (409, 330) with delta (0, 0)
Screenshot: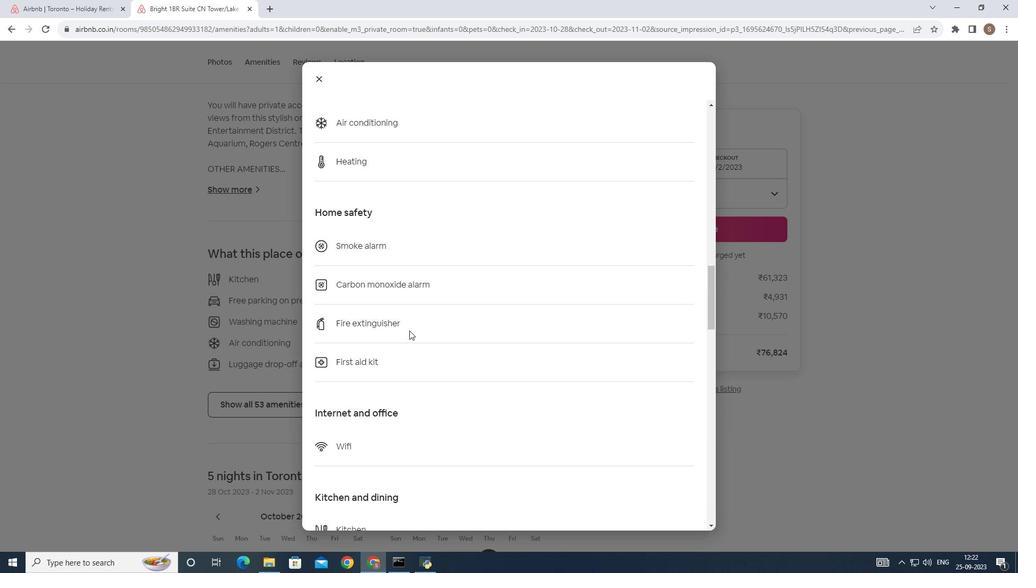 
Action: Mouse scrolled (409, 330) with delta (0, 0)
Screenshot: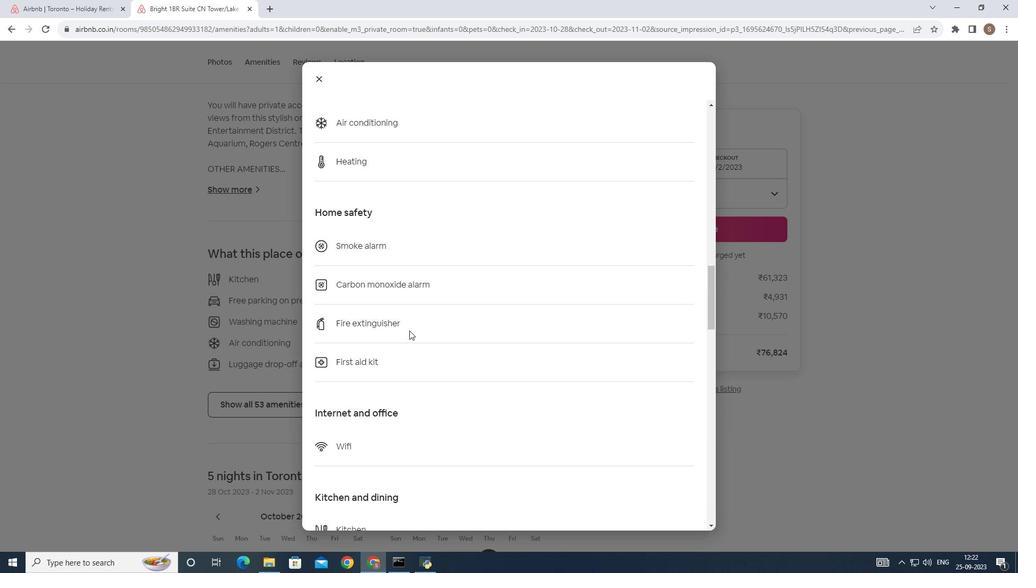 
Action: Mouse scrolled (409, 330) with delta (0, 0)
Screenshot: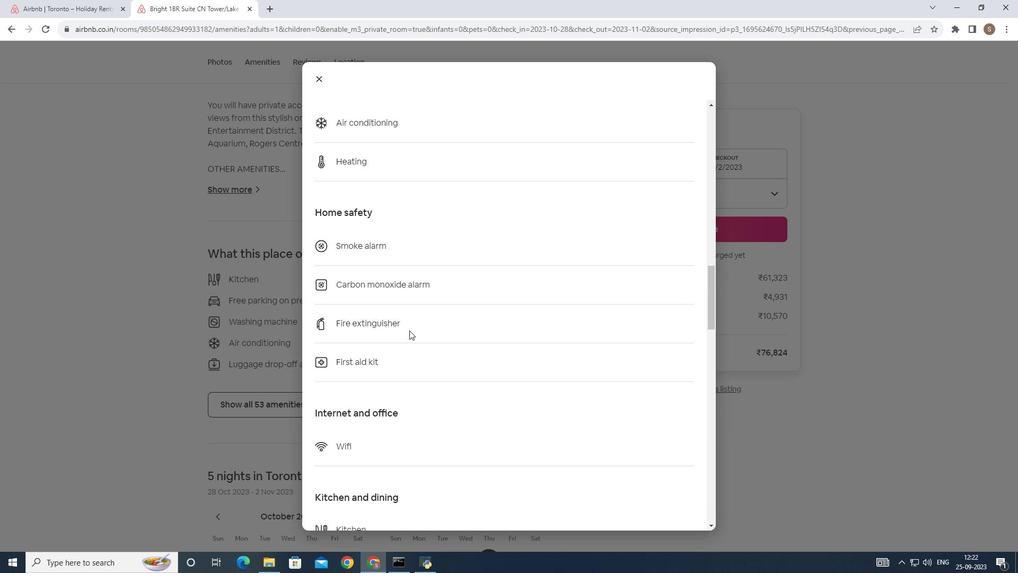 
Action: Mouse scrolled (409, 330) with delta (0, 0)
Screenshot: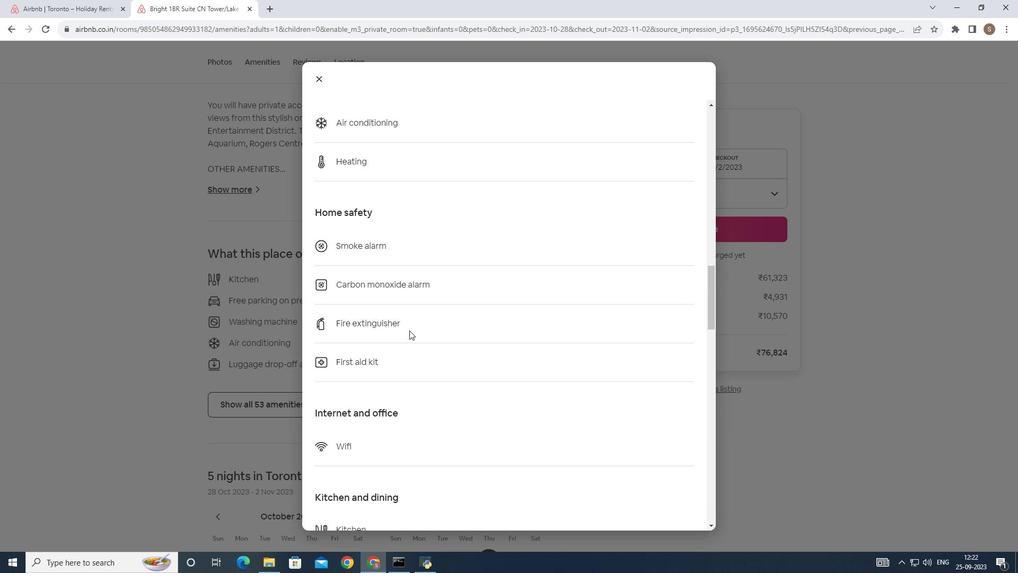 
Action: Mouse scrolled (409, 330) with delta (0, 0)
Screenshot: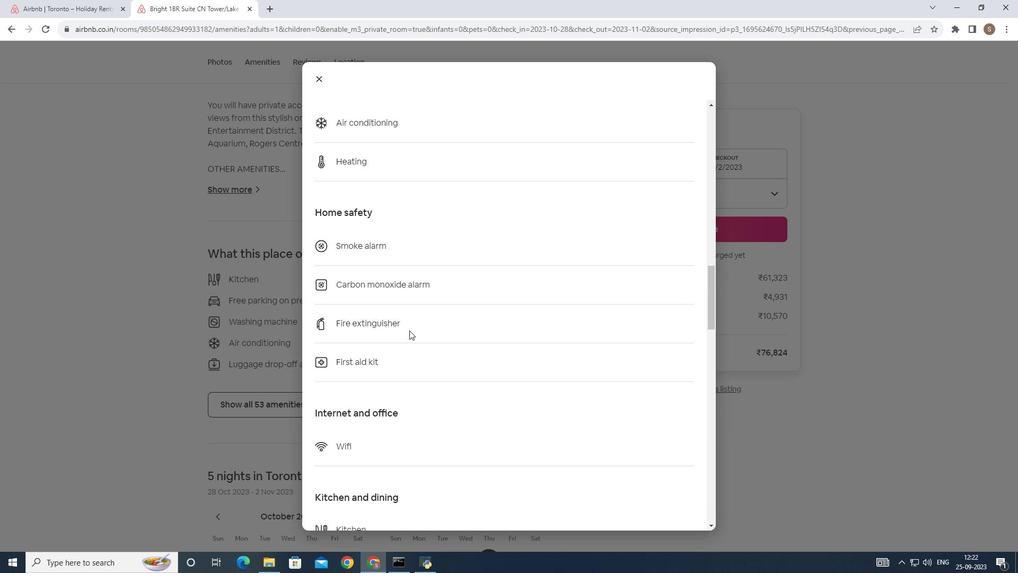 
Action: Mouse scrolled (409, 330) with delta (0, 0)
Screenshot: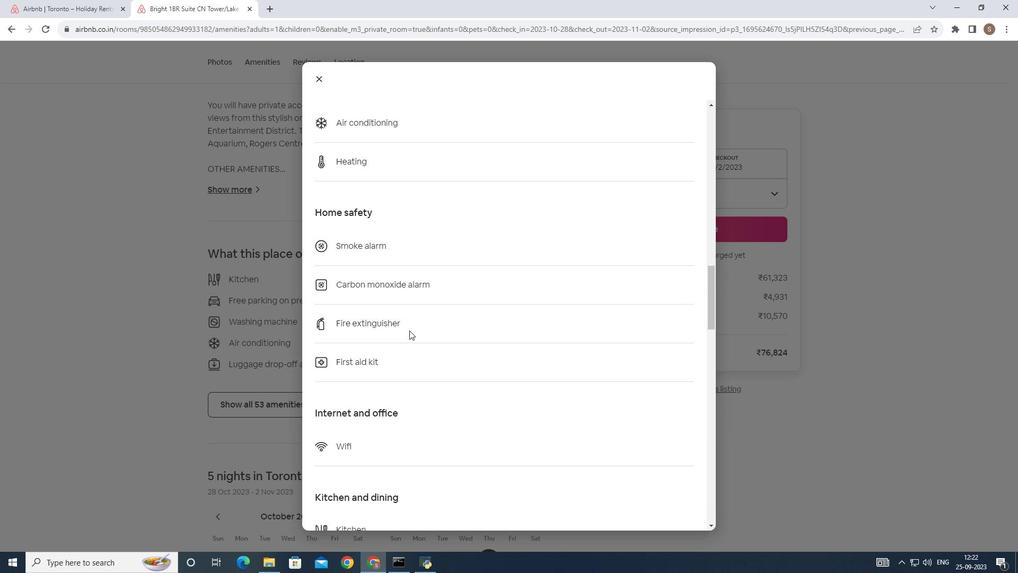 
Action: Mouse scrolled (409, 330) with delta (0, 0)
Screenshot: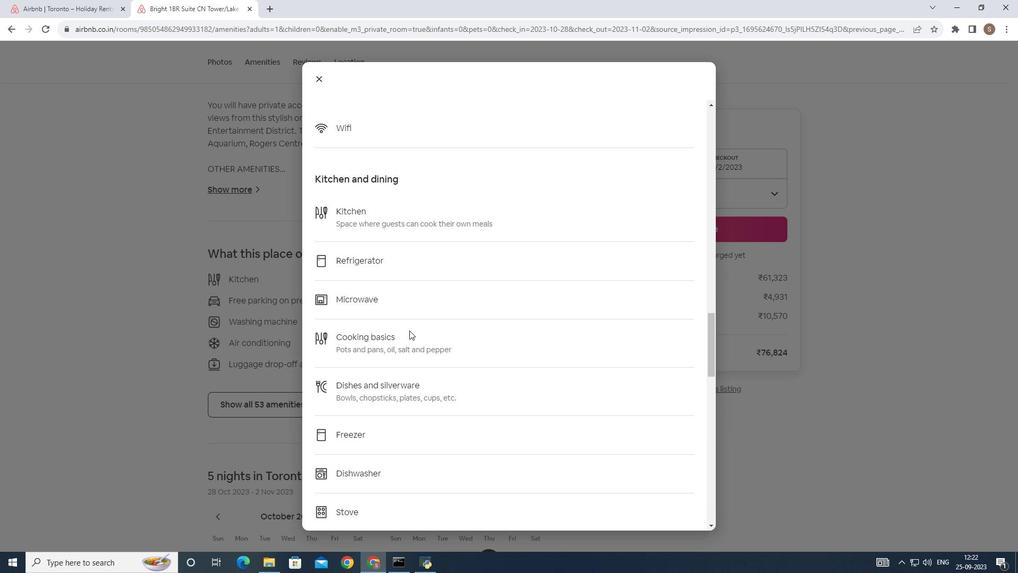 
Action: Mouse scrolled (409, 330) with delta (0, 0)
Screenshot: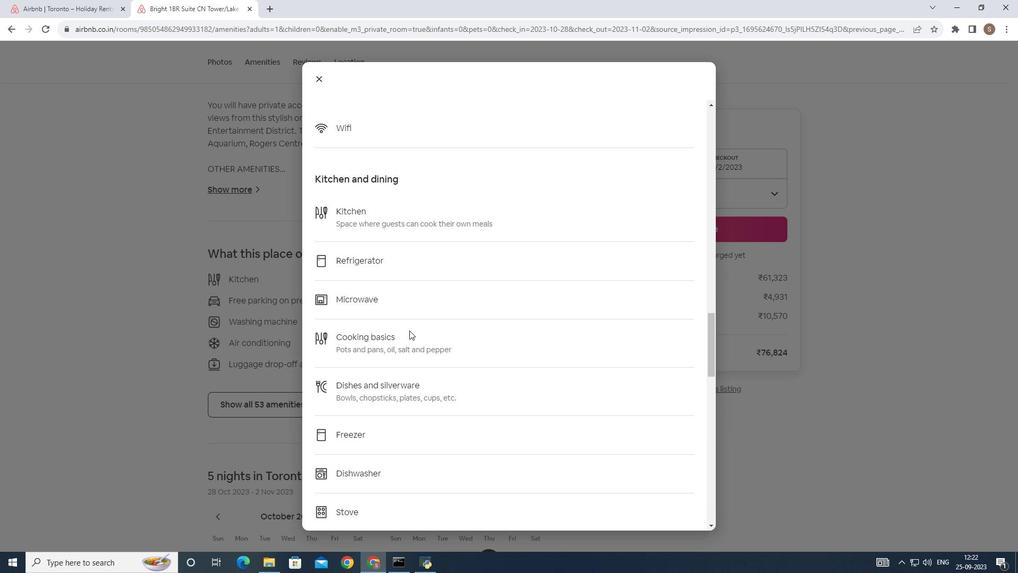 
Action: Mouse scrolled (409, 330) with delta (0, 0)
Screenshot: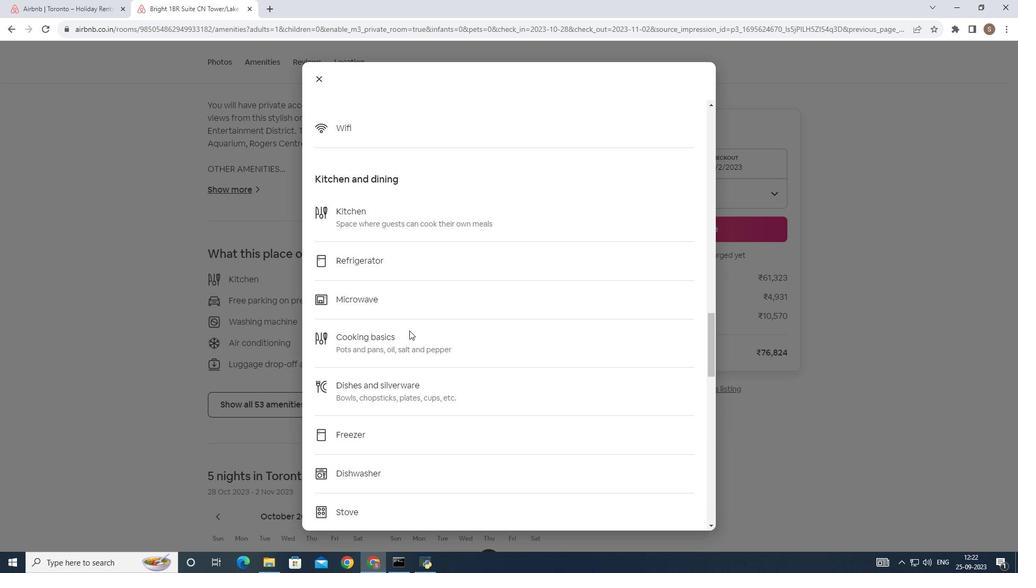 
Action: Mouse scrolled (409, 330) with delta (0, 0)
Screenshot: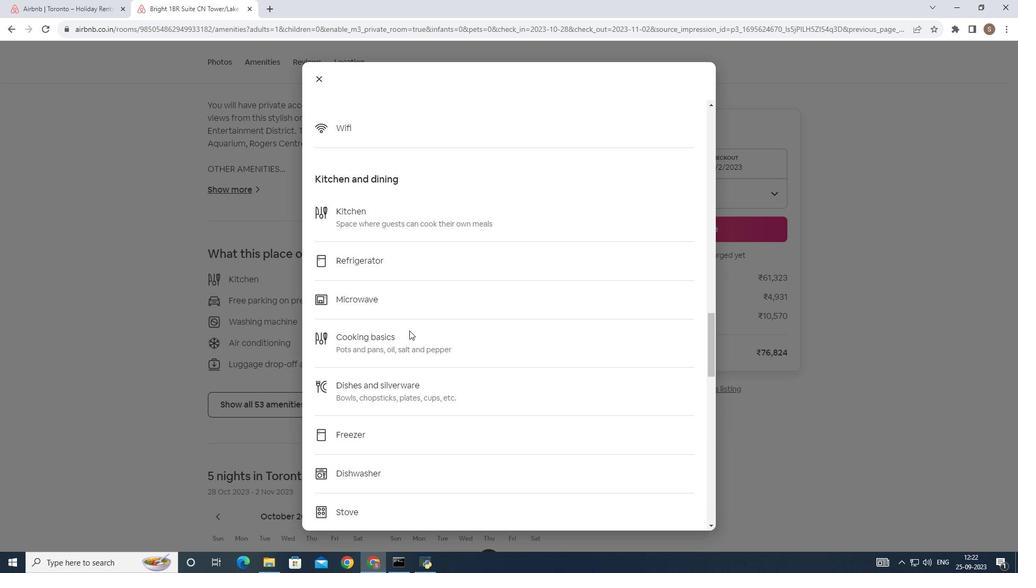 
Action: Mouse scrolled (409, 330) with delta (0, 0)
Screenshot: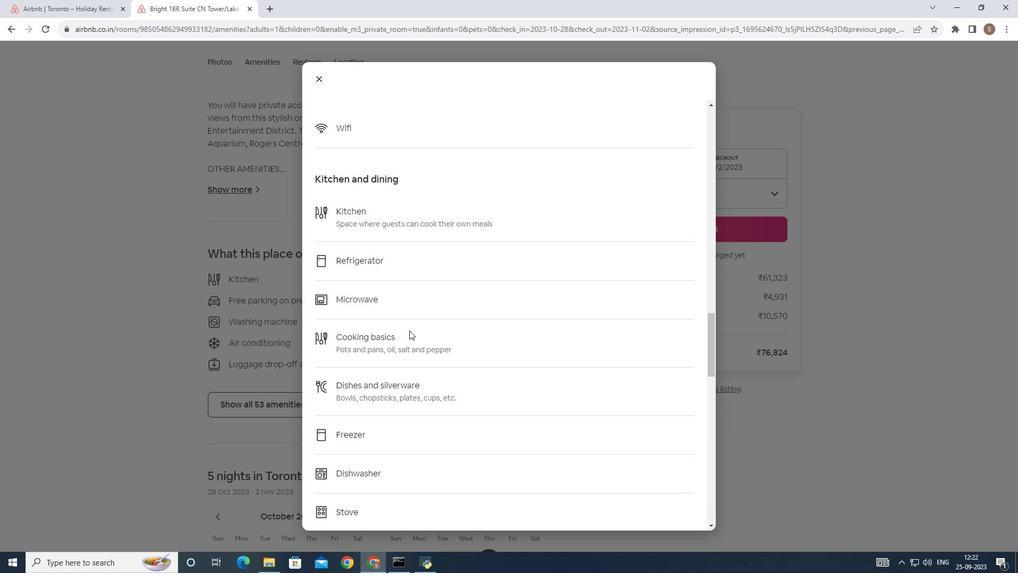 
Action: Mouse scrolled (409, 330) with delta (0, 0)
Screenshot: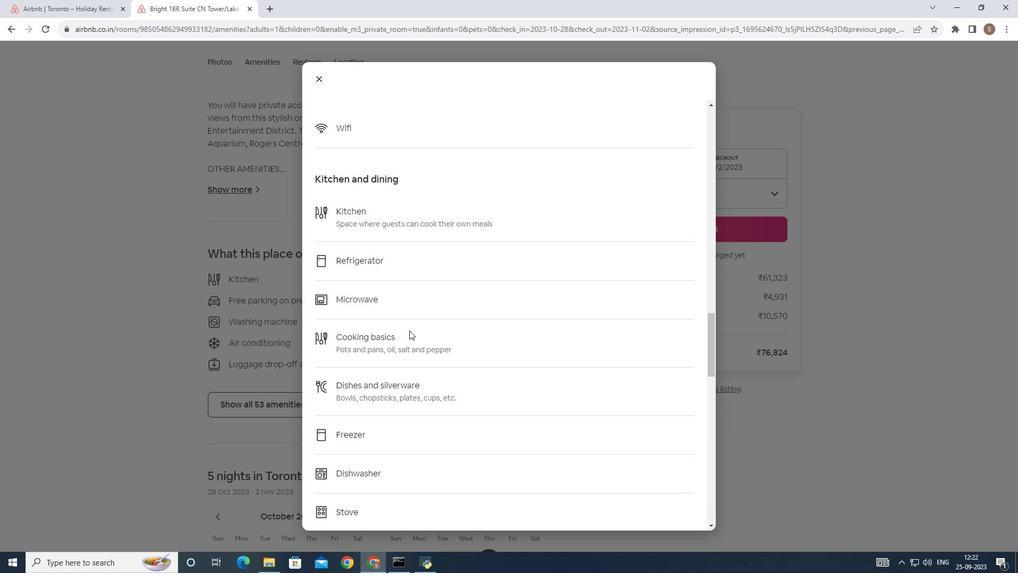
Action: Mouse scrolled (409, 330) with delta (0, 0)
Screenshot: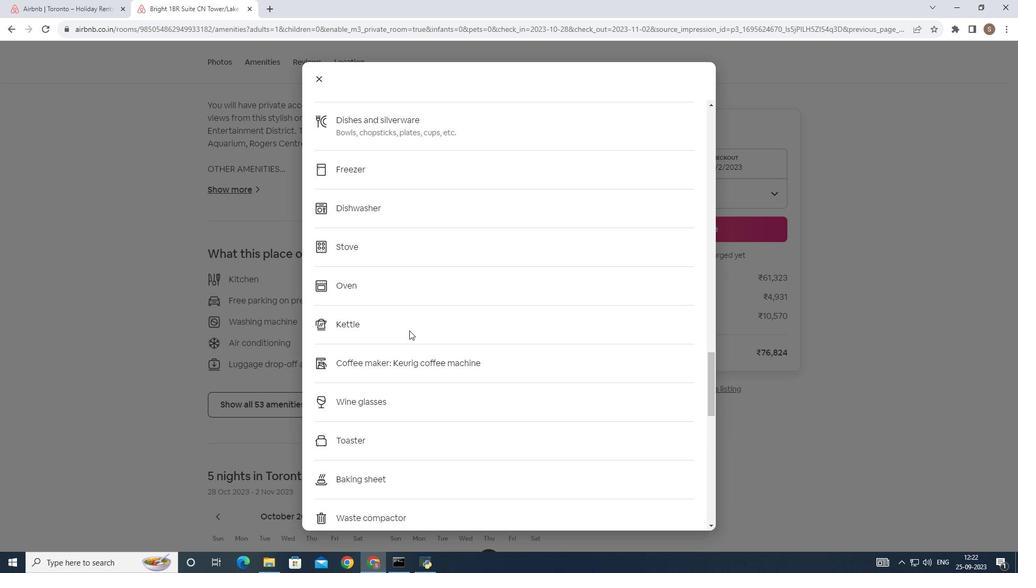 
Action: Mouse scrolled (409, 330) with delta (0, 0)
Screenshot: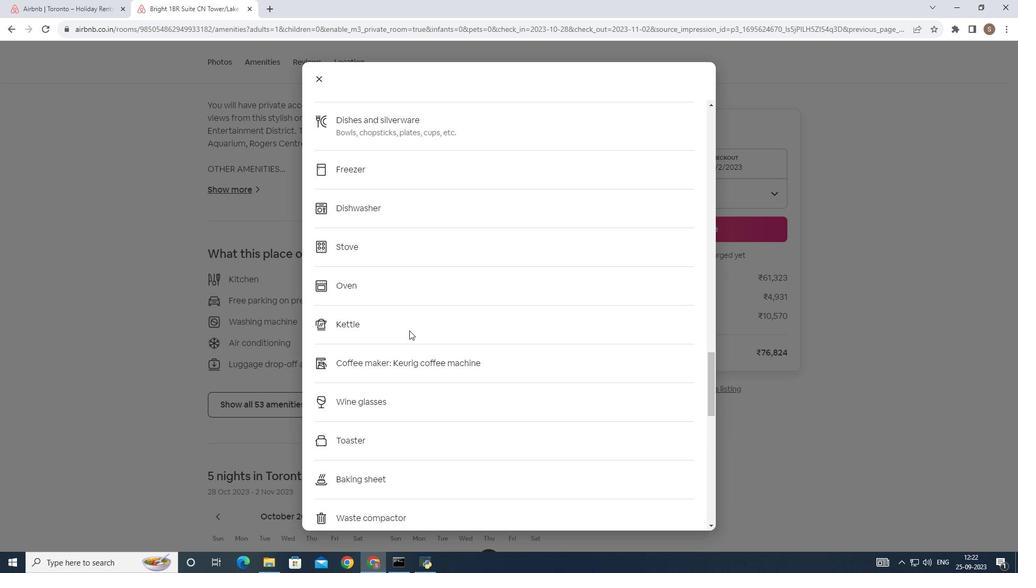 
Action: Mouse scrolled (409, 330) with delta (0, 0)
Screenshot: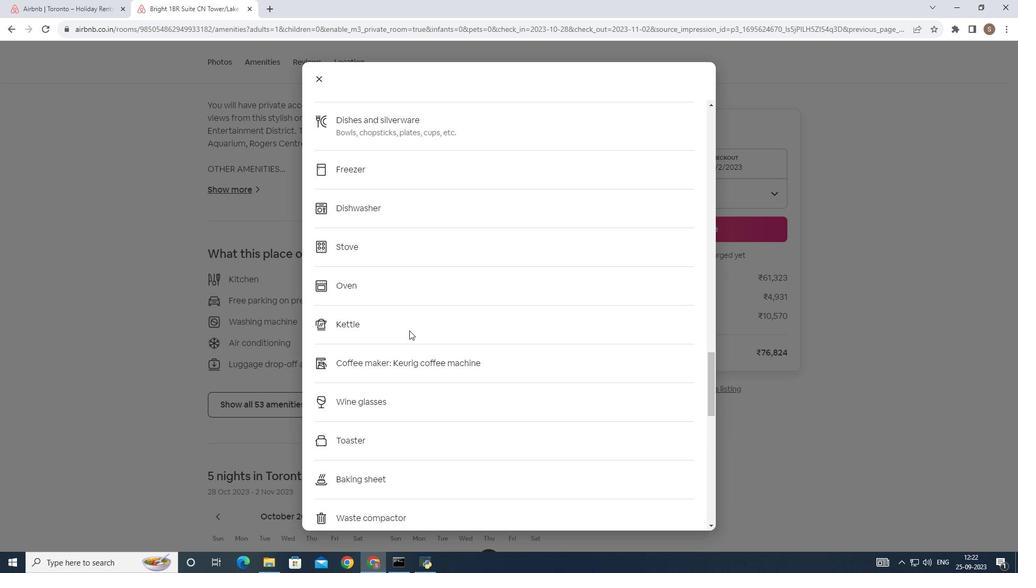 
Action: Mouse scrolled (409, 330) with delta (0, 0)
Screenshot: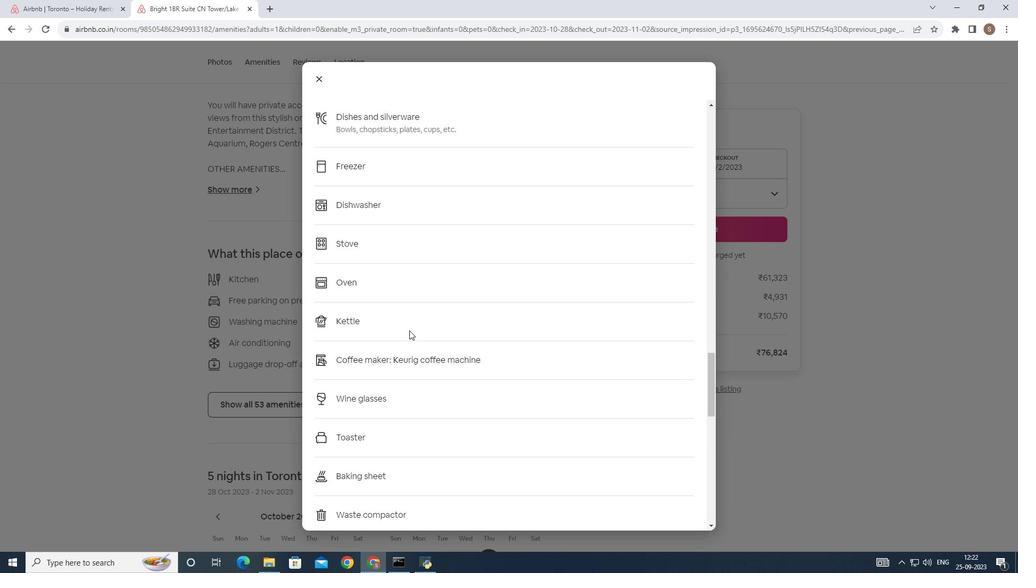 
Action: Mouse scrolled (409, 330) with delta (0, 0)
Screenshot: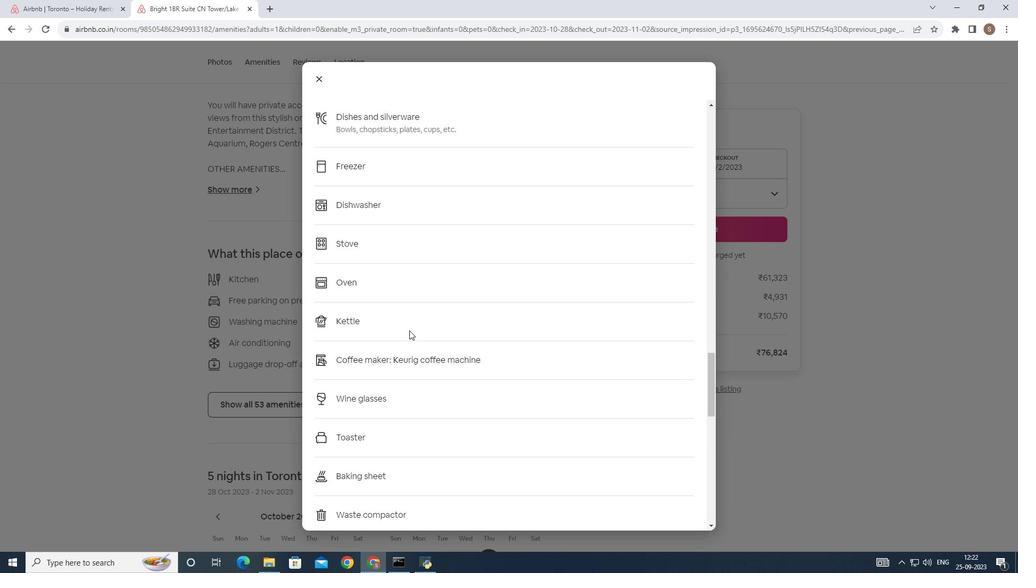 
Action: Mouse scrolled (409, 330) with delta (0, 0)
Screenshot: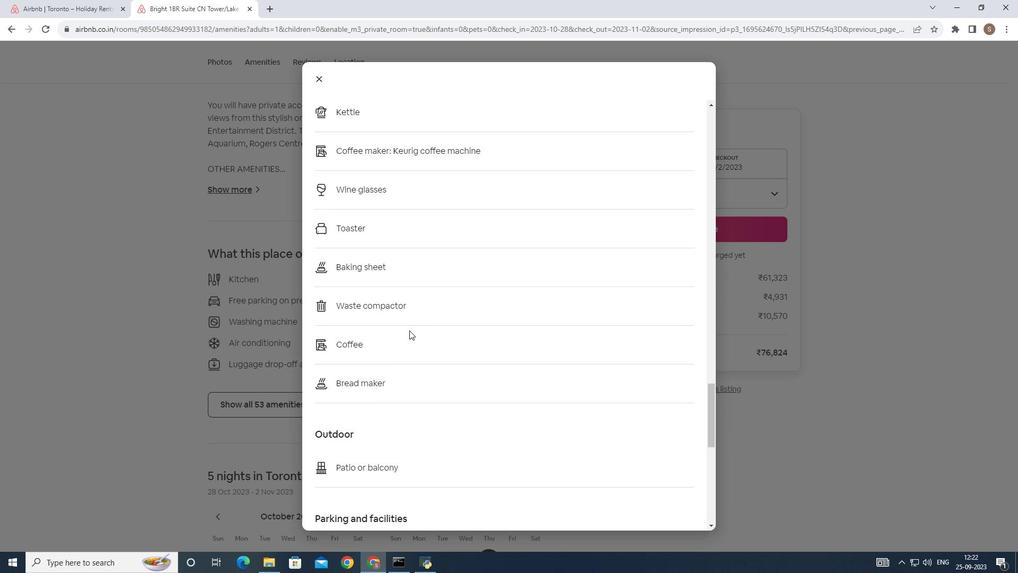 
Action: Mouse scrolled (409, 330) with delta (0, 0)
Screenshot: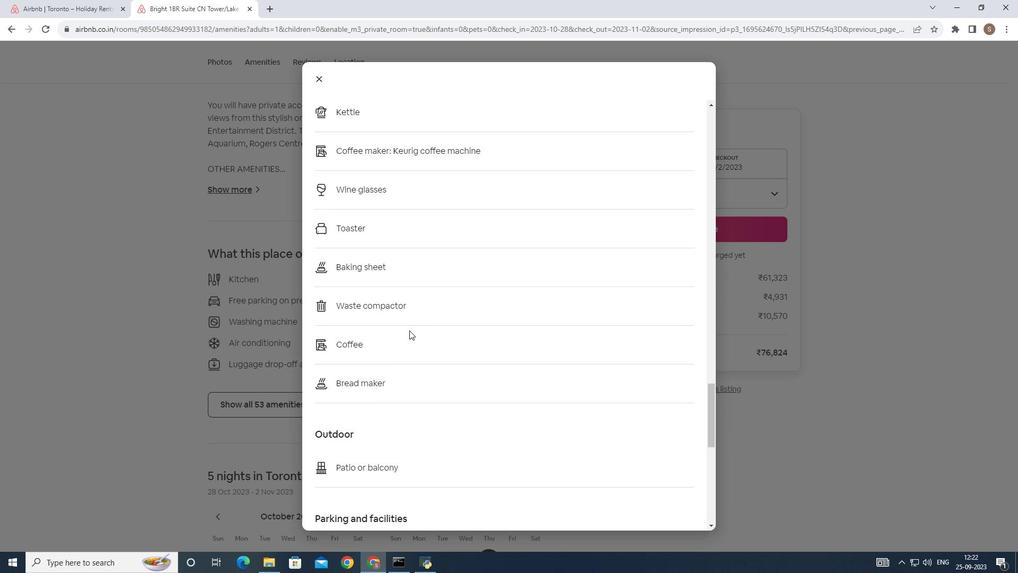 
Action: Mouse scrolled (409, 330) with delta (0, 0)
Screenshot: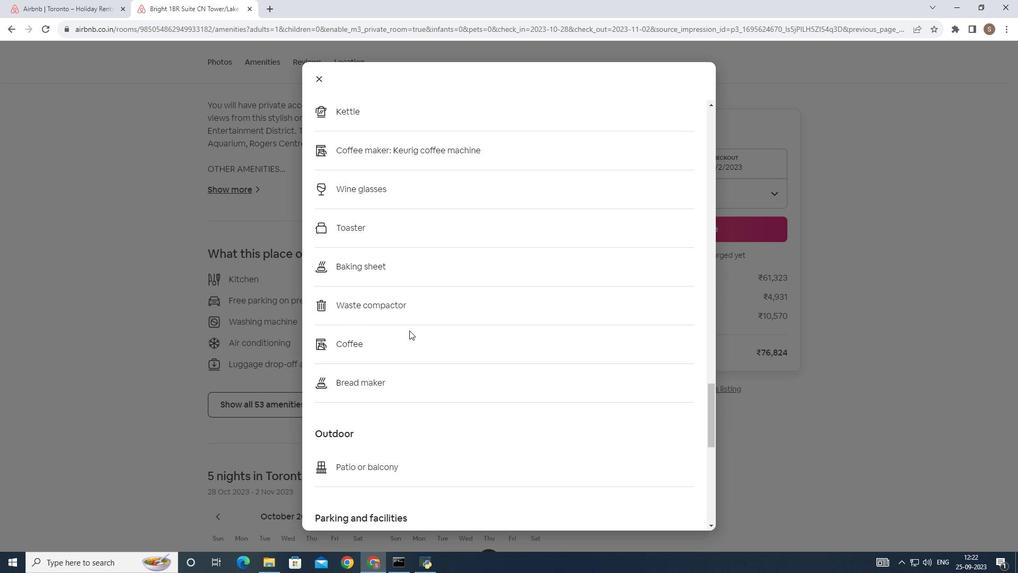 
Action: Mouse scrolled (409, 330) with delta (0, 0)
Screenshot: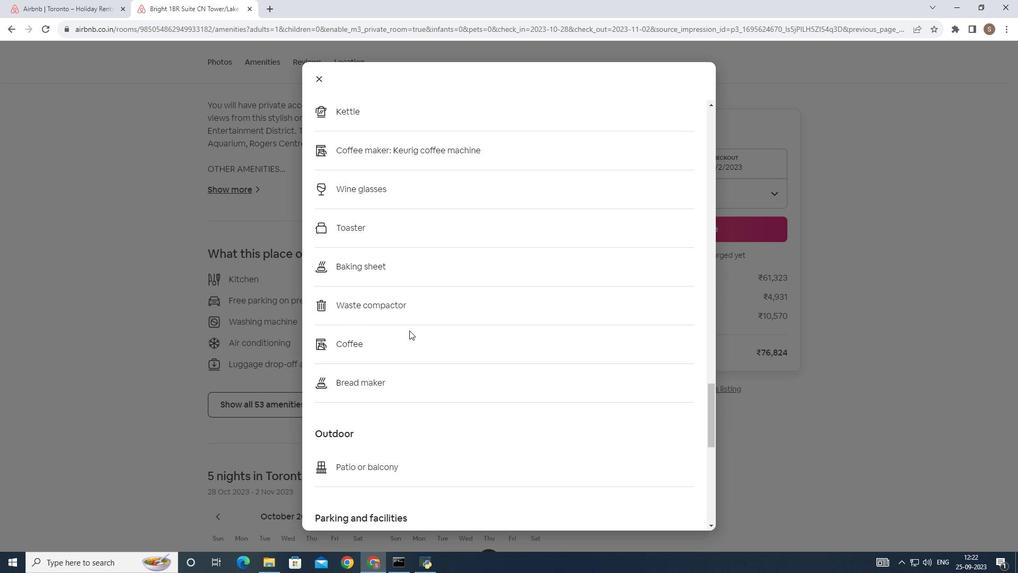 
Action: Mouse scrolled (409, 330) with delta (0, 0)
Screenshot: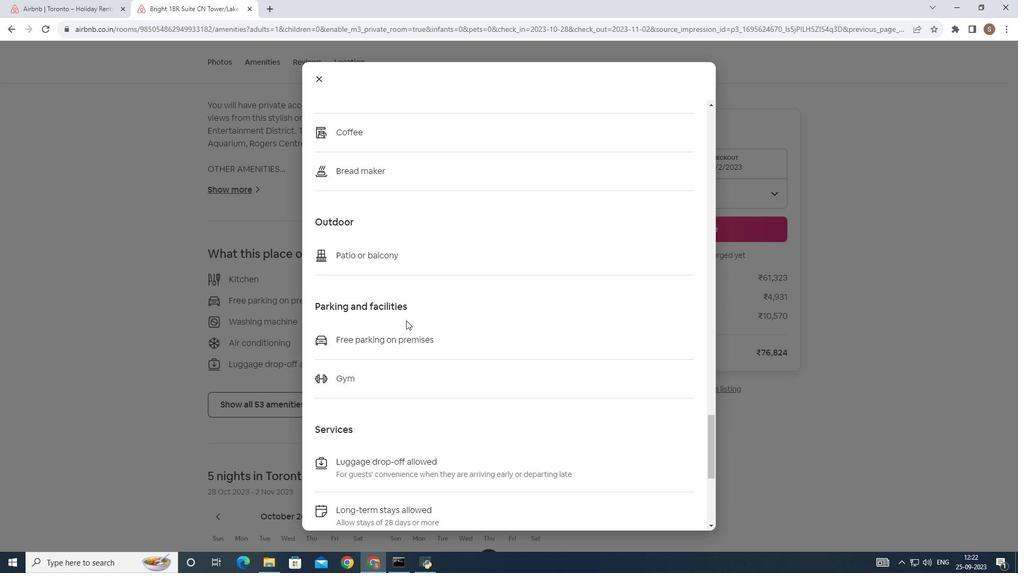 
Action: Mouse scrolled (409, 330) with delta (0, 0)
Screenshot: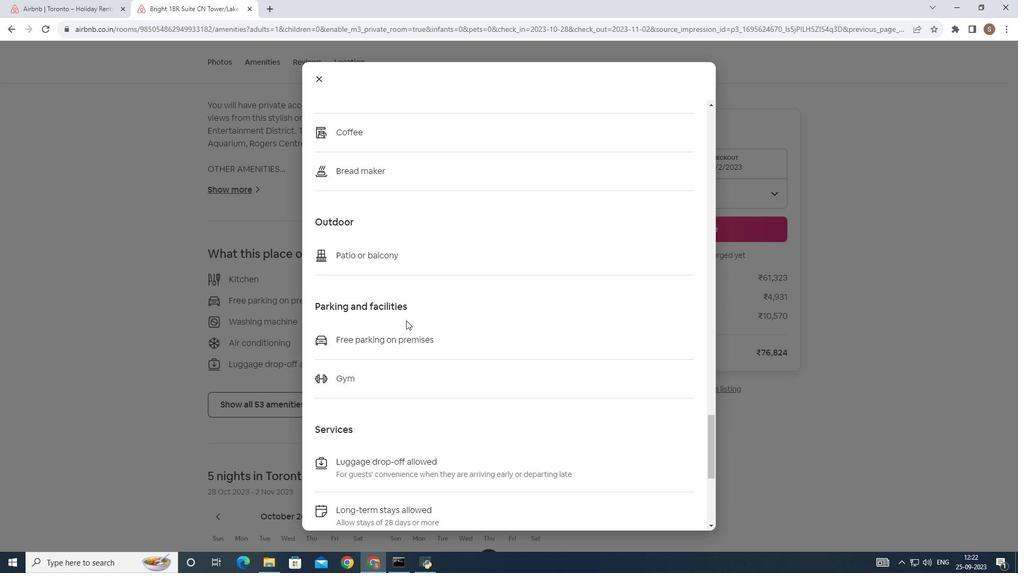 
Action: Mouse scrolled (409, 330) with delta (0, 0)
Screenshot: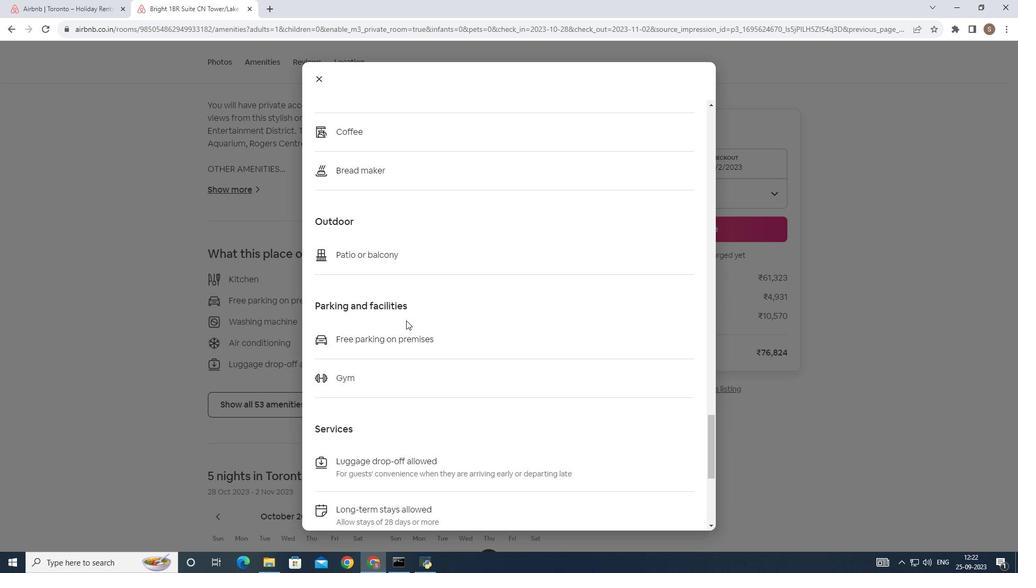 
Action: Mouse scrolled (409, 330) with delta (0, 0)
